 Task: Slide 9 - About Me-Jenna Jameson.
Action: Mouse moved to (48, 116)
Screenshot: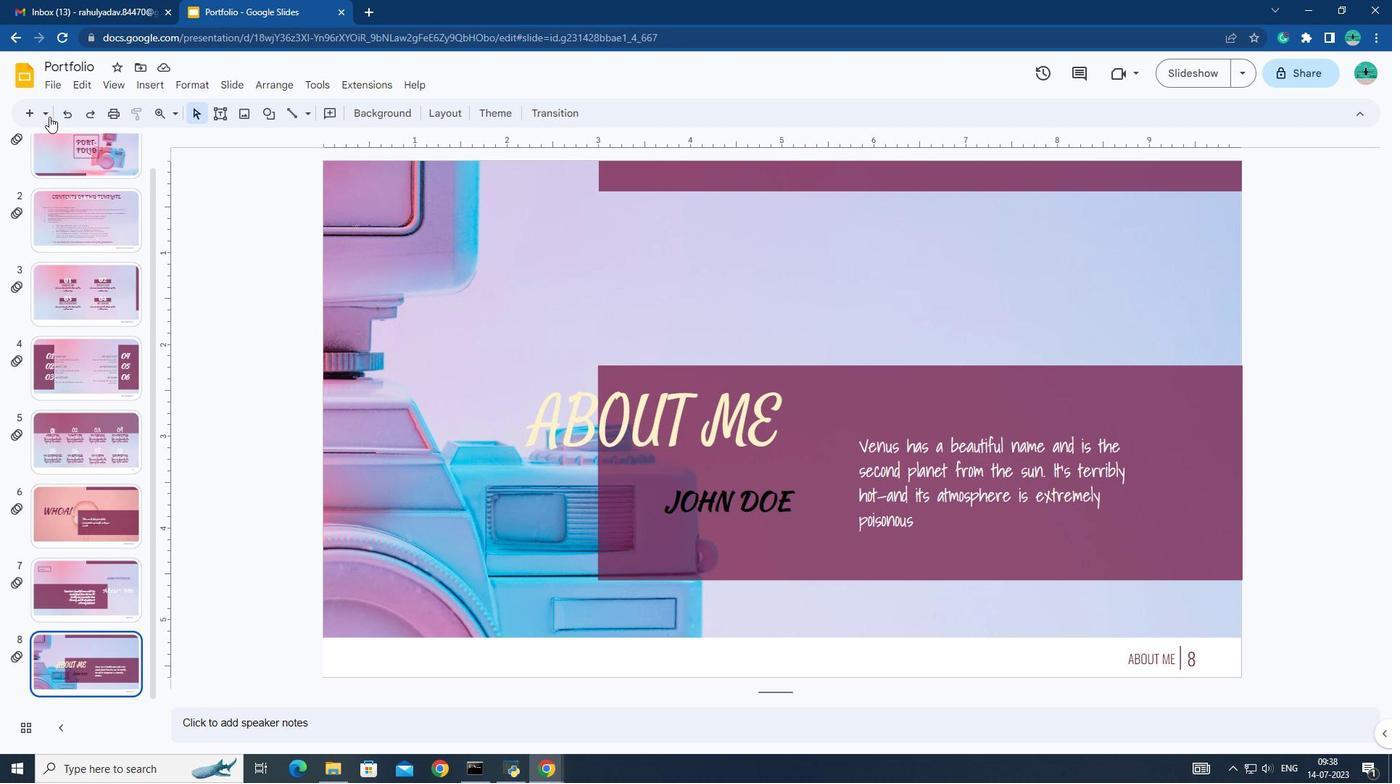 
Action: Mouse pressed left at (48, 116)
Screenshot: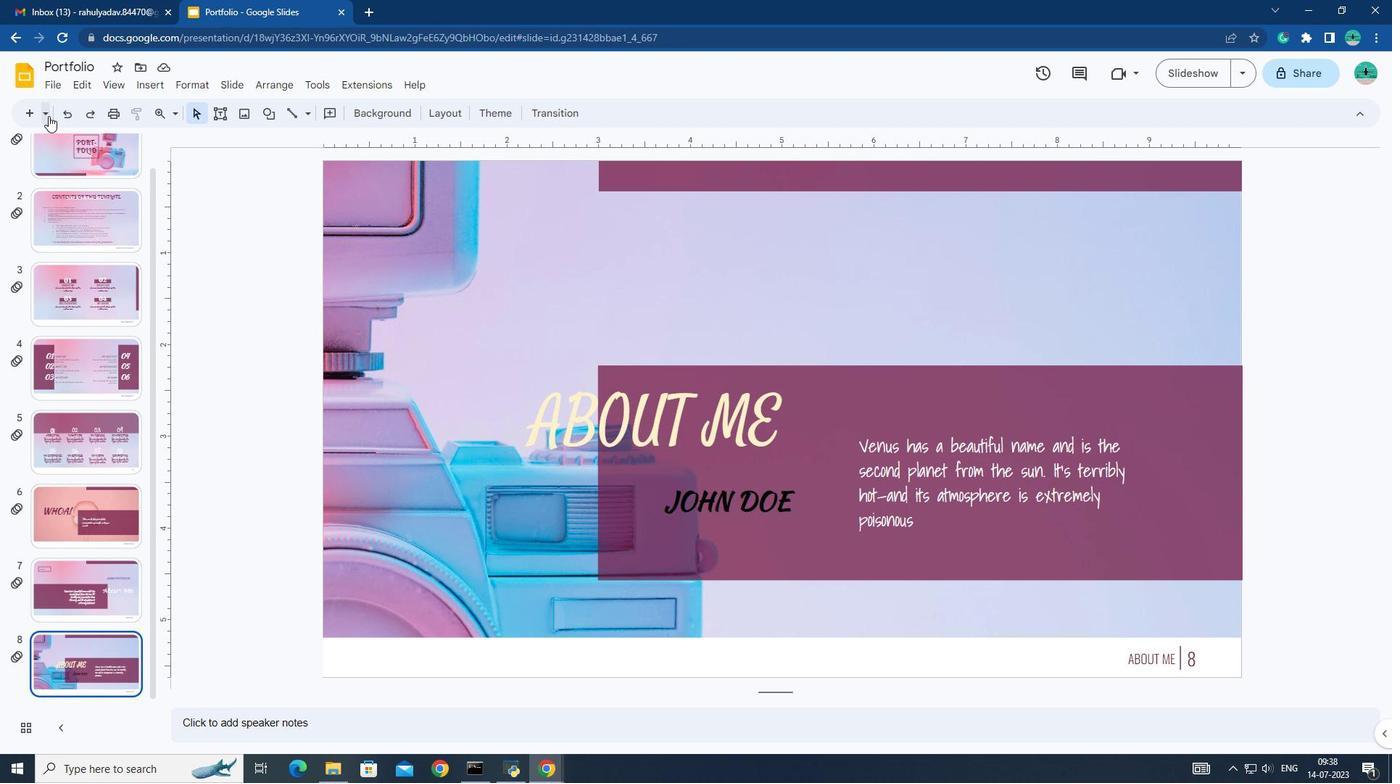 
Action: Mouse moved to (87, 429)
Screenshot: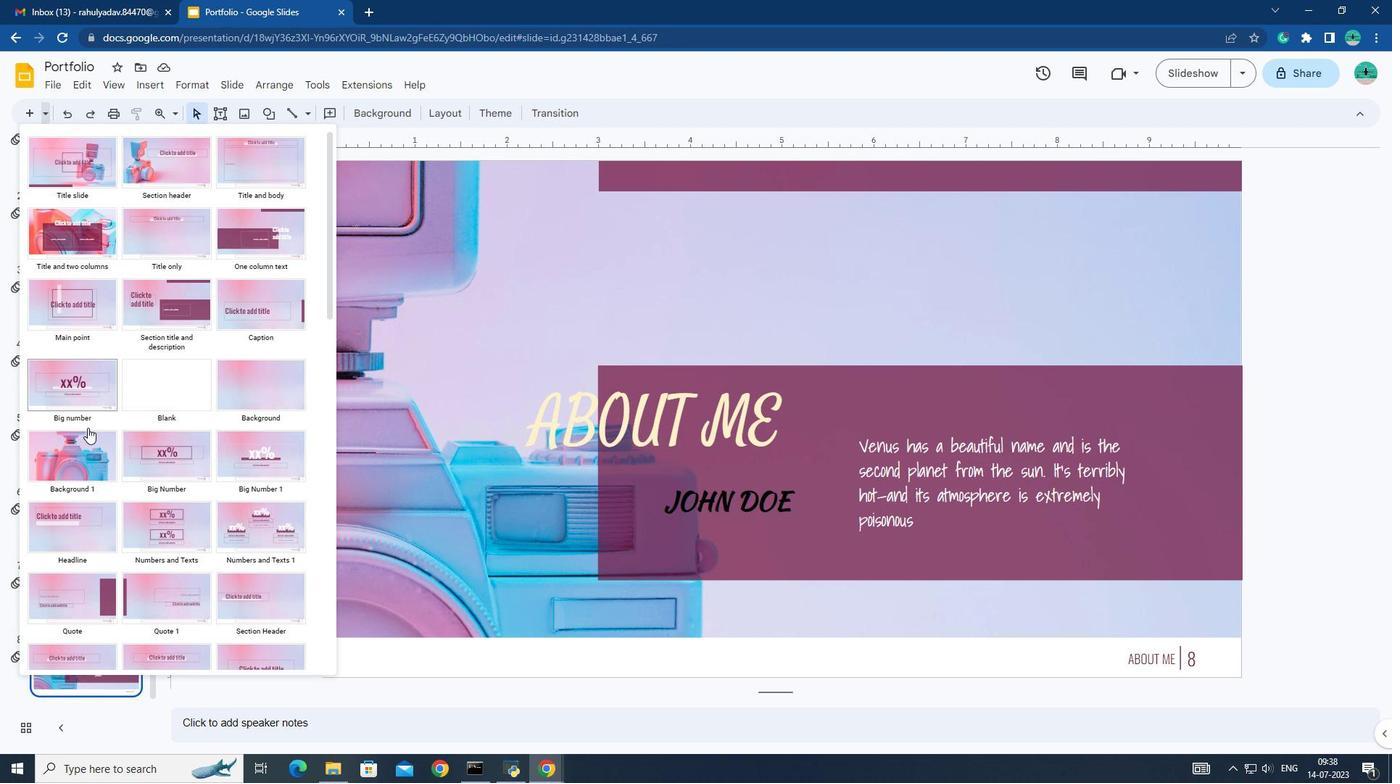 
Action: Mouse scrolled (87, 428) with delta (0, 0)
Screenshot: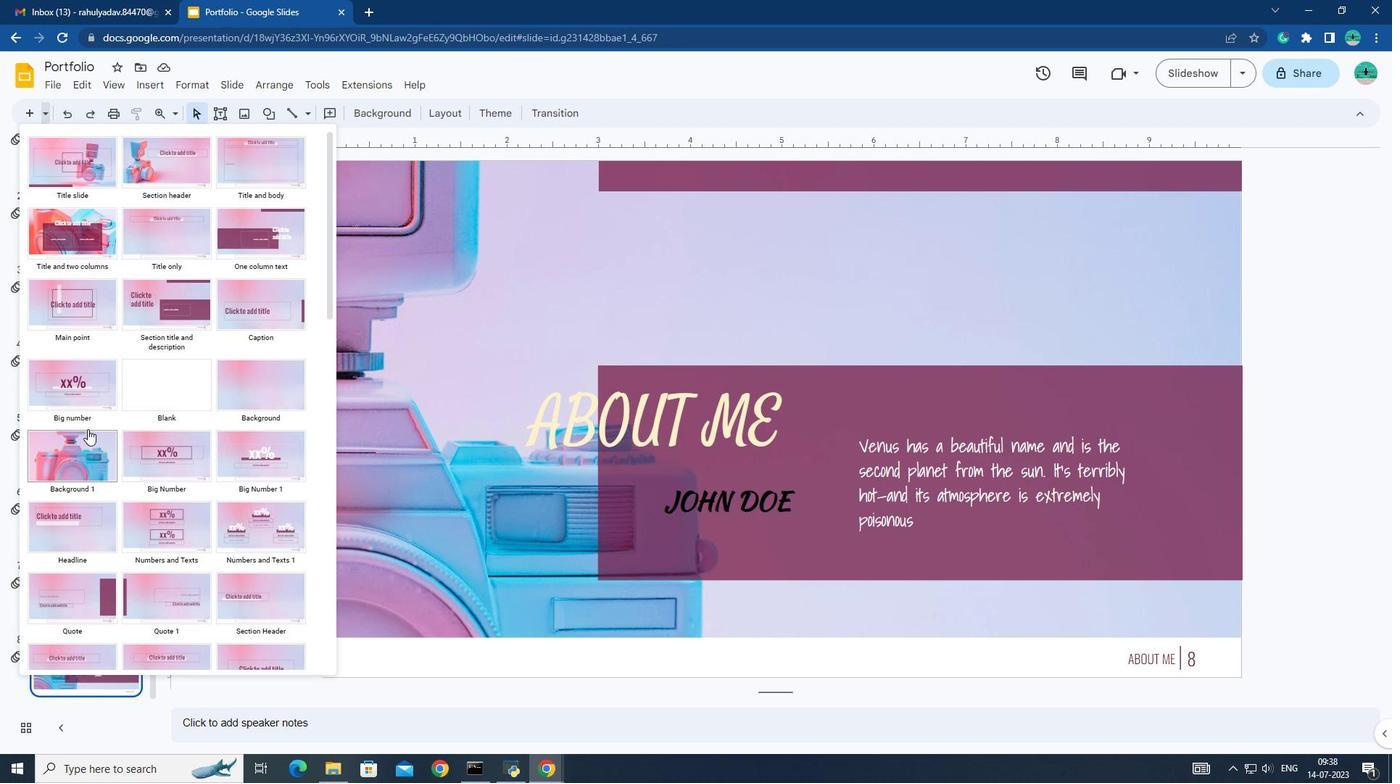 
Action: Mouse scrolled (87, 428) with delta (0, 0)
Screenshot: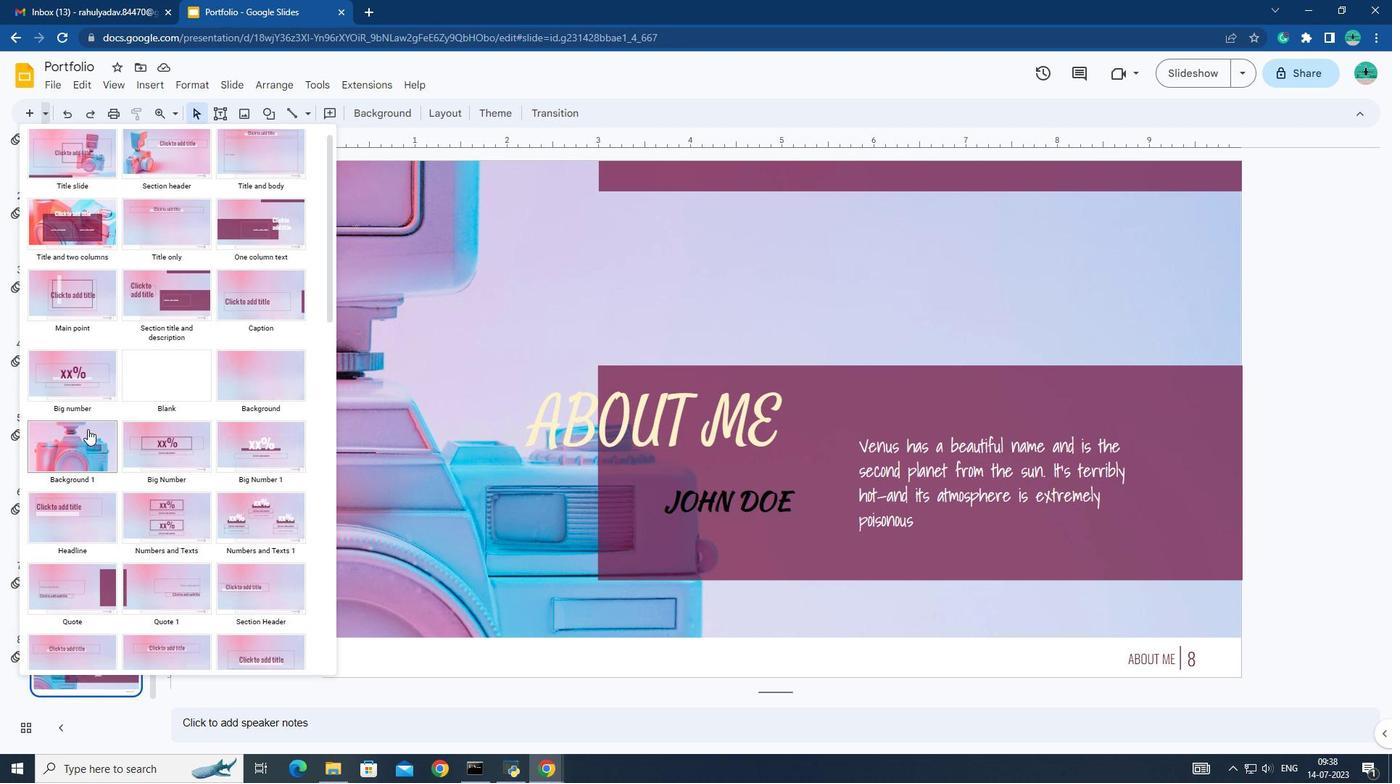 
Action: Mouse moved to (95, 448)
Screenshot: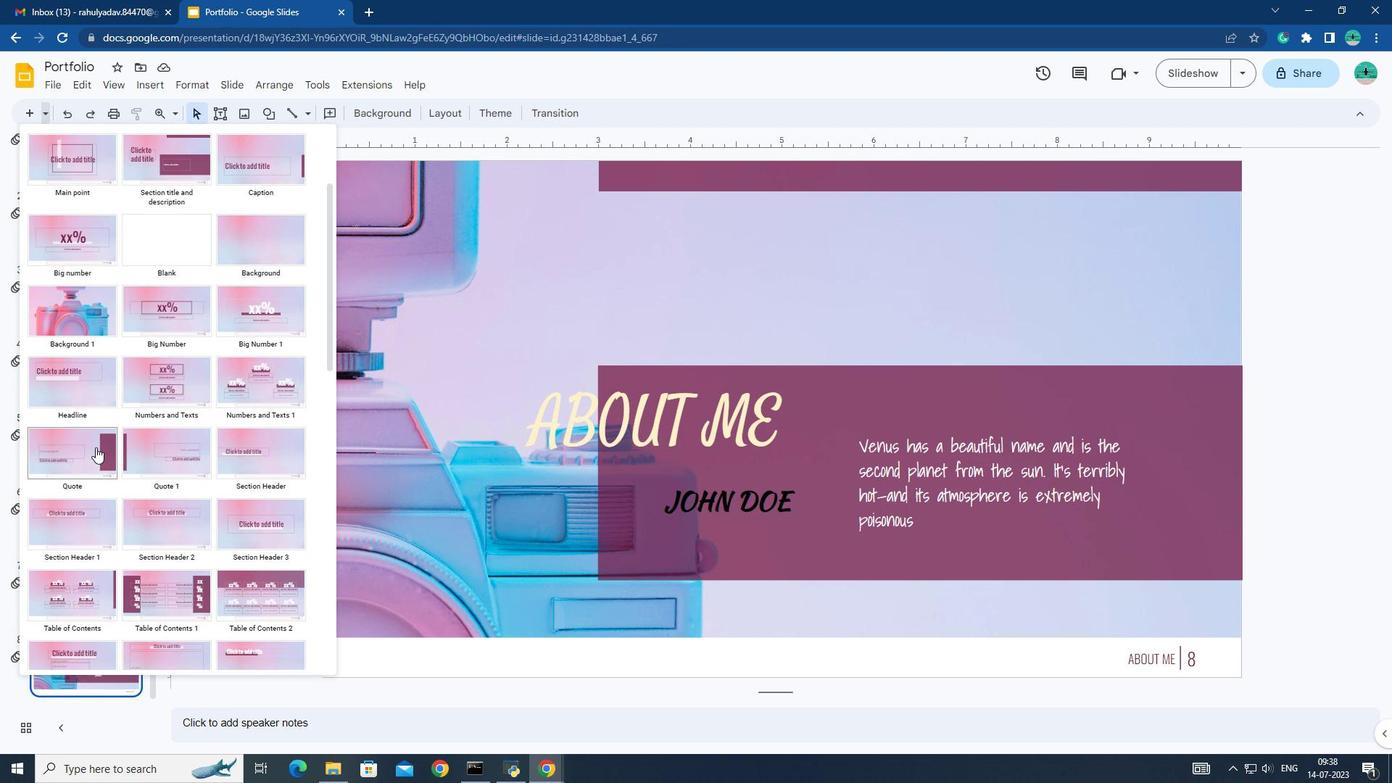 
Action: Mouse scrolled (95, 447) with delta (0, 0)
Screenshot: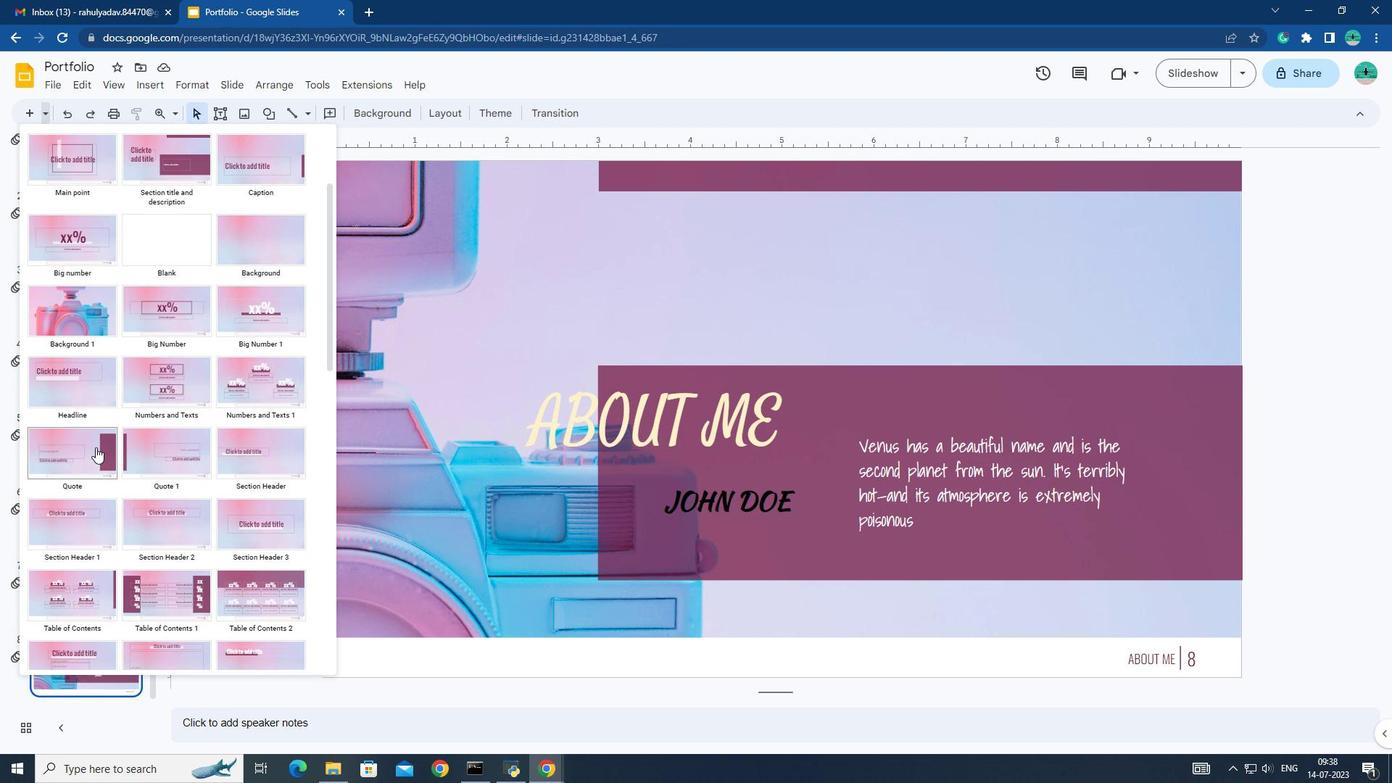 
Action: Mouse moved to (95, 449)
Screenshot: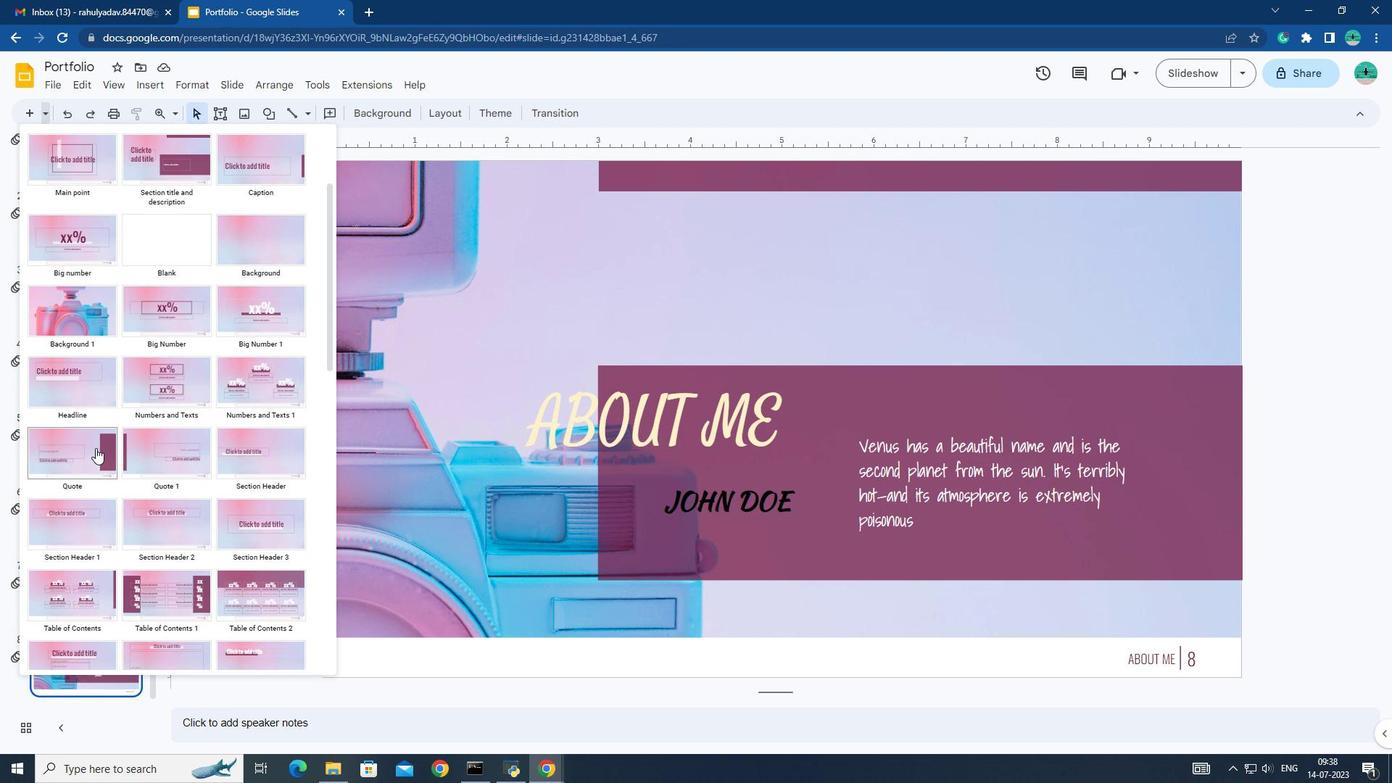 
Action: Mouse scrolled (95, 448) with delta (0, 0)
Screenshot: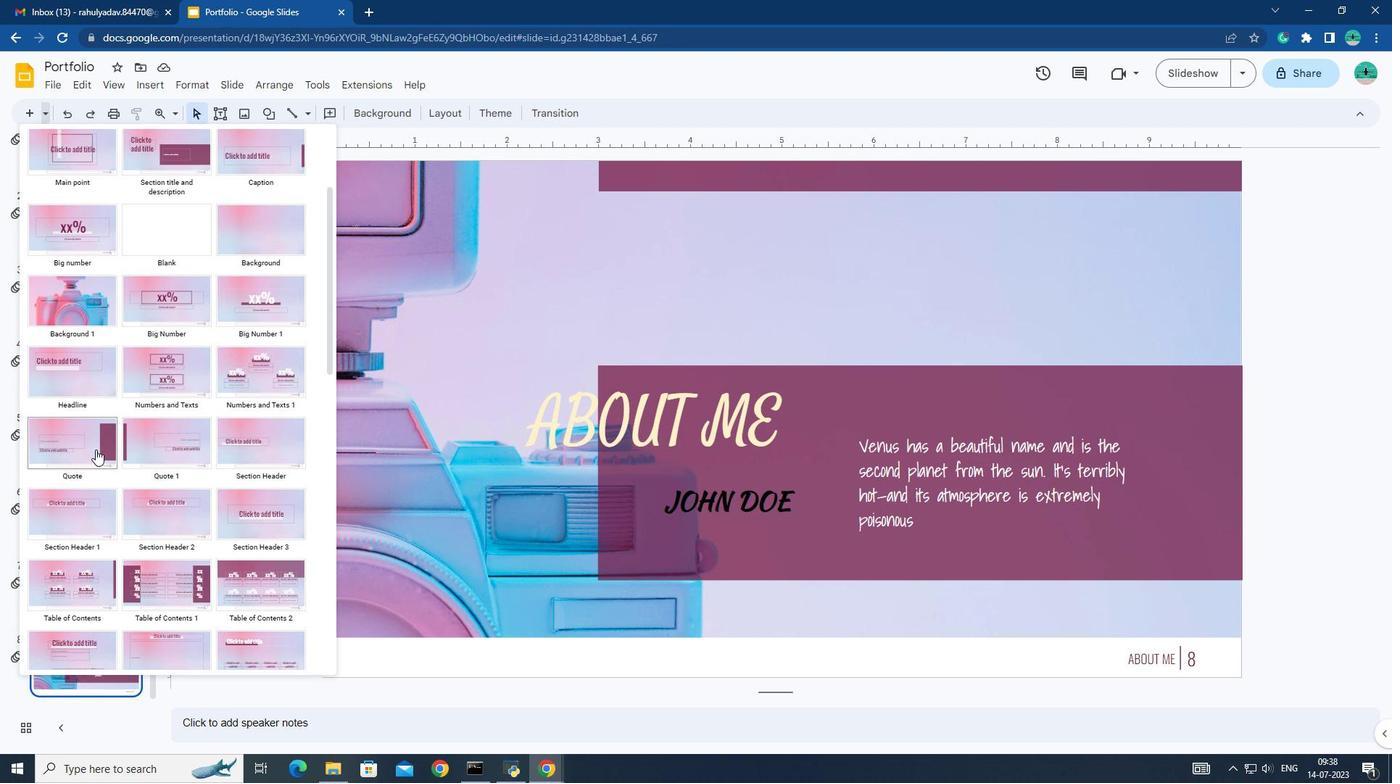 
Action: Mouse moved to (93, 460)
Screenshot: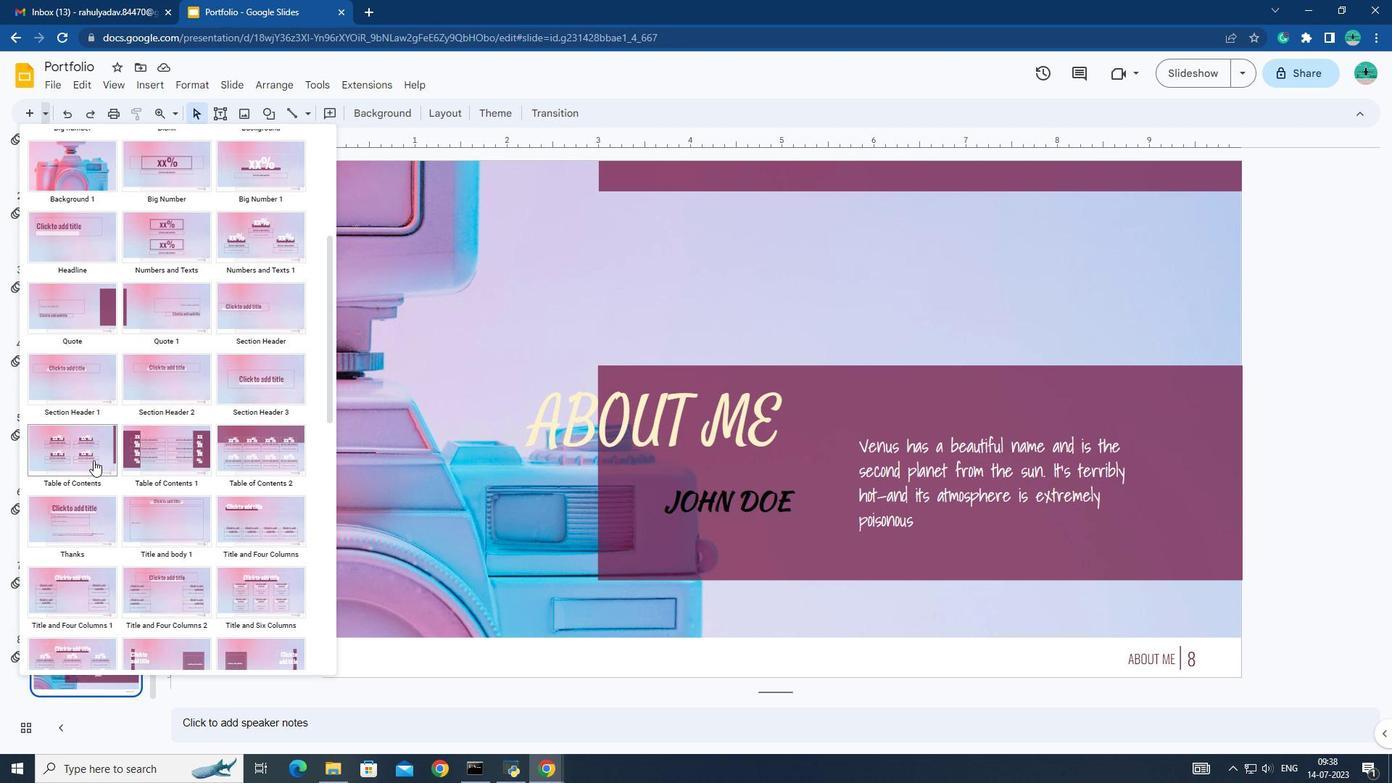 
Action: Mouse scrolled (93, 459) with delta (0, 0)
Screenshot: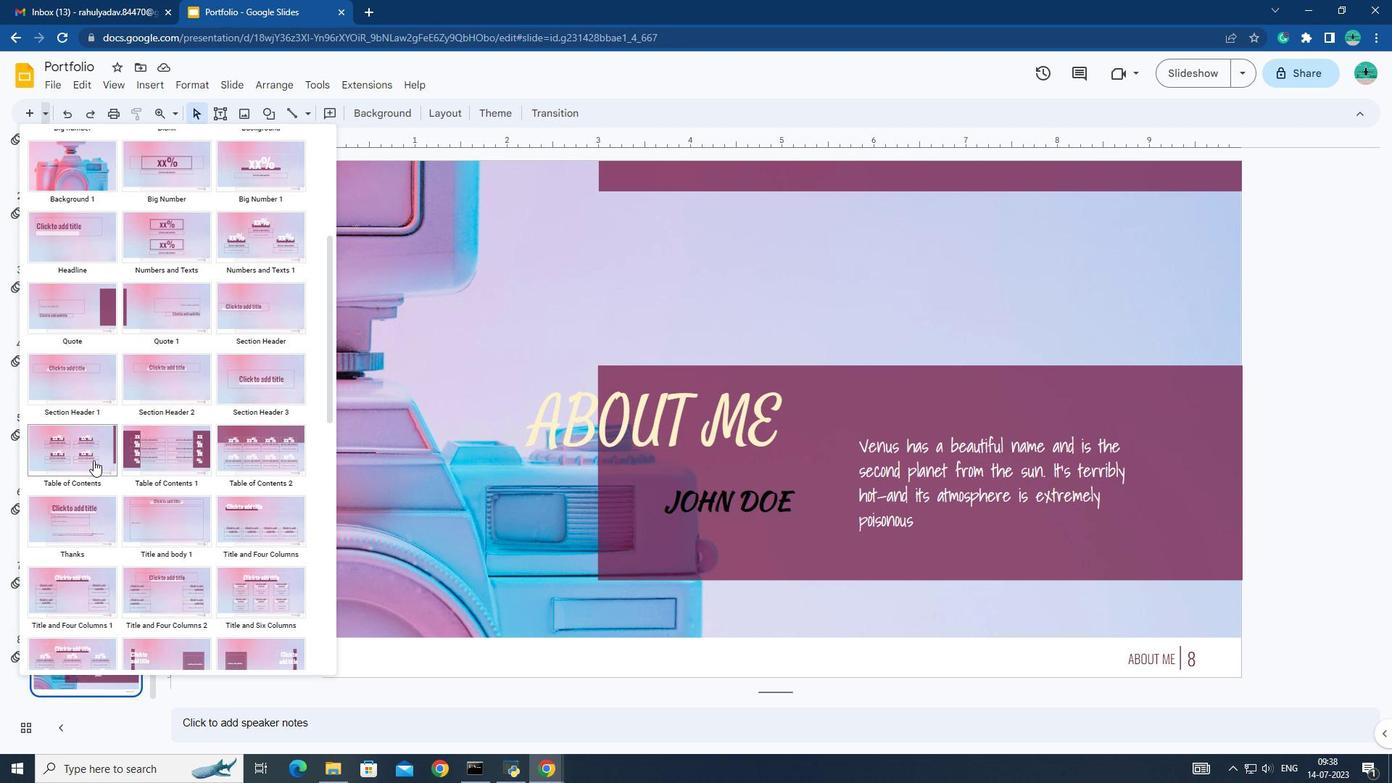 
Action: Mouse scrolled (93, 459) with delta (0, 0)
Screenshot: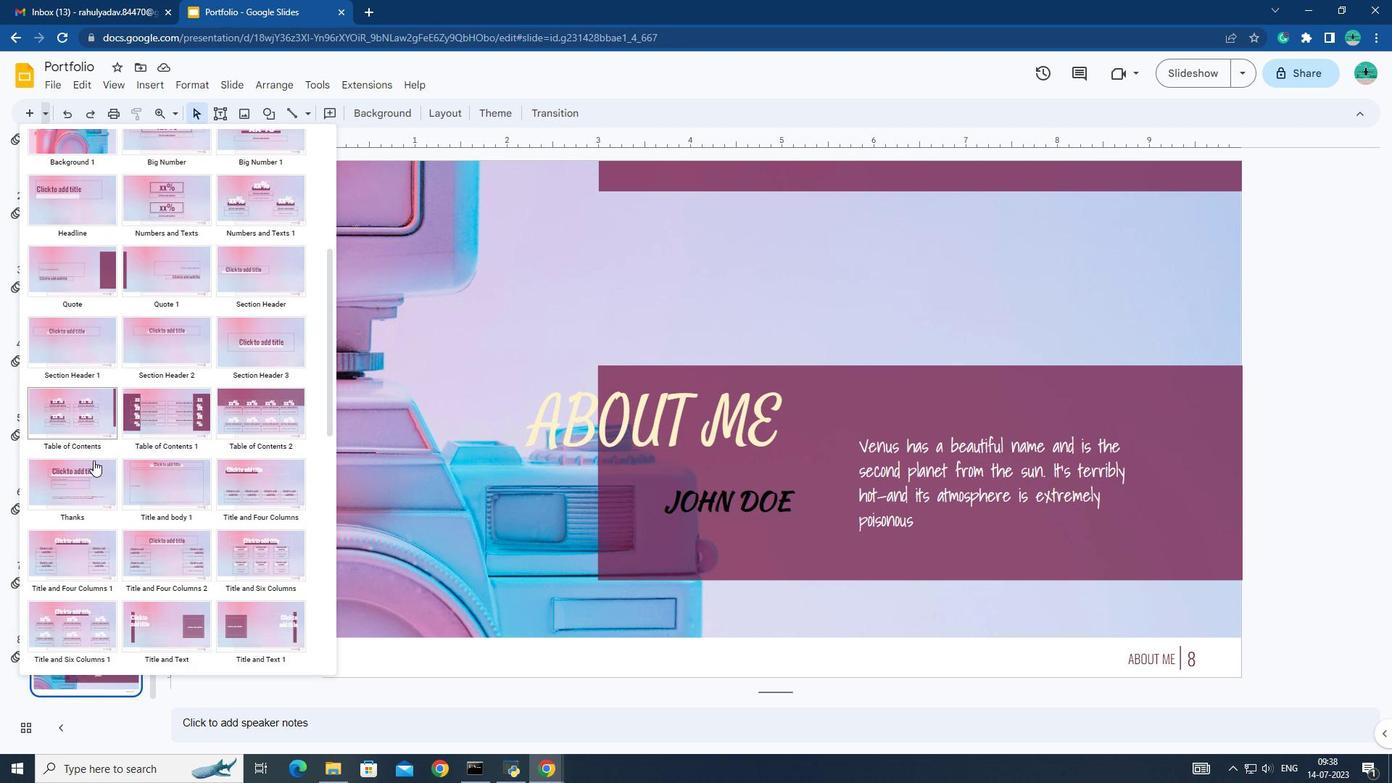 
Action: Mouse scrolled (93, 459) with delta (0, 0)
Screenshot: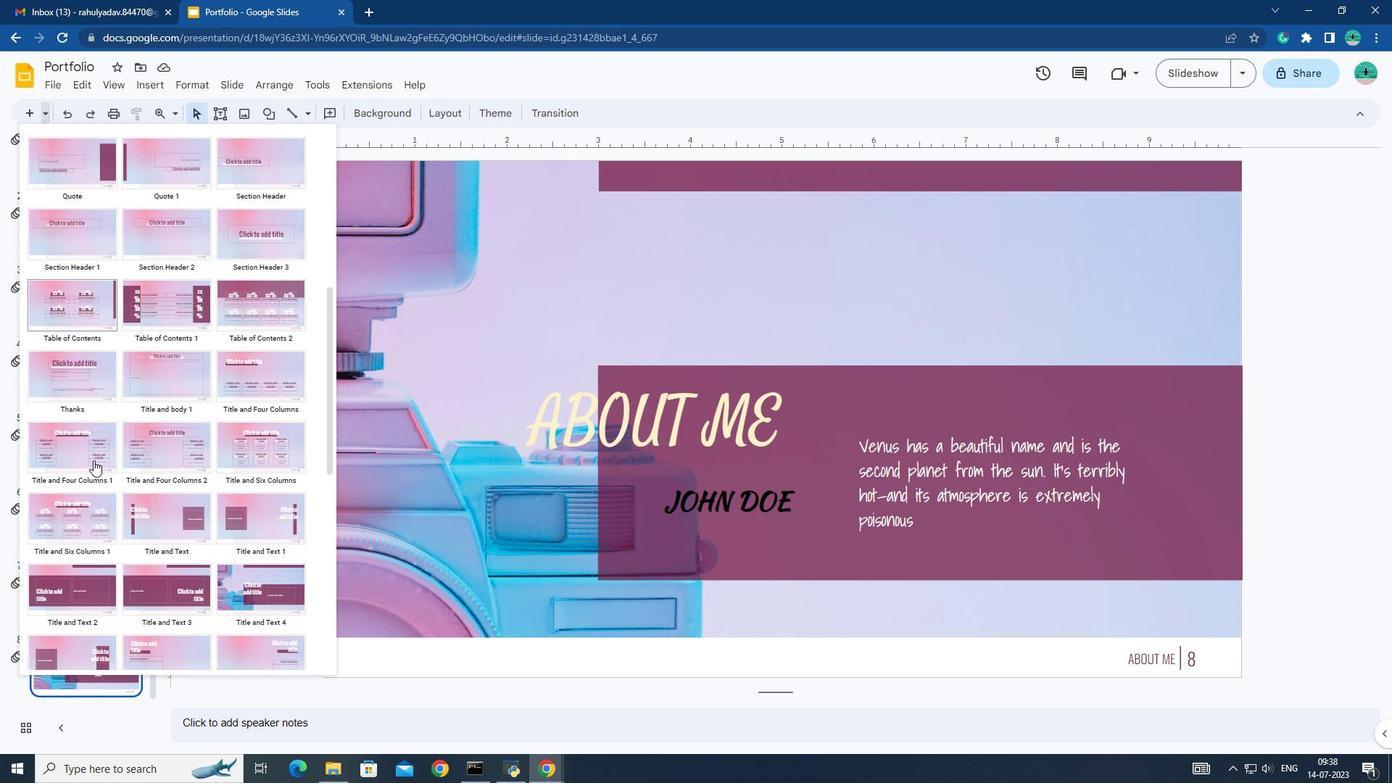 
Action: Mouse scrolled (93, 459) with delta (0, 0)
Screenshot: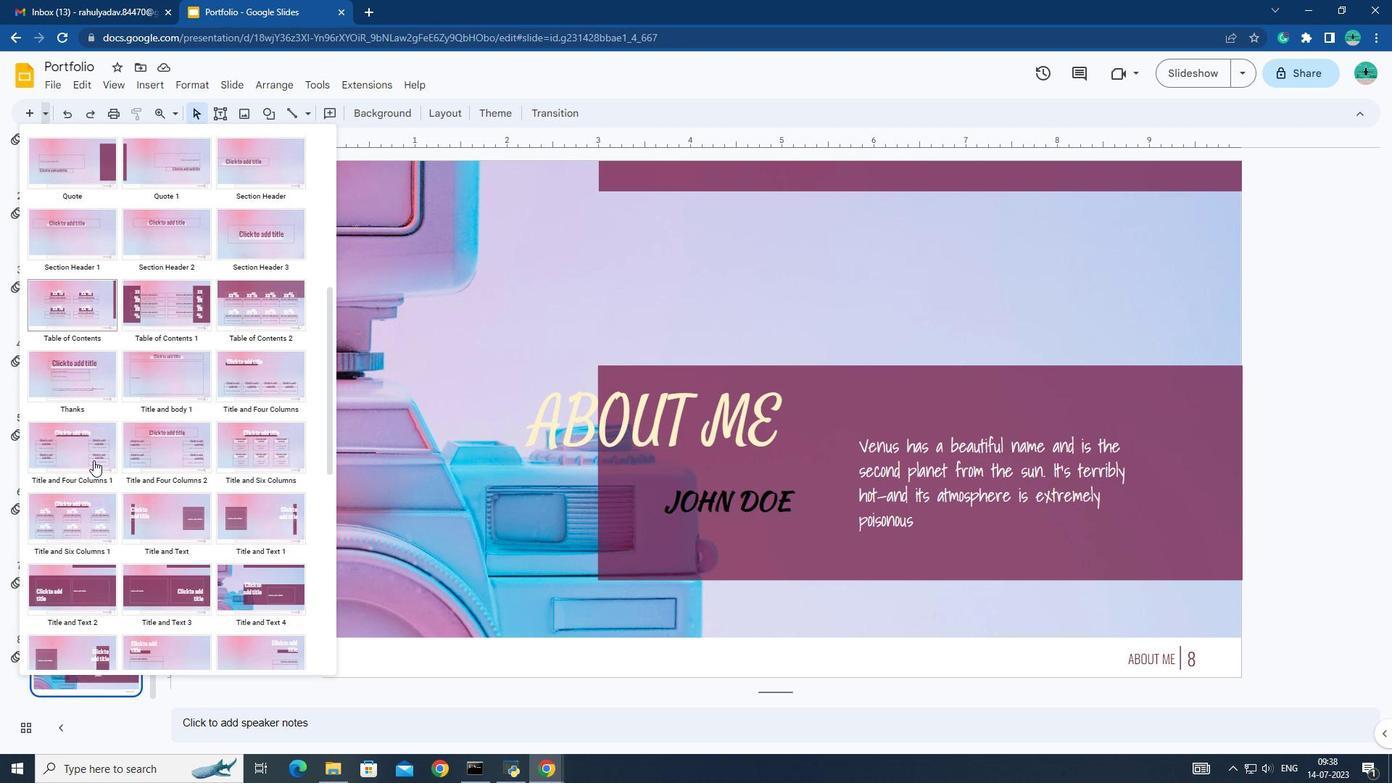 
Action: Mouse scrolled (93, 459) with delta (0, 0)
Screenshot: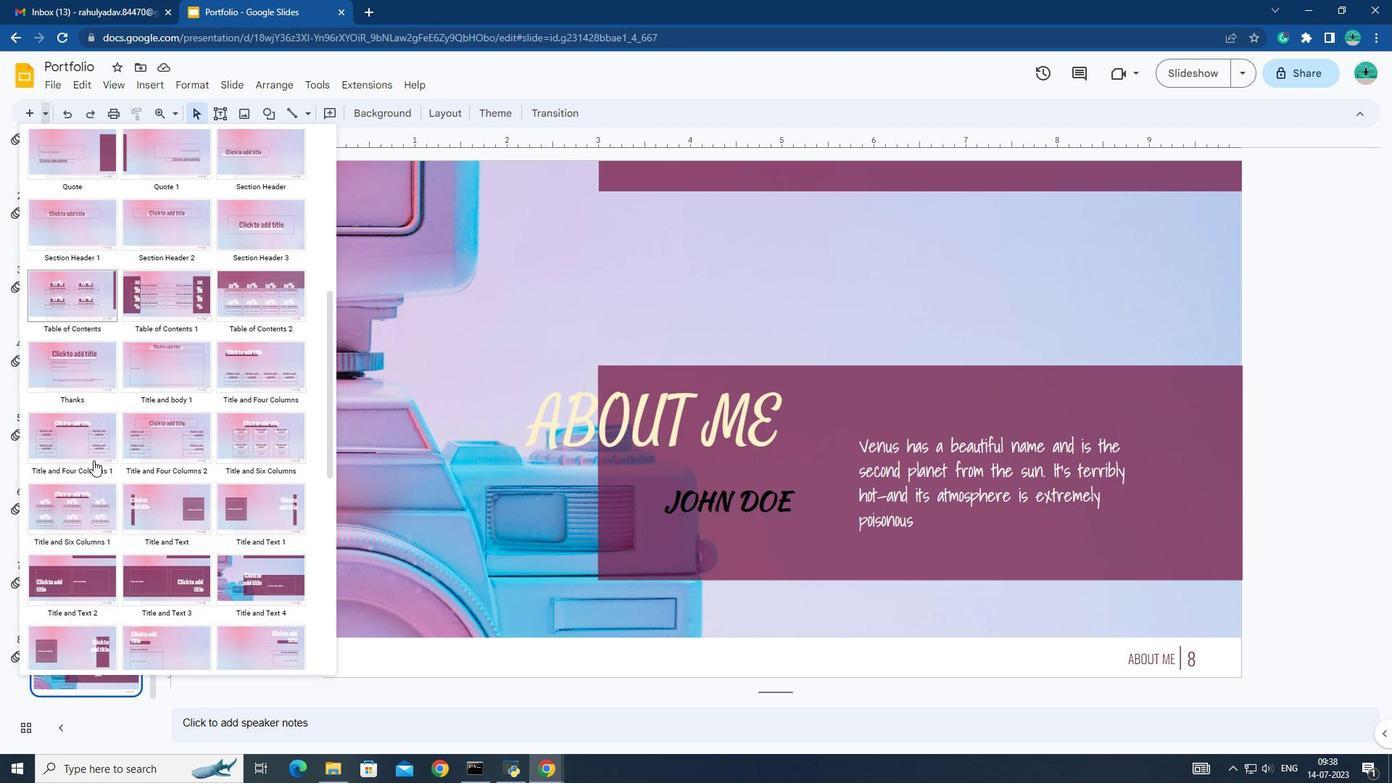 
Action: Mouse scrolled (93, 459) with delta (0, 0)
Screenshot: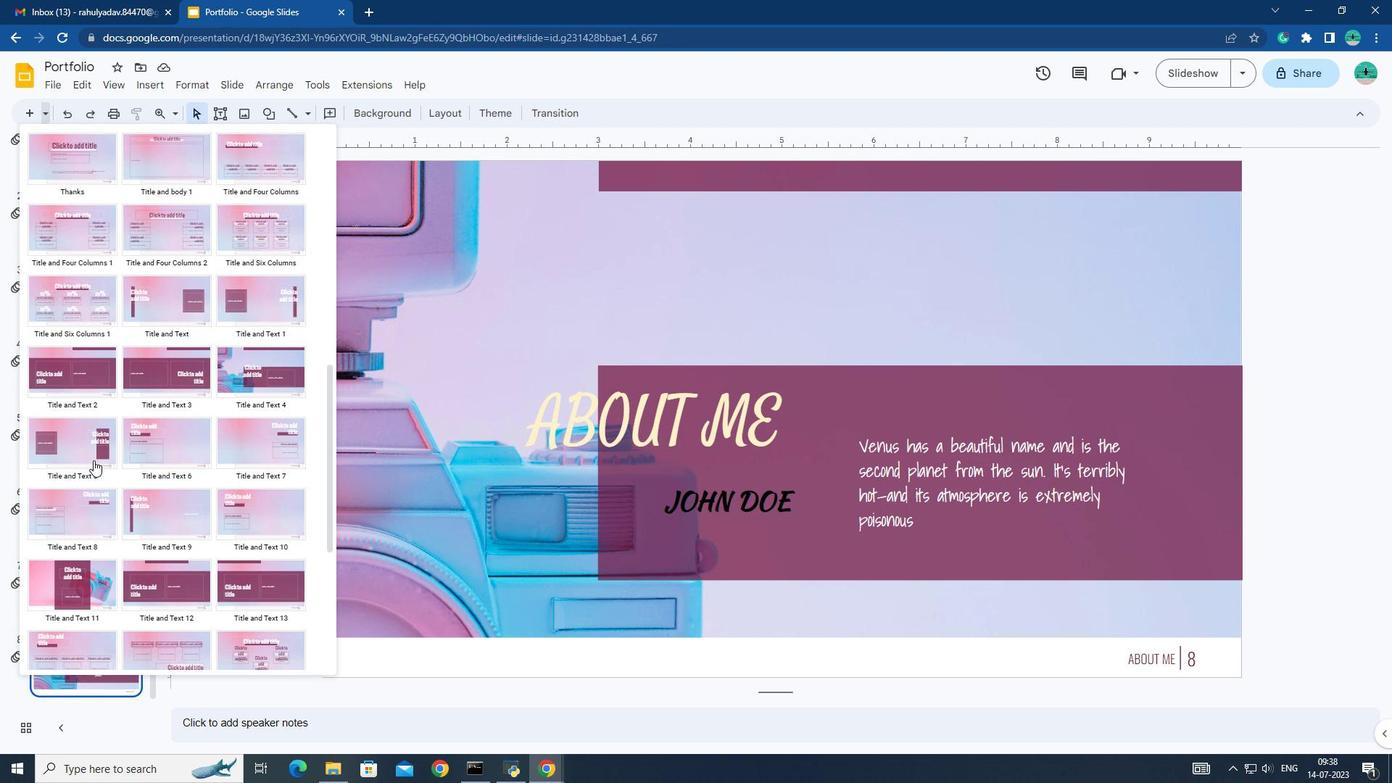 
Action: Mouse moved to (87, 505)
Screenshot: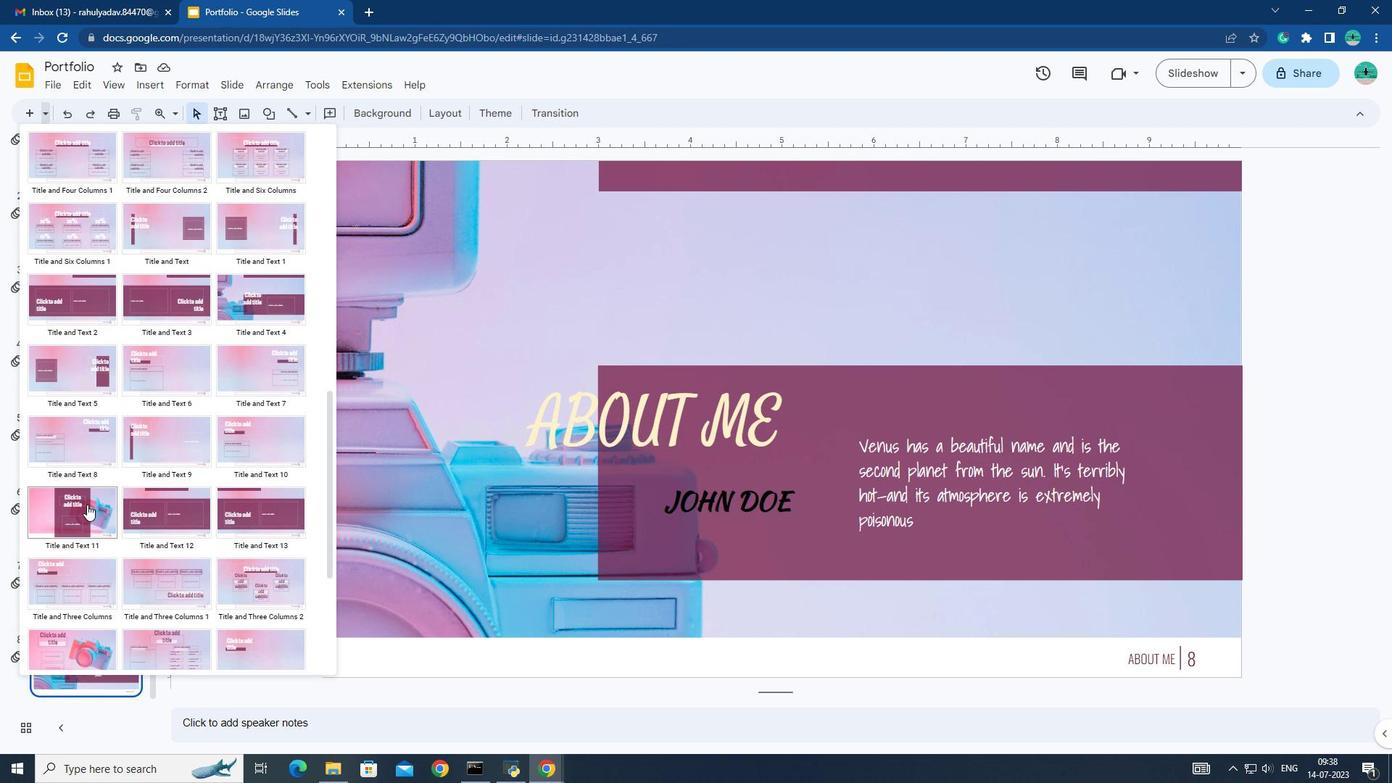
Action: Mouse pressed left at (87, 505)
Screenshot: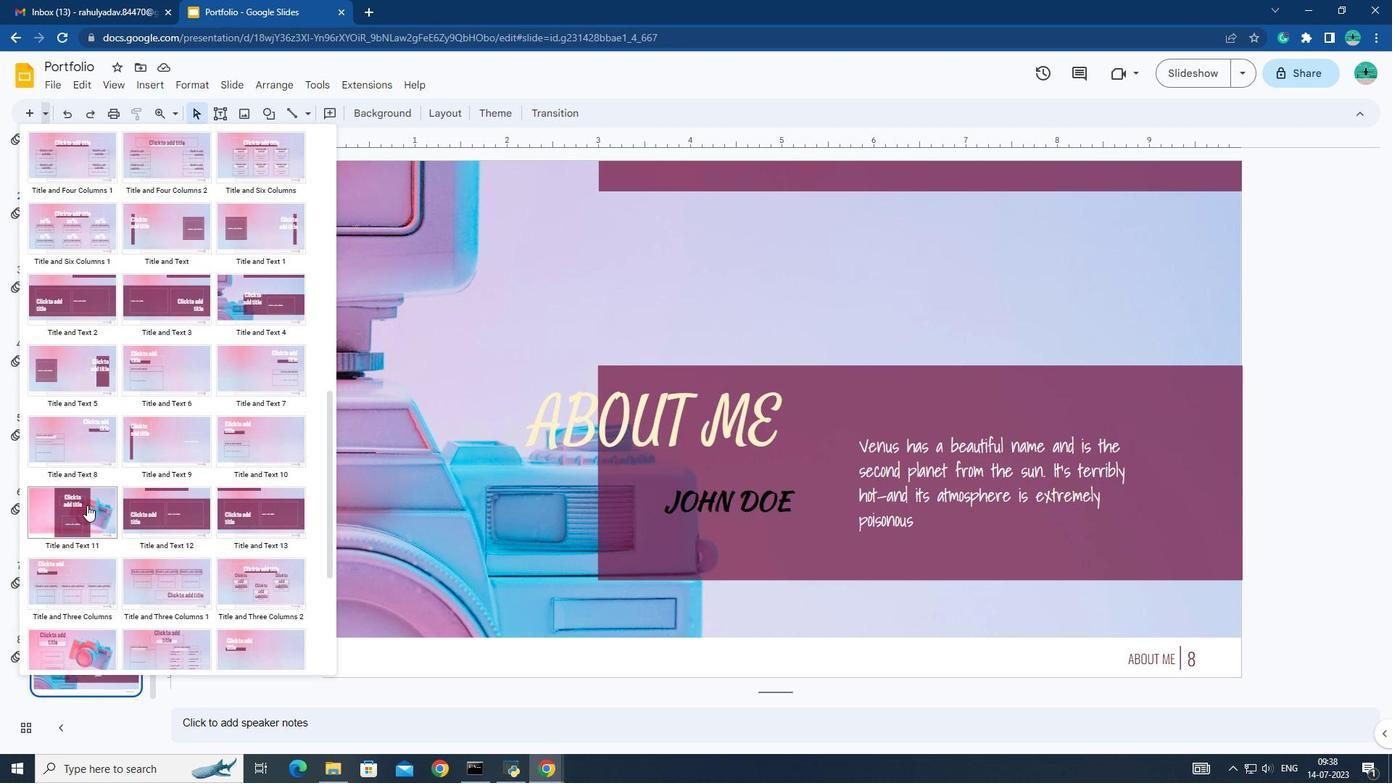 
Action: Mouse moved to (760, 301)
Screenshot: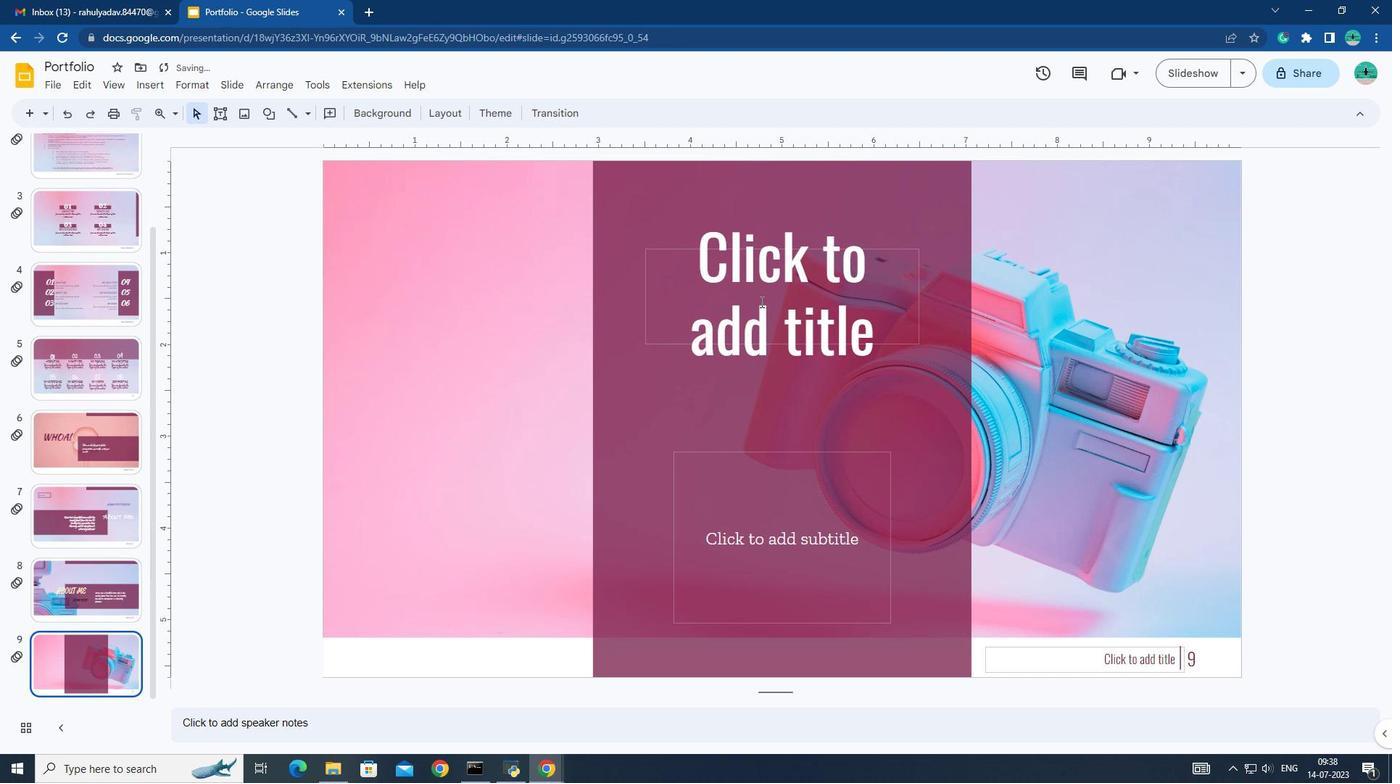 
Action: Mouse pressed left at (760, 301)
Screenshot: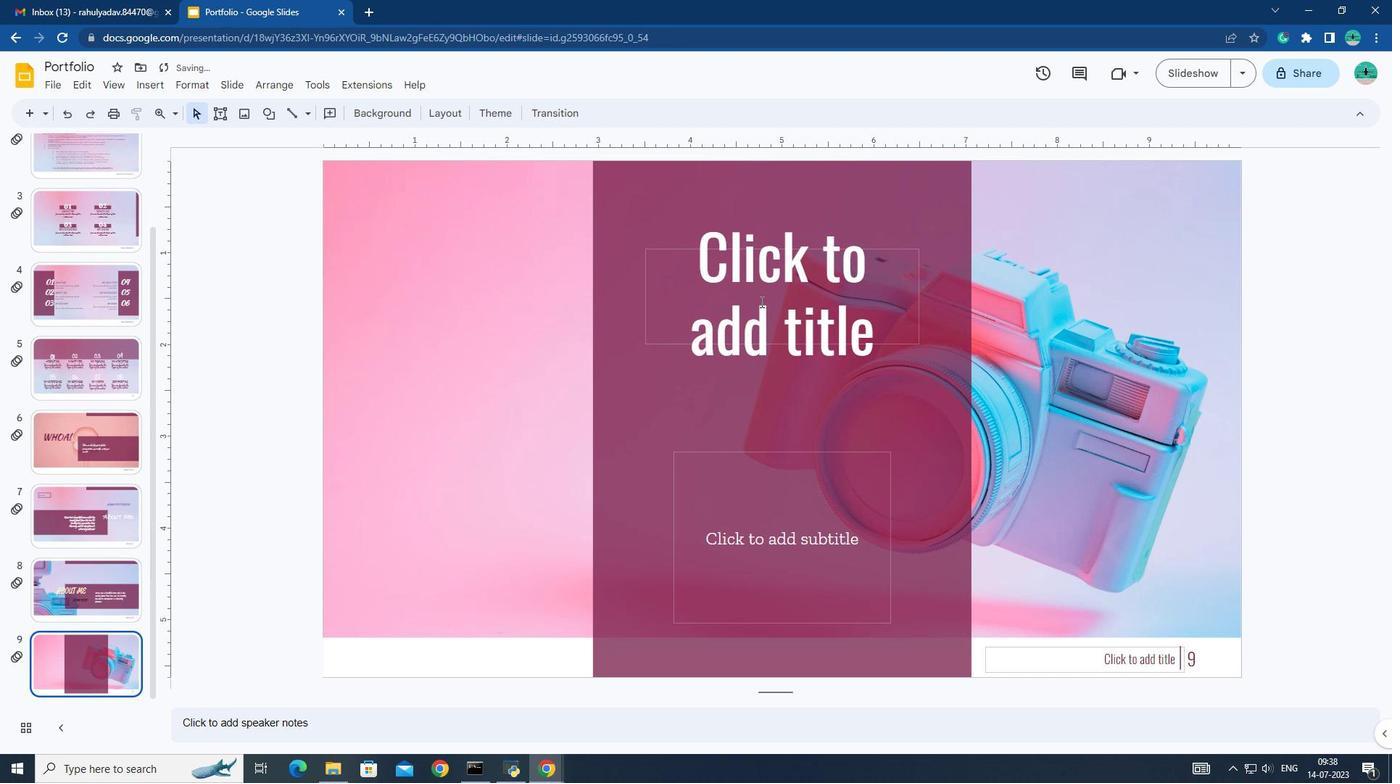 
Action: Key pressed <Key.caps_lock>ABOUT<Key.space>ME
Screenshot: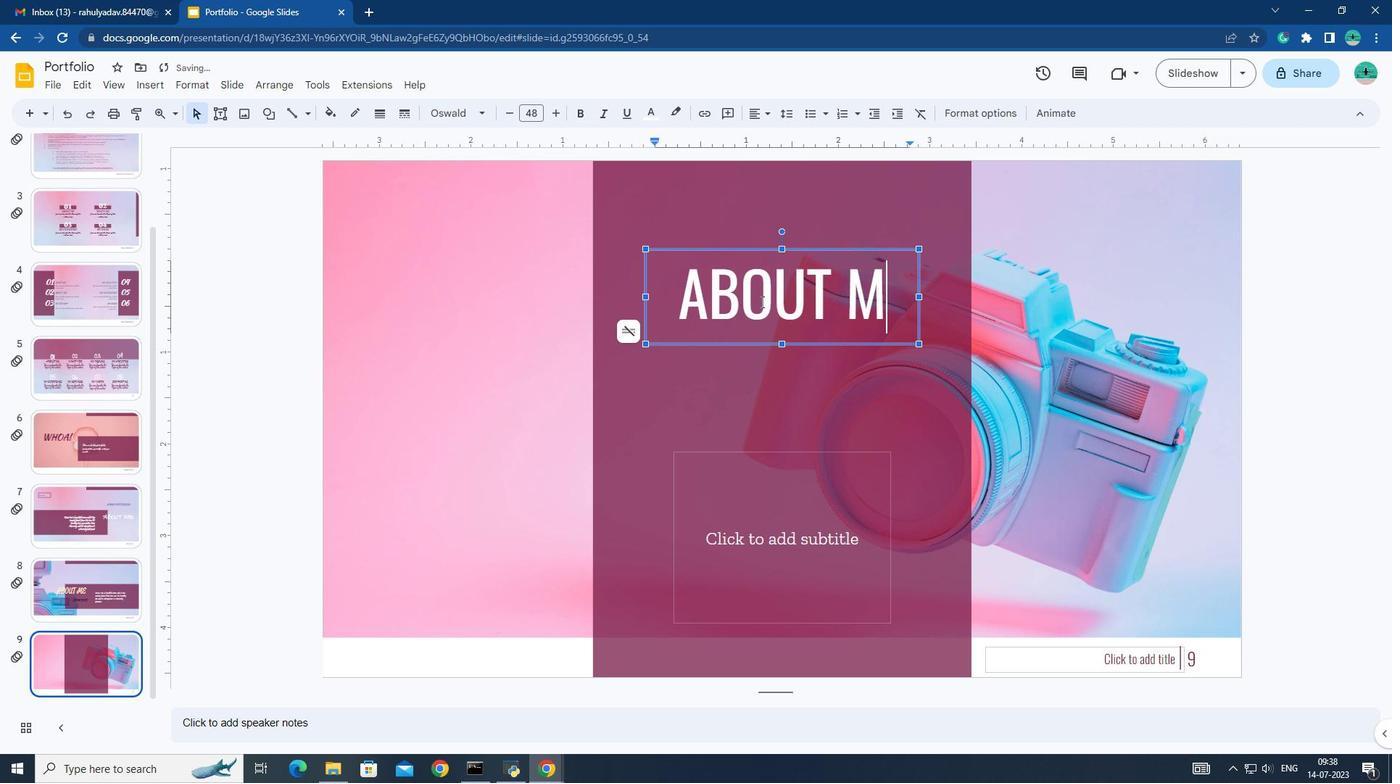 
Action: Mouse moved to (775, 387)
Screenshot: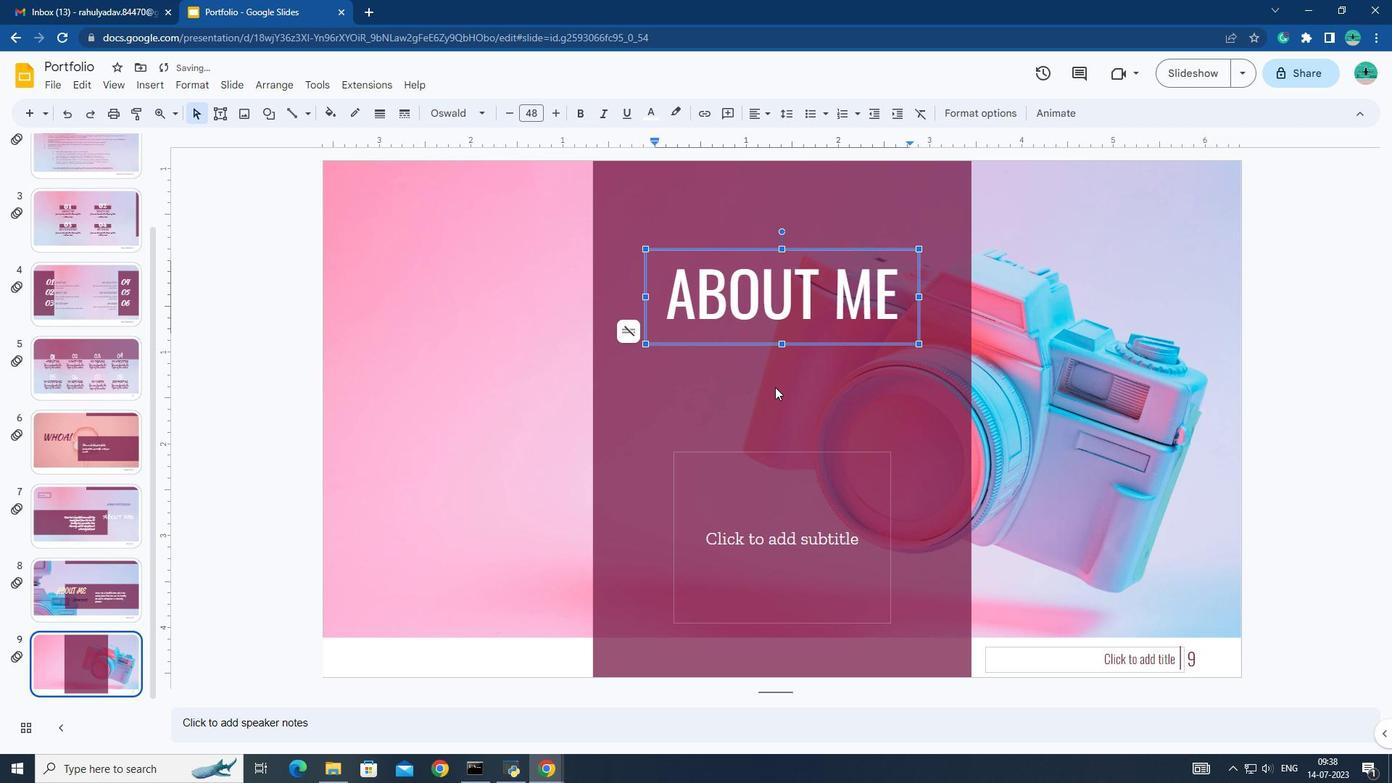 
Action: Mouse pressed left at (775, 387)
Screenshot: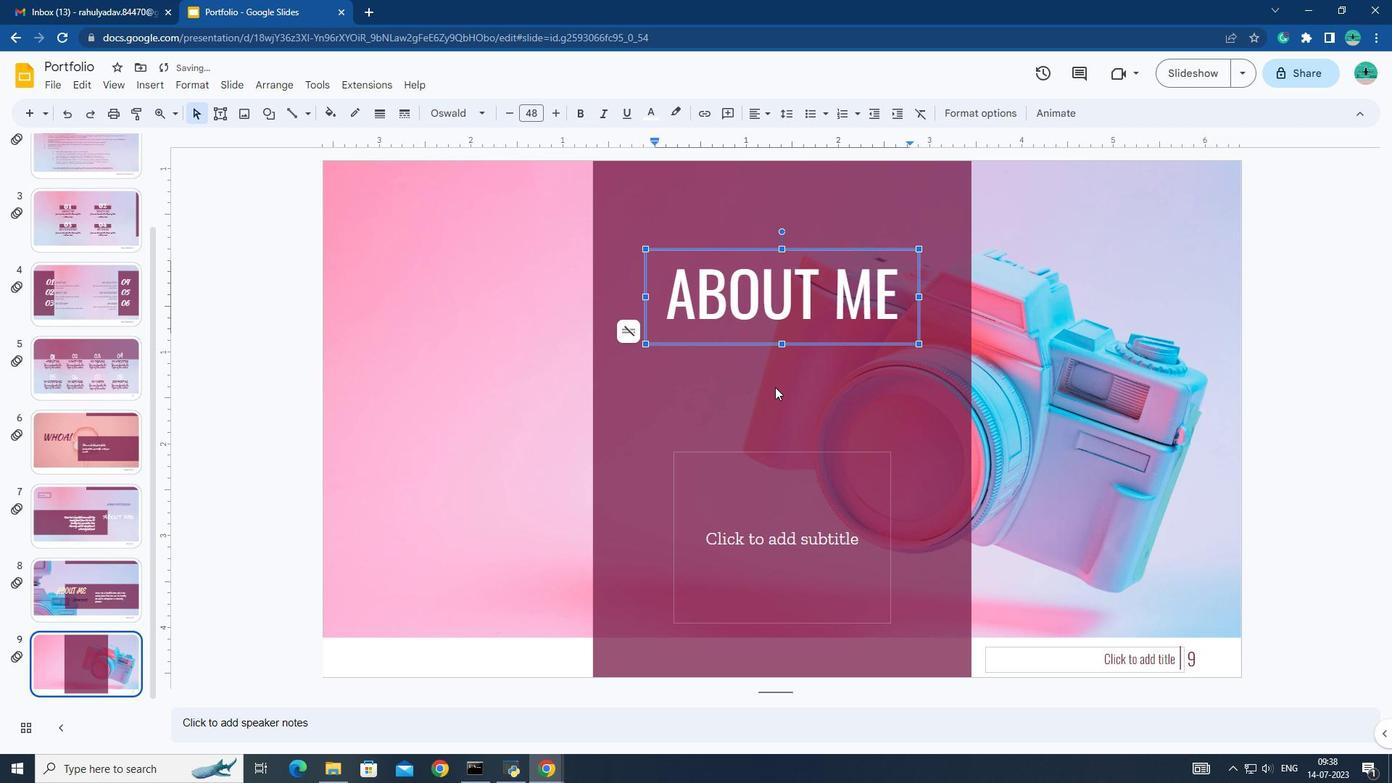 
Action: Mouse moved to (216, 112)
Screenshot: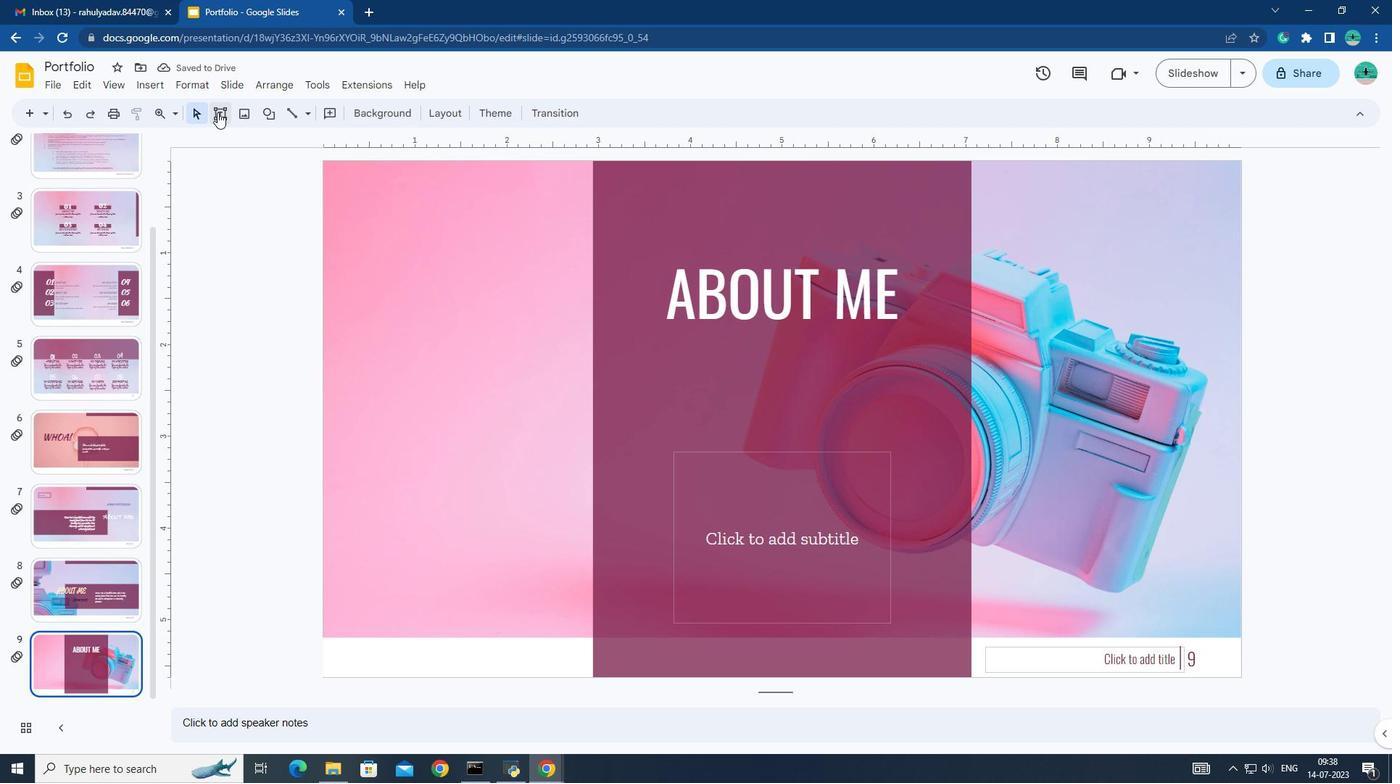 
Action: Mouse pressed left at (216, 112)
Screenshot: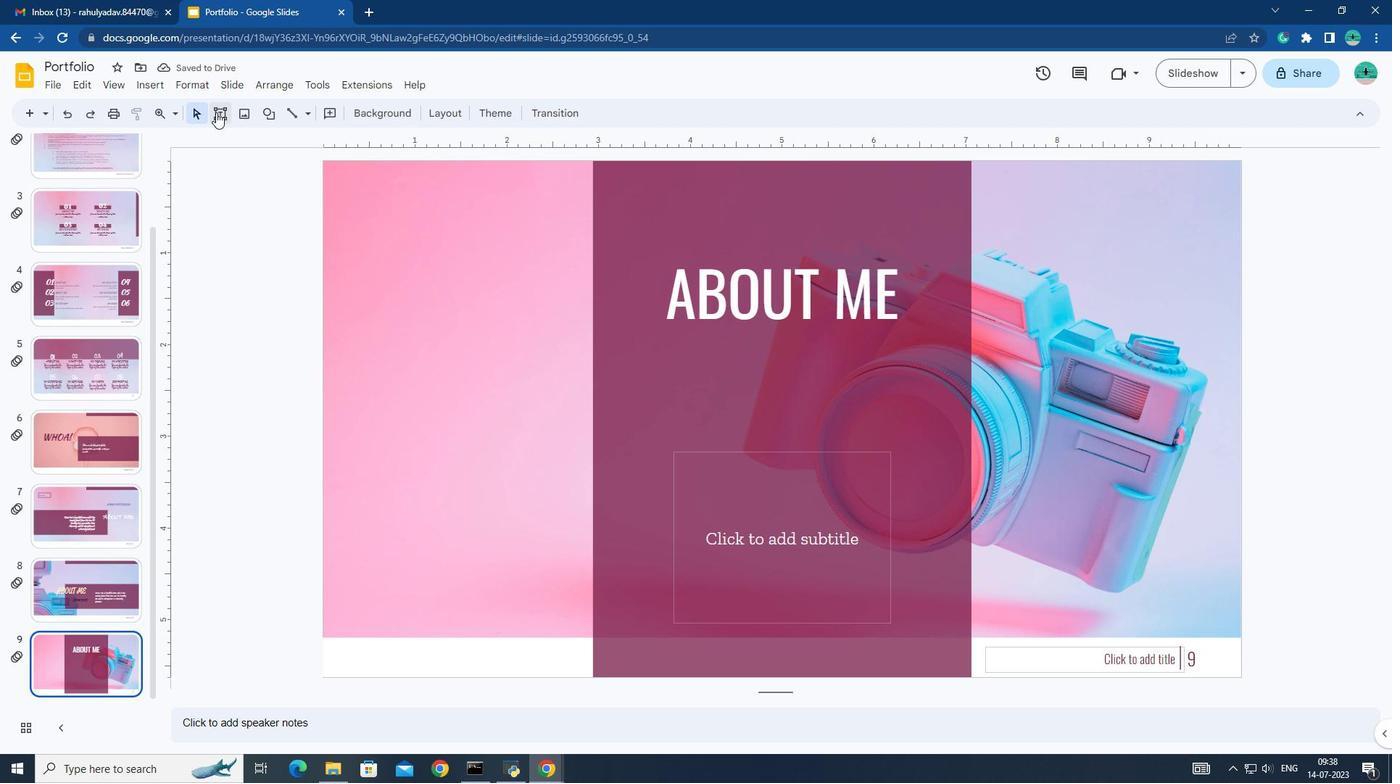
Action: Mouse moved to (698, 351)
Screenshot: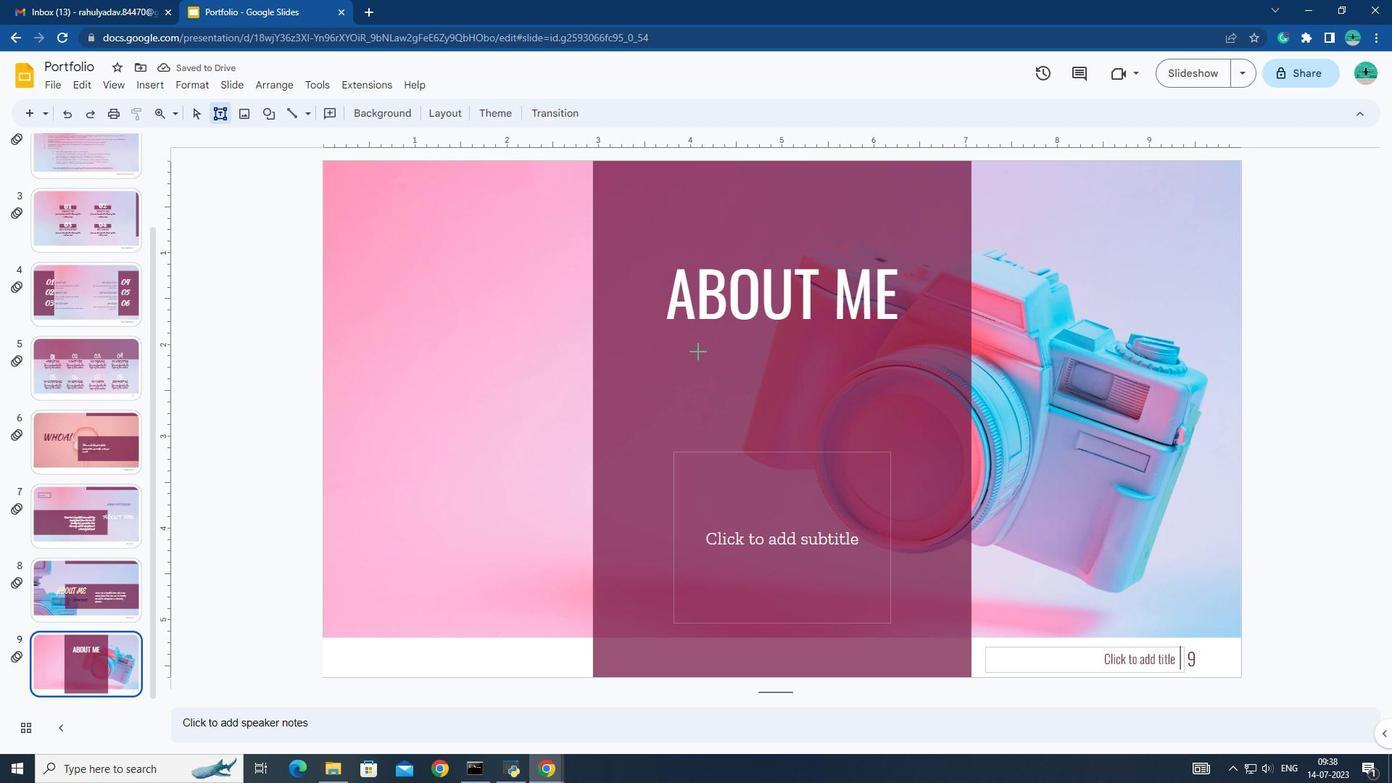 
Action: Mouse pressed left at (698, 351)
Screenshot: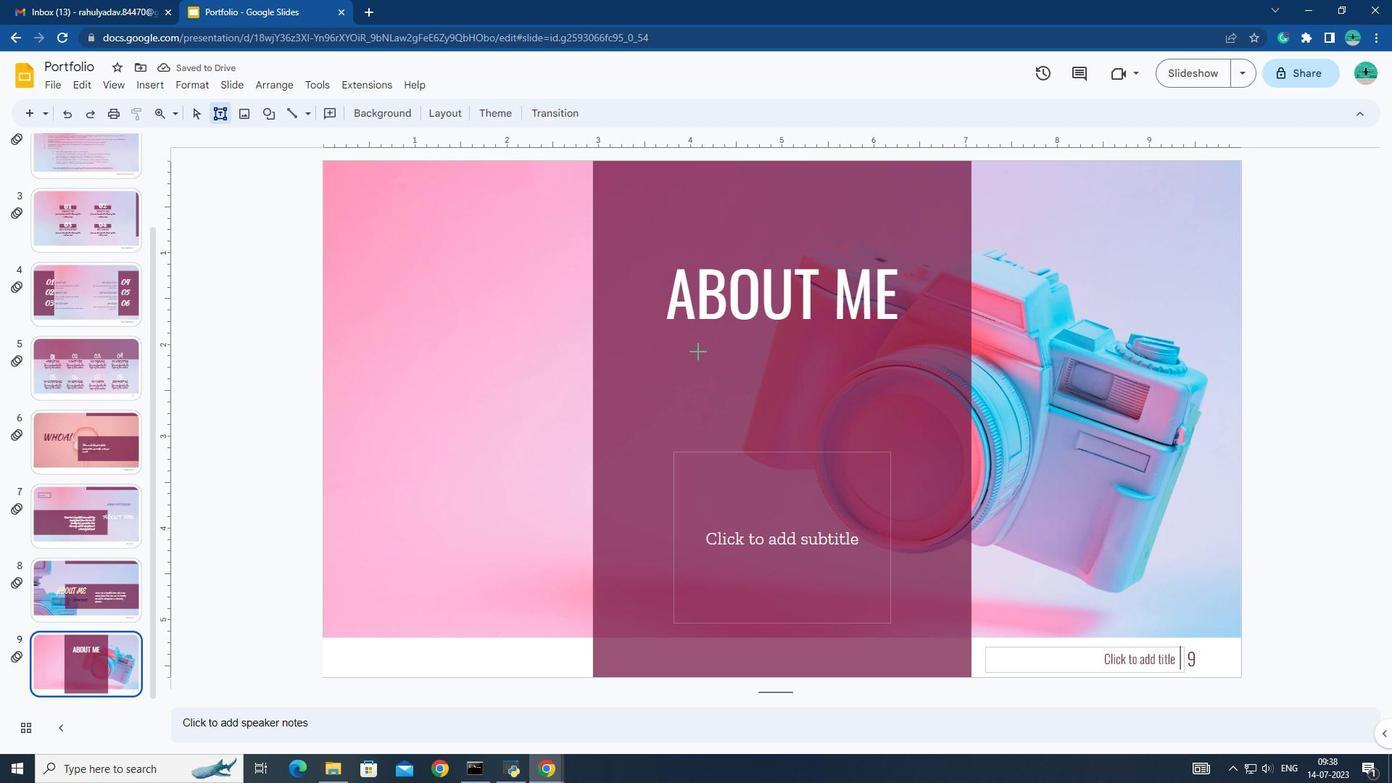 
Action: Mouse moved to (791, 363)
Screenshot: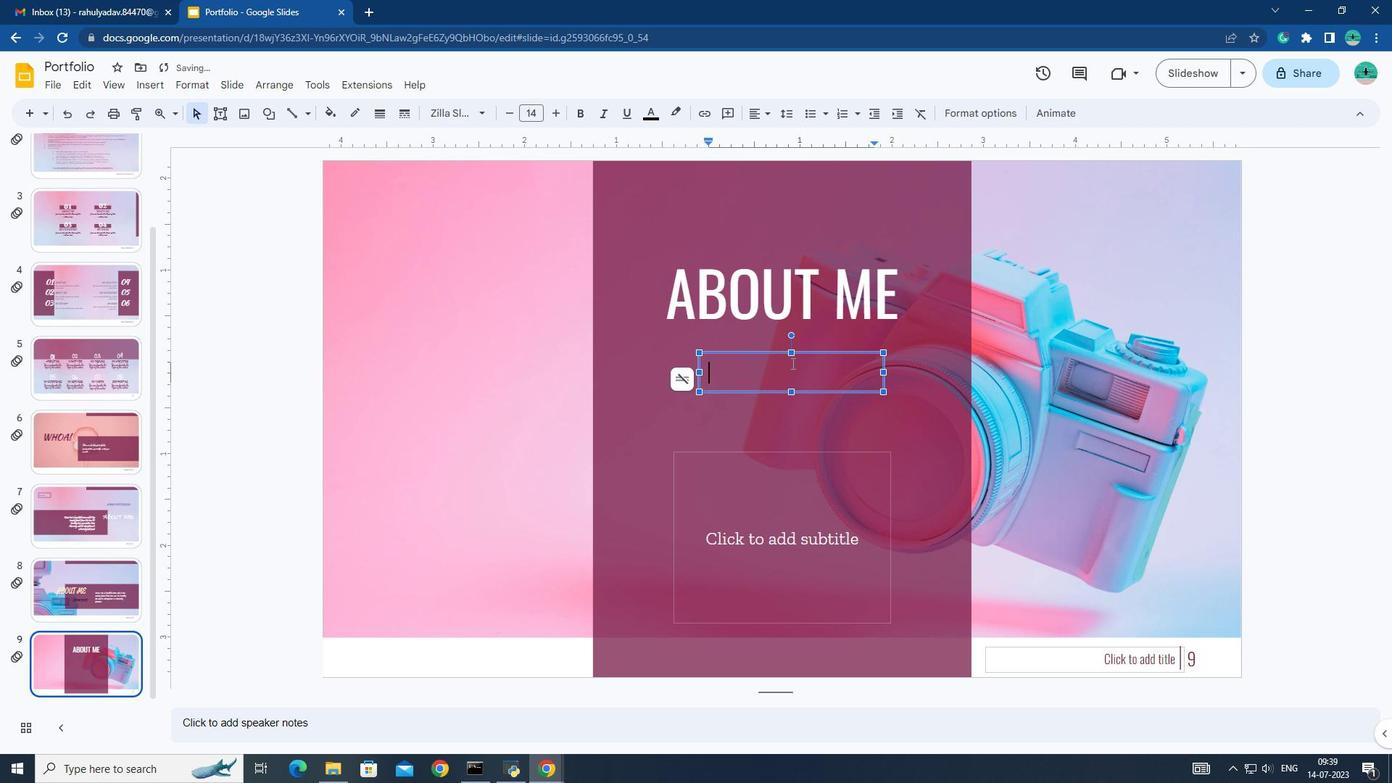 
Action: Key pressed JENNA<Key.space>JAMESON
Screenshot: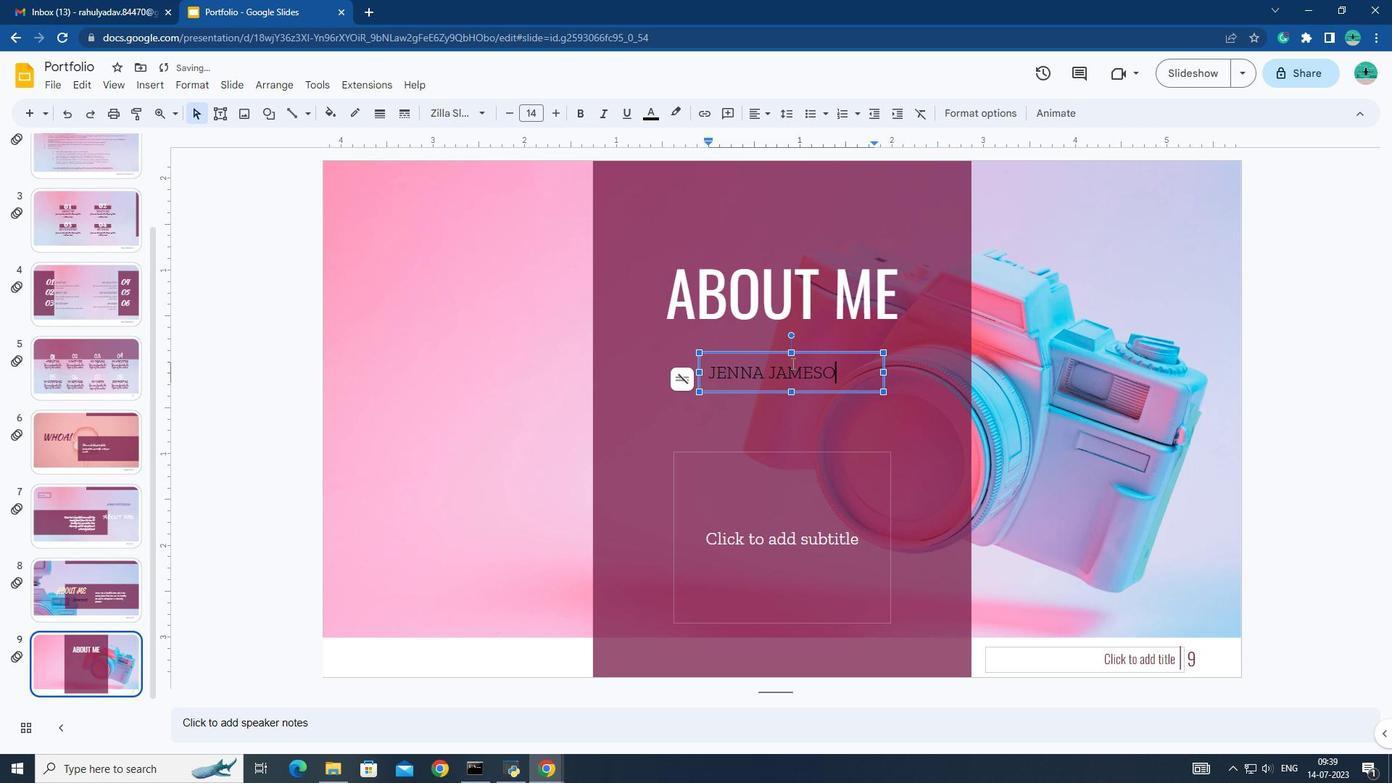 
Action: Mouse moved to (796, 506)
Screenshot: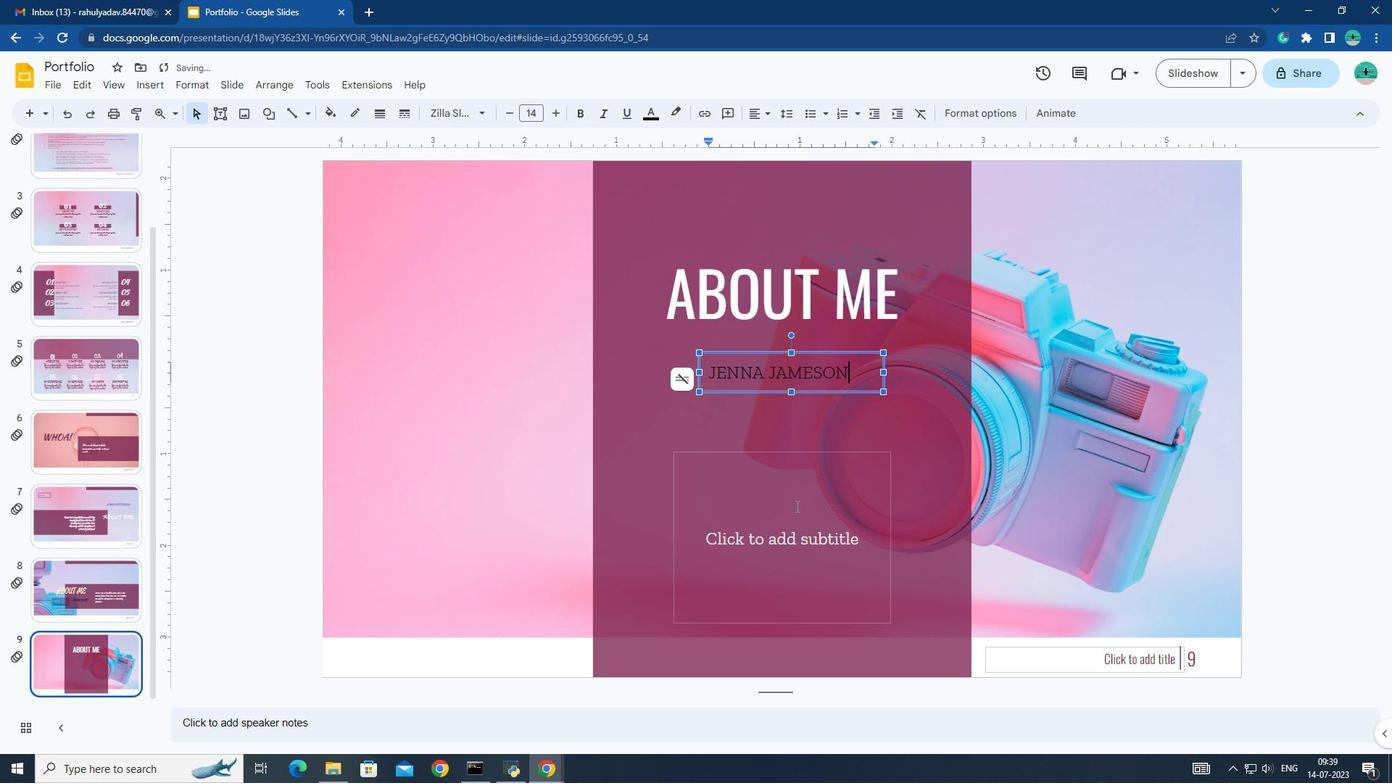 
Action: Mouse pressed left at (796, 506)
Screenshot: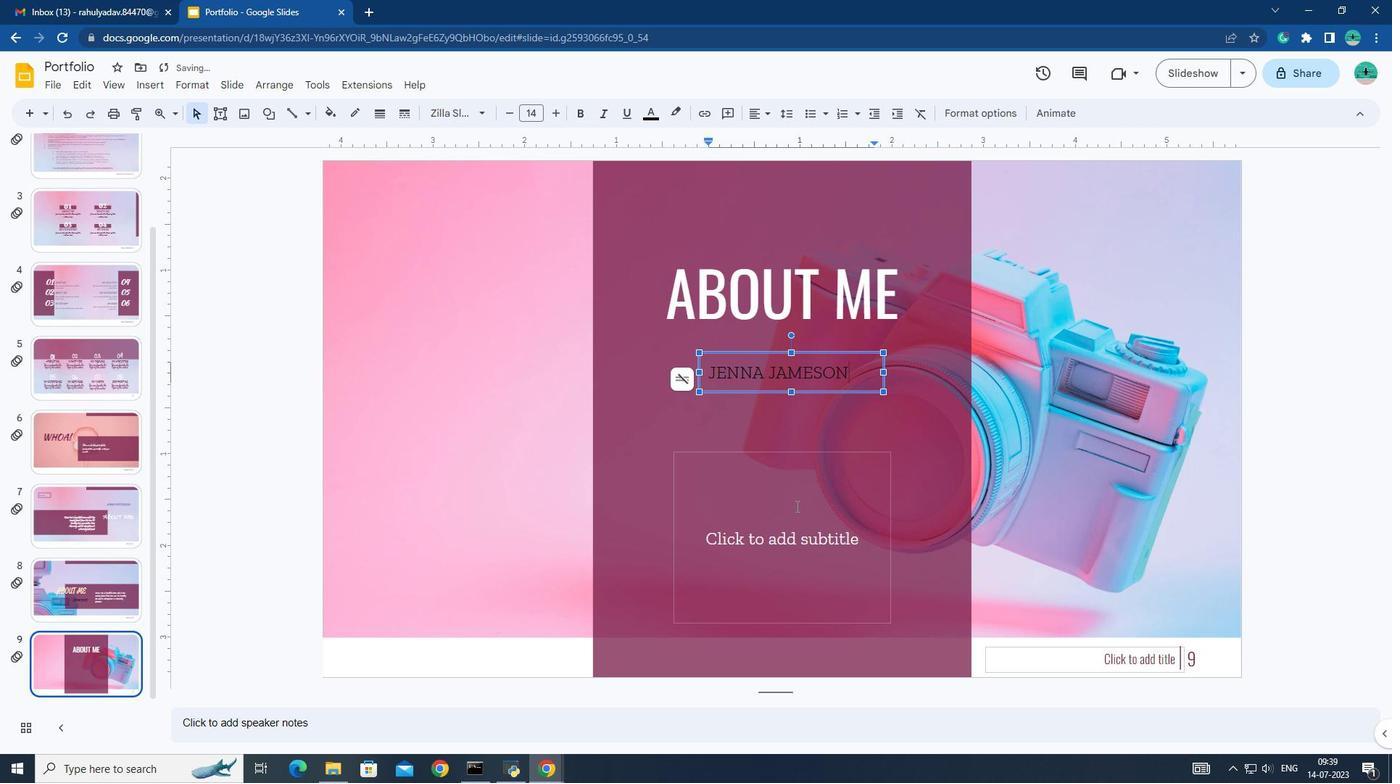 
Action: Key pressed V<Key.caps_lock>enus<Key.space>has<Key.space>a<Key.space>beautiful<Key.space>name<Key.space>and<Key.space>is<Key.space>the<Key.space>second<Key.space>planet<Key.space>fron<Key.backspace>m<Key.space>the<Key.space><Key.shift>Sun.<Key.space><Key.shift><Key.shift><Key.shift><Key.shift><Key.shift><Key.shift><Key.shift><Key.shift><Key.shift><Key.shift><Key.shift><Key.shift><Key.shift><Key.shift><Key.shift><Key.shift><Key.shift><Key.shift><Key.shift><Key.shift><Key.shift>It's<Key.space>terribly<Key.space>hot<Key.shift_r>!
Screenshot: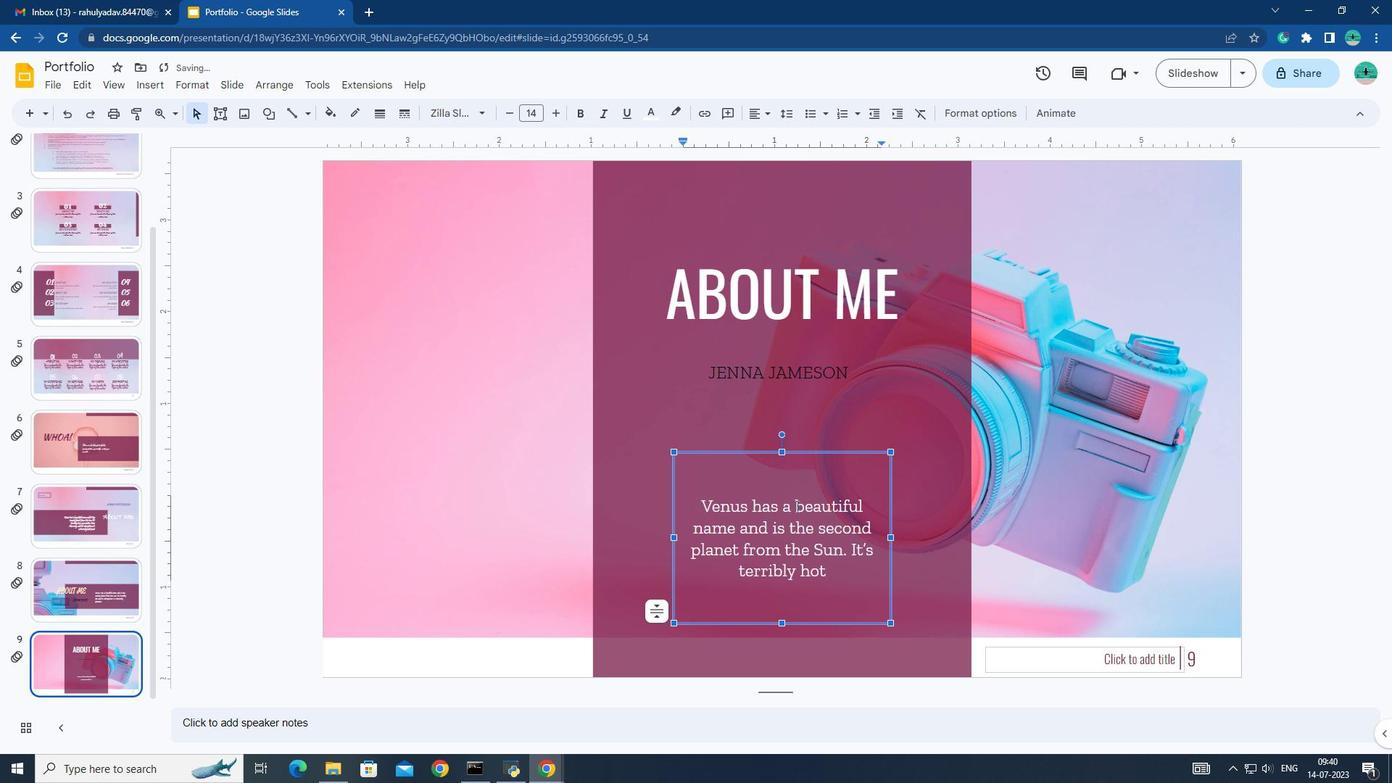 
Action: Mouse moved to (667, 291)
Screenshot: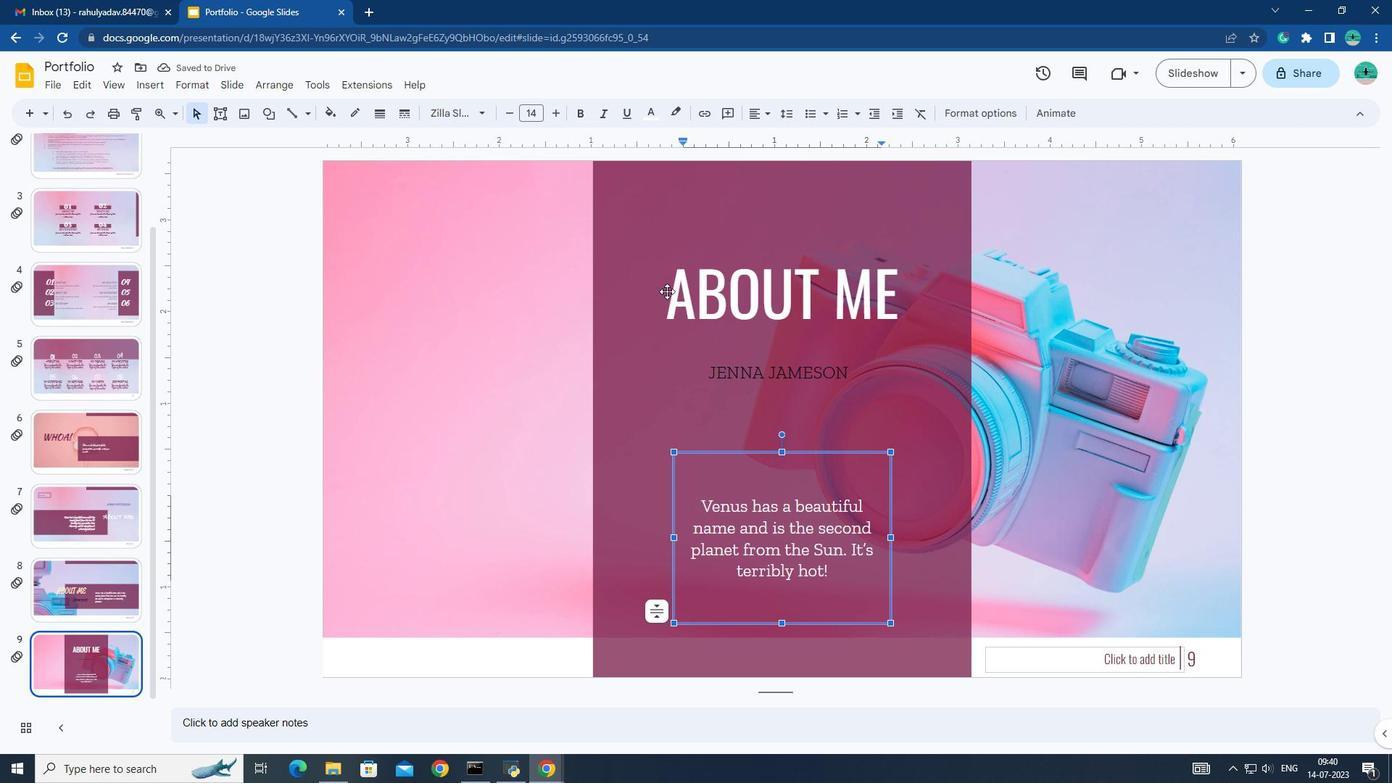 
Action: Mouse pressed left at (667, 291)
Screenshot: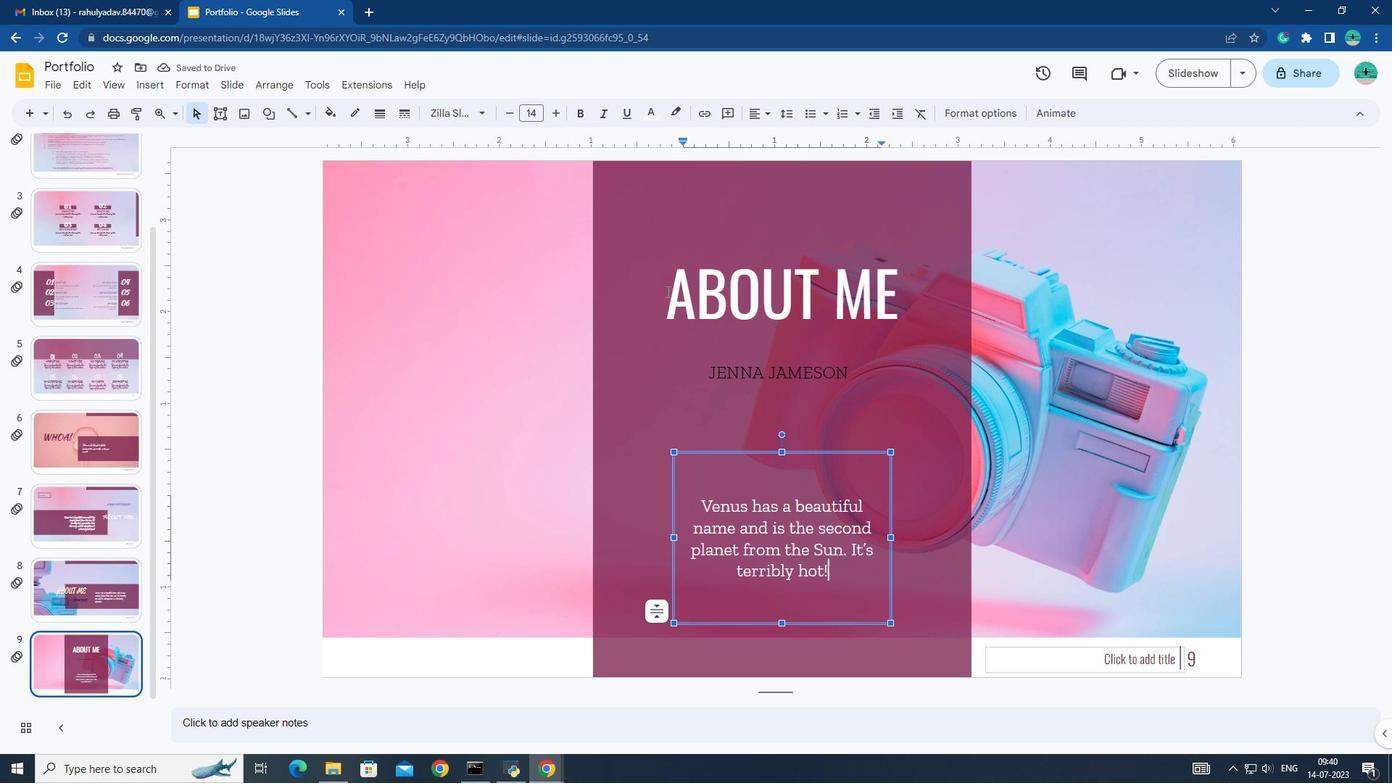
Action: Mouse moved to (662, 279)
Screenshot: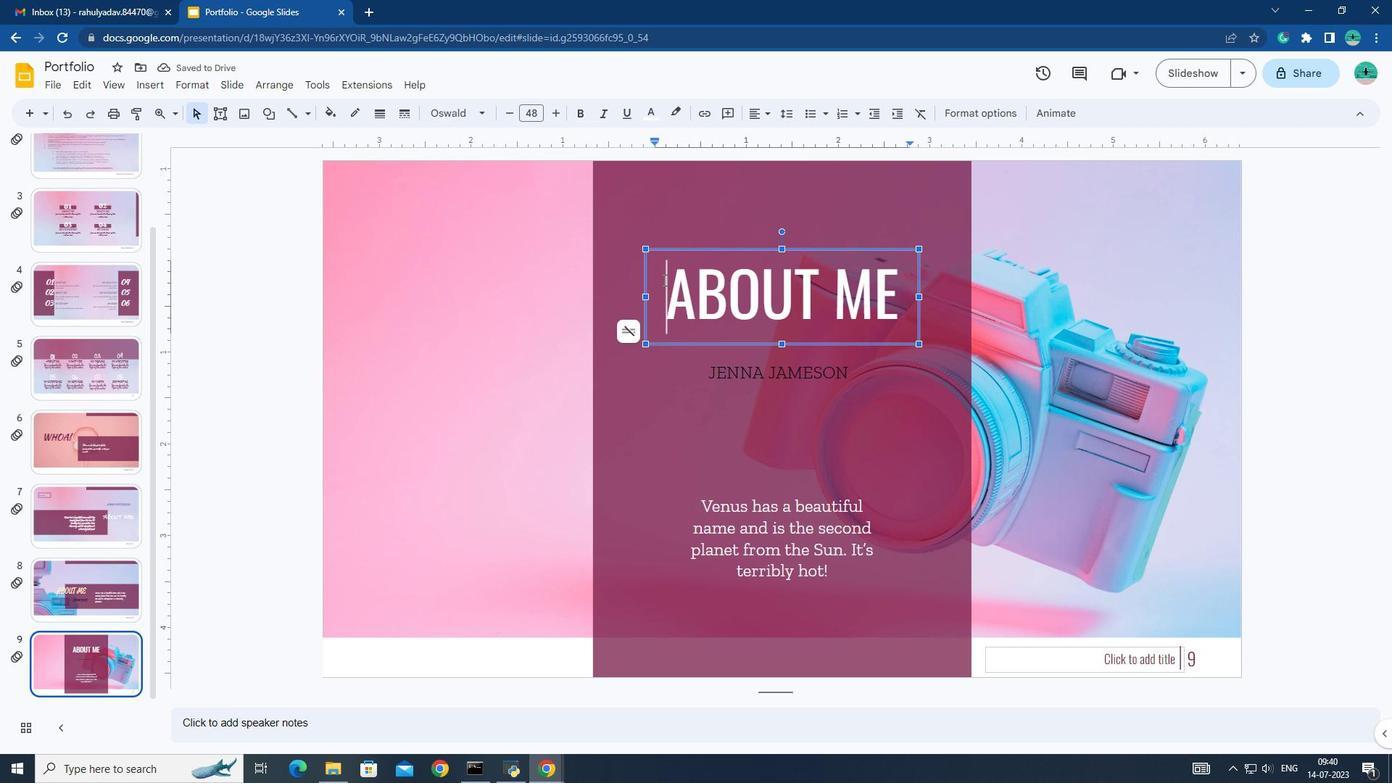 
Action: Mouse pressed left at (662, 279)
Screenshot: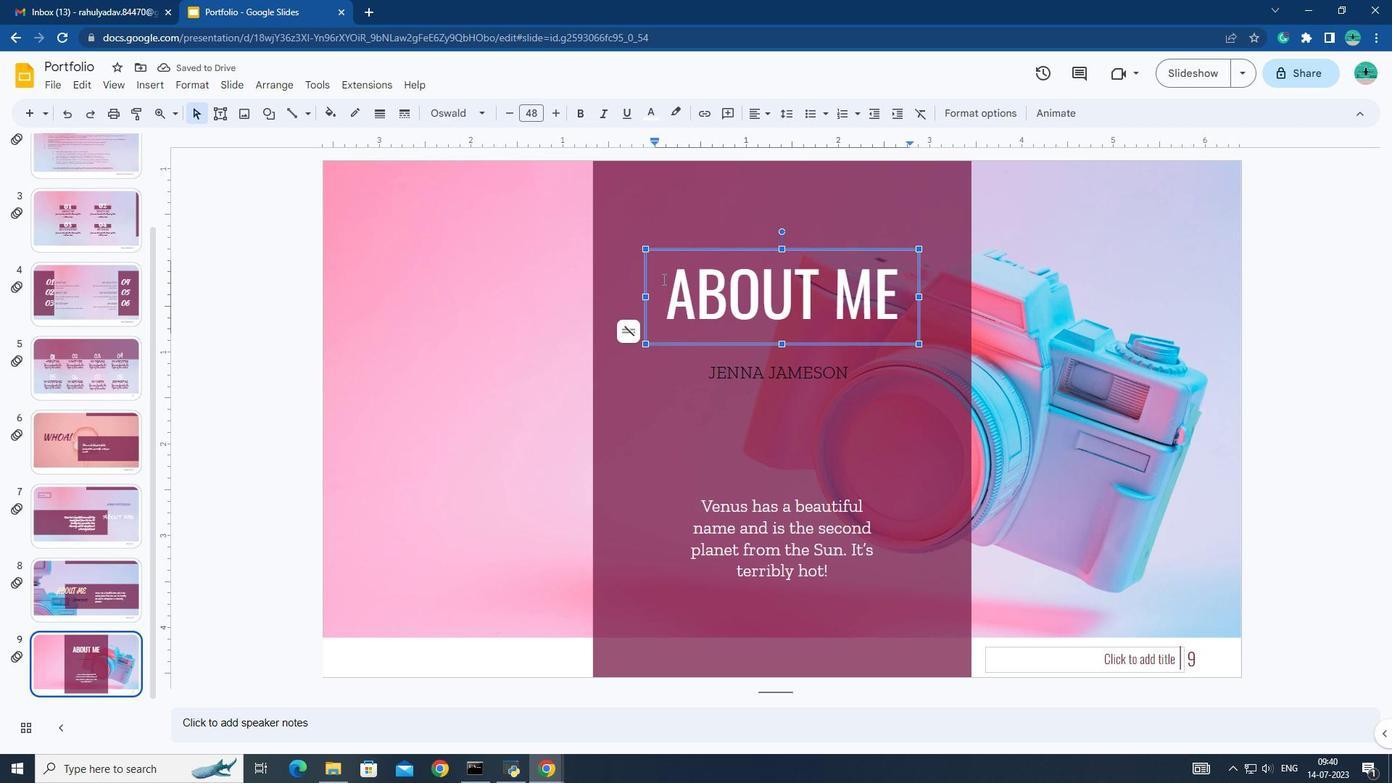 
Action: Mouse moved to (482, 120)
Screenshot: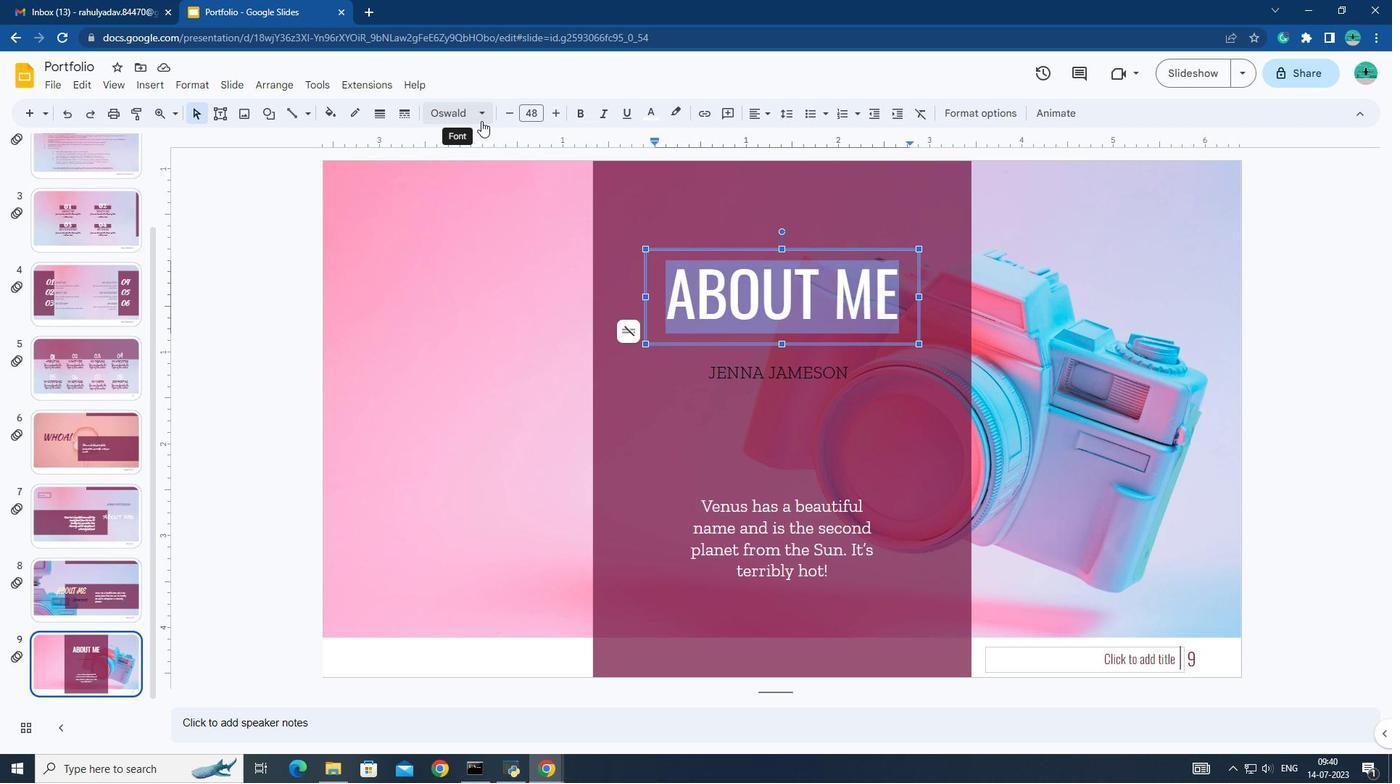 
Action: Mouse pressed left at (482, 120)
Screenshot: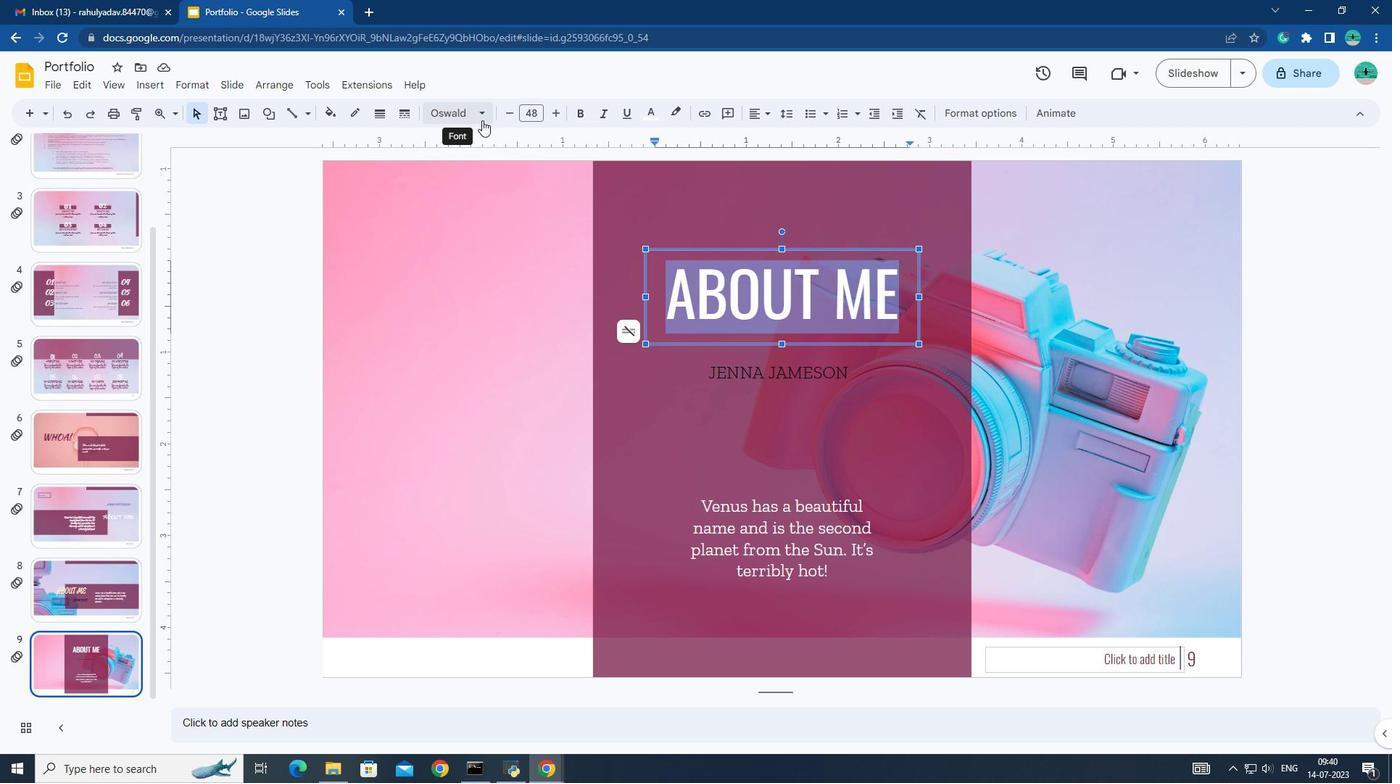 
Action: Mouse moved to (498, 474)
Screenshot: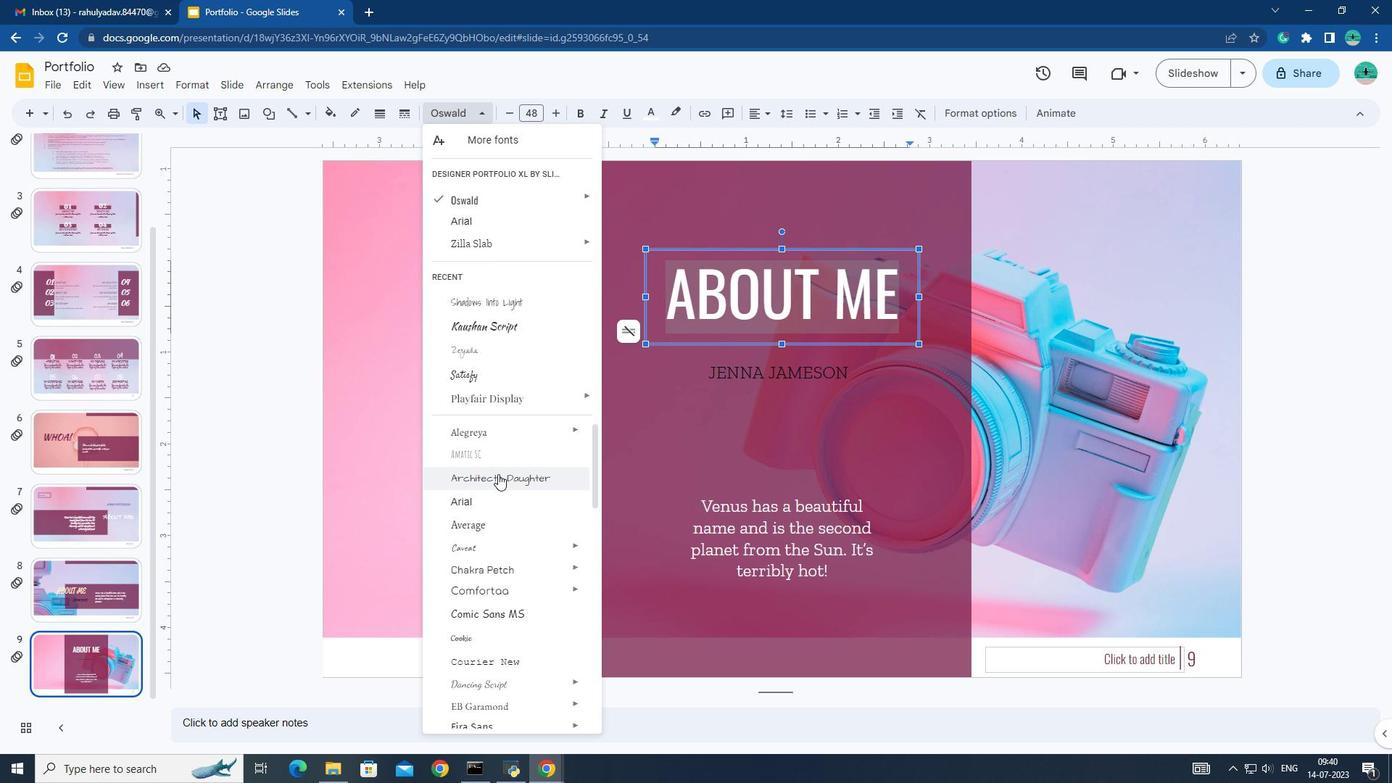 
Action: Mouse pressed left at (498, 474)
Screenshot: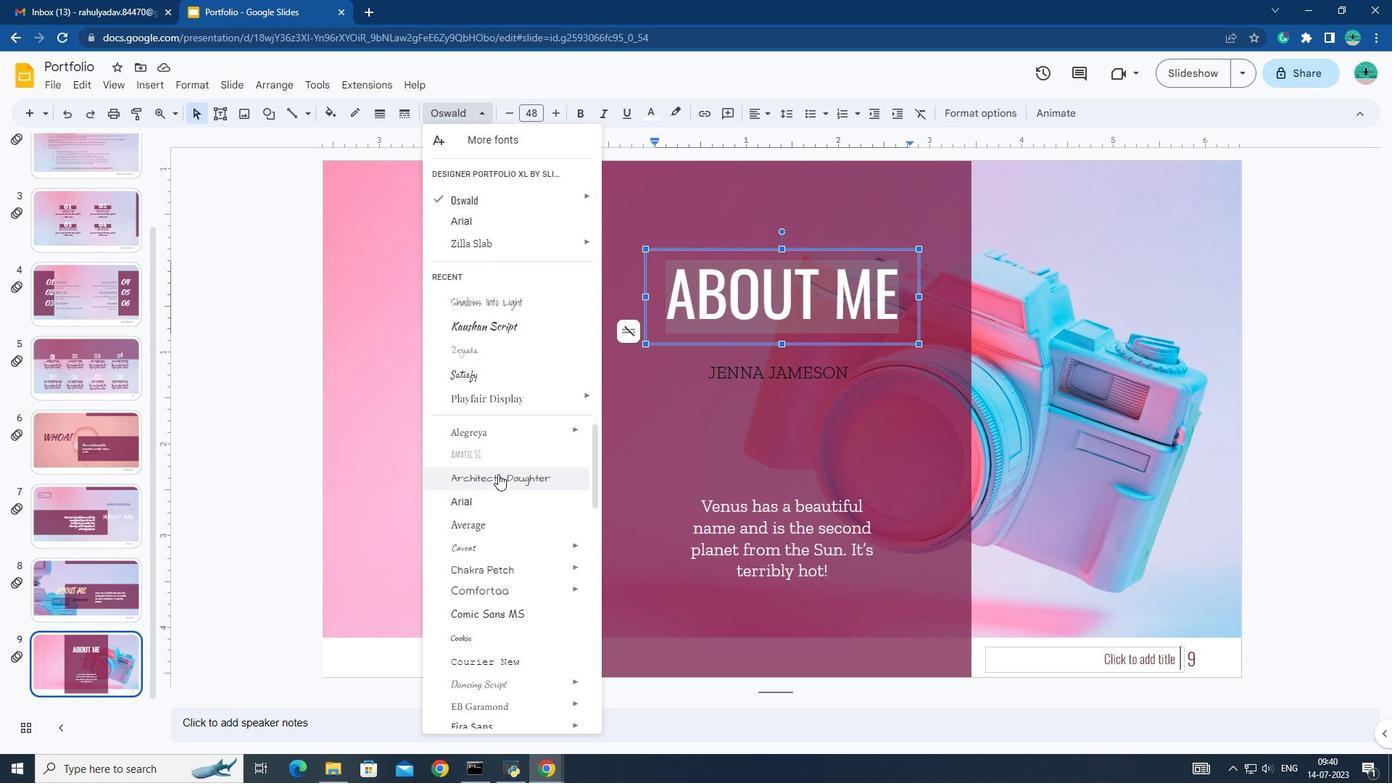 
Action: Mouse moved to (509, 111)
Screenshot: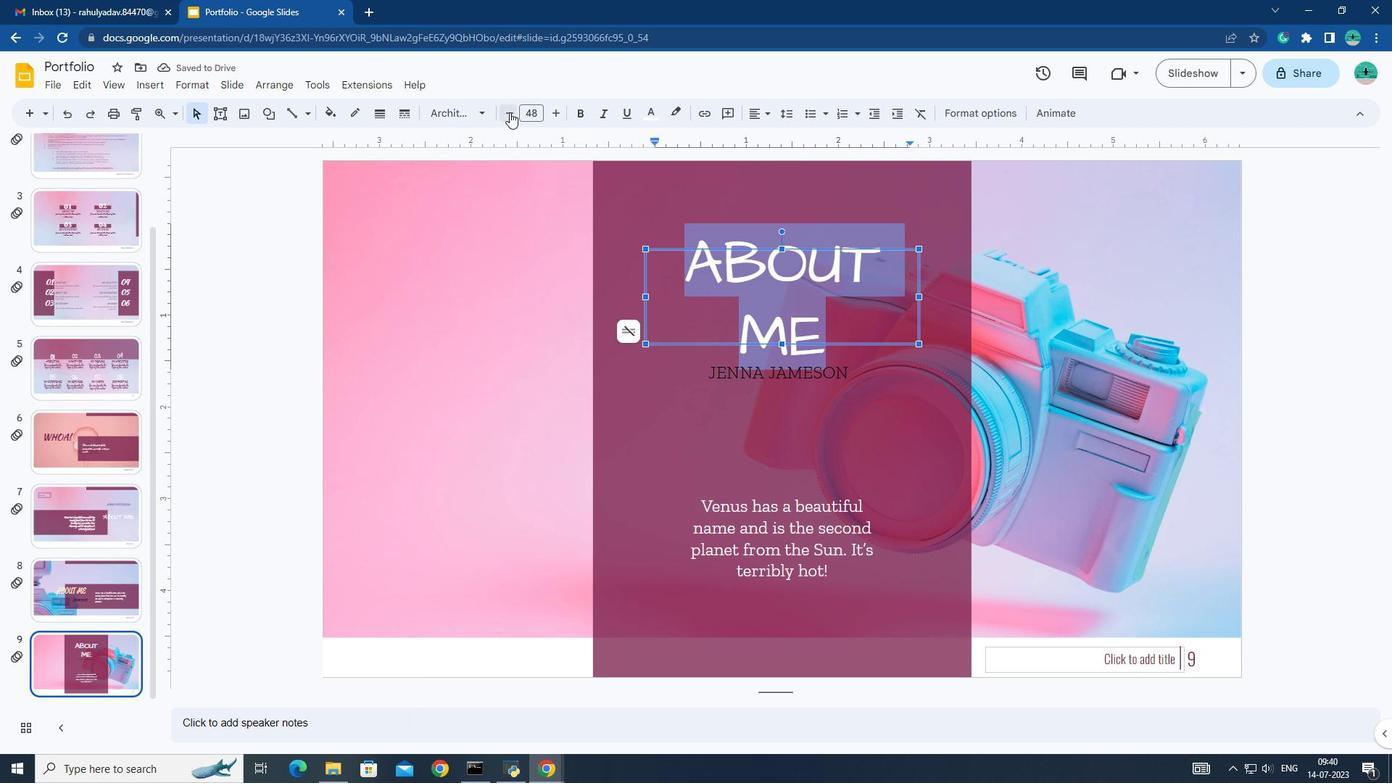 
Action: Mouse pressed left at (509, 111)
Screenshot: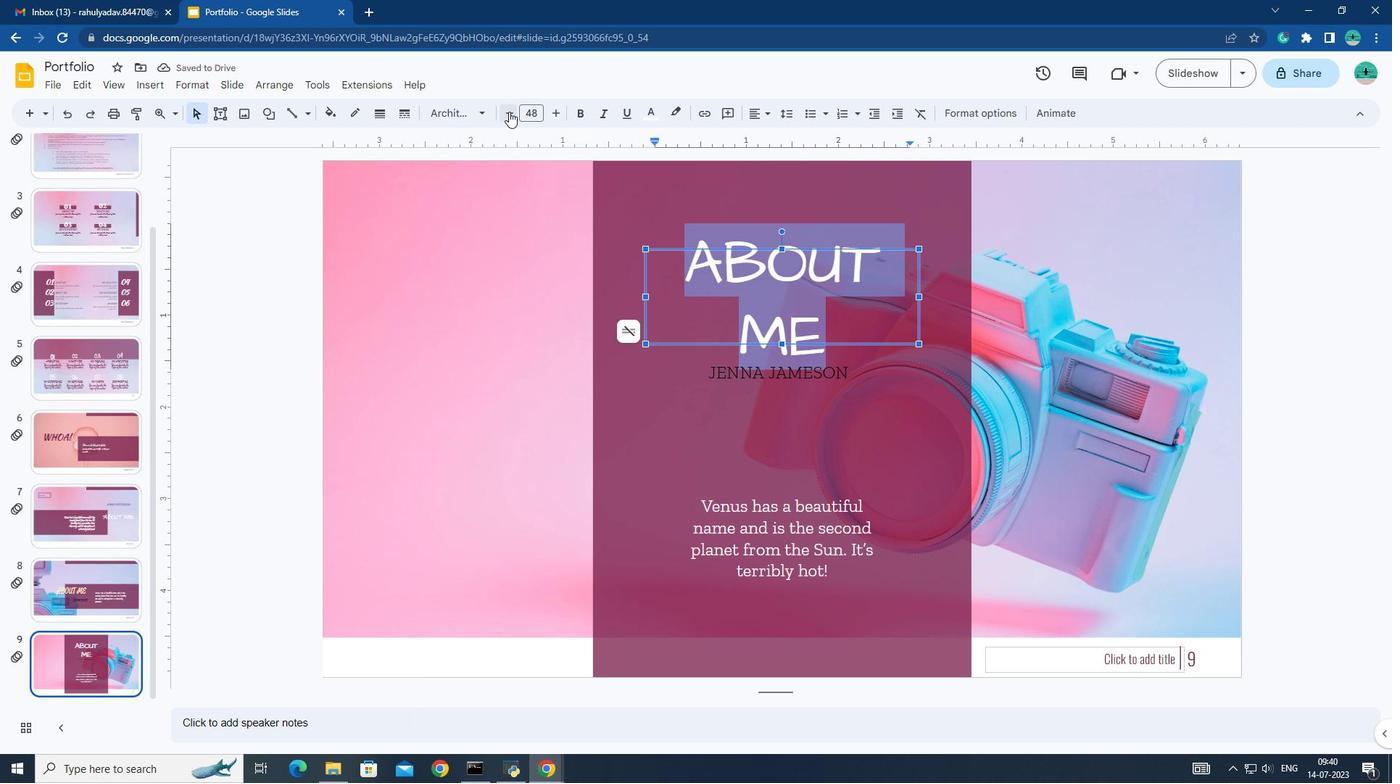 
Action: Mouse pressed left at (509, 111)
Screenshot: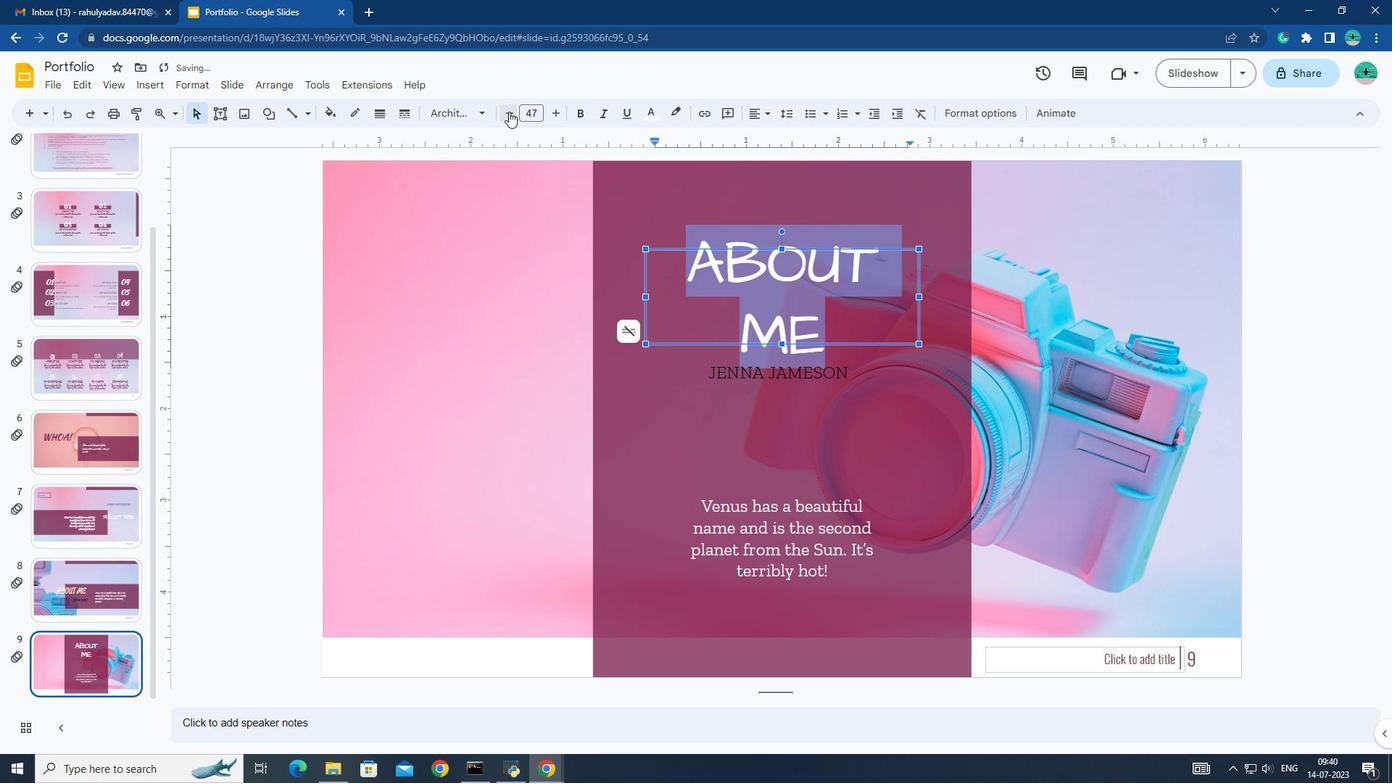 
Action: Mouse pressed left at (509, 111)
Screenshot: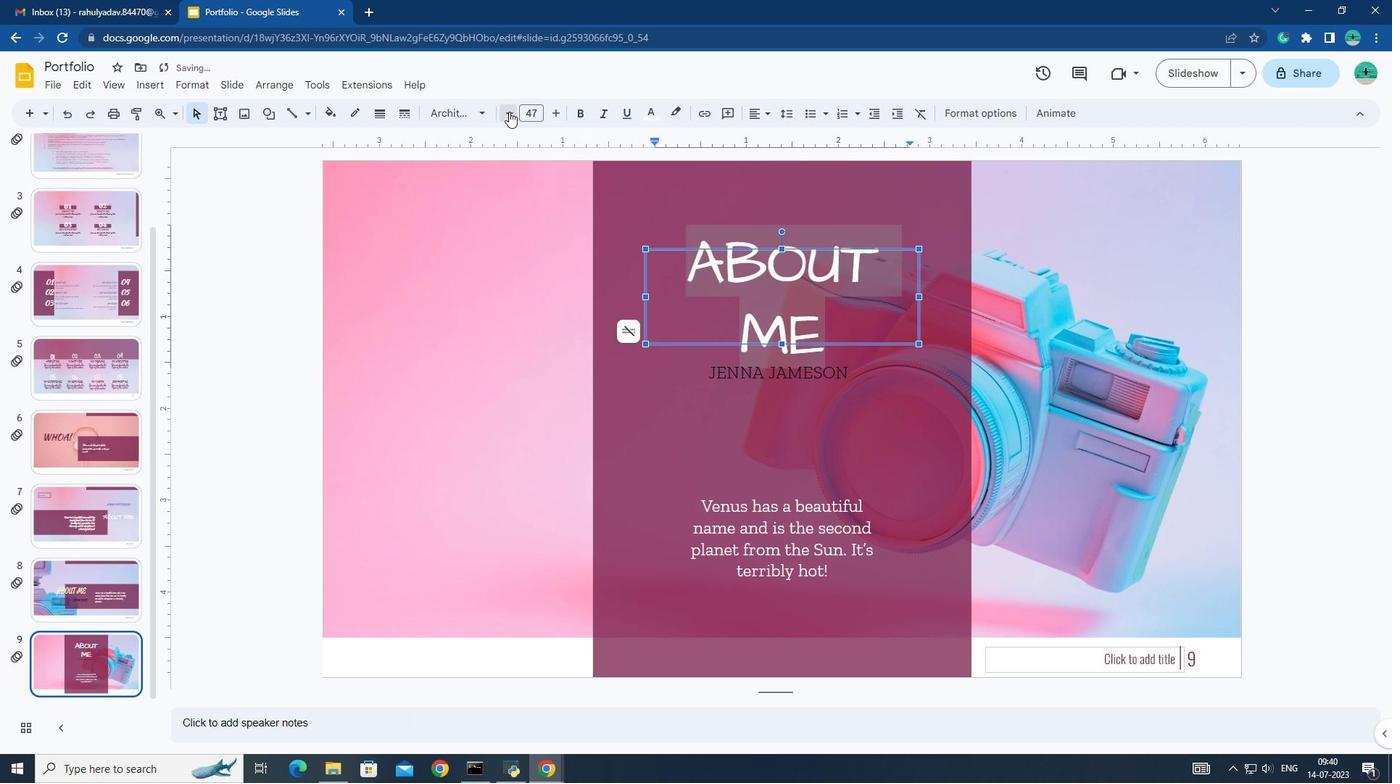 
Action: Mouse pressed left at (509, 111)
Screenshot: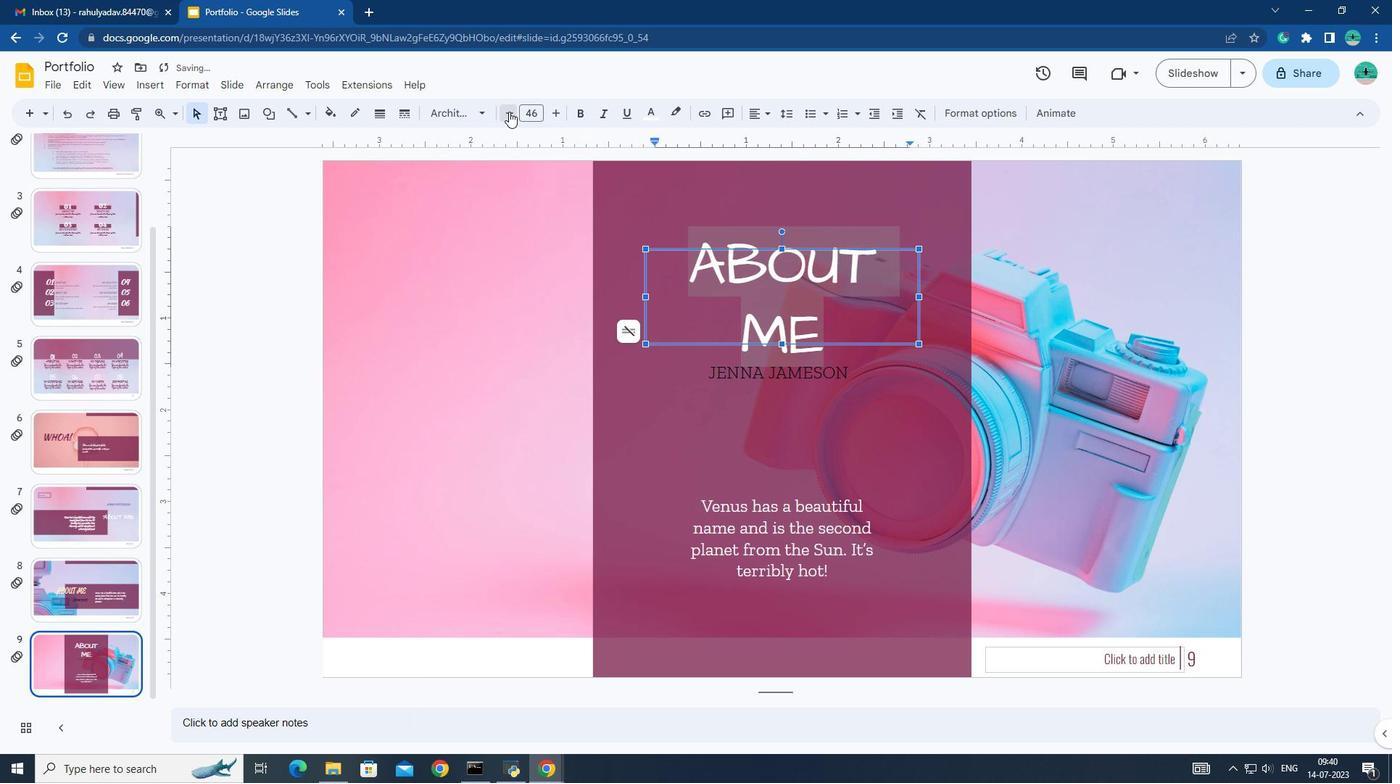 
Action: Mouse pressed left at (509, 111)
Screenshot: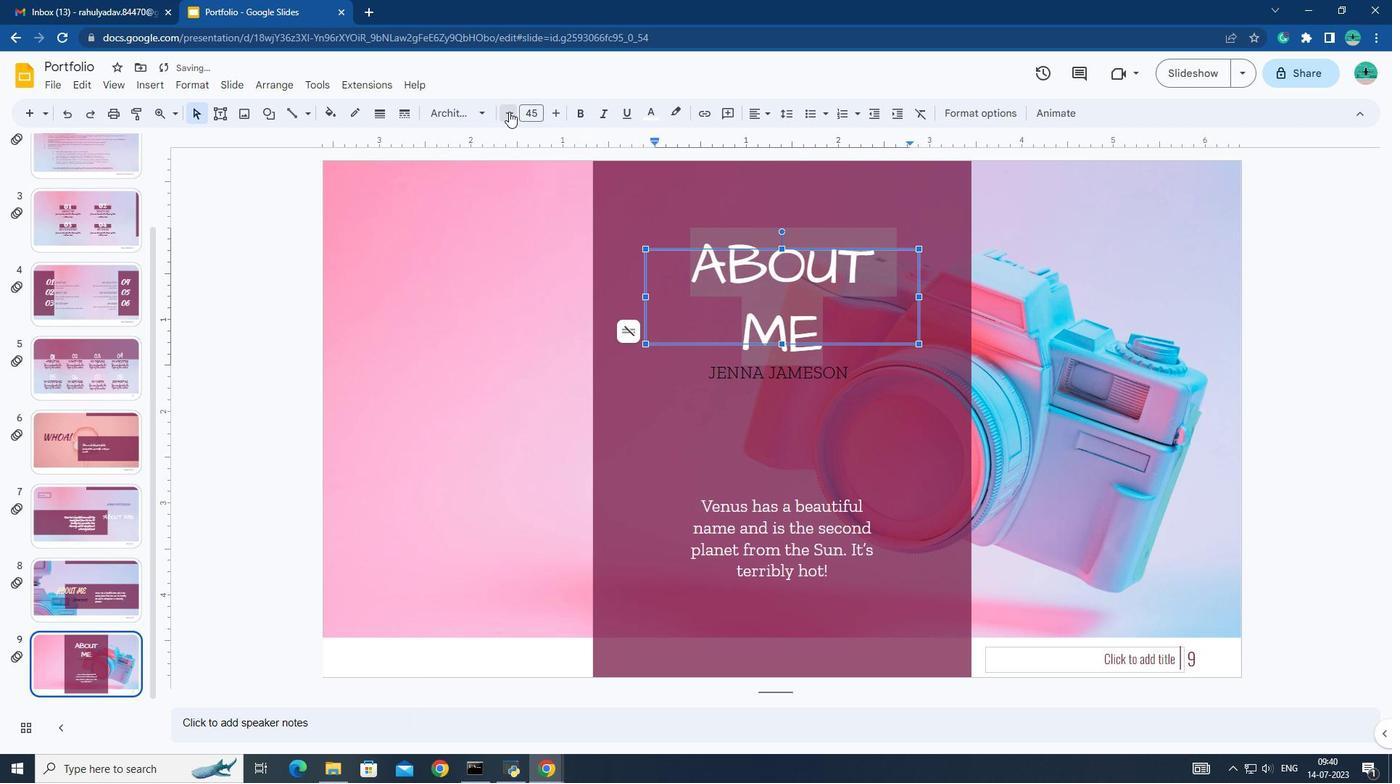 
Action: Mouse pressed left at (509, 111)
Screenshot: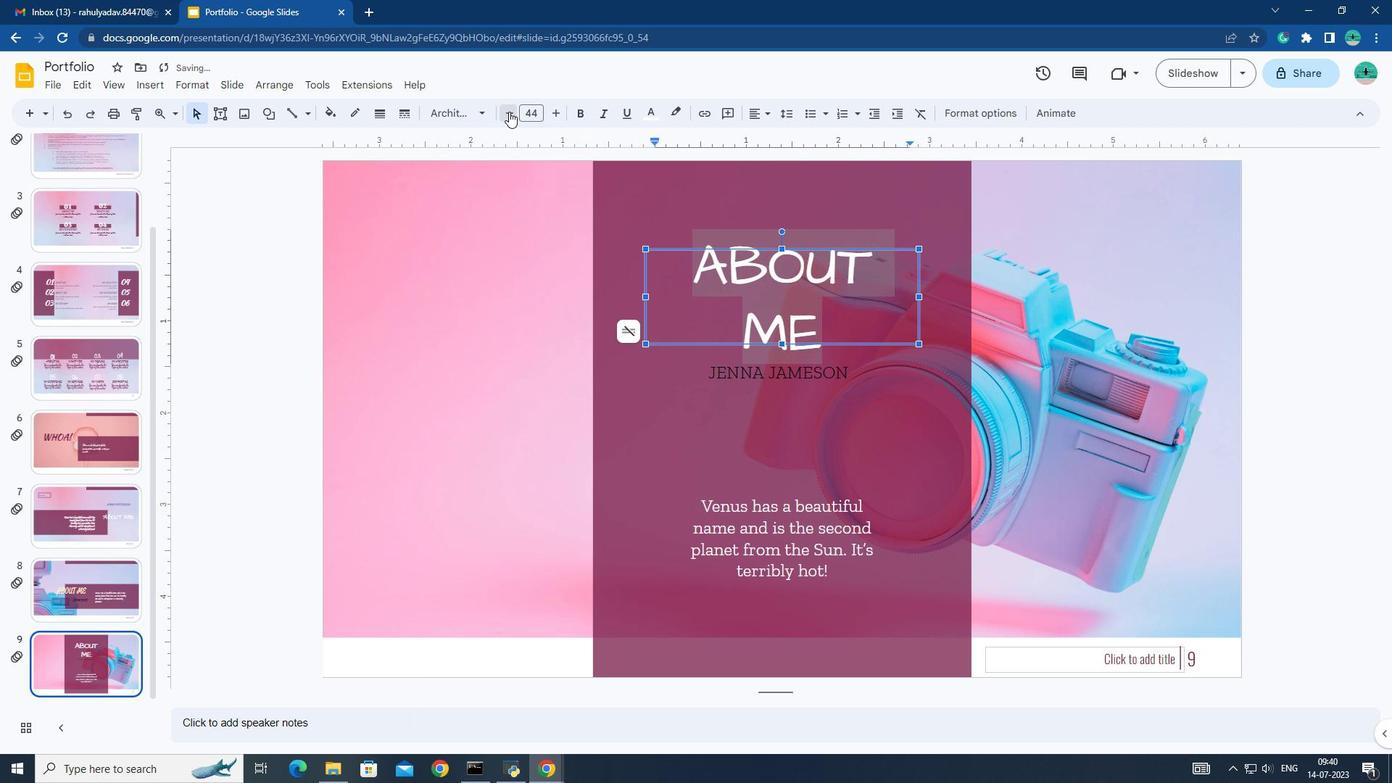 
Action: Mouse pressed left at (509, 111)
Screenshot: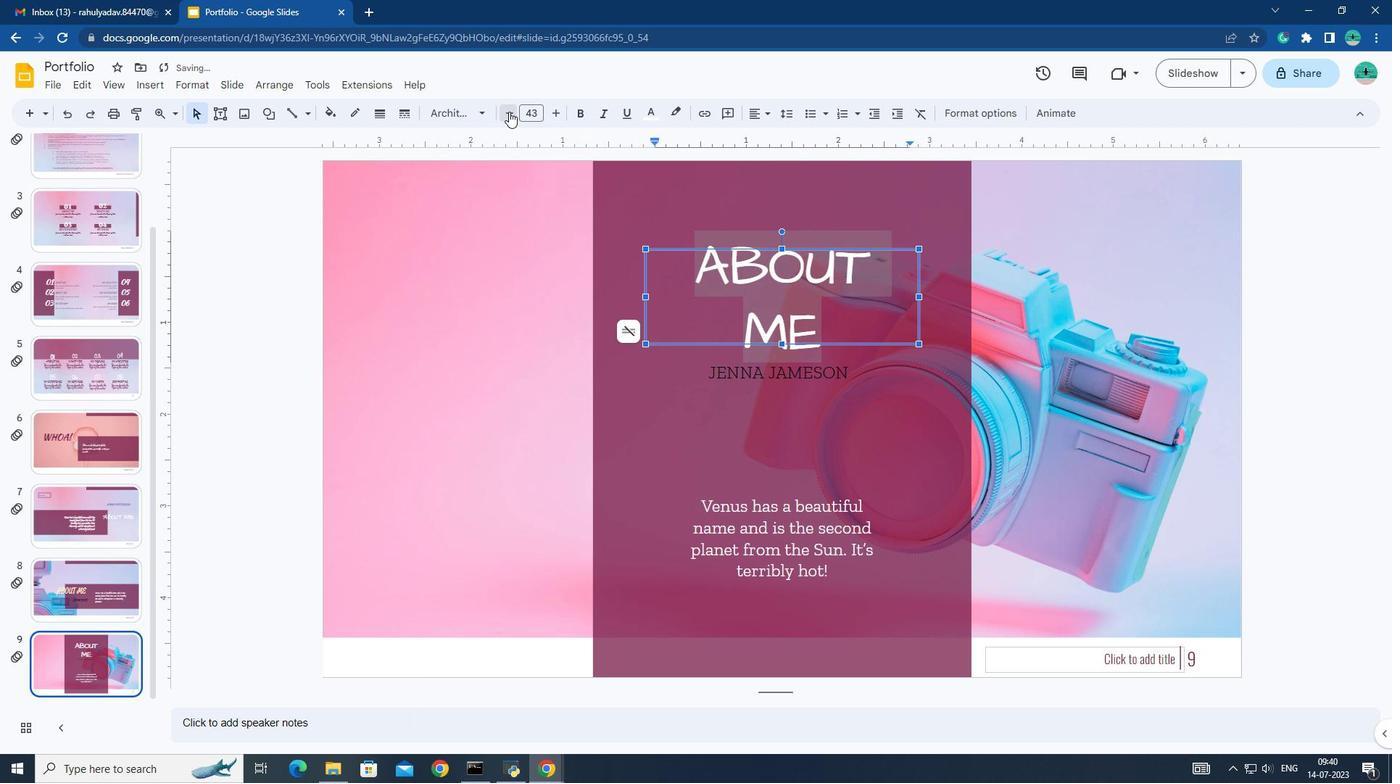 
Action: Mouse pressed left at (509, 111)
Screenshot: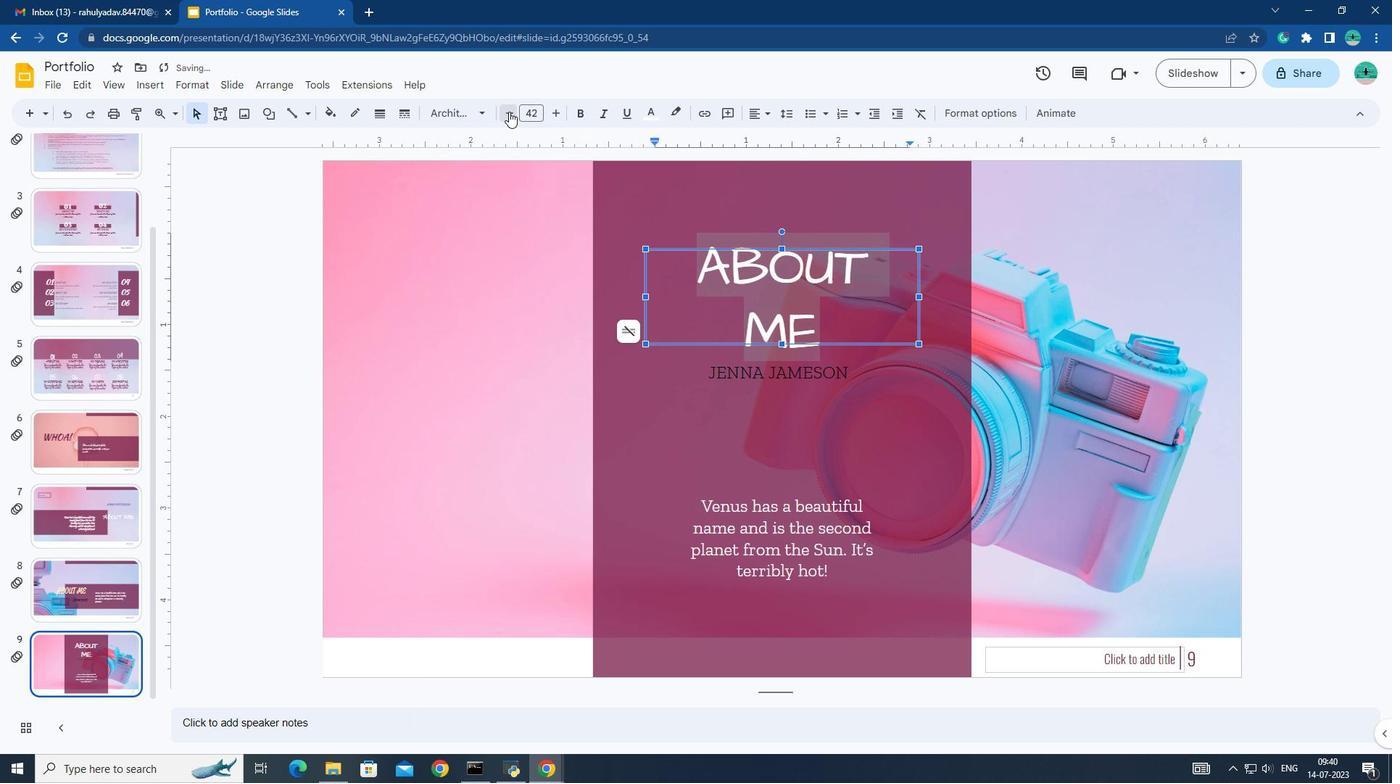 
Action: Mouse pressed left at (509, 111)
Screenshot: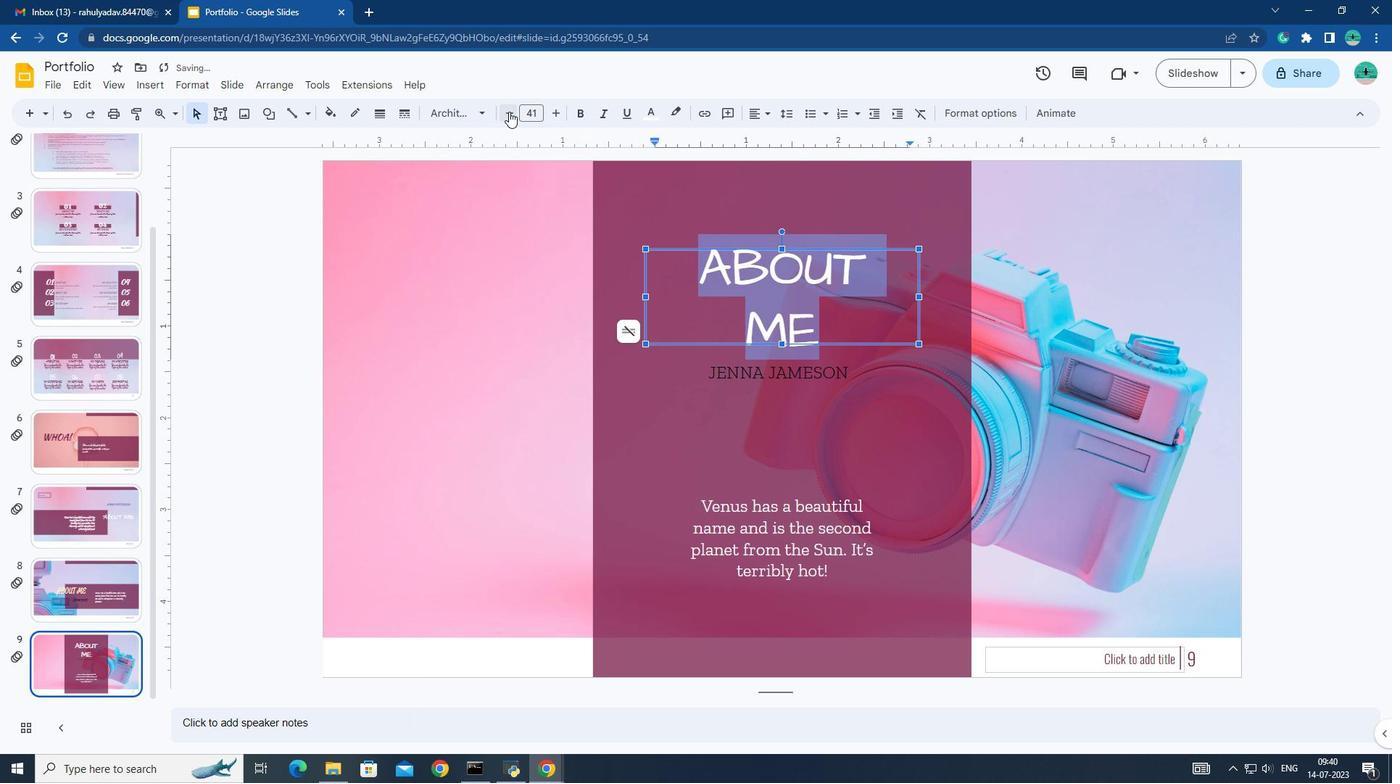 
Action: Mouse pressed left at (509, 111)
Screenshot: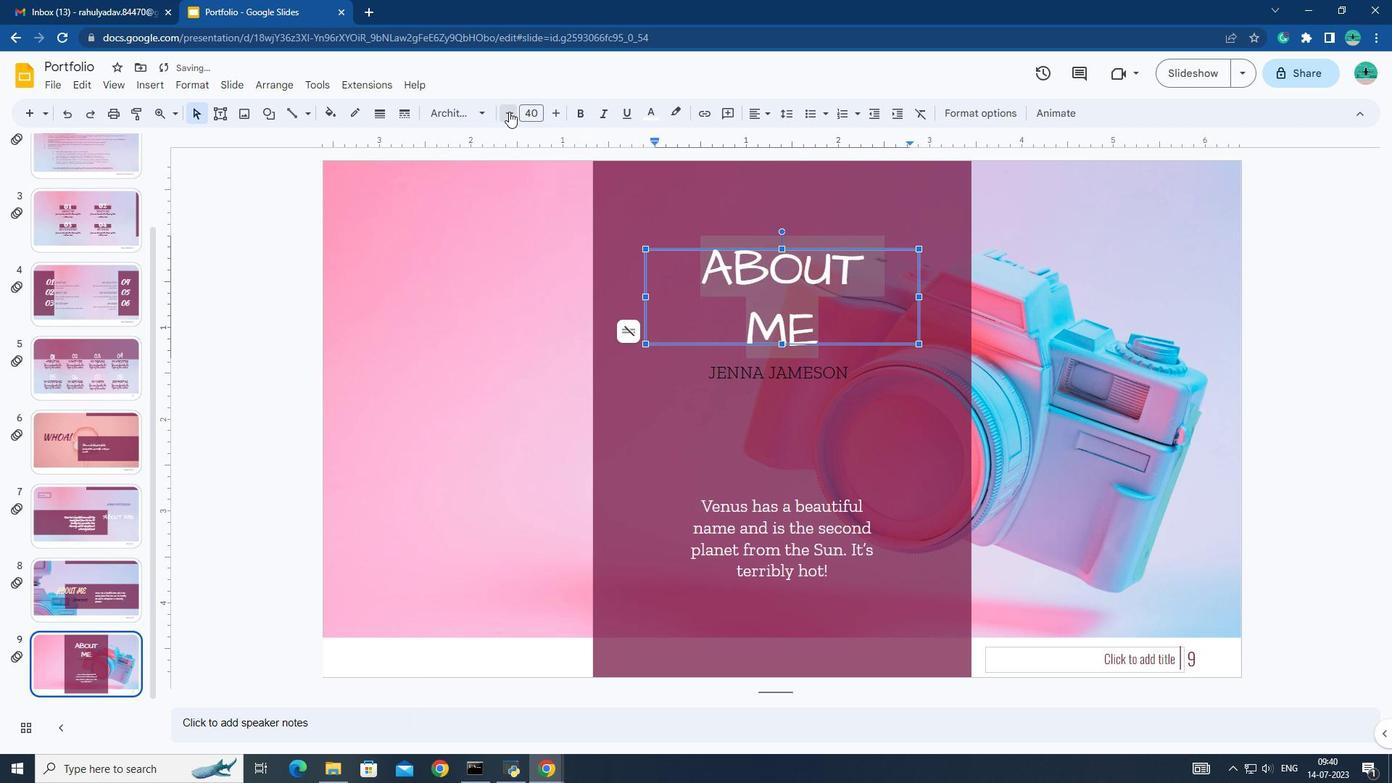 
Action: Mouse pressed left at (509, 111)
Screenshot: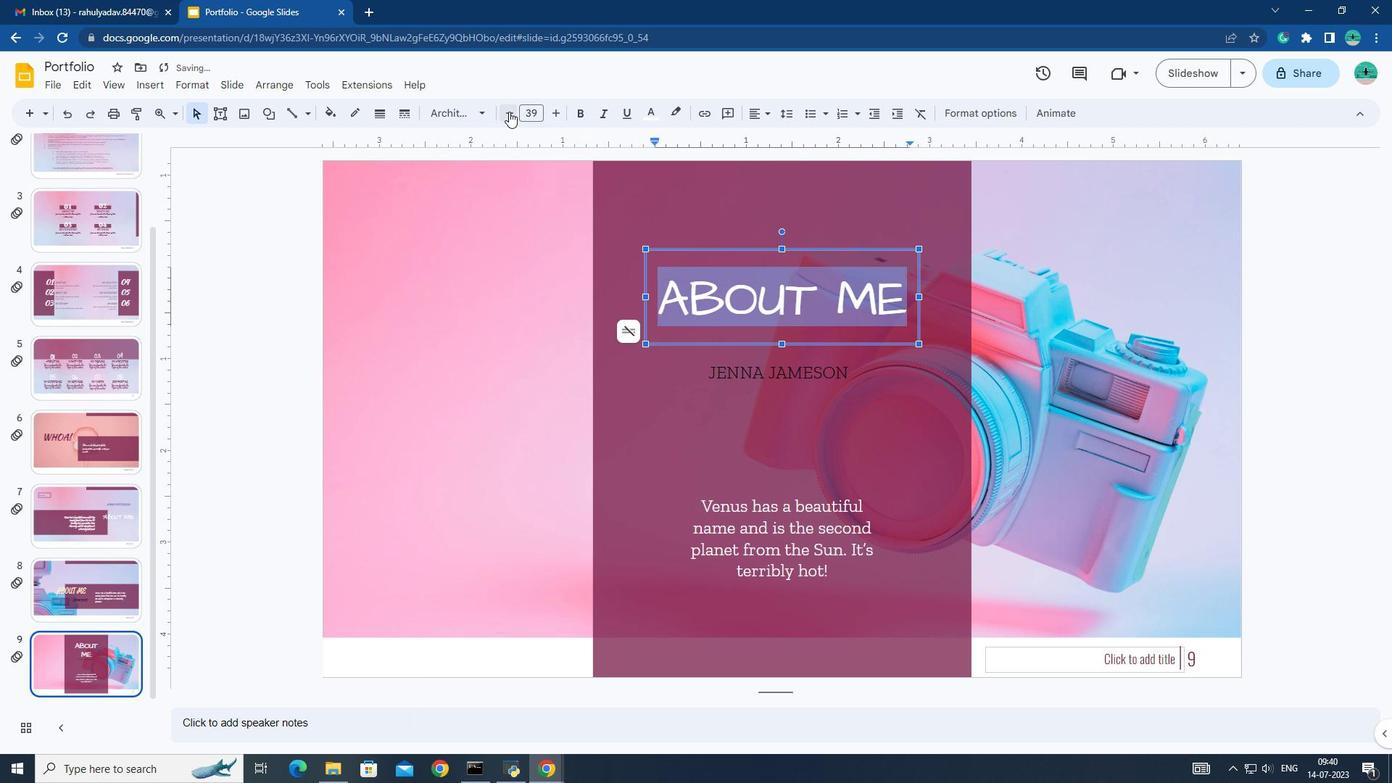 
Action: Mouse moved to (715, 372)
Screenshot: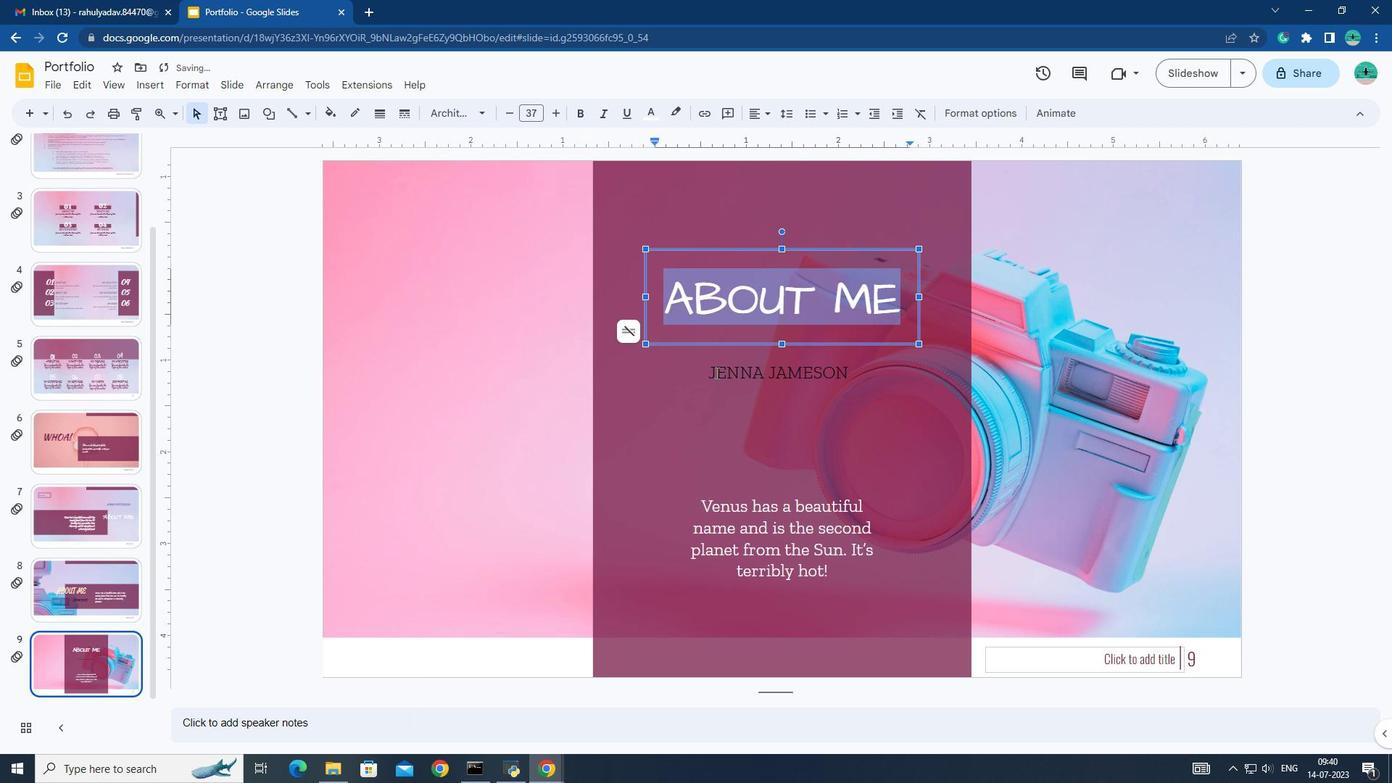 
Action: Mouse pressed left at (715, 372)
Screenshot: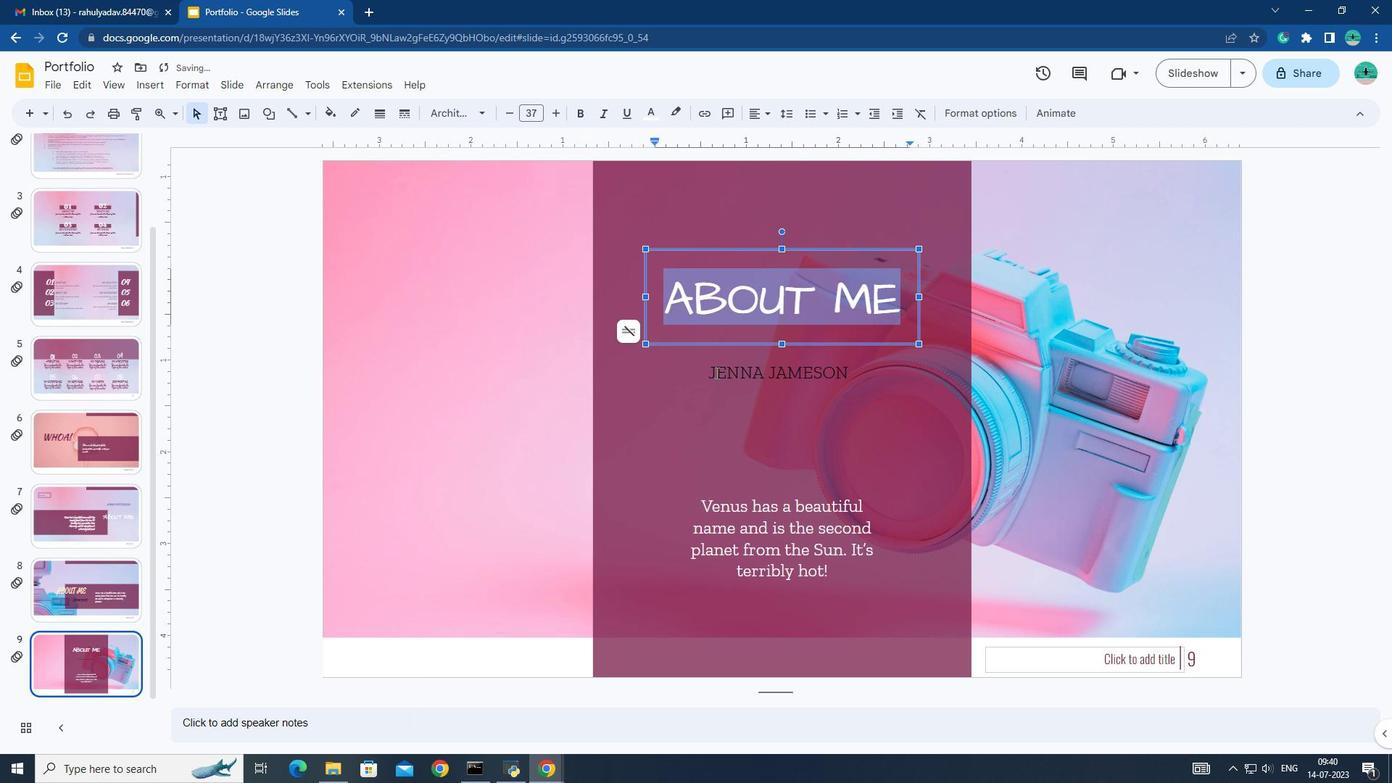 
Action: Mouse moved to (482, 113)
Screenshot: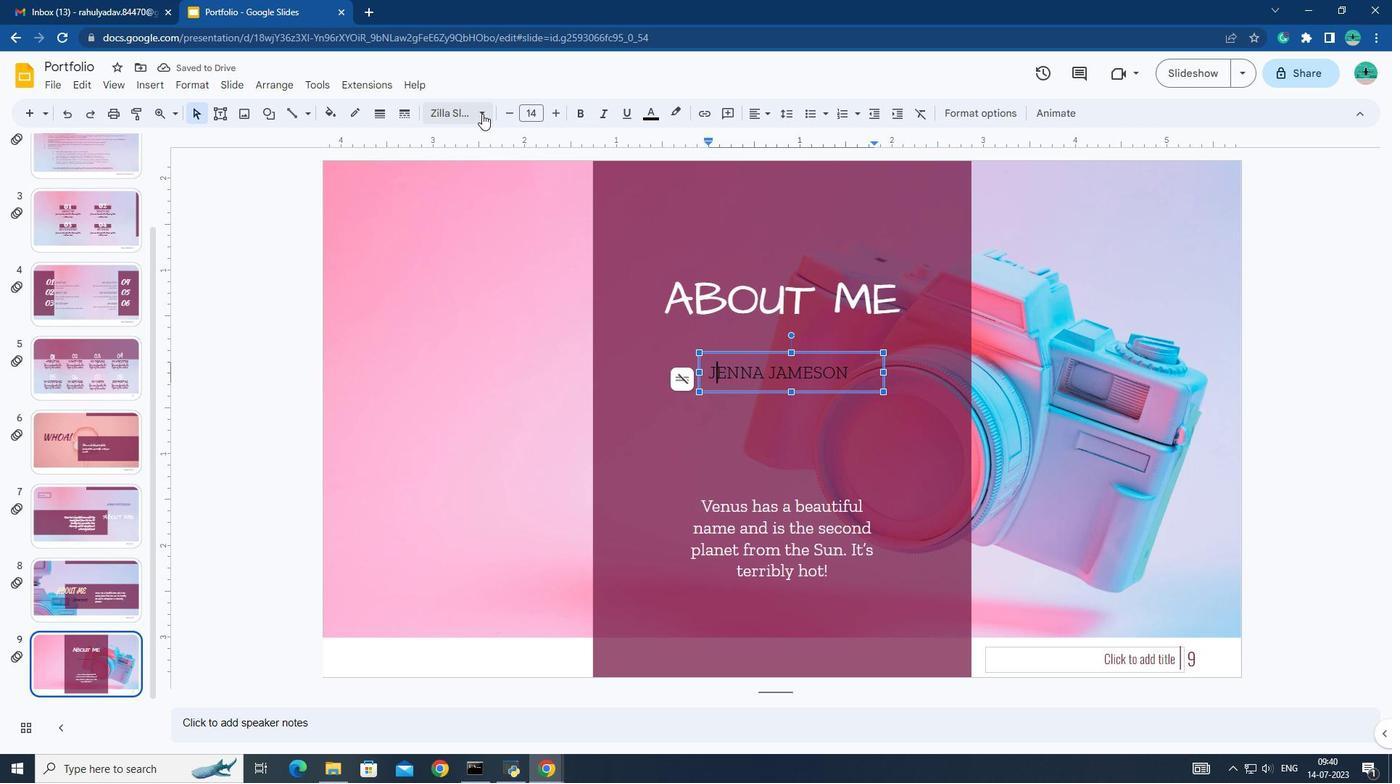 
Action: Mouse pressed left at (482, 113)
Screenshot: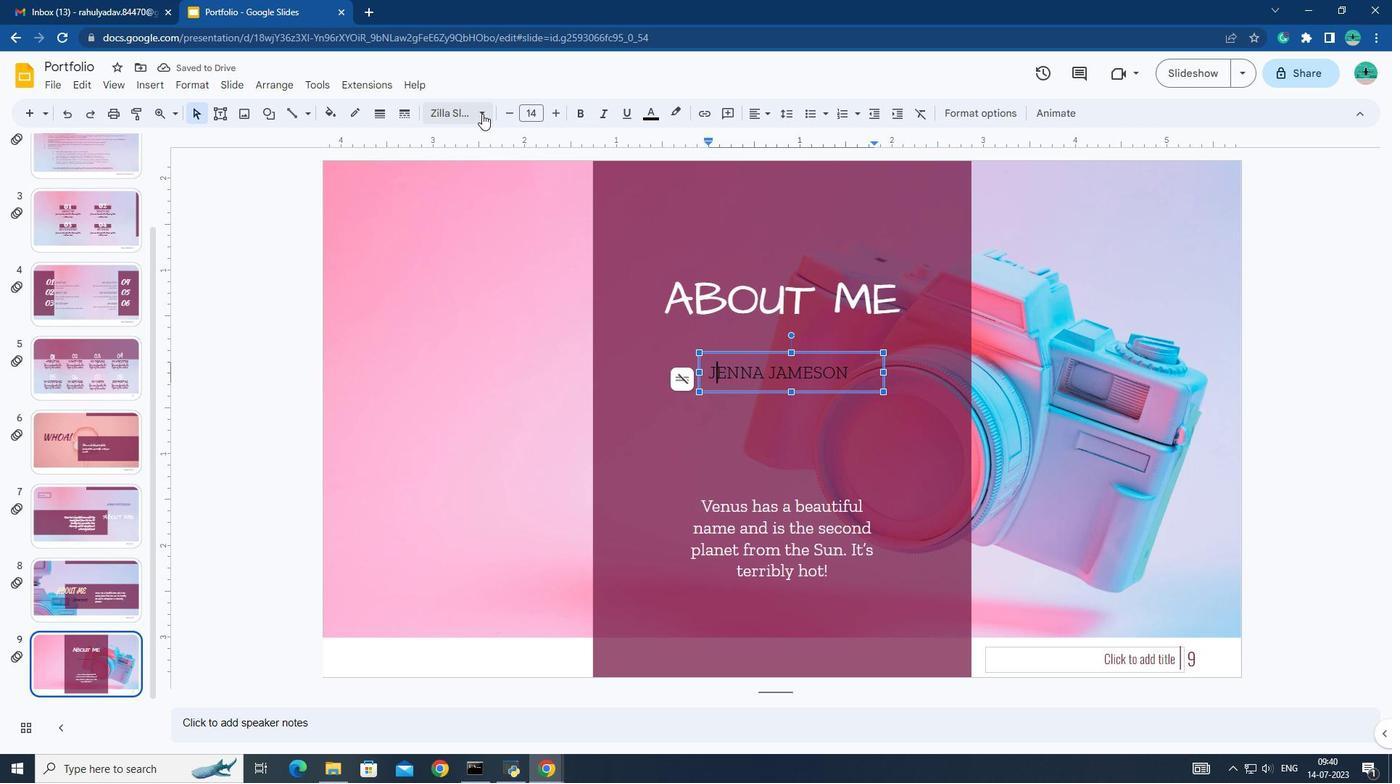 
Action: Mouse moved to (709, 372)
Screenshot: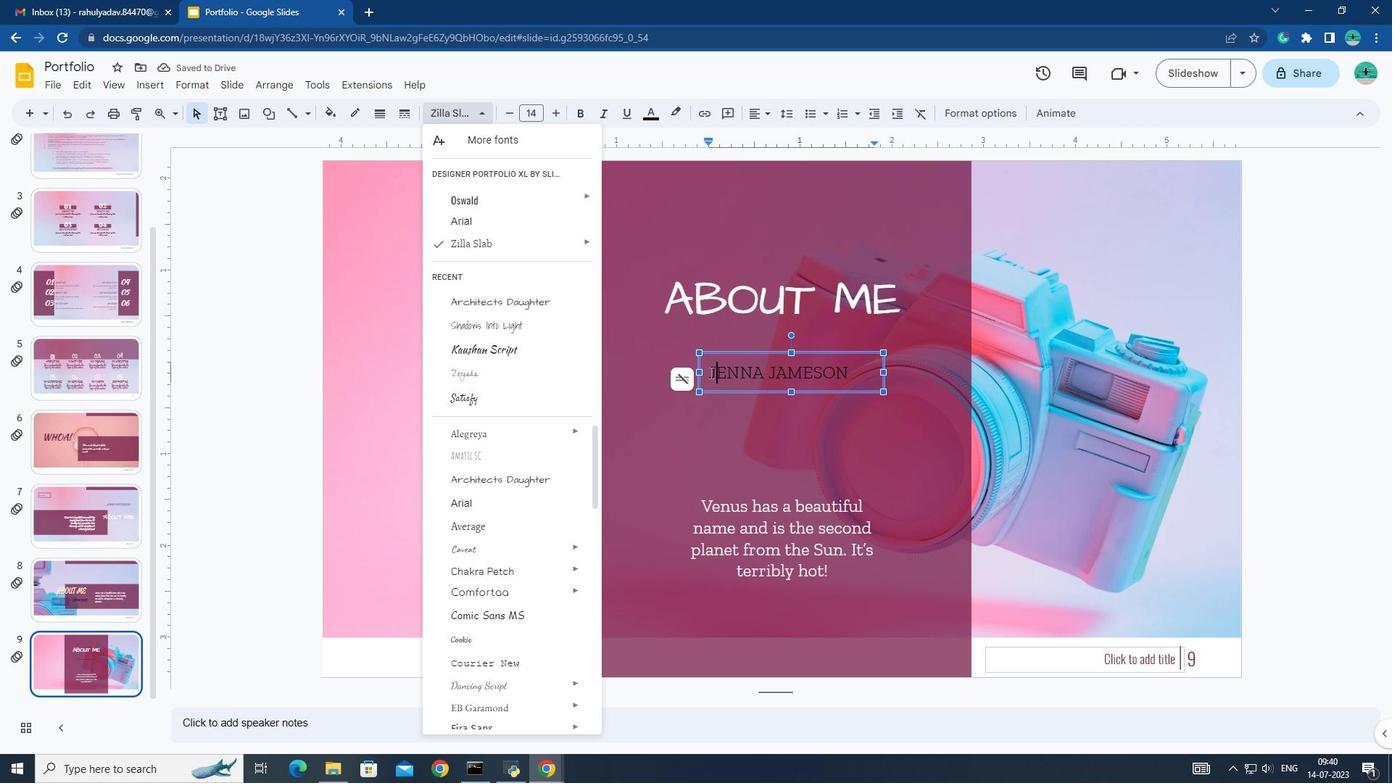 
Action: Mouse pressed left at (709, 372)
Screenshot: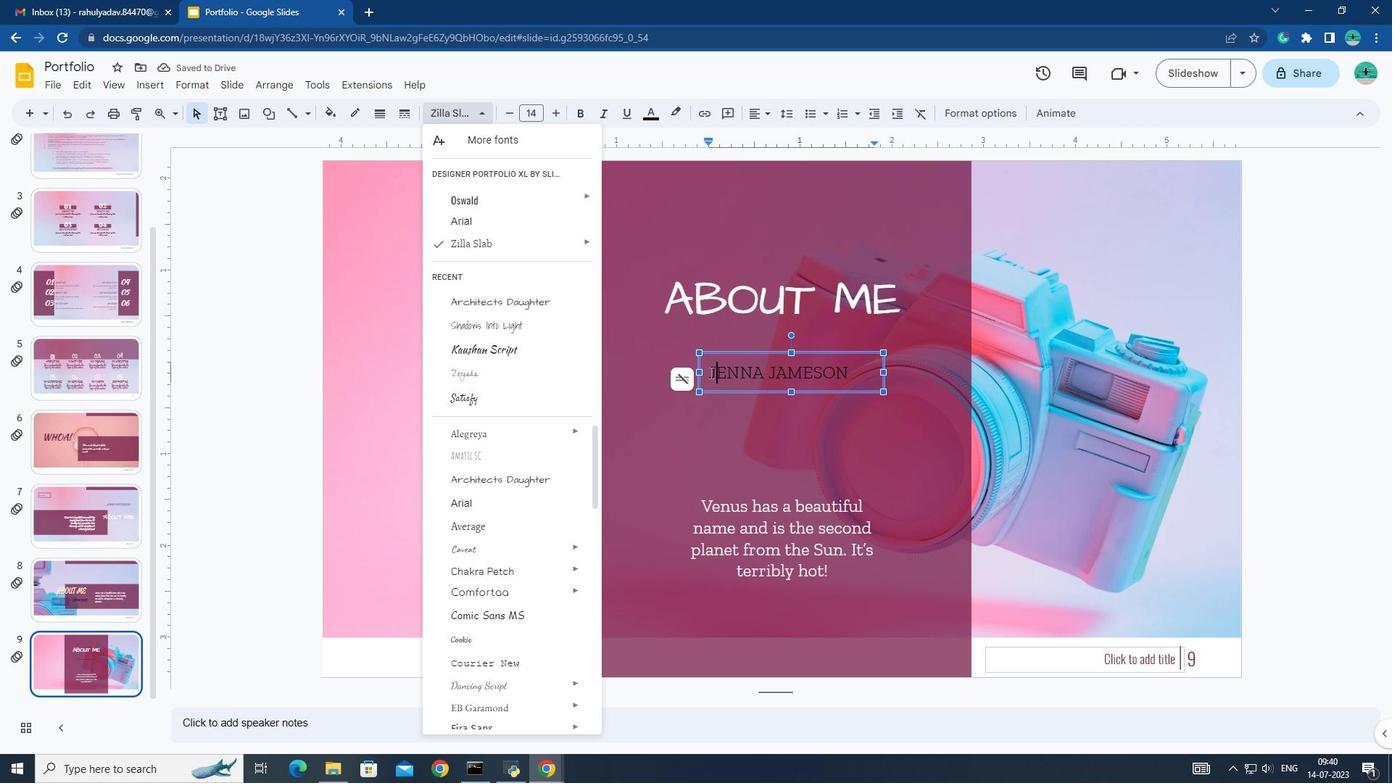 
Action: Mouse pressed left at (709, 372)
Screenshot: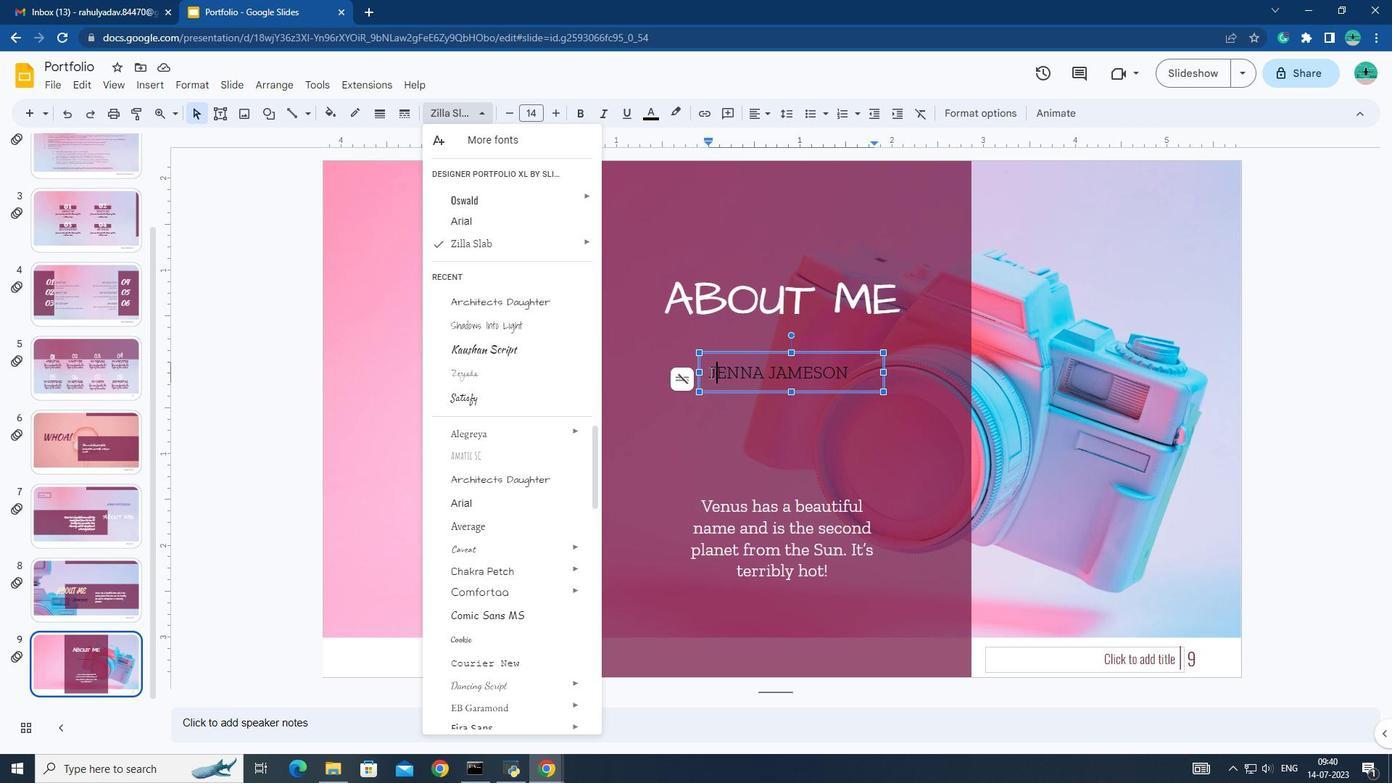 
Action: Mouse pressed left at (709, 372)
Screenshot: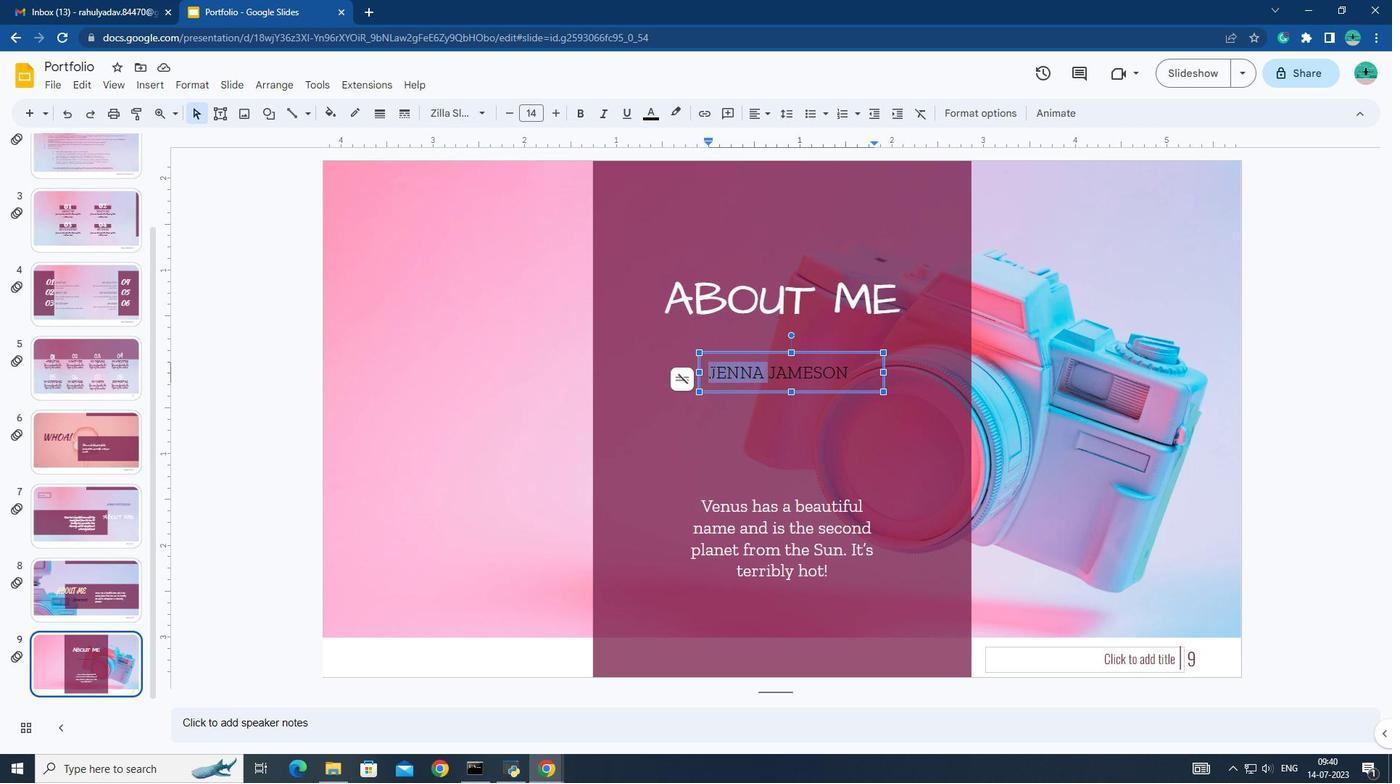 
Action: Mouse moved to (477, 118)
Screenshot: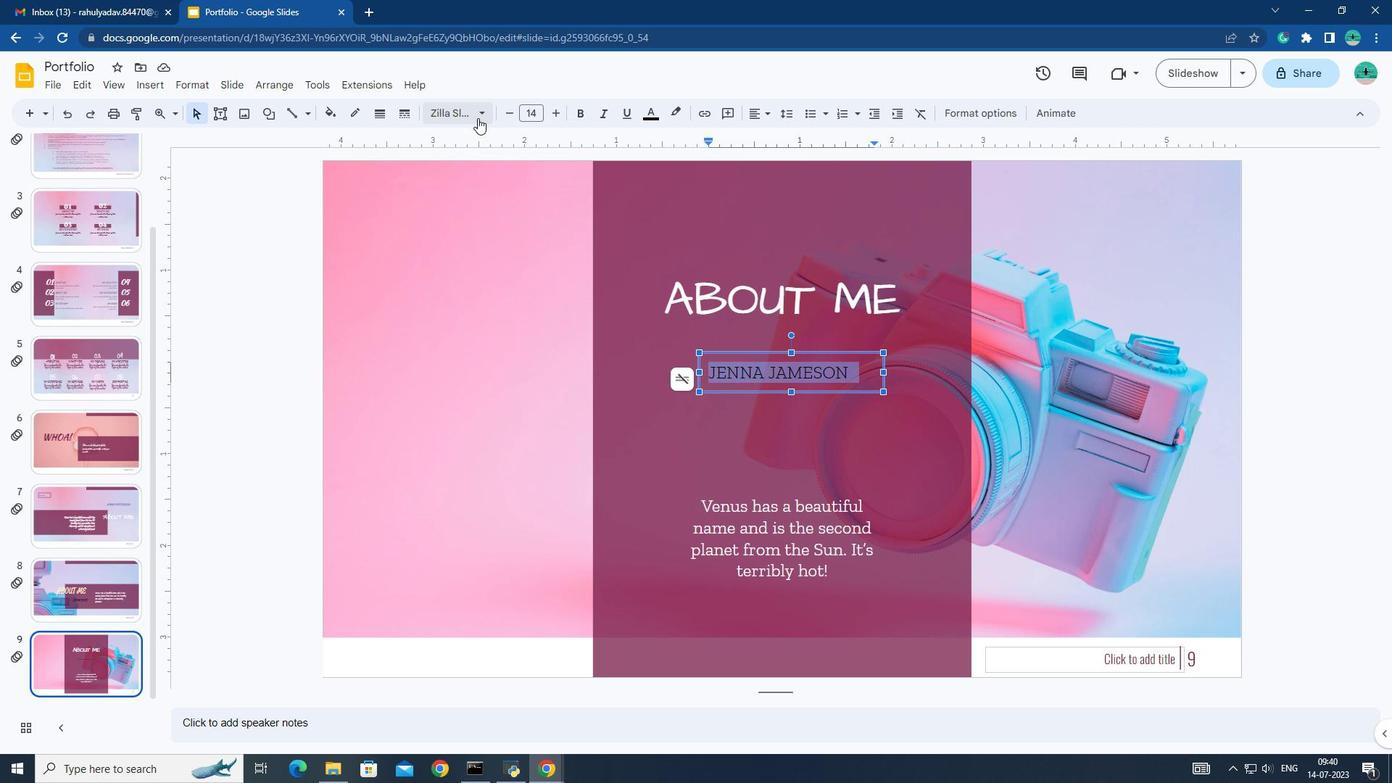 
Action: Mouse pressed left at (477, 118)
Screenshot: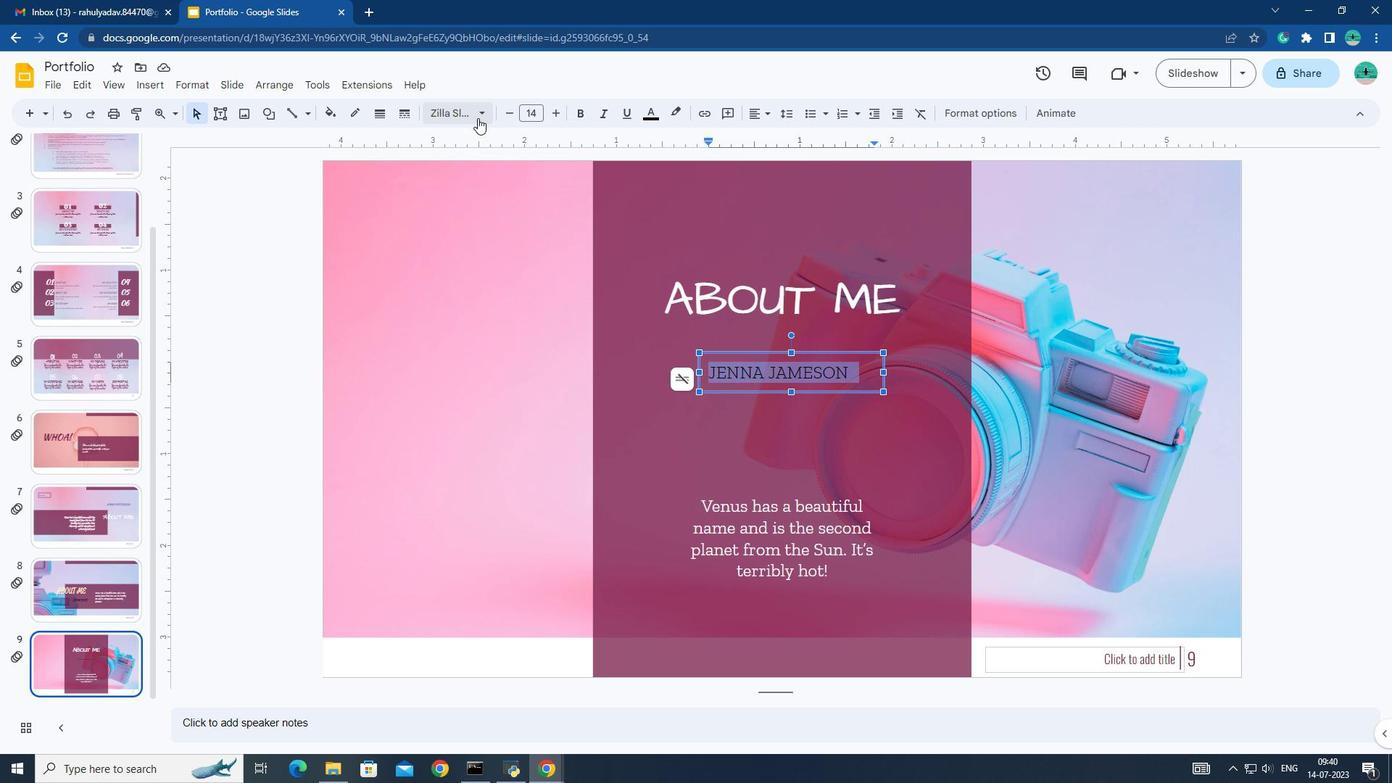 
Action: Mouse moved to (490, 533)
Screenshot: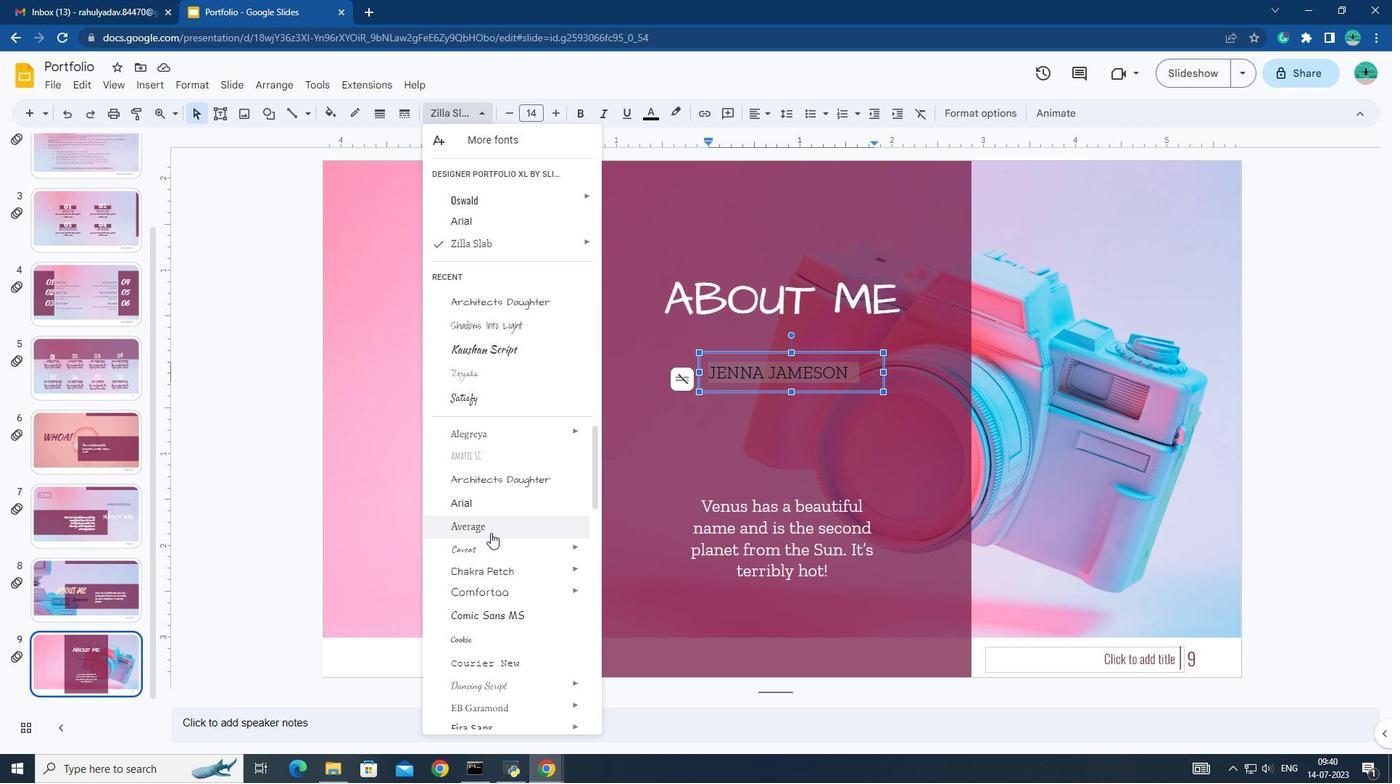 
Action: Mouse scrolled (490, 532) with delta (0, 0)
Screenshot: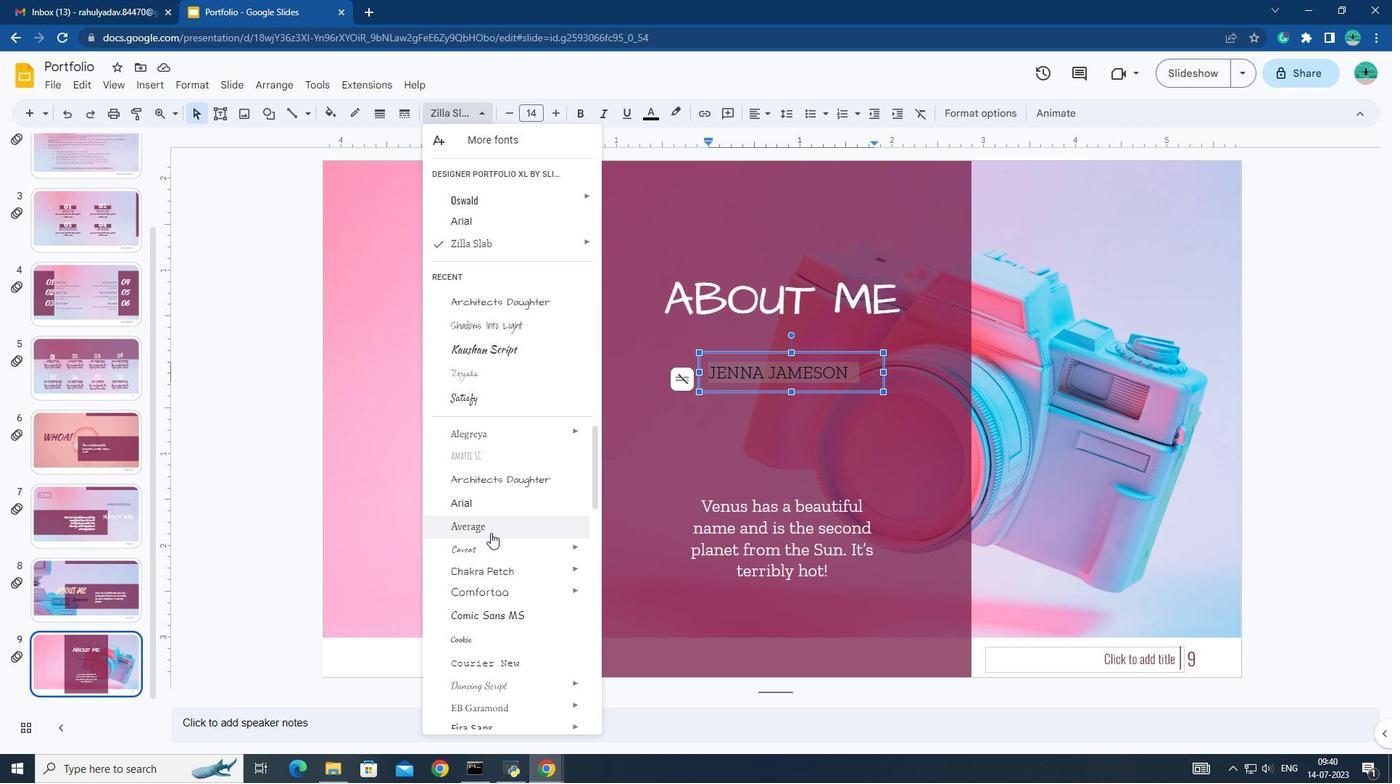 
Action: Mouse moved to (488, 559)
Screenshot: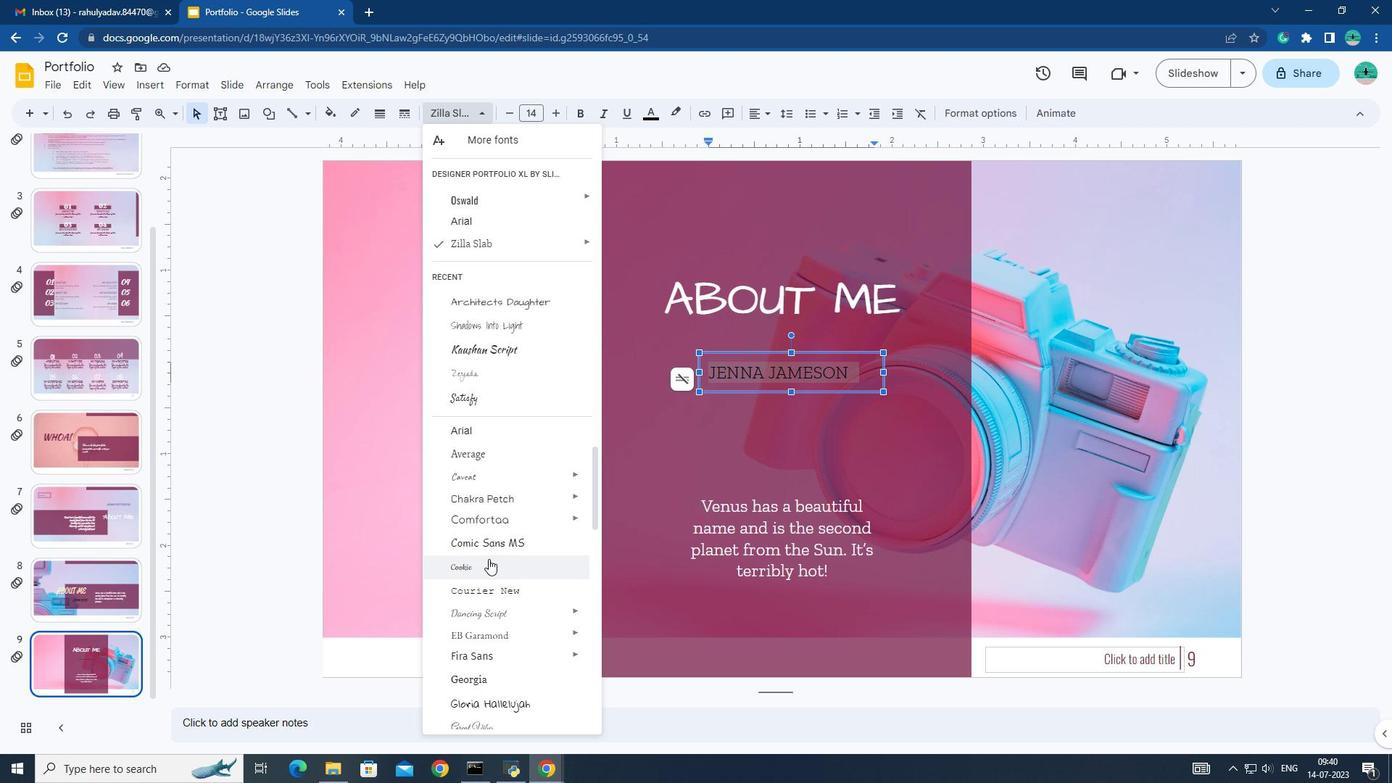 
Action: Mouse pressed left at (488, 559)
Screenshot: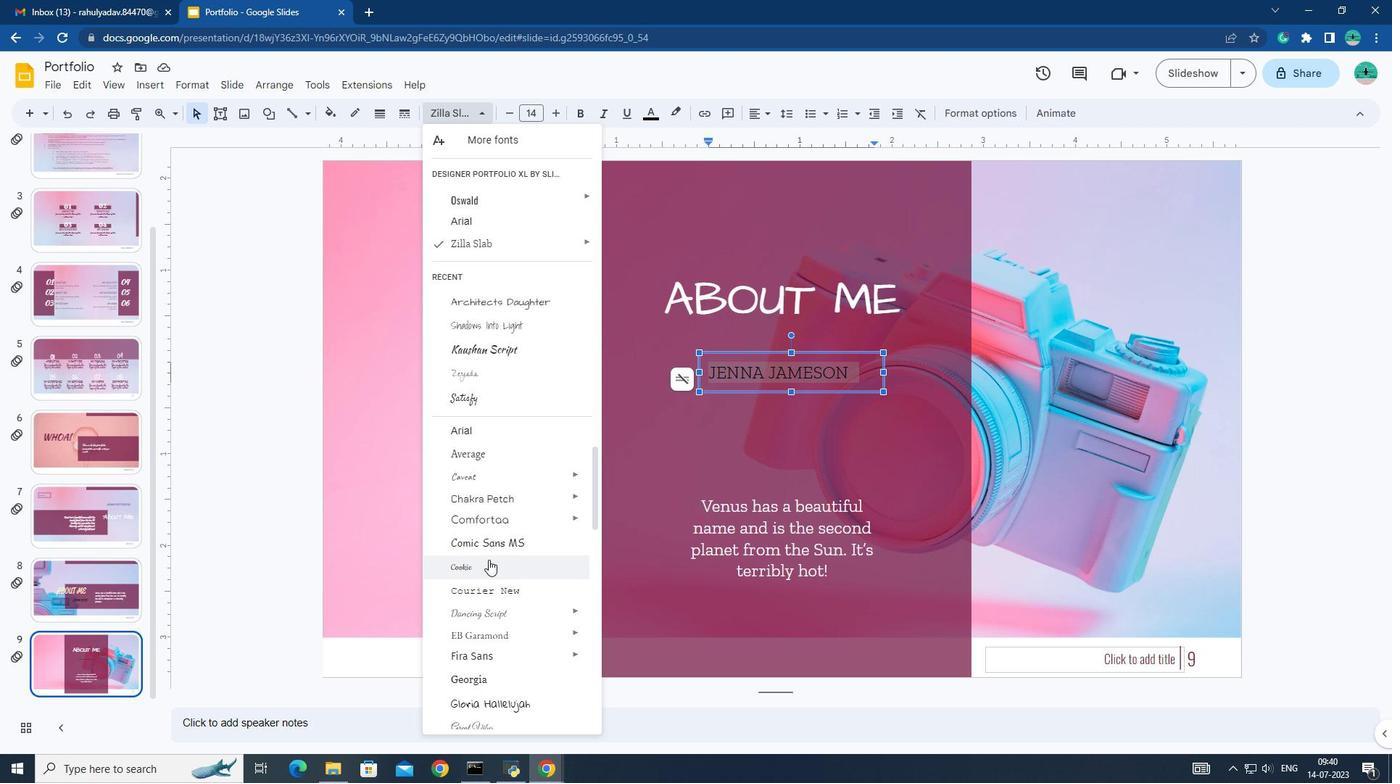 
Action: Key pressed ctrl+Z
Screenshot: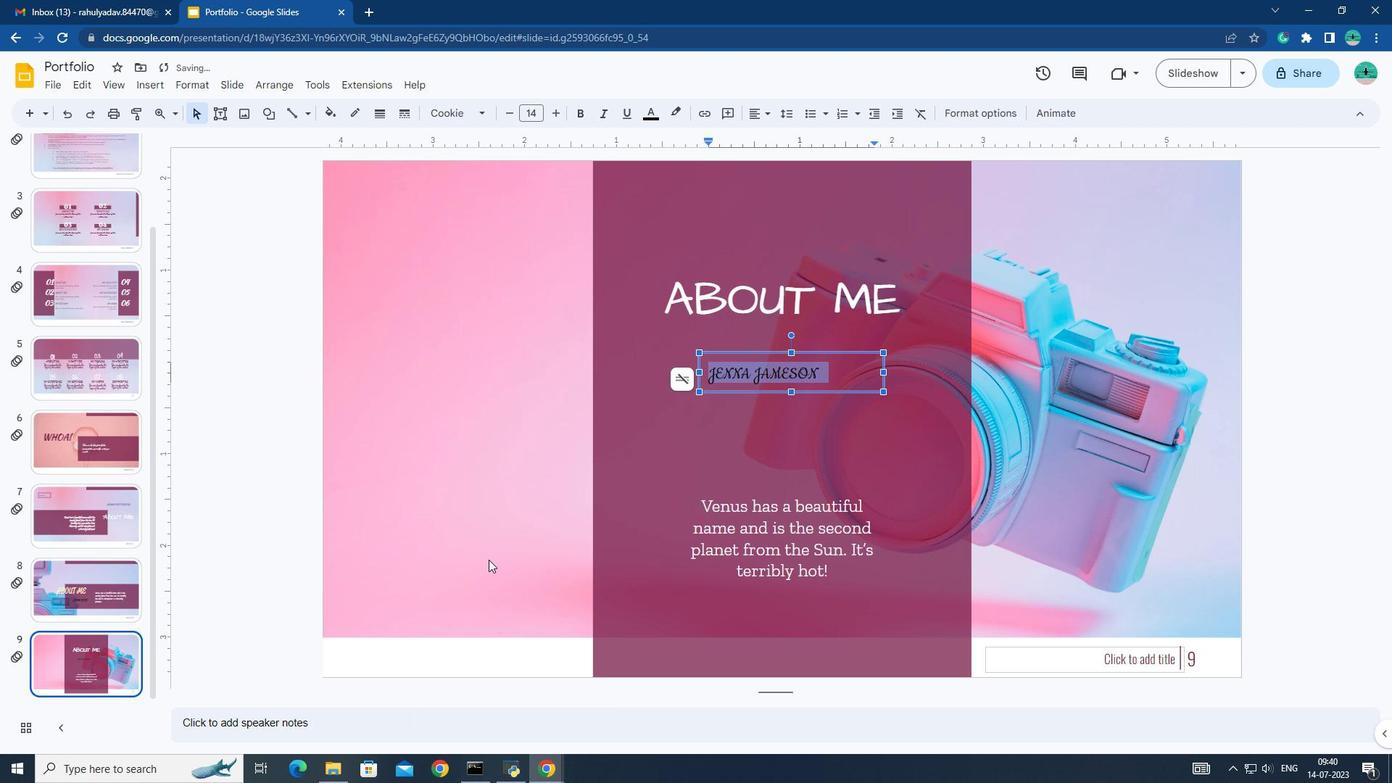
Action: Mouse moved to (479, 115)
Screenshot: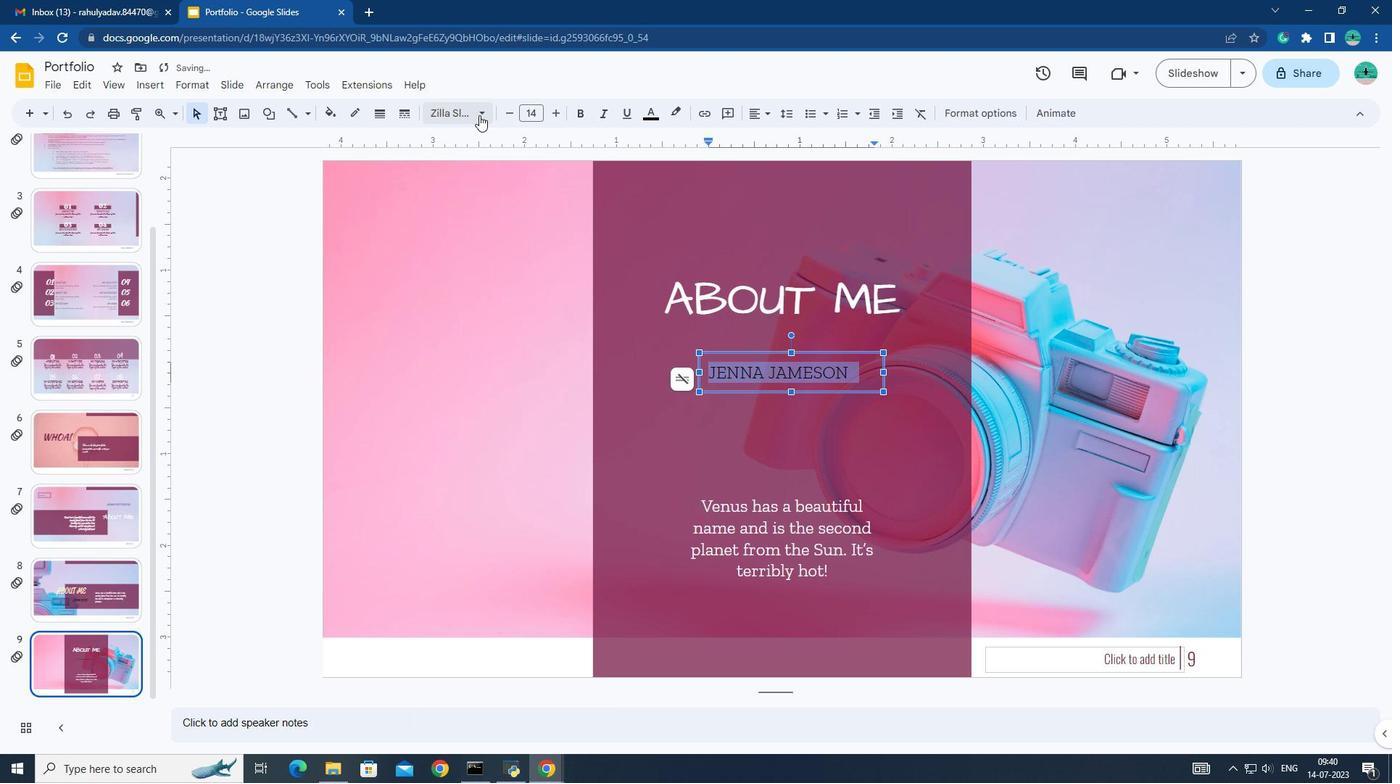 
Action: Mouse pressed left at (479, 115)
Screenshot: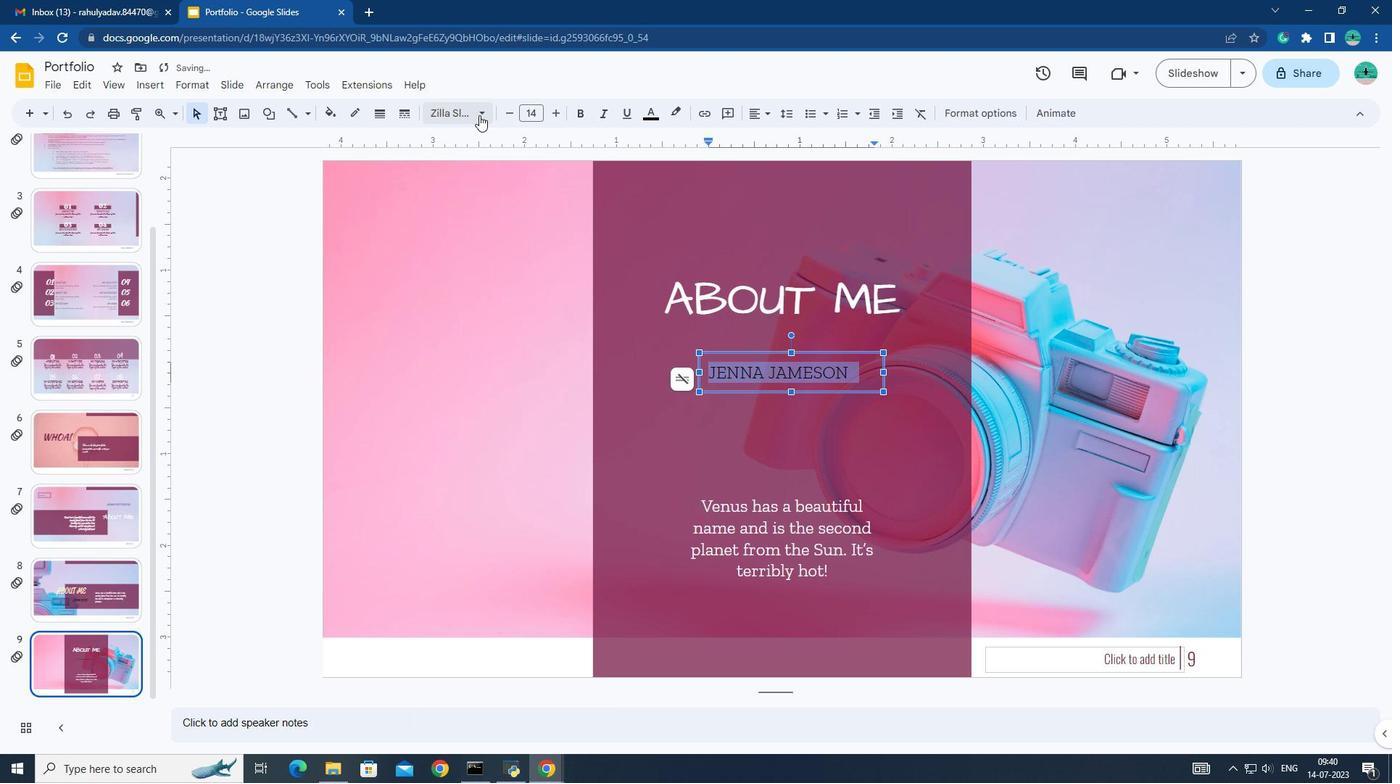 
Action: Mouse moved to (486, 522)
Screenshot: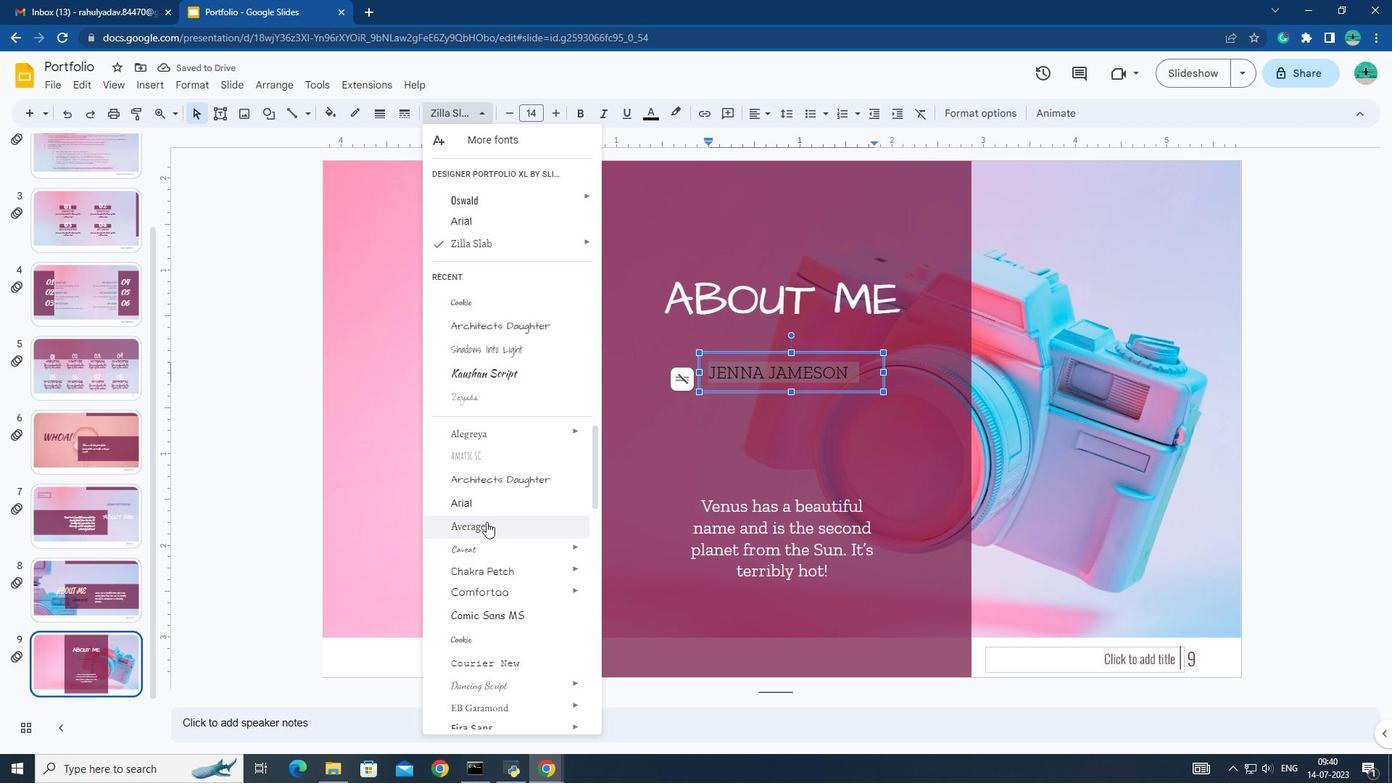
Action: Mouse scrolled (486, 521) with delta (0, 0)
Screenshot: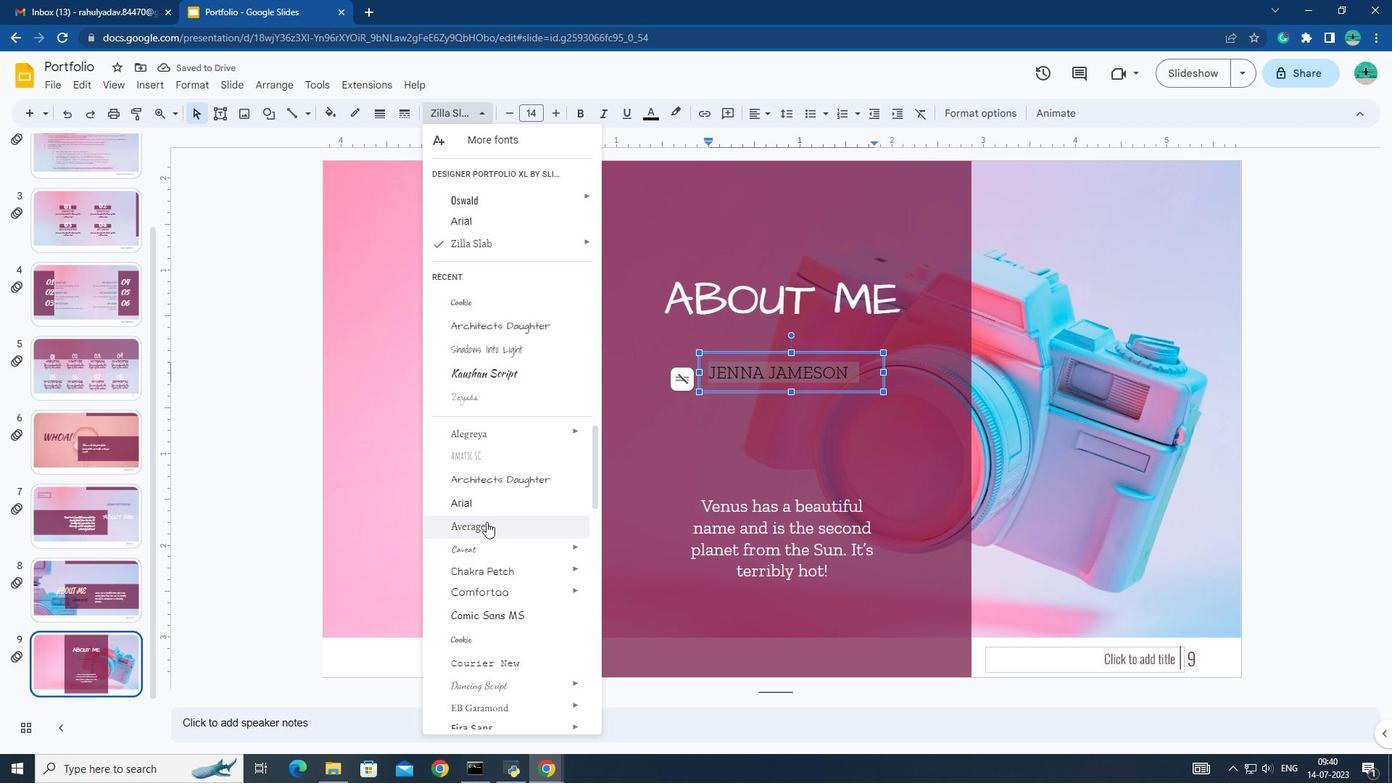 
Action: Mouse moved to (485, 525)
Screenshot: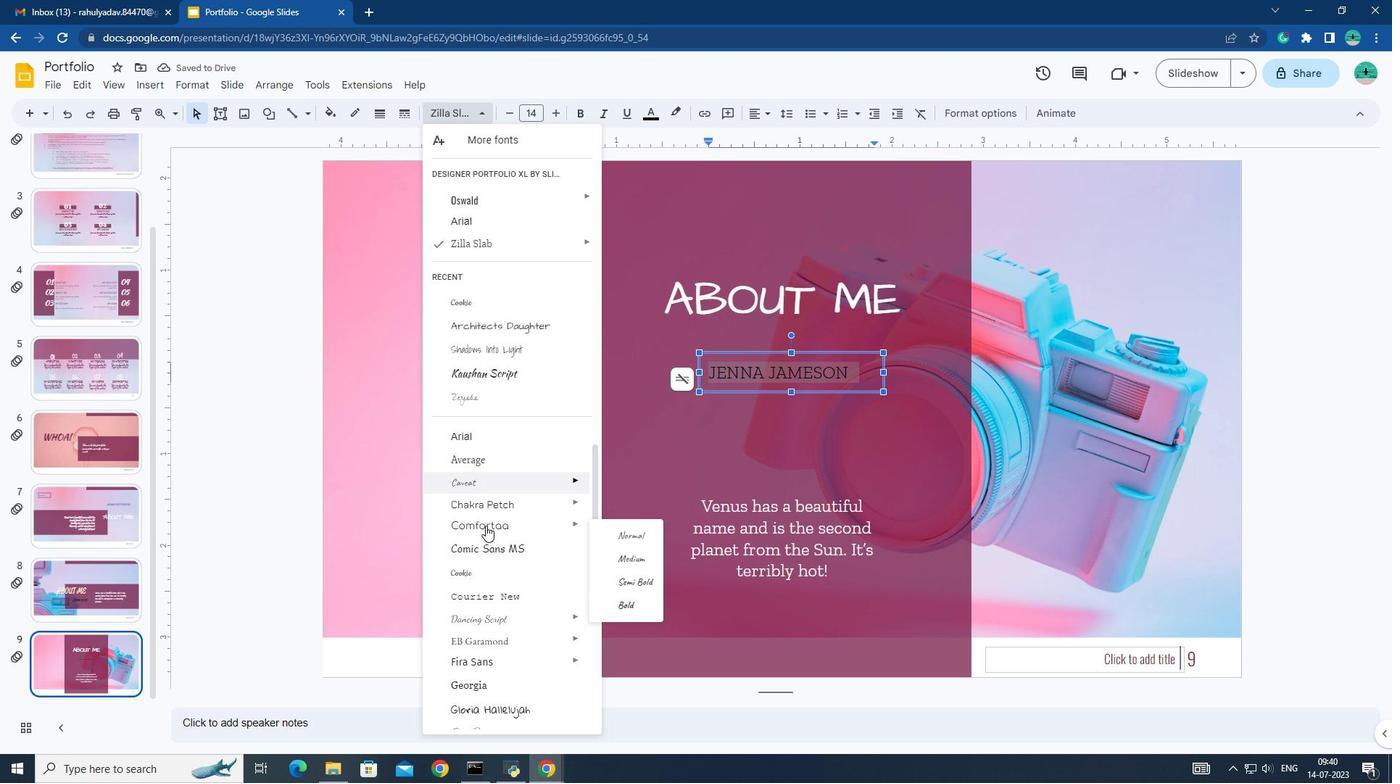 
Action: Mouse scrolled (485, 525) with delta (0, 0)
Screenshot: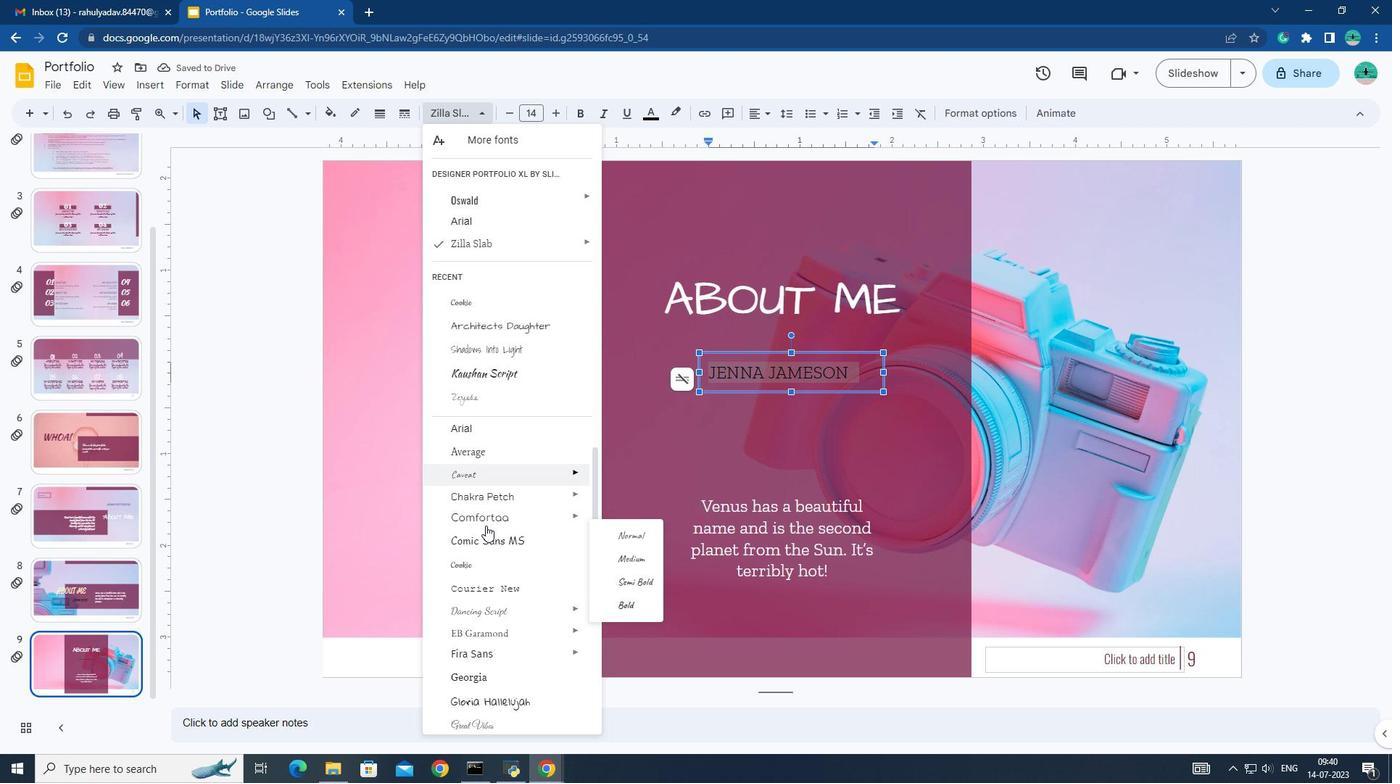 
Action: Mouse moved to (488, 544)
Screenshot: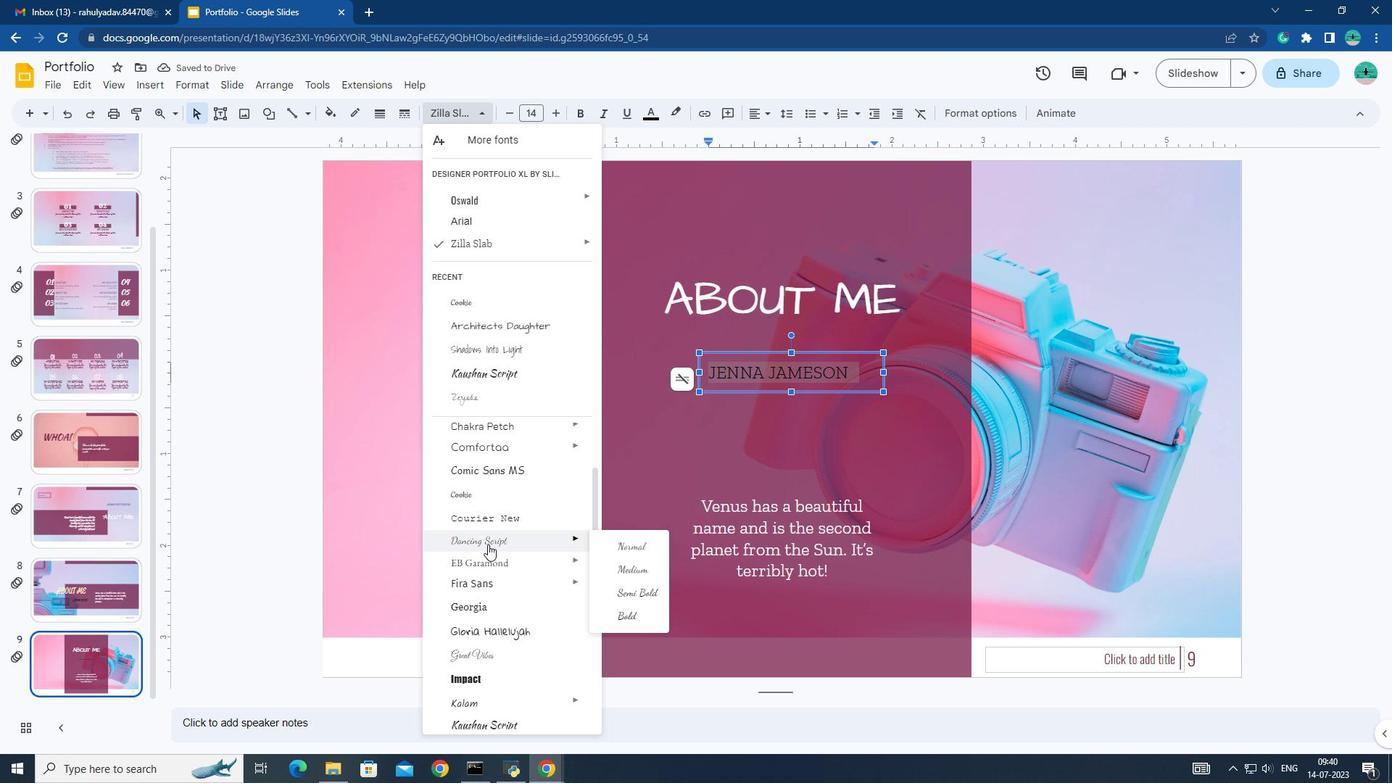
Action: Mouse scrolled (488, 543) with delta (0, 0)
Screenshot: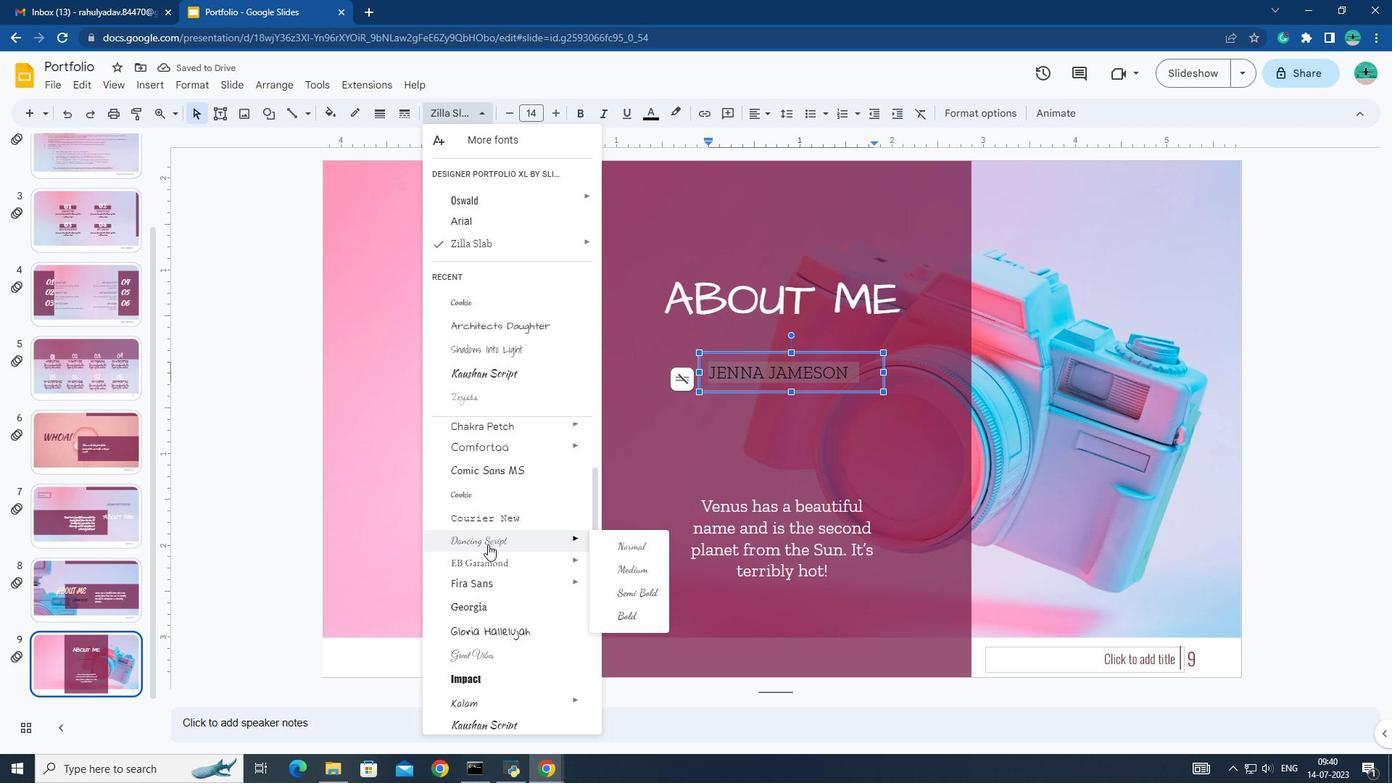 
Action: Mouse moved to (488, 546)
Screenshot: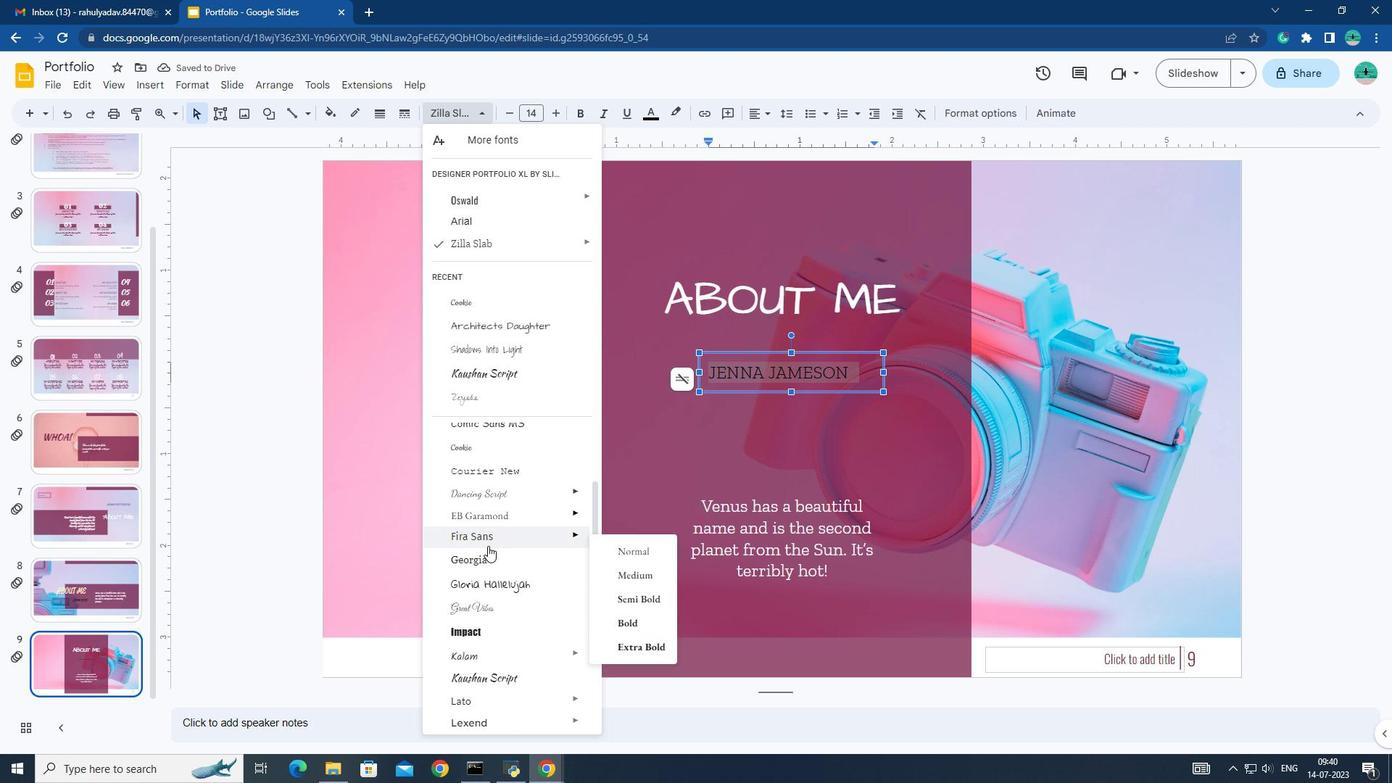 
Action: Mouse scrolled (488, 545) with delta (0, 0)
Screenshot: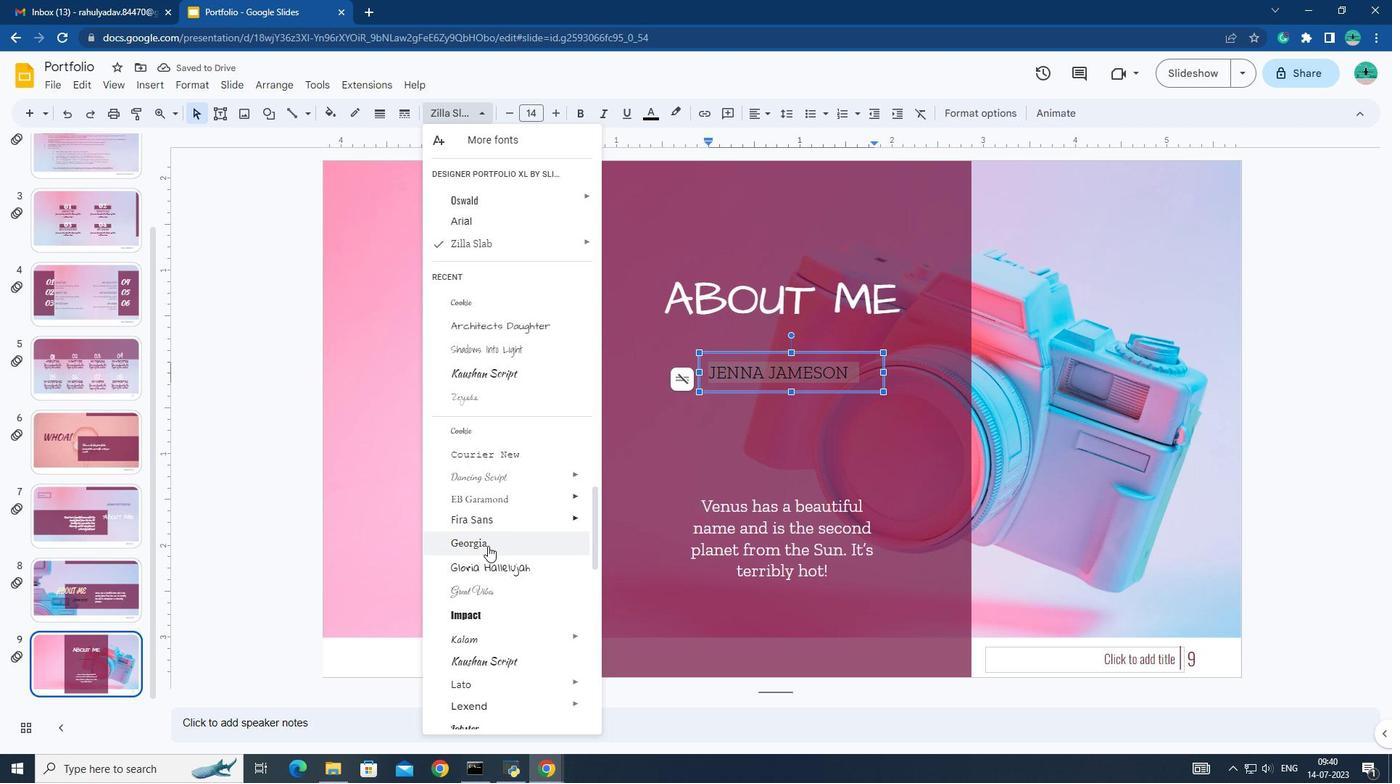
Action: Mouse moved to (481, 509)
Screenshot: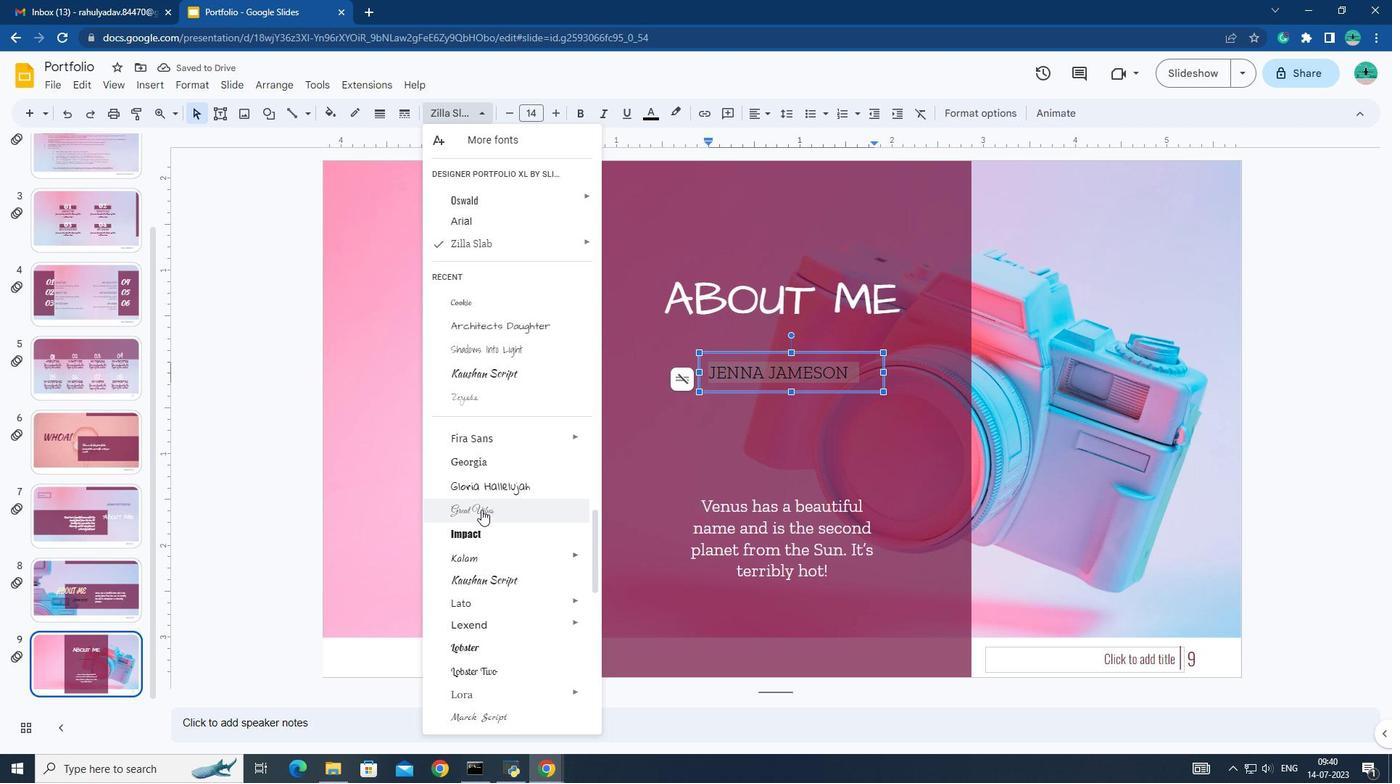
Action: Mouse pressed left at (481, 509)
Screenshot: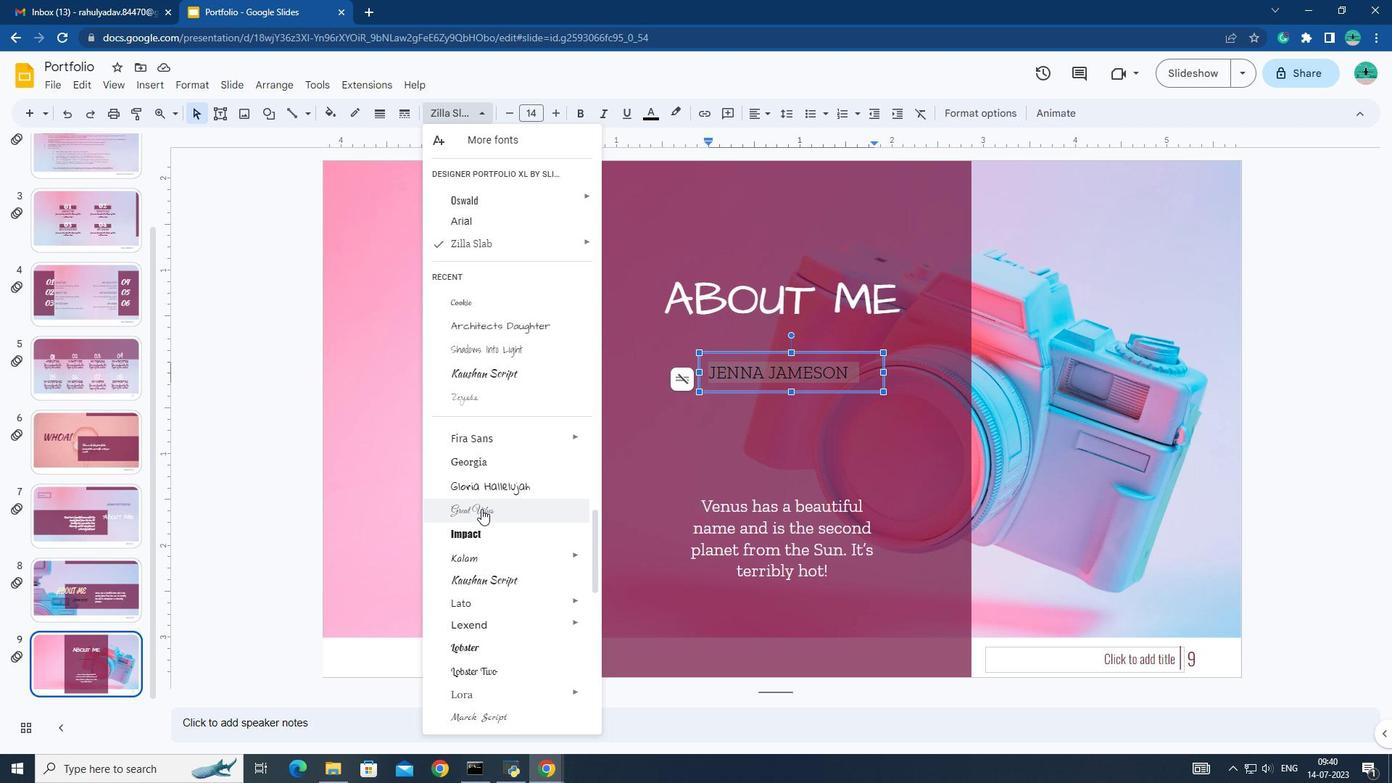 
Action: Key pressed ctrl+Z
Screenshot: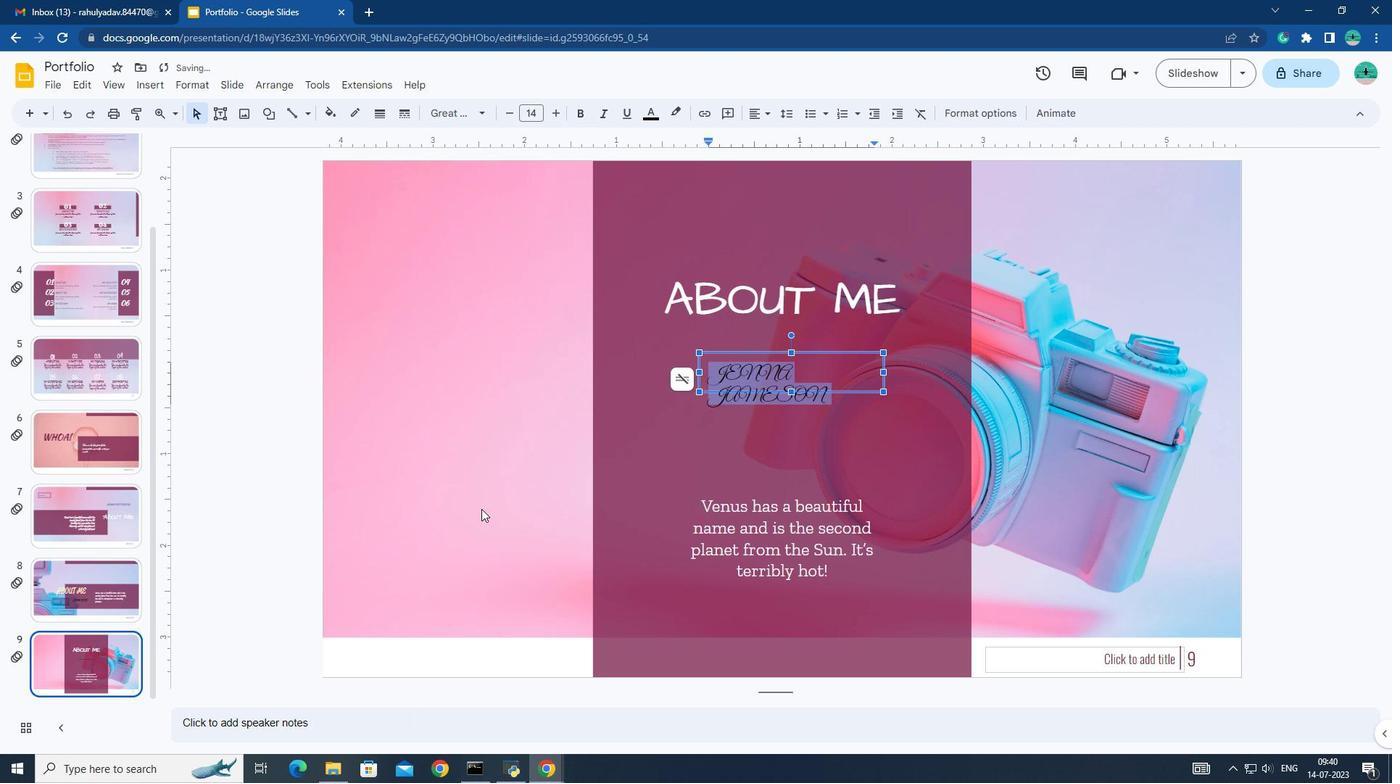 
Action: Mouse moved to (480, 116)
Screenshot: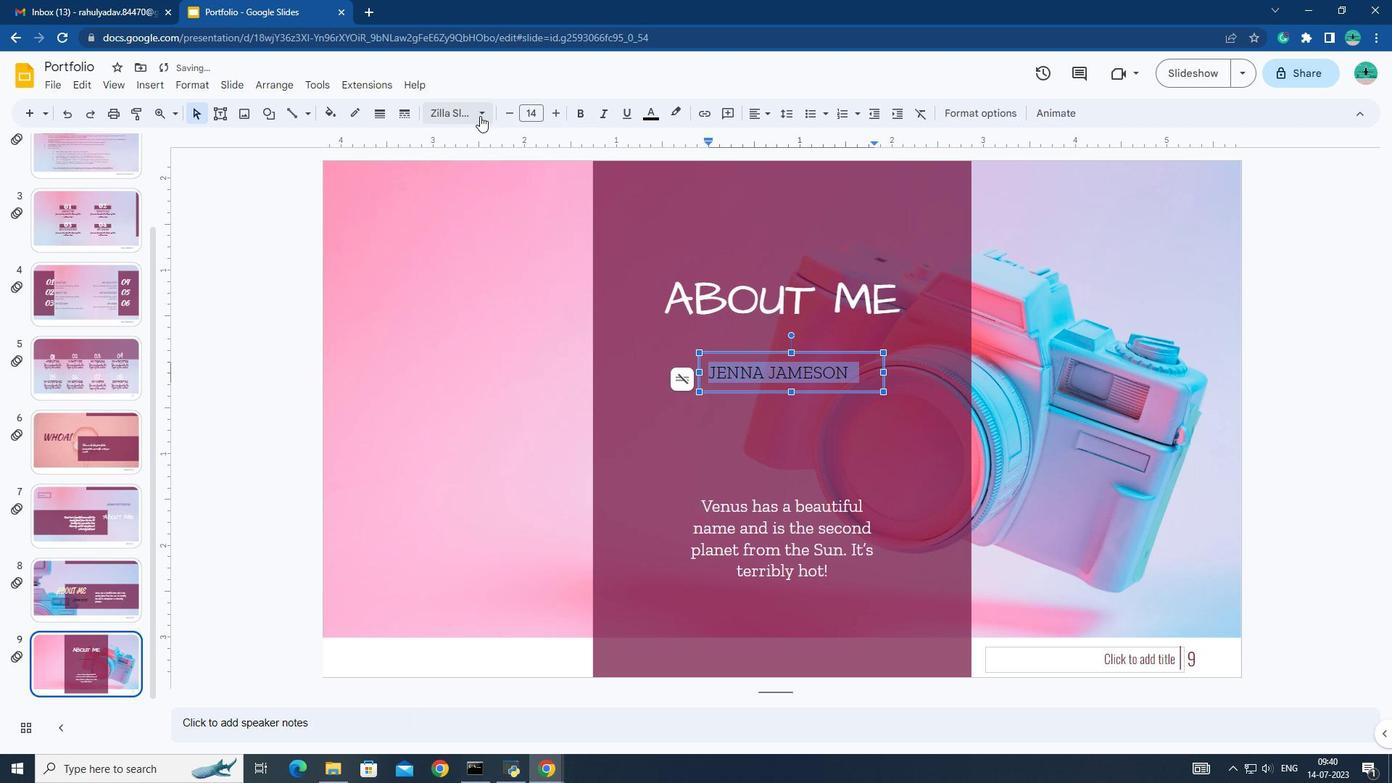 
Action: Mouse pressed left at (480, 116)
Screenshot: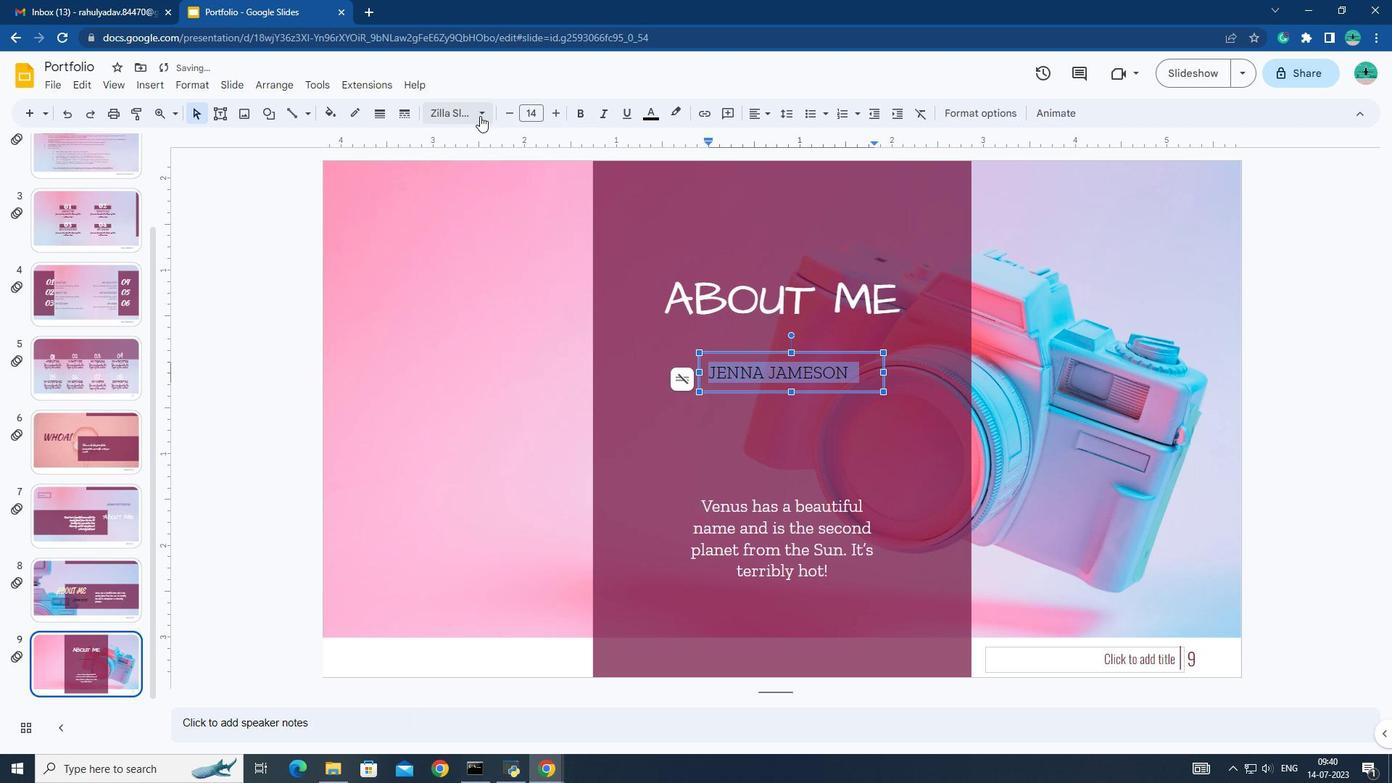 
Action: Mouse moved to (477, 576)
Screenshot: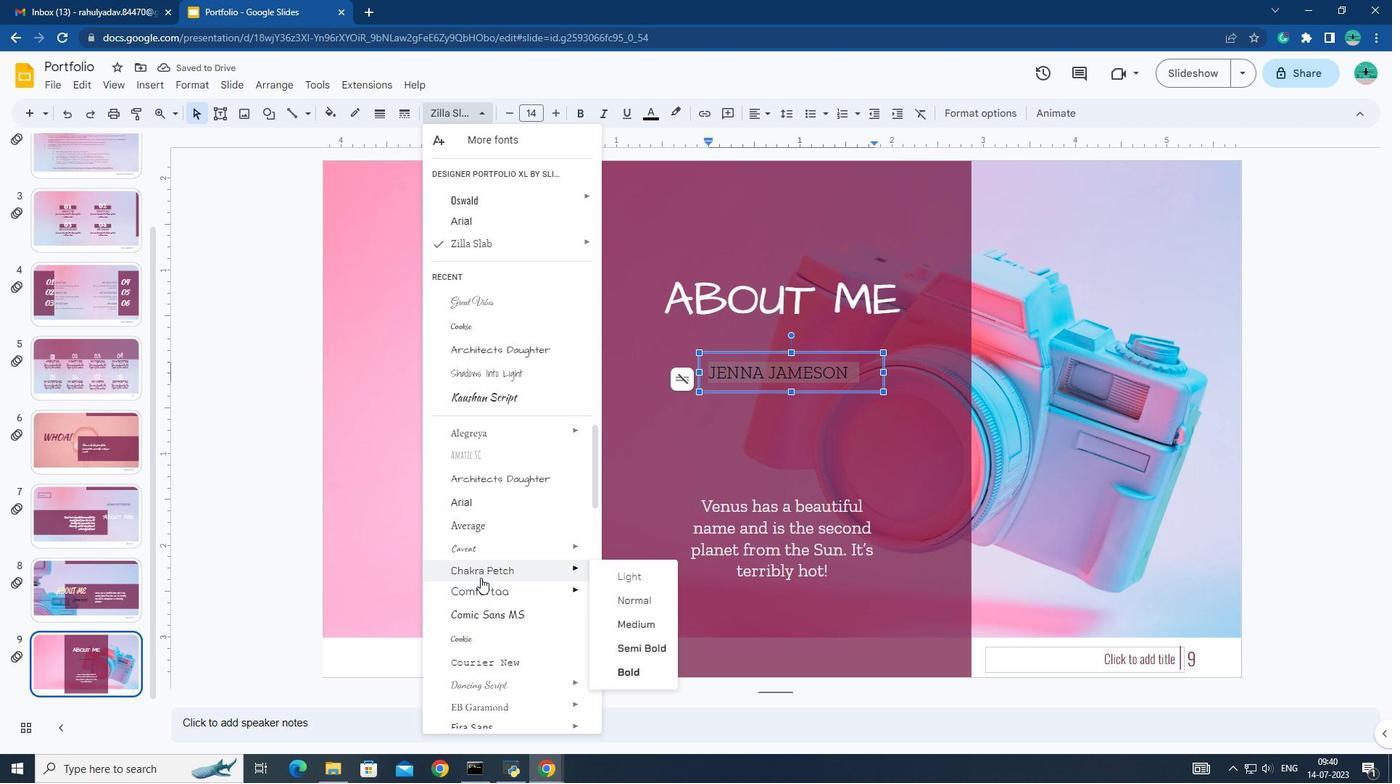 
Action: Mouse scrolled (477, 575) with delta (0, 0)
Screenshot: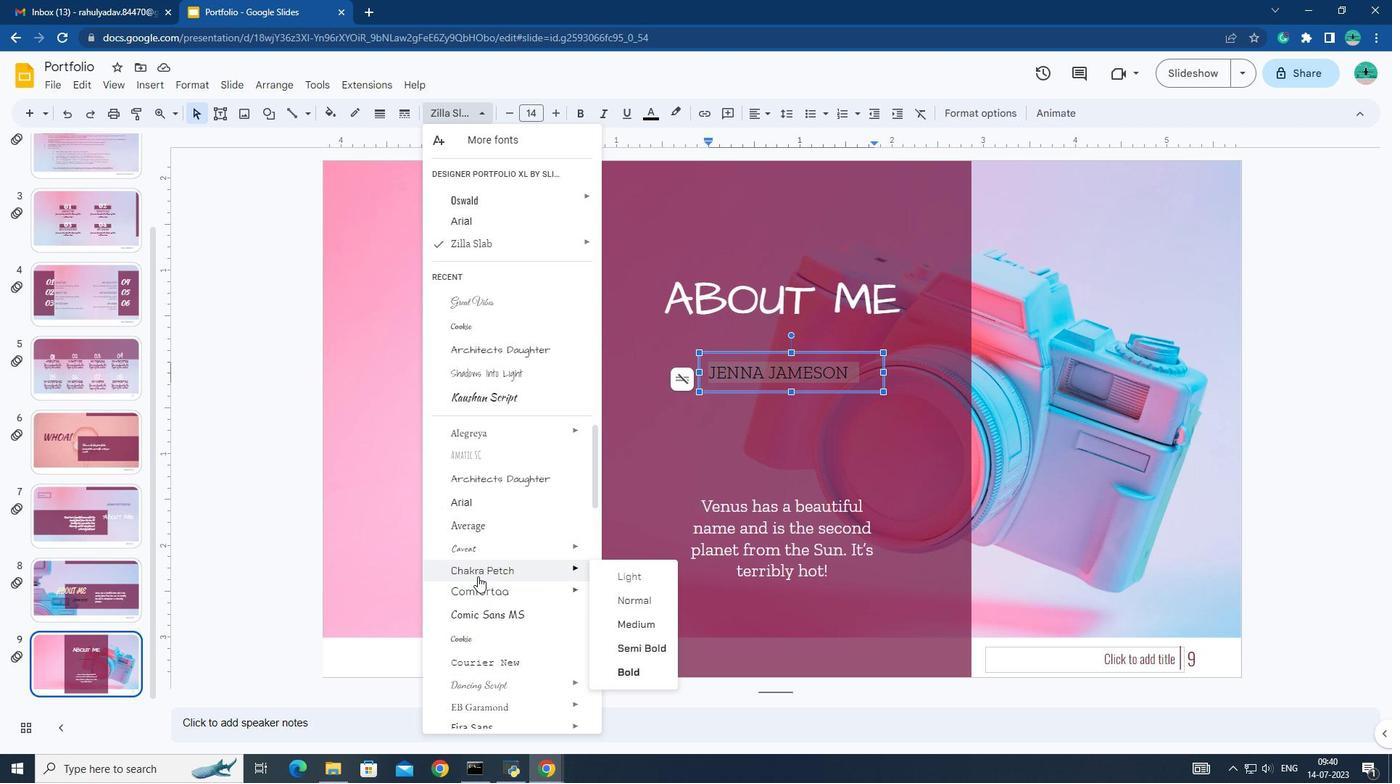 
Action: Mouse scrolled (477, 575) with delta (0, 0)
Screenshot: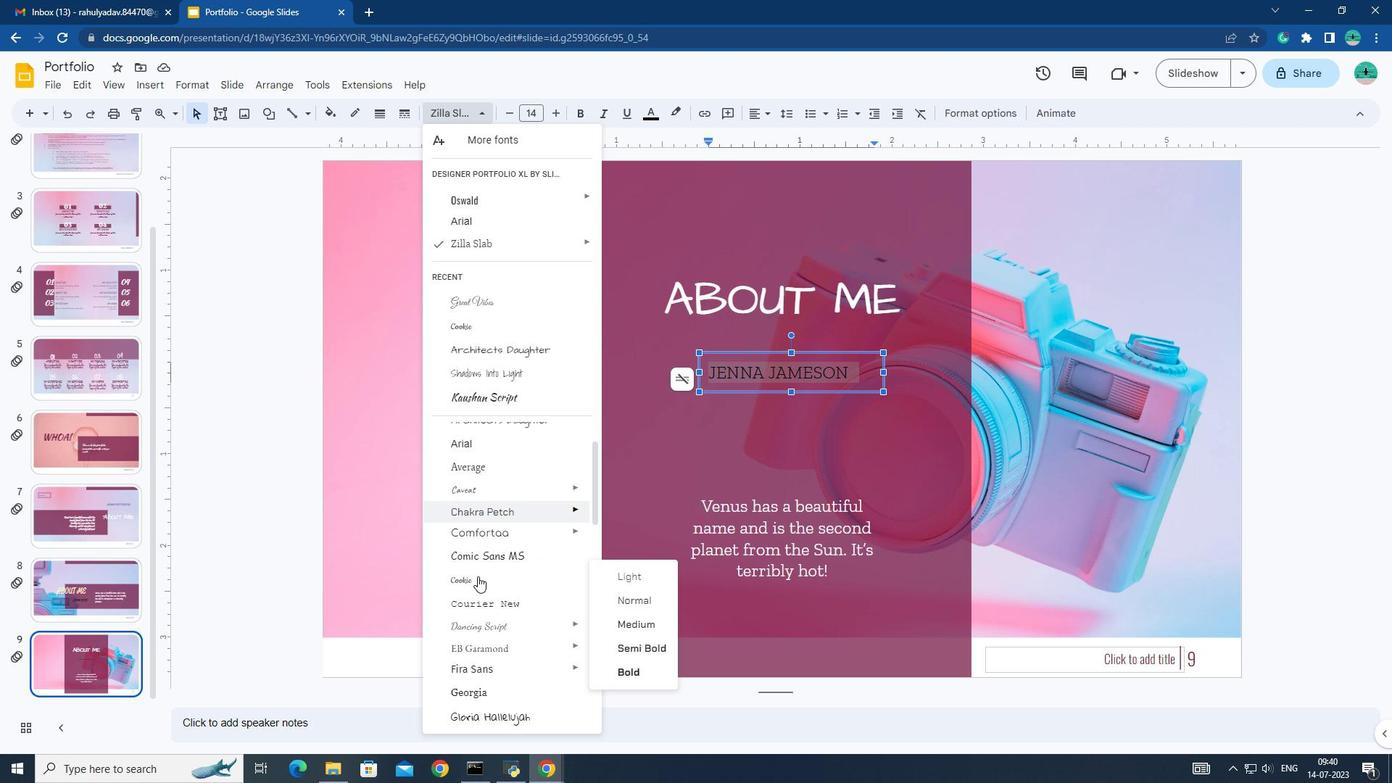 
Action: Mouse moved to (494, 630)
Screenshot: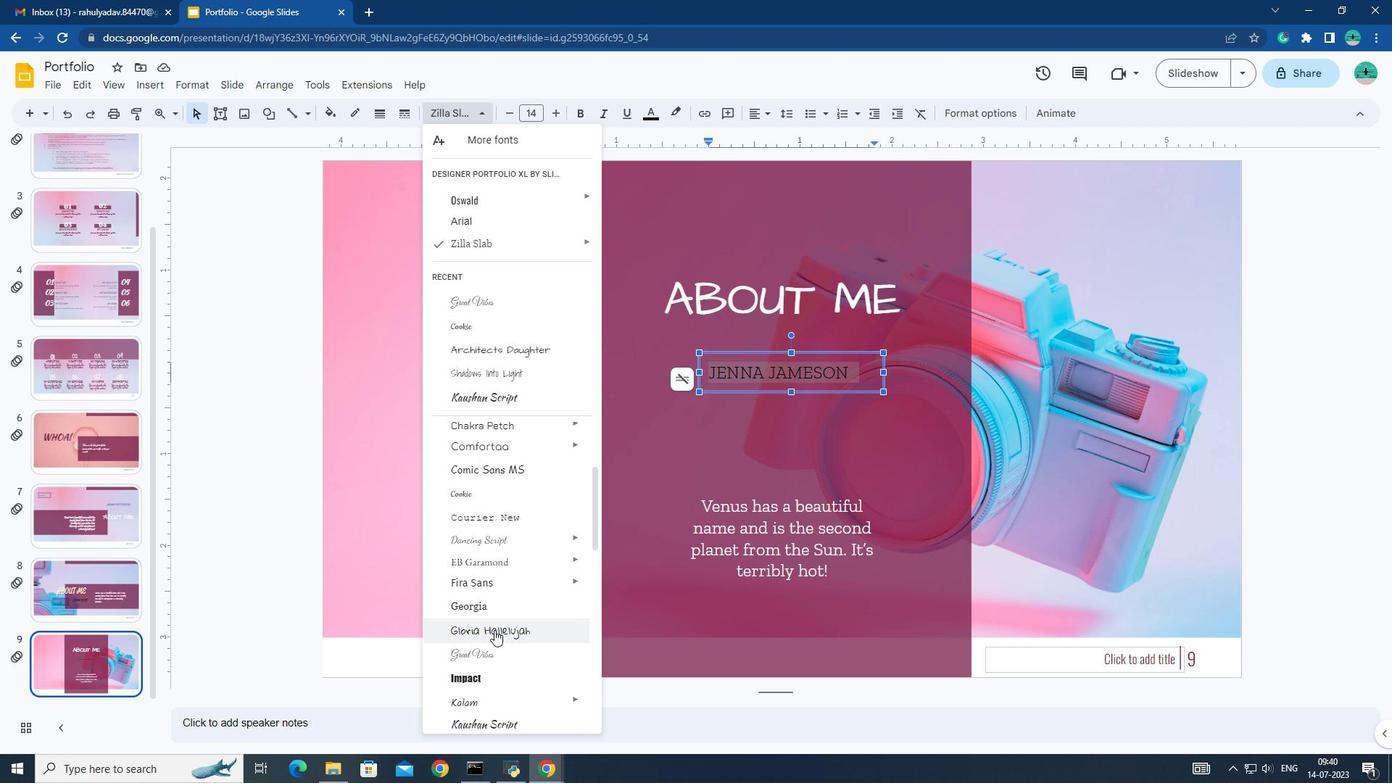 
Action: Mouse pressed left at (494, 630)
Screenshot: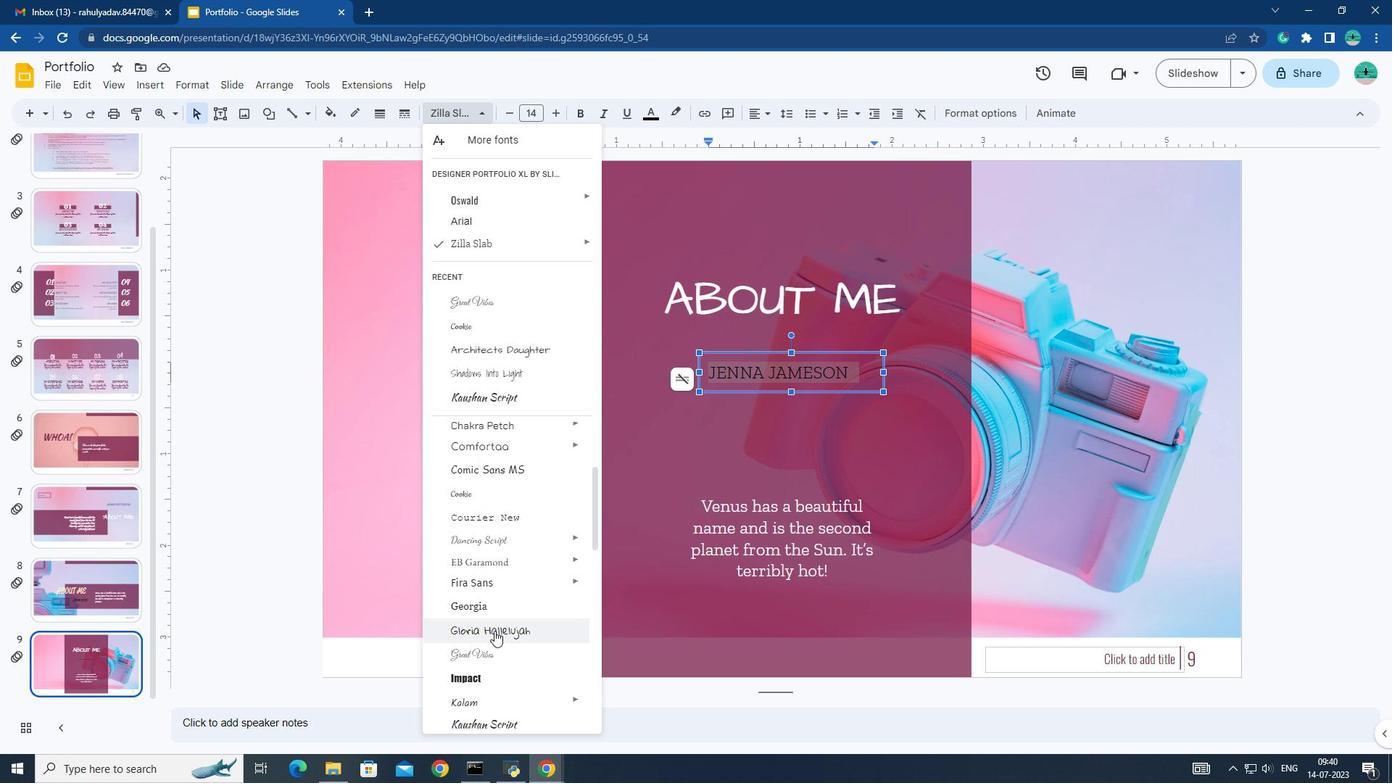 
Action: Key pressed ctrl+Z
Screenshot: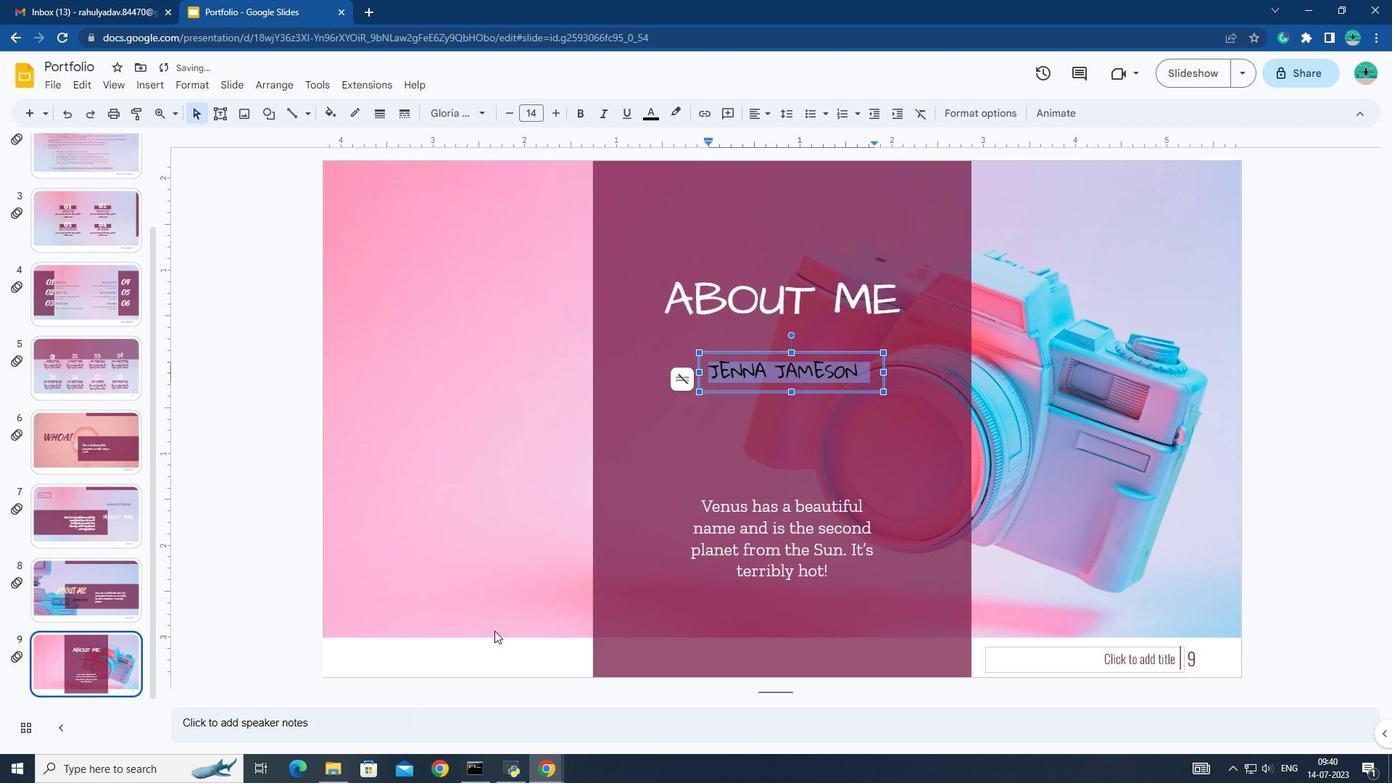 
Action: Mouse moved to (485, 121)
Screenshot: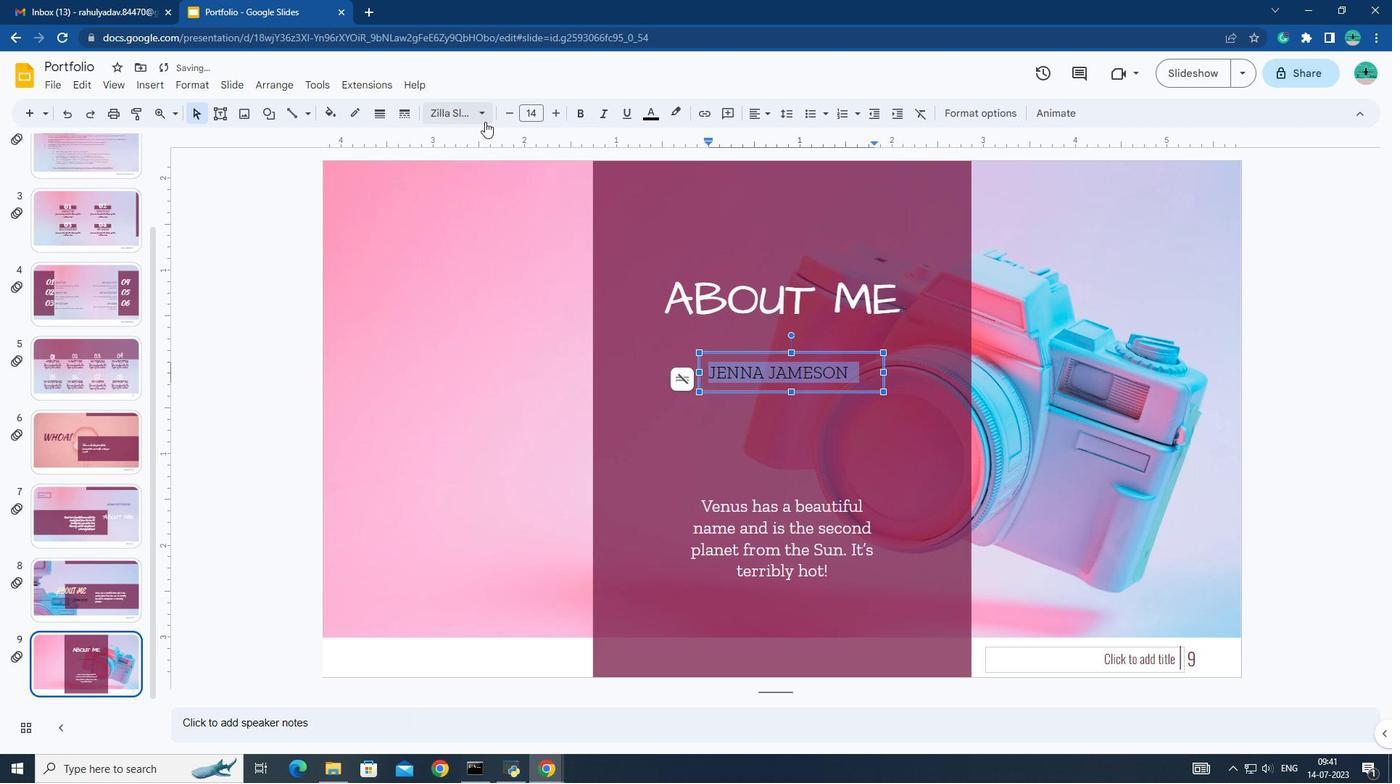 
Action: Mouse pressed left at (485, 121)
Screenshot: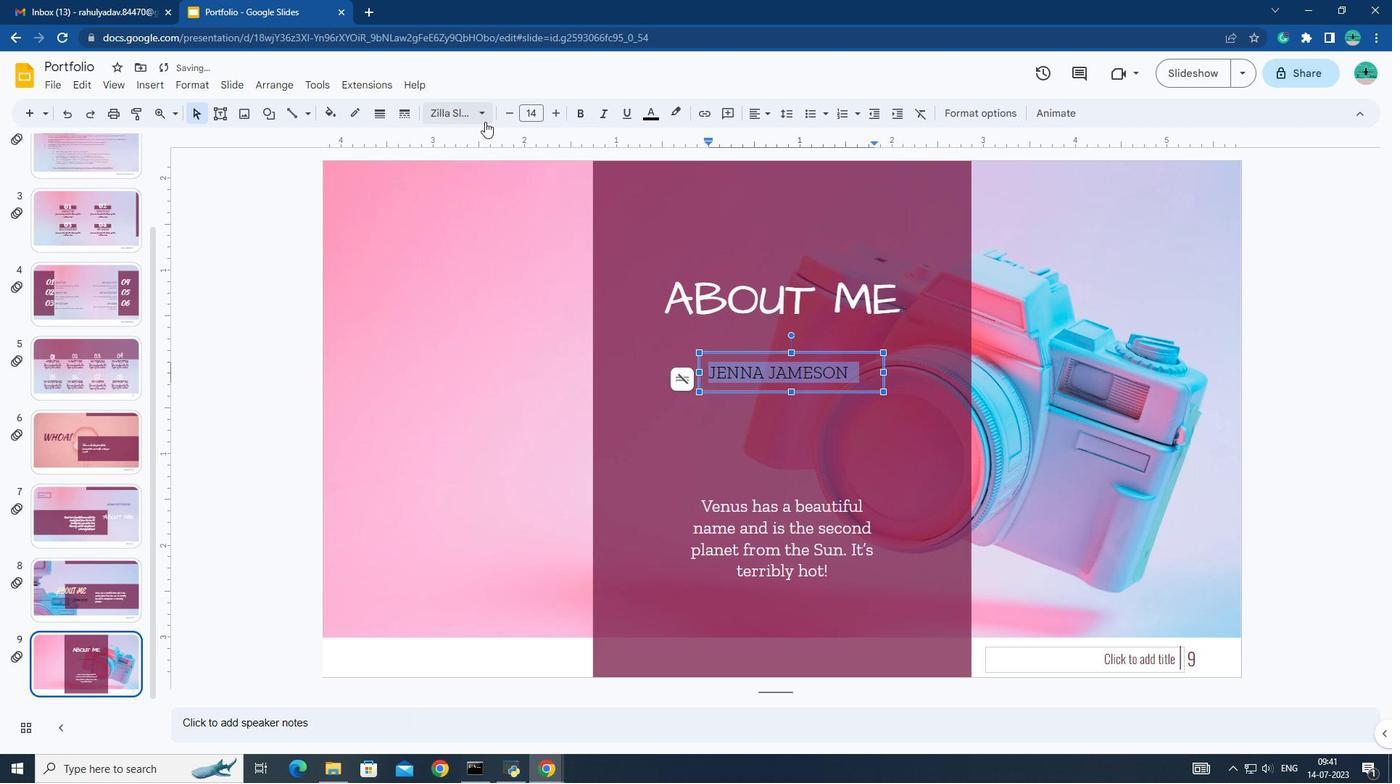 
Action: Mouse moved to (478, 484)
Screenshot: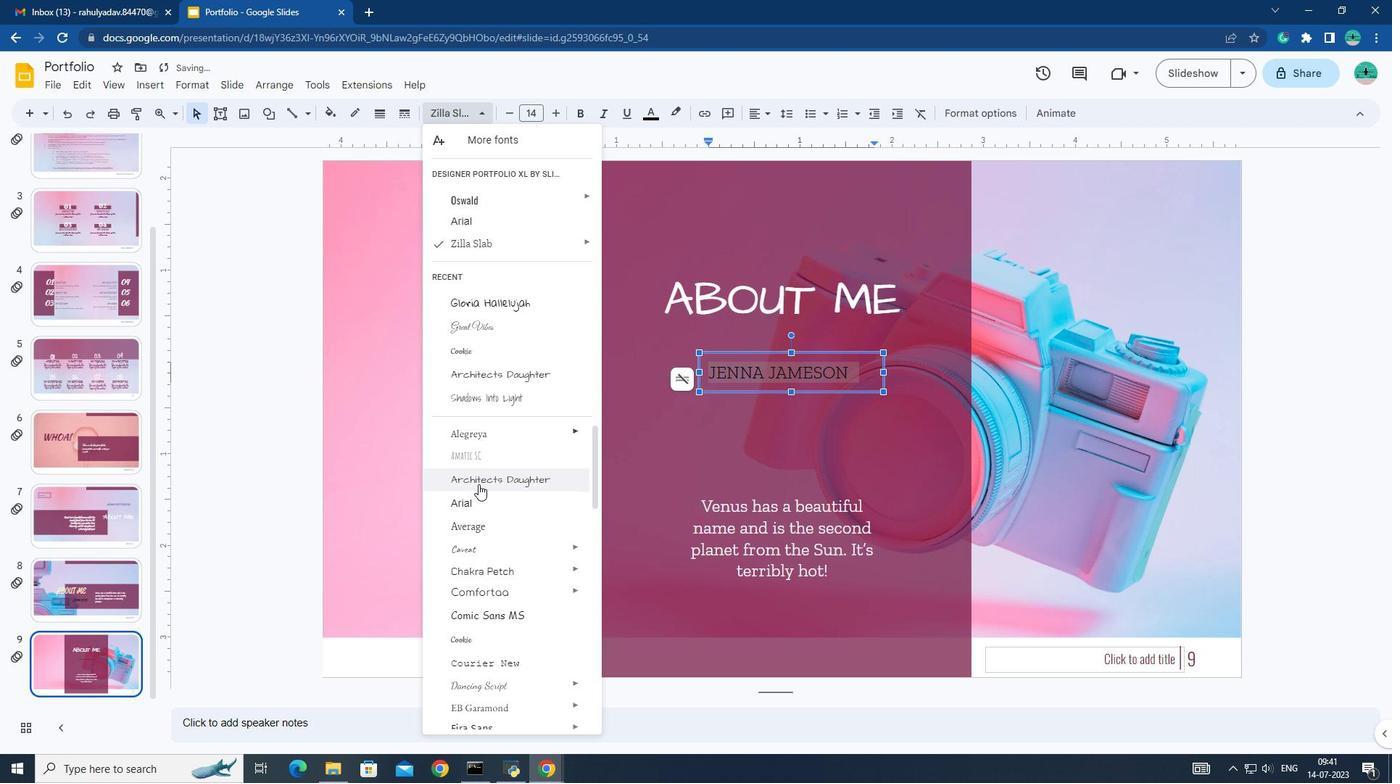 
Action: Mouse scrolled (478, 483) with delta (0, 0)
Screenshot: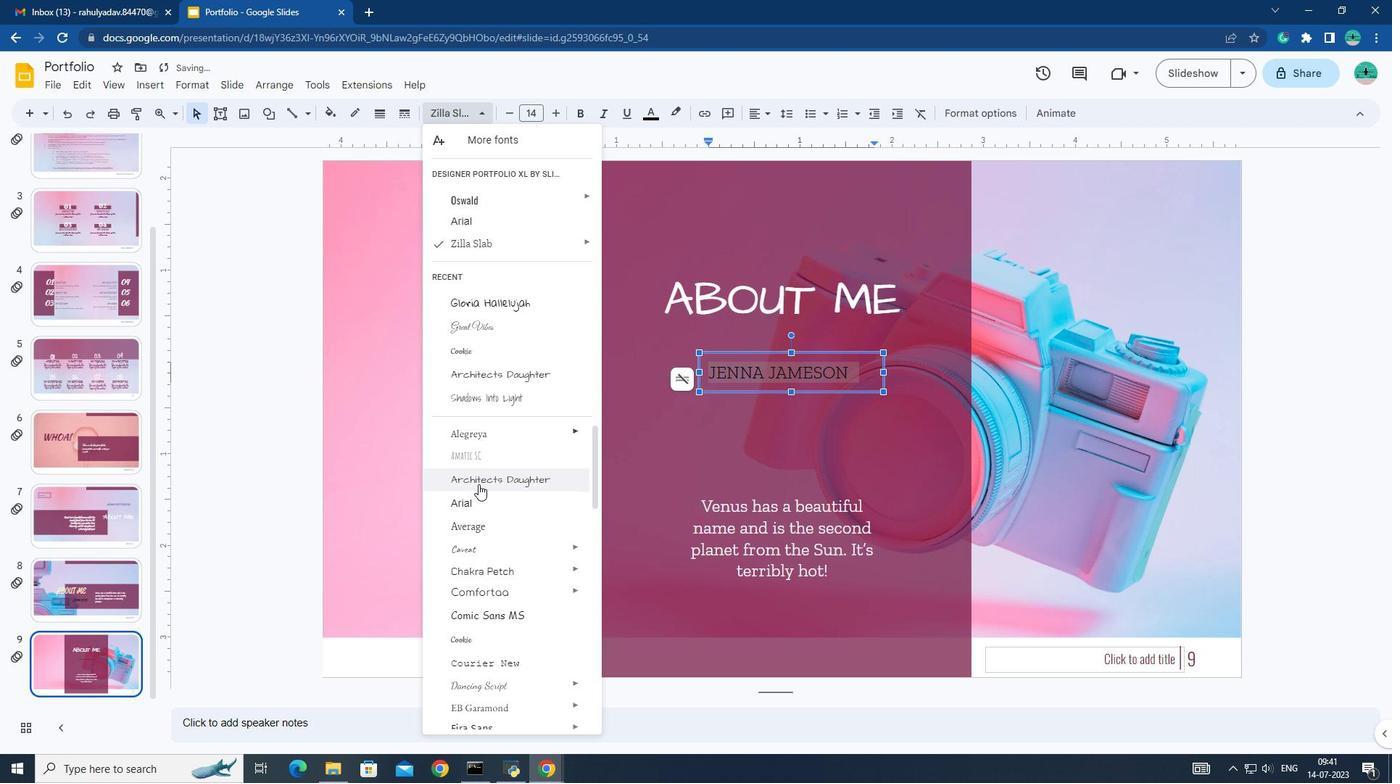 
Action: Mouse moved to (478, 485)
Screenshot: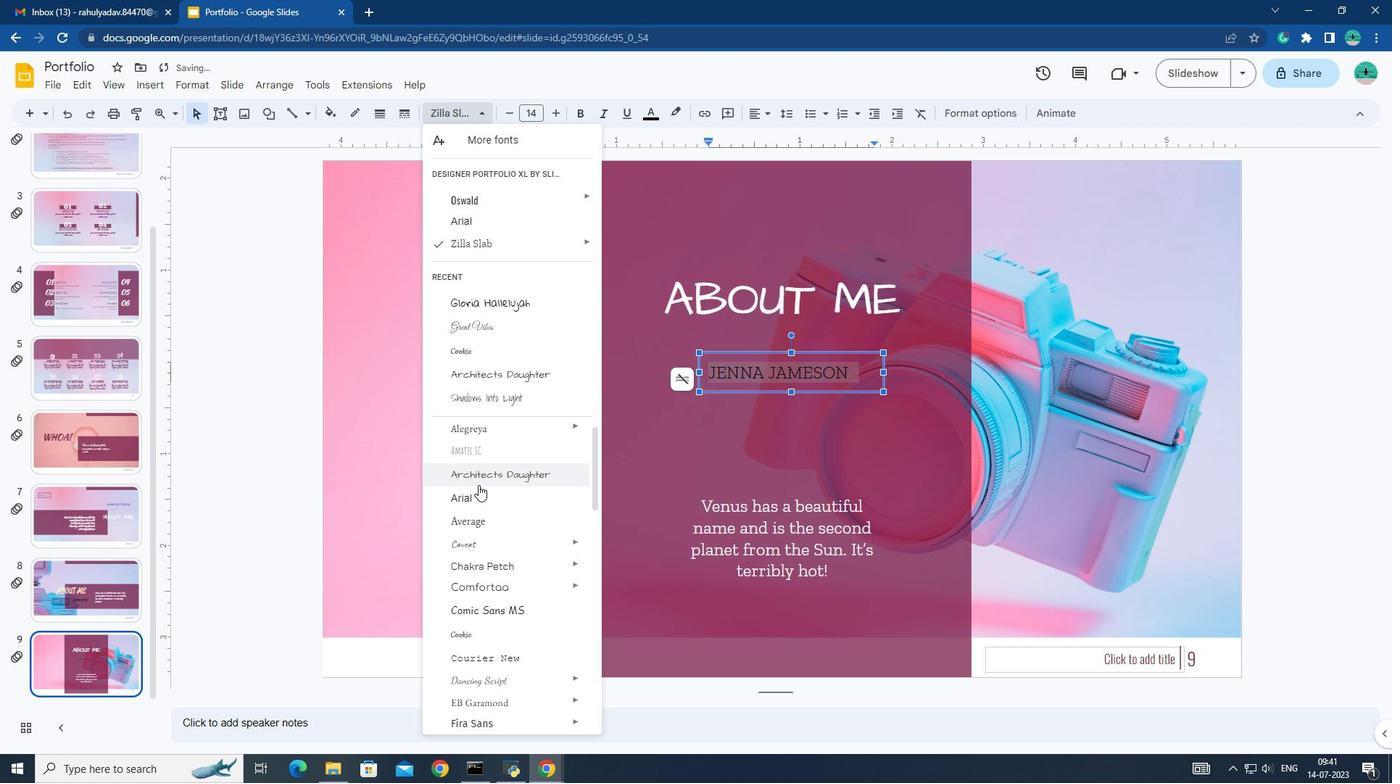 
Action: Mouse scrolled (478, 484) with delta (0, 0)
Screenshot: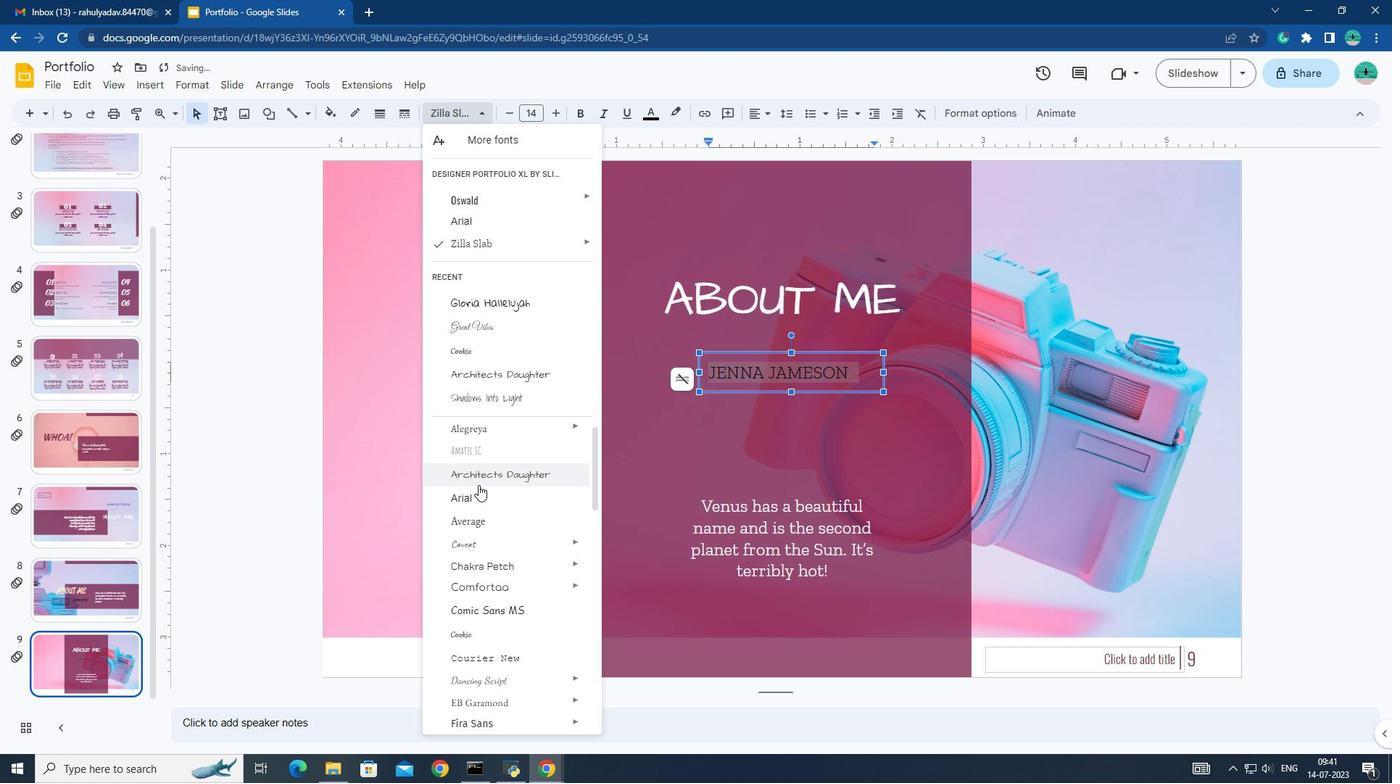 
Action: Mouse scrolled (478, 484) with delta (0, 0)
Screenshot: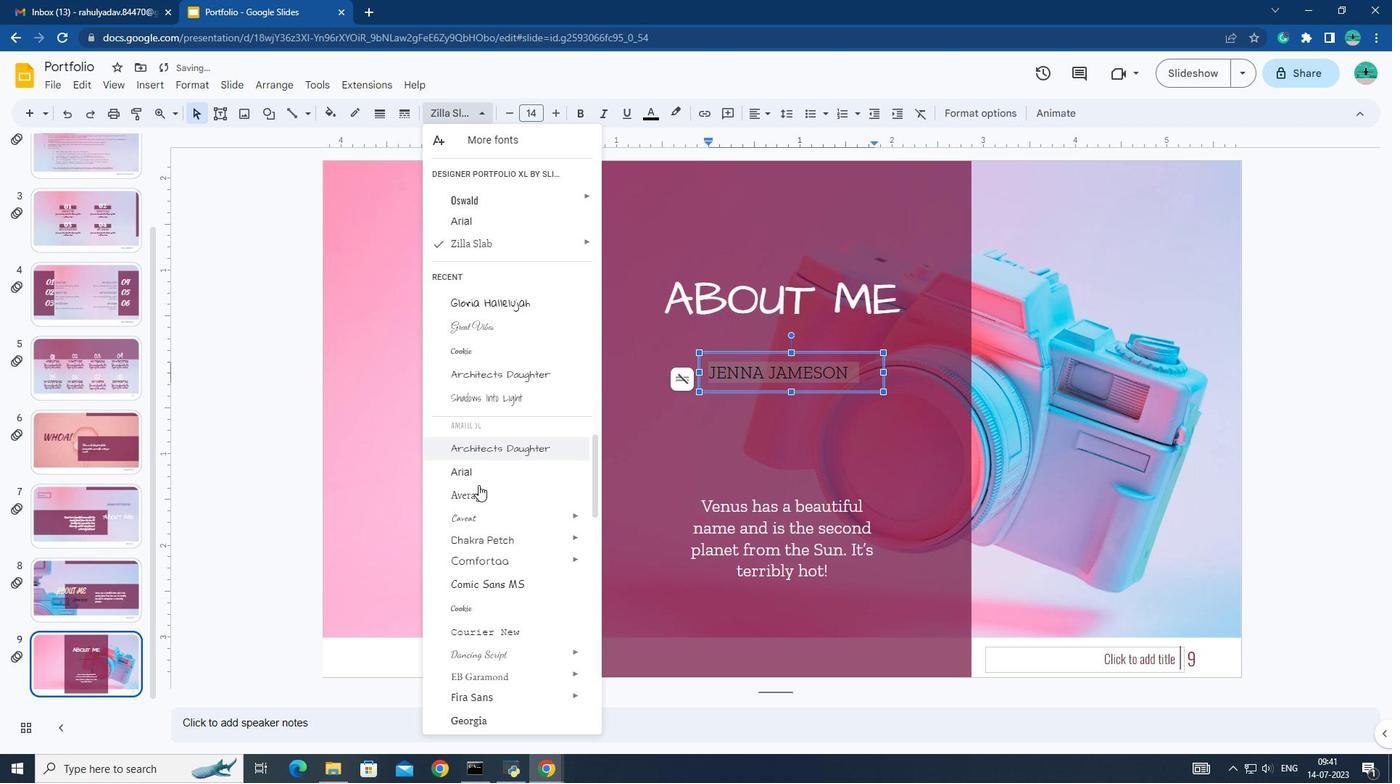 
Action: Mouse moved to (490, 522)
Screenshot: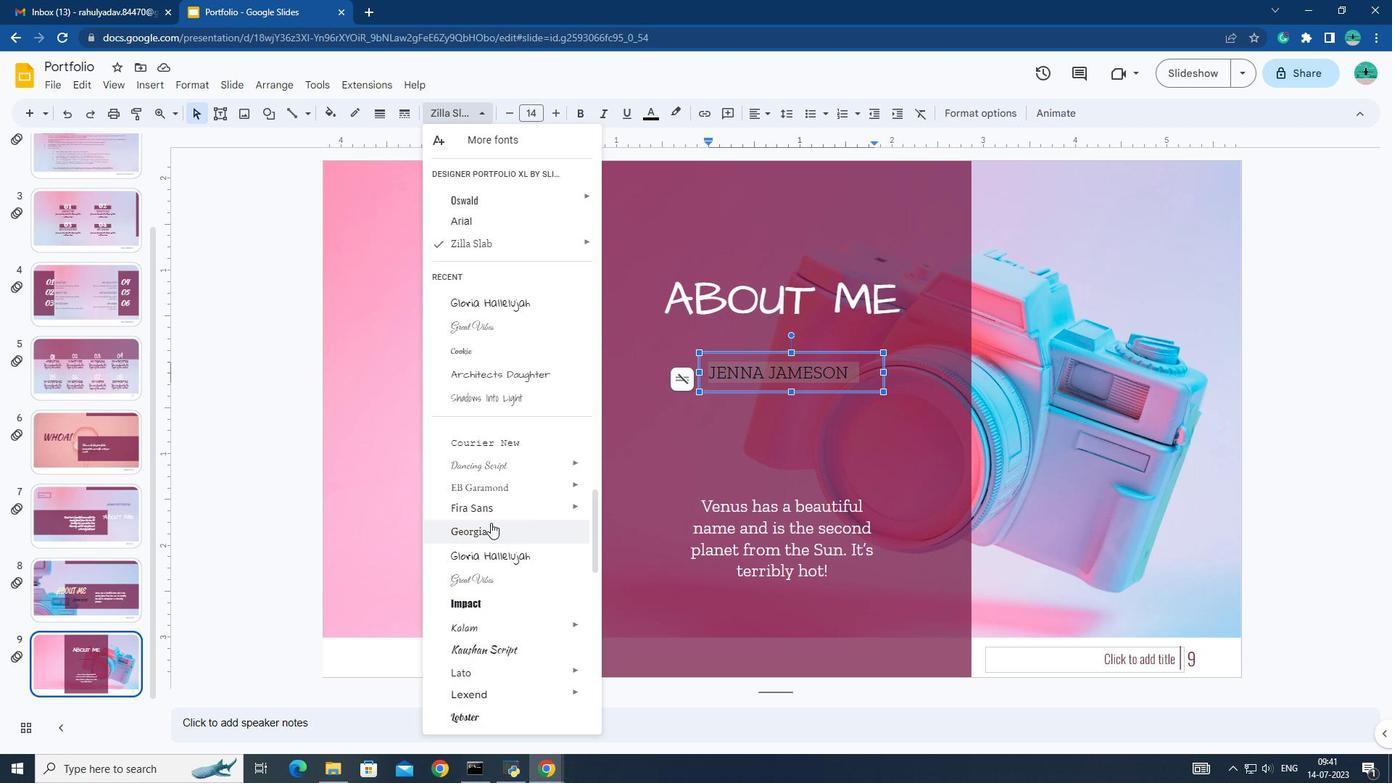 
Action: Mouse pressed left at (490, 522)
Screenshot: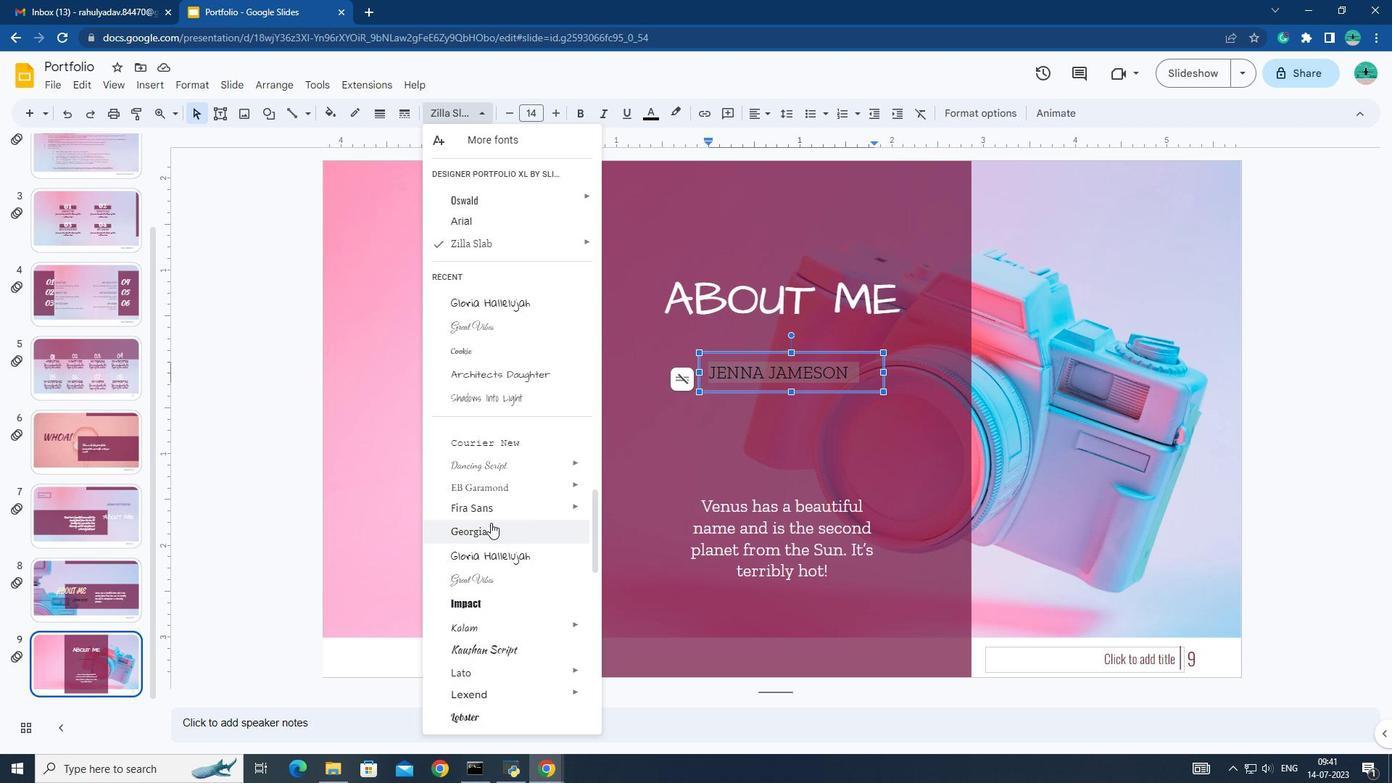 
Action: Mouse moved to (582, 117)
Screenshot: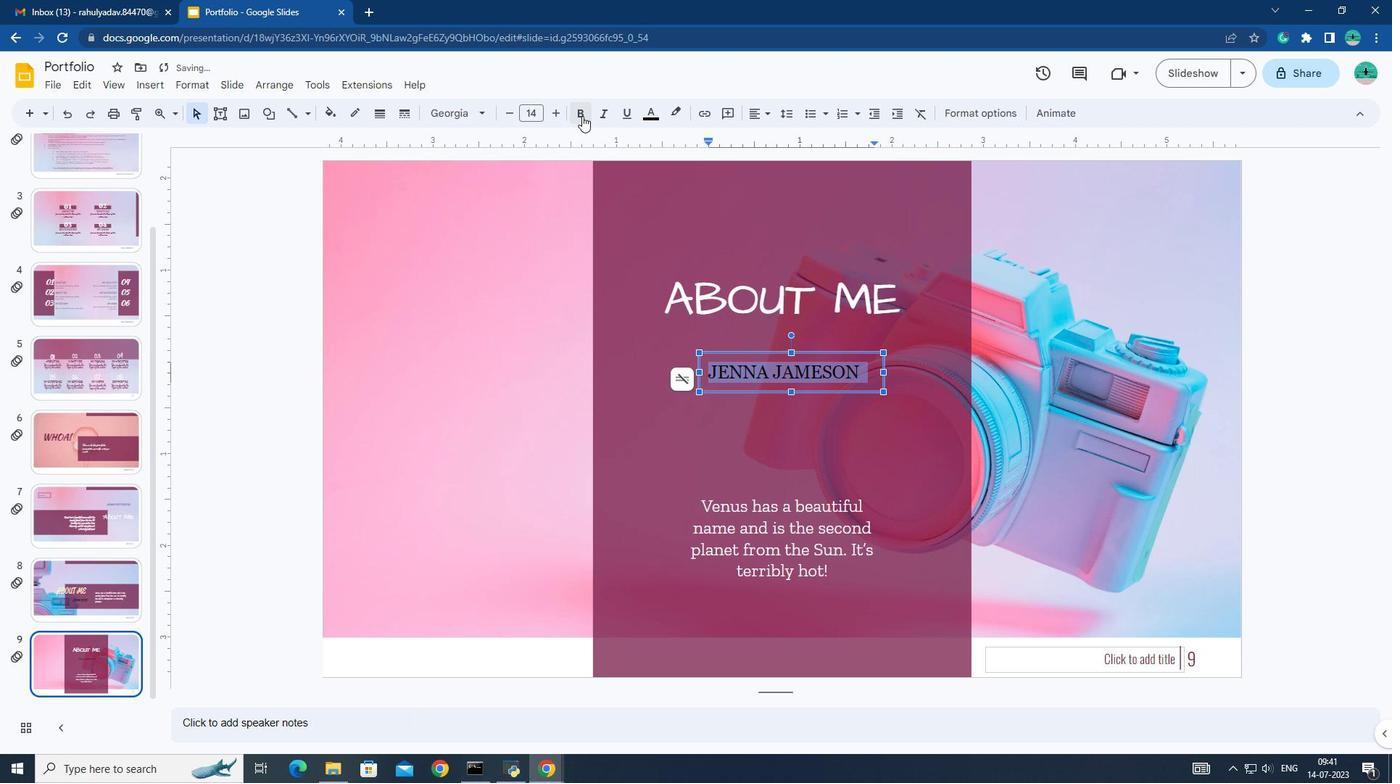 
Action: Mouse pressed left at (582, 117)
Screenshot: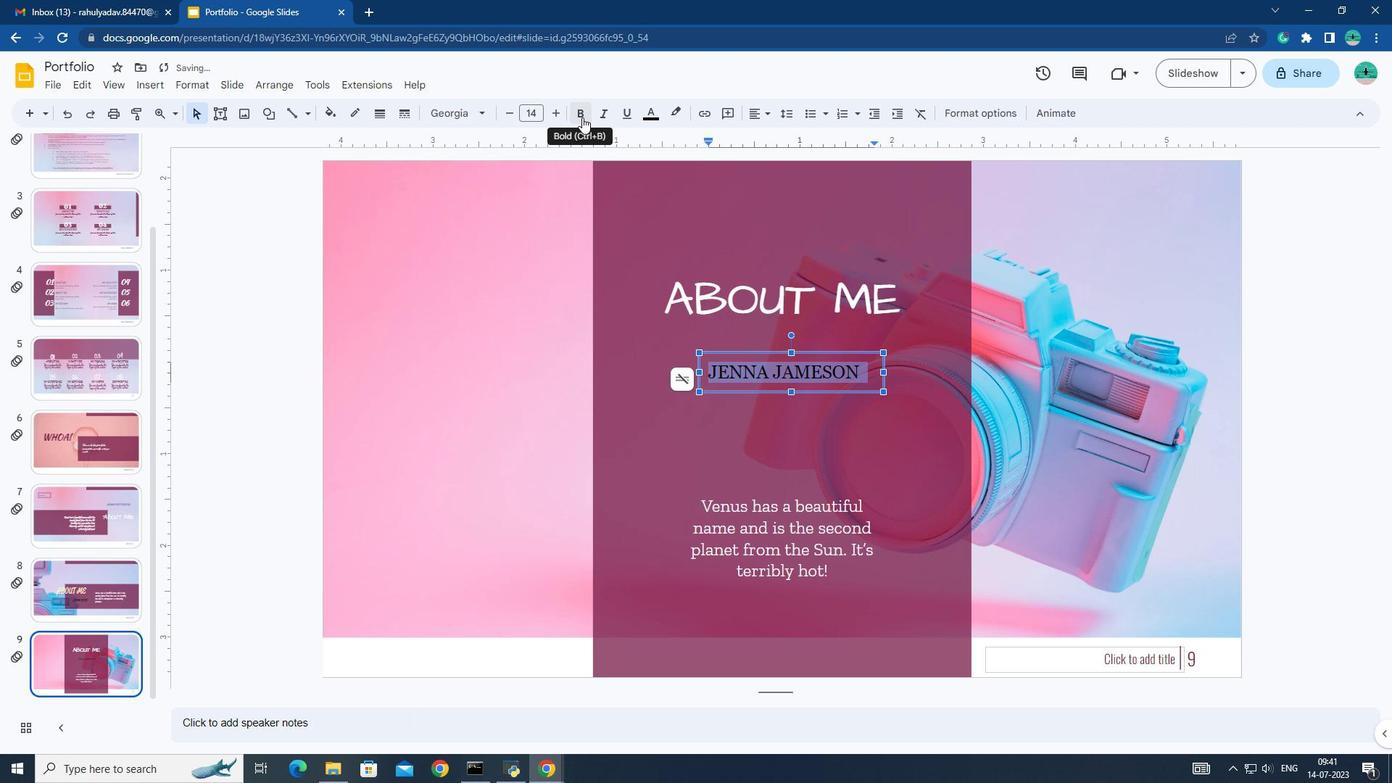 
Action: Mouse pressed left at (582, 117)
Screenshot: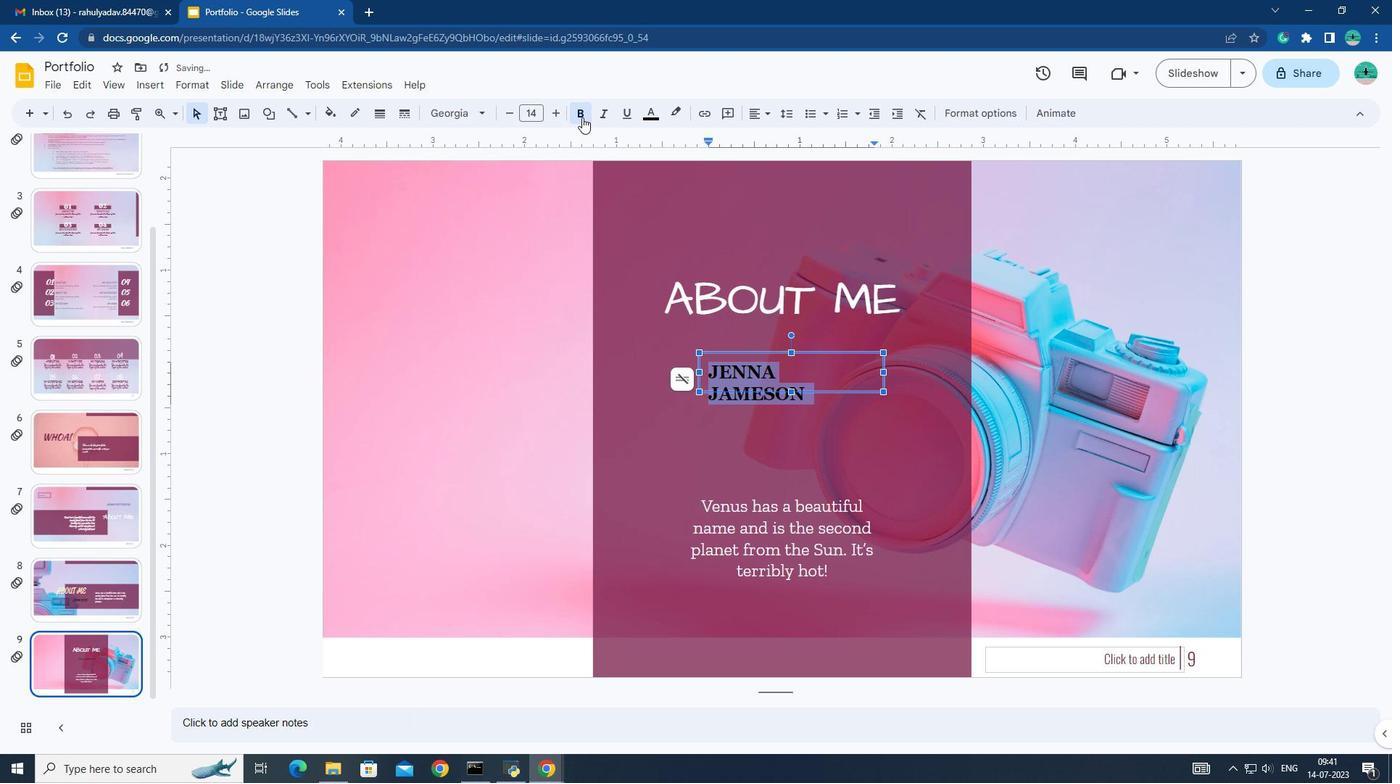 
Action: Mouse moved to (667, 465)
Screenshot: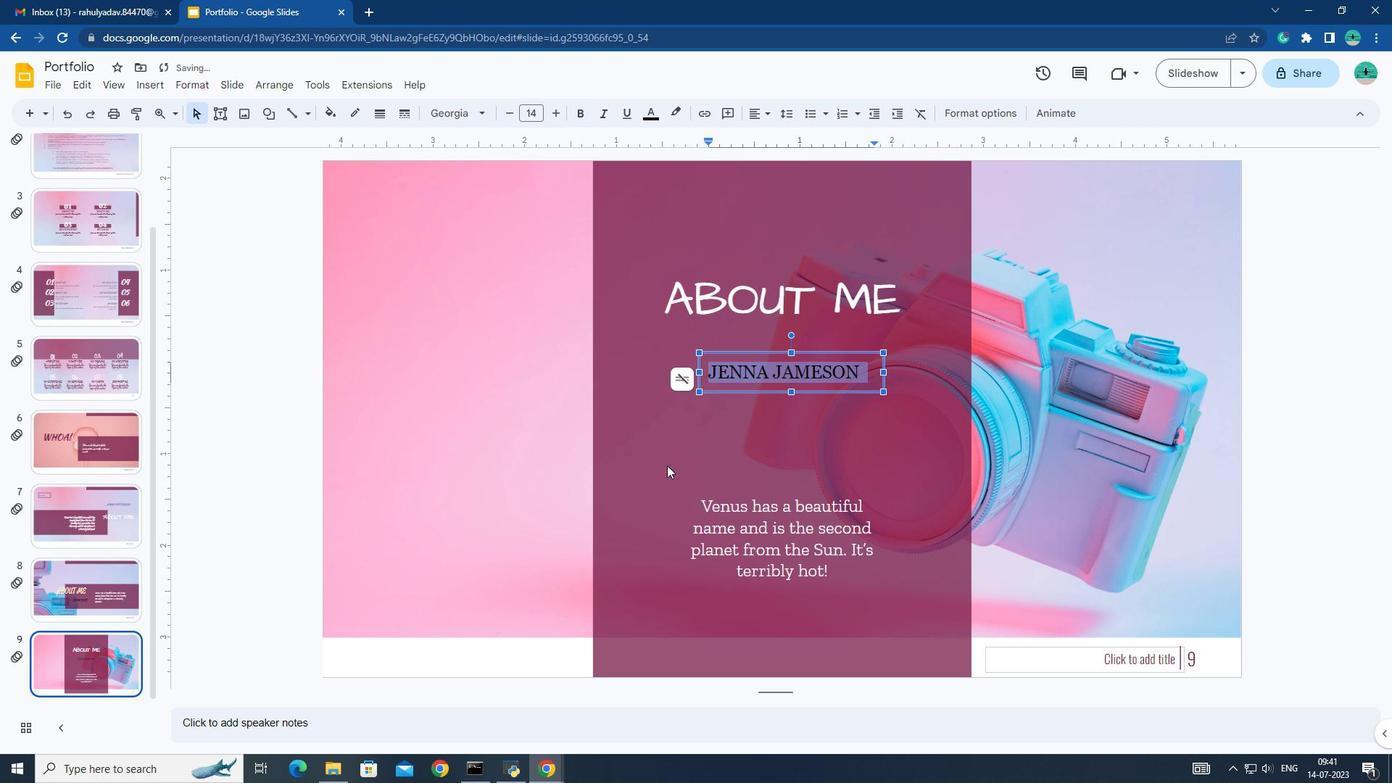 
Action: Mouse pressed left at (667, 465)
Screenshot: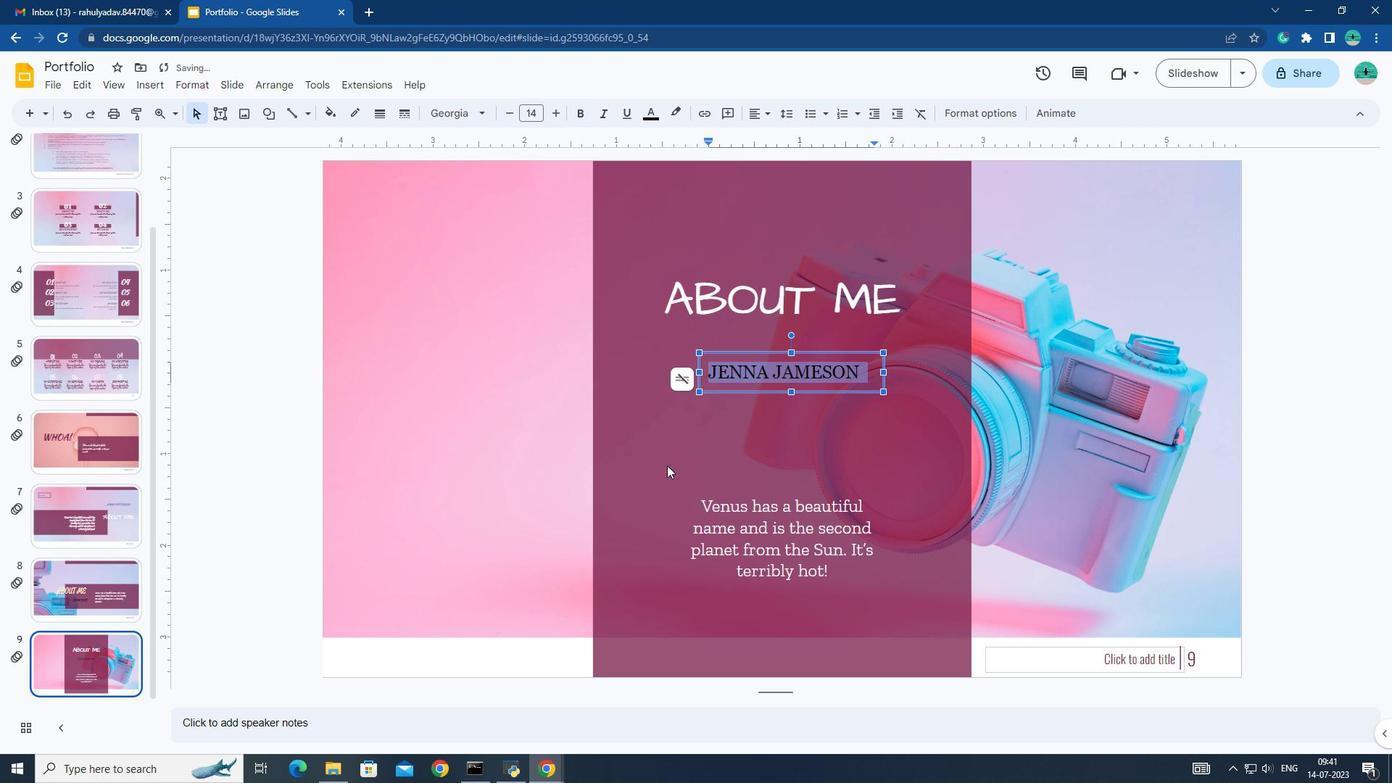 
Action: Mouse moved to (710, 522)
Screenshot: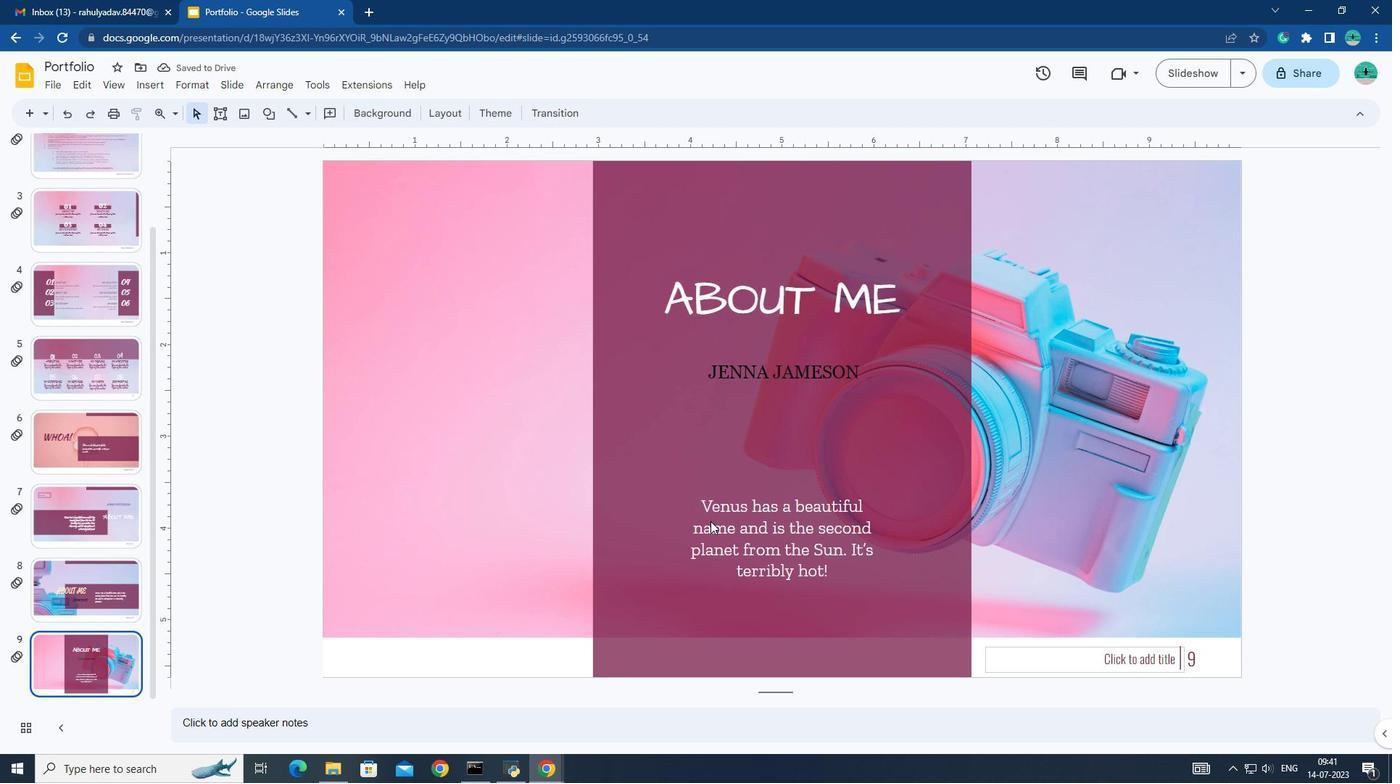
Action: Mouse pressed left at (710, 522)
Screenshot: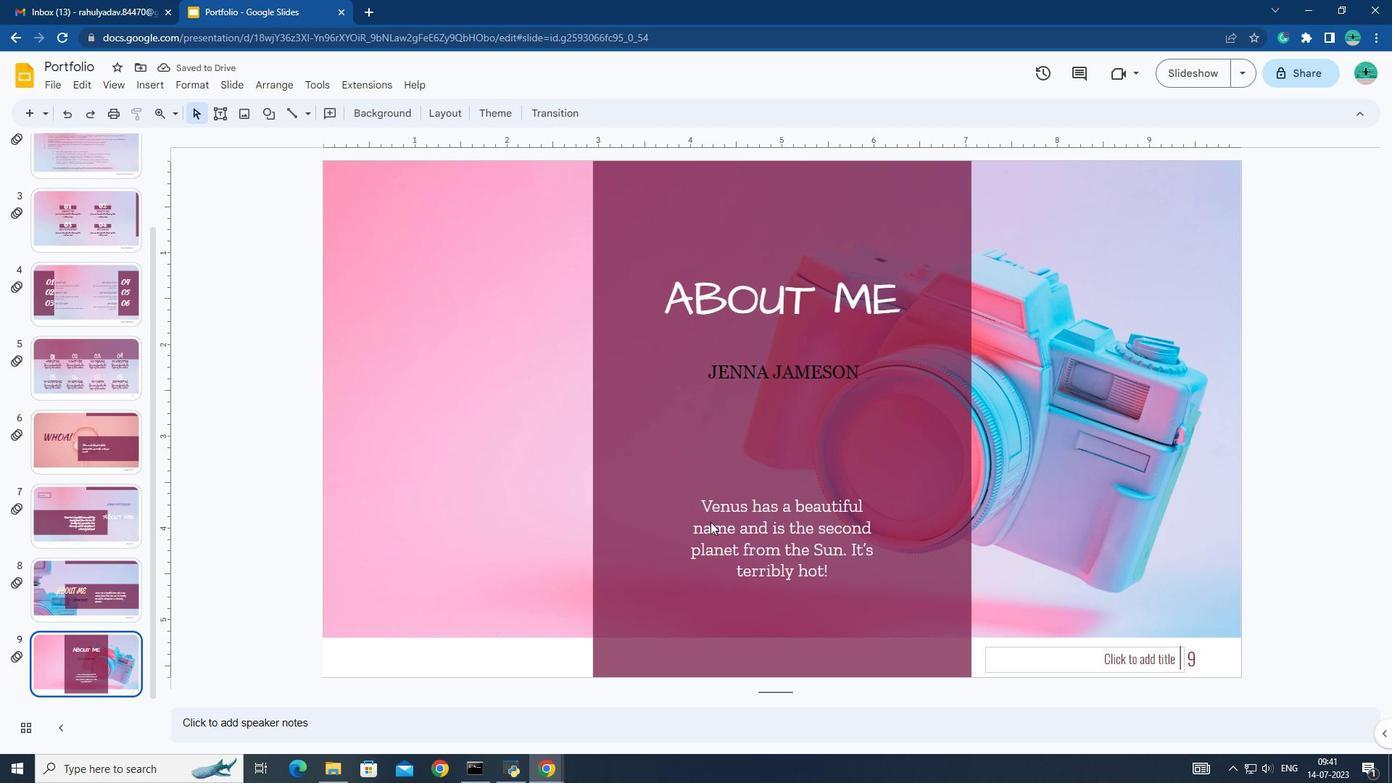 
Action: Mouse moved to (701, 503)
Screenshot: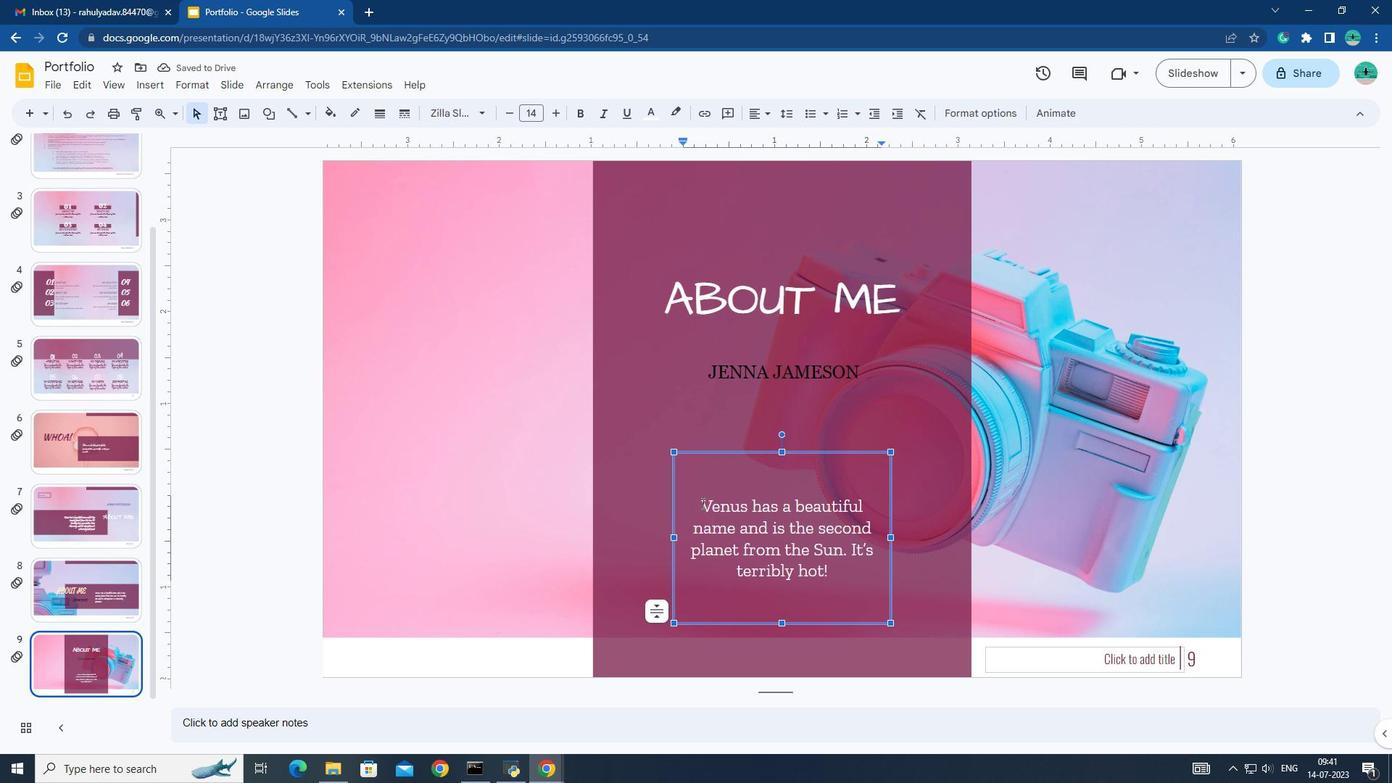 
Action: Mouse pressed left at (701, 503)
Screenshot: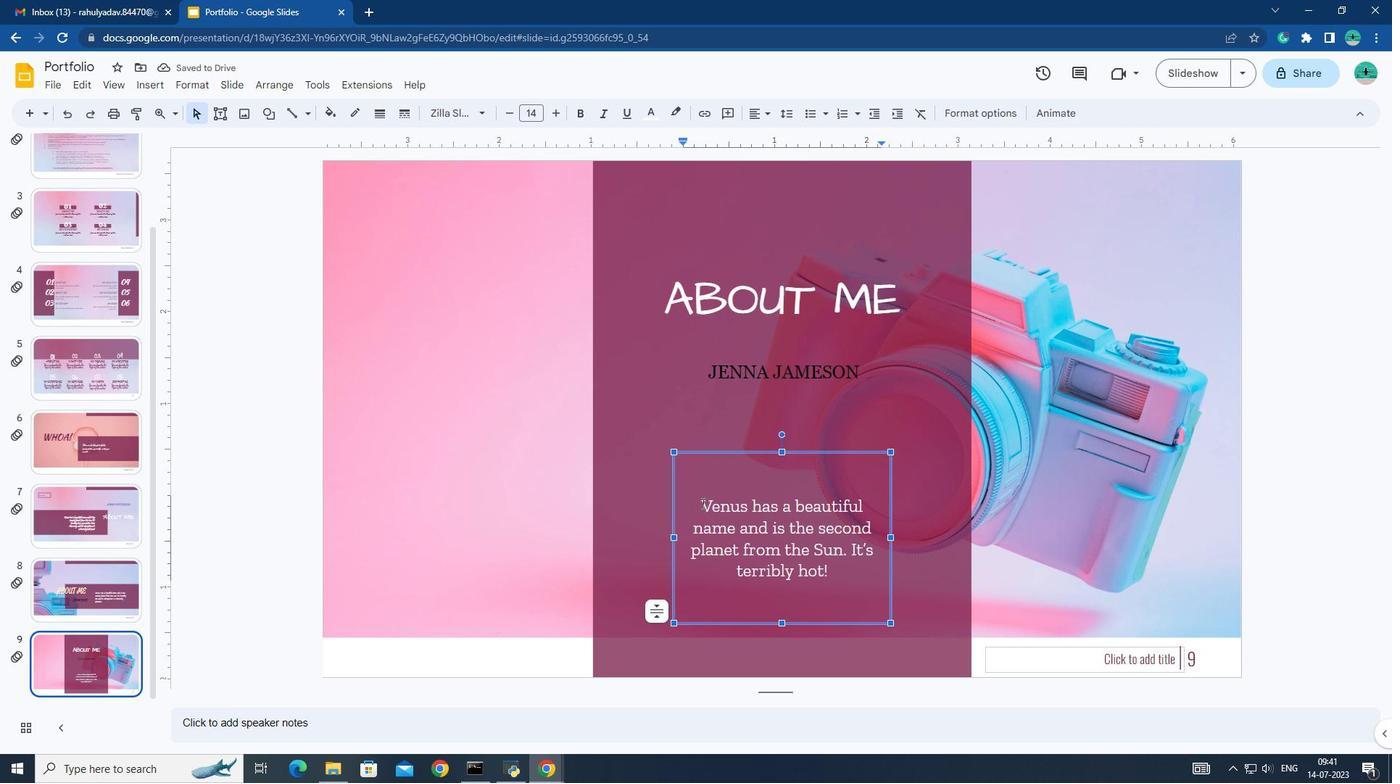 
Action: Mouse pressed left at (701, 503)
Screenshot: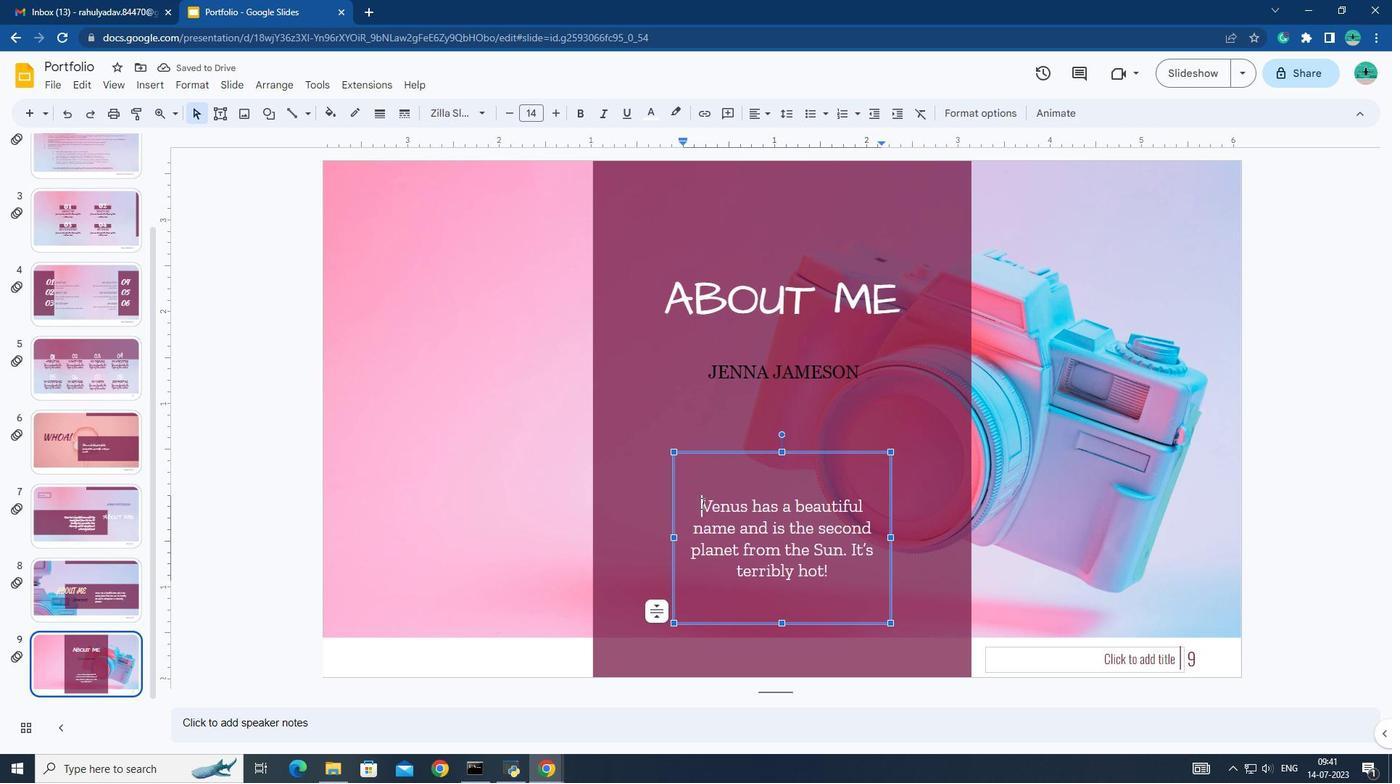 
Action: Mouse pressed left at (701, 503)
Screenshot: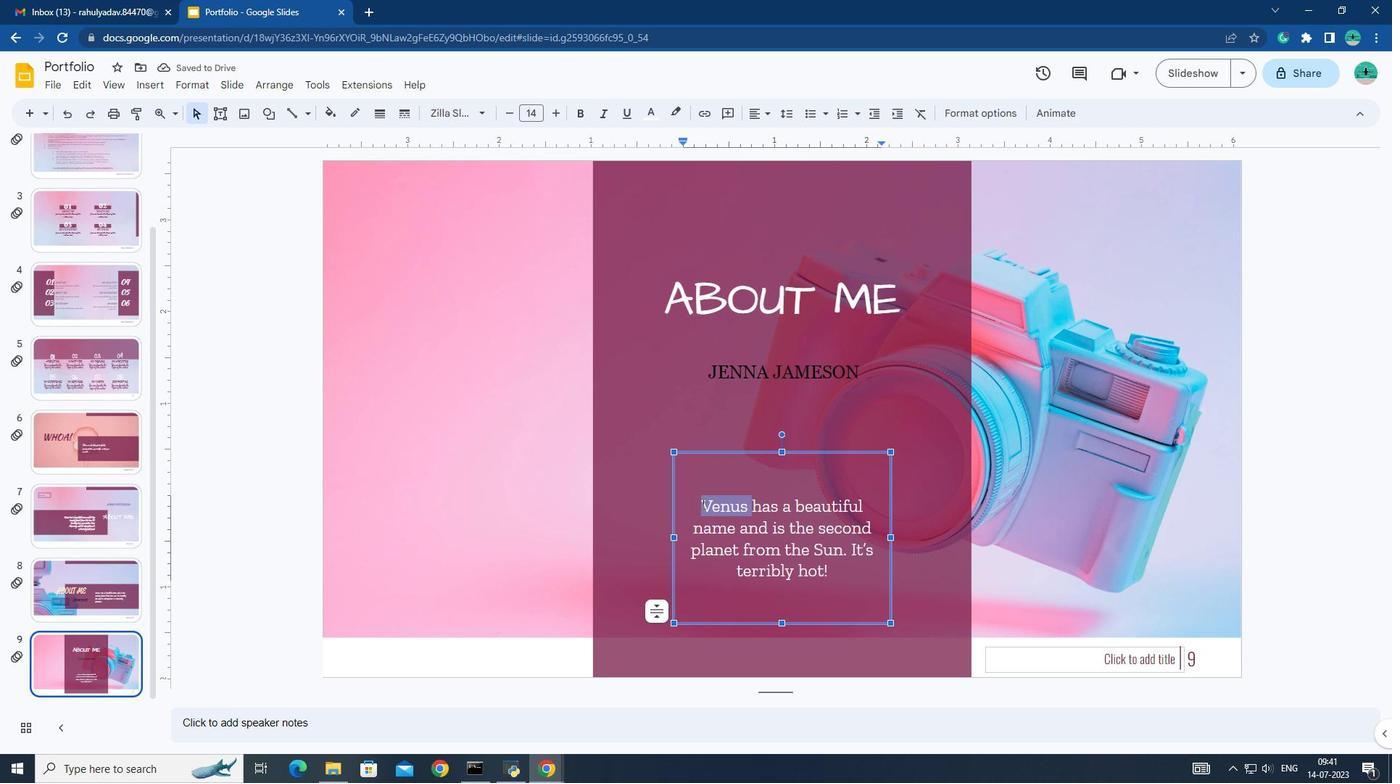 
Action: Mouse pressed left at (701, 503)
Screenshot: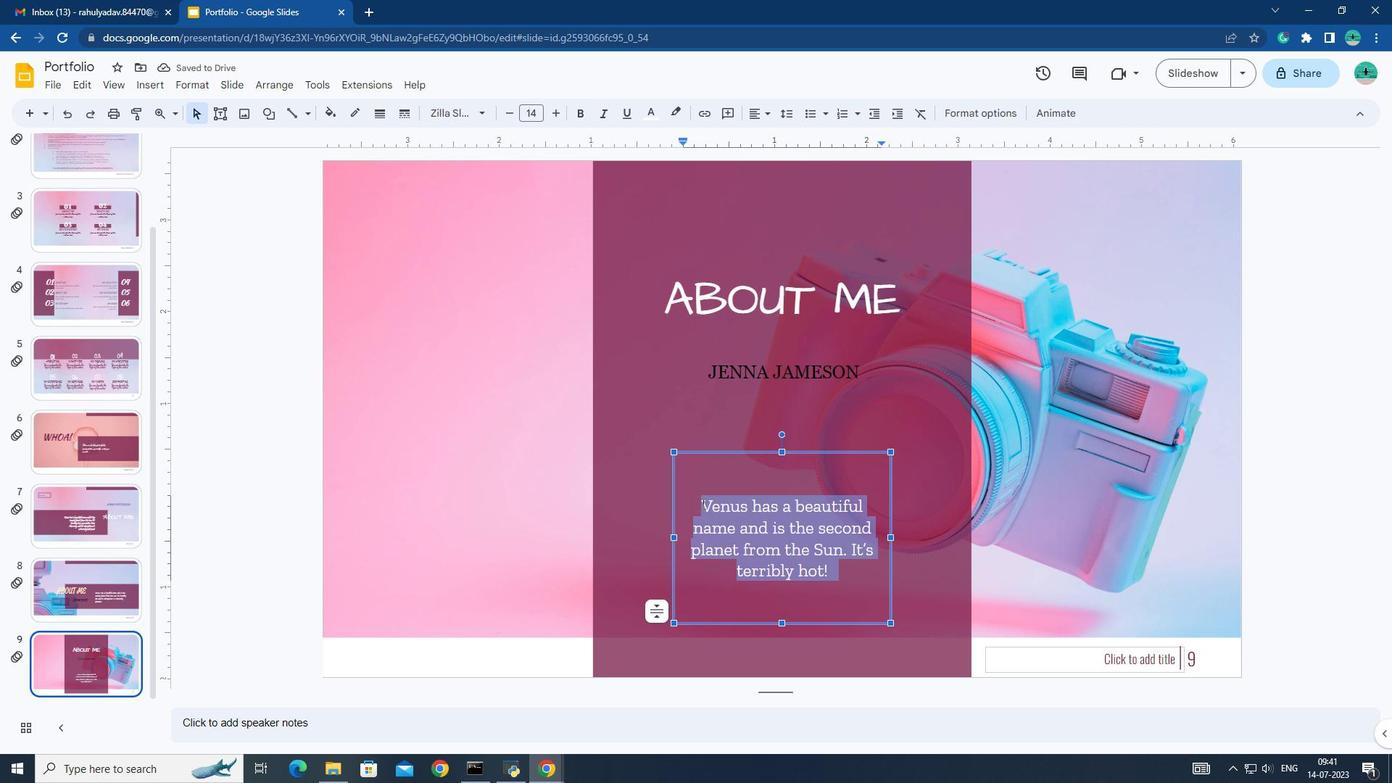 
Action: Mouse pressed left at (701, 503)
Screenshot: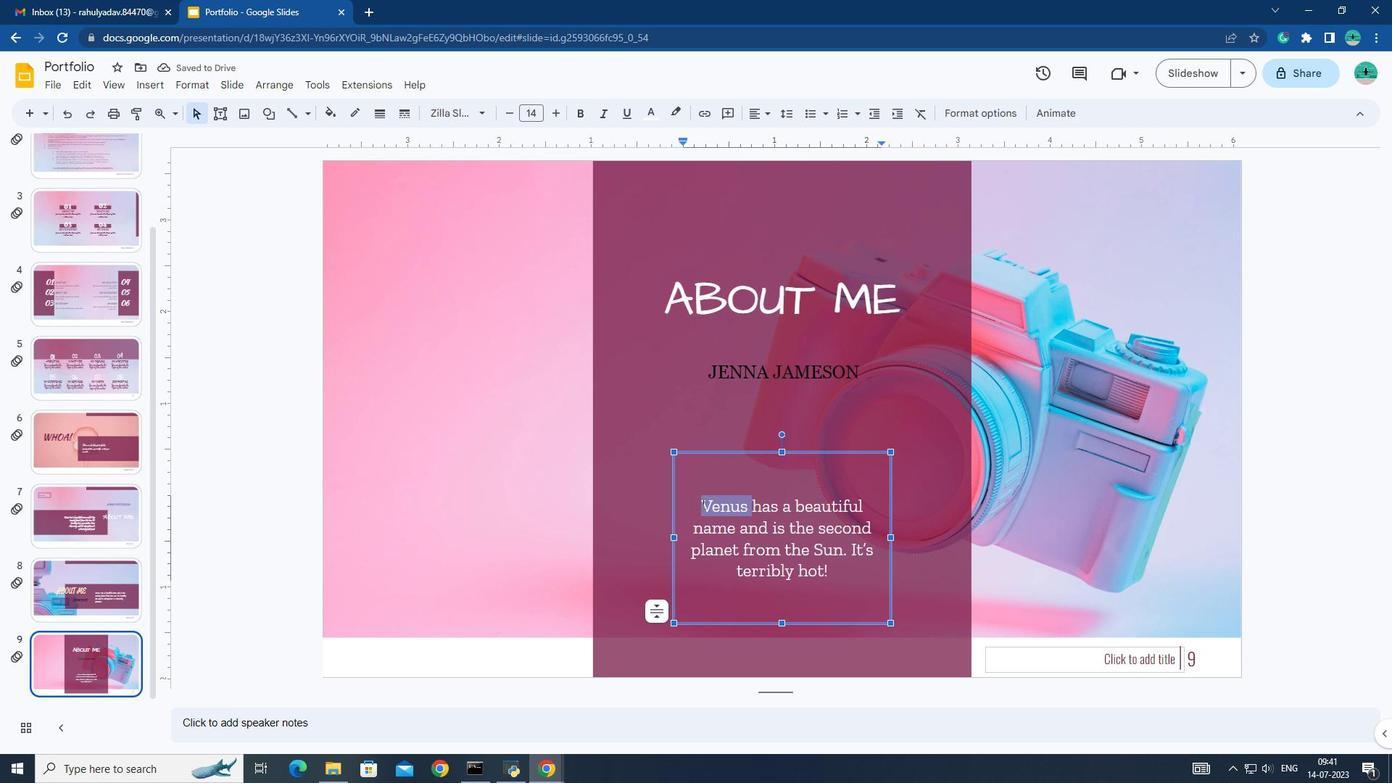 
Action: Mouse moved to (483, 111)
Screenshot: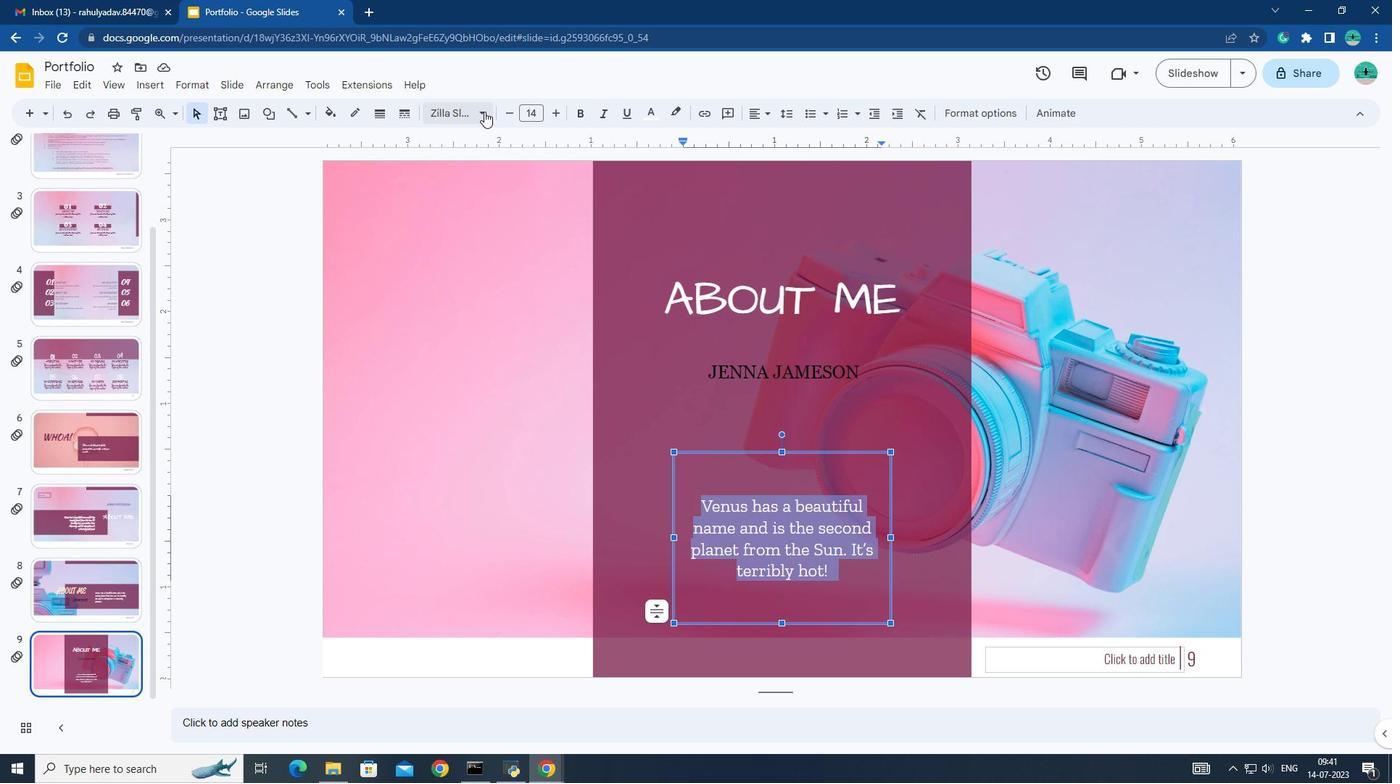 
Action: Mouse pressed left at (483, 111)
Screenshot: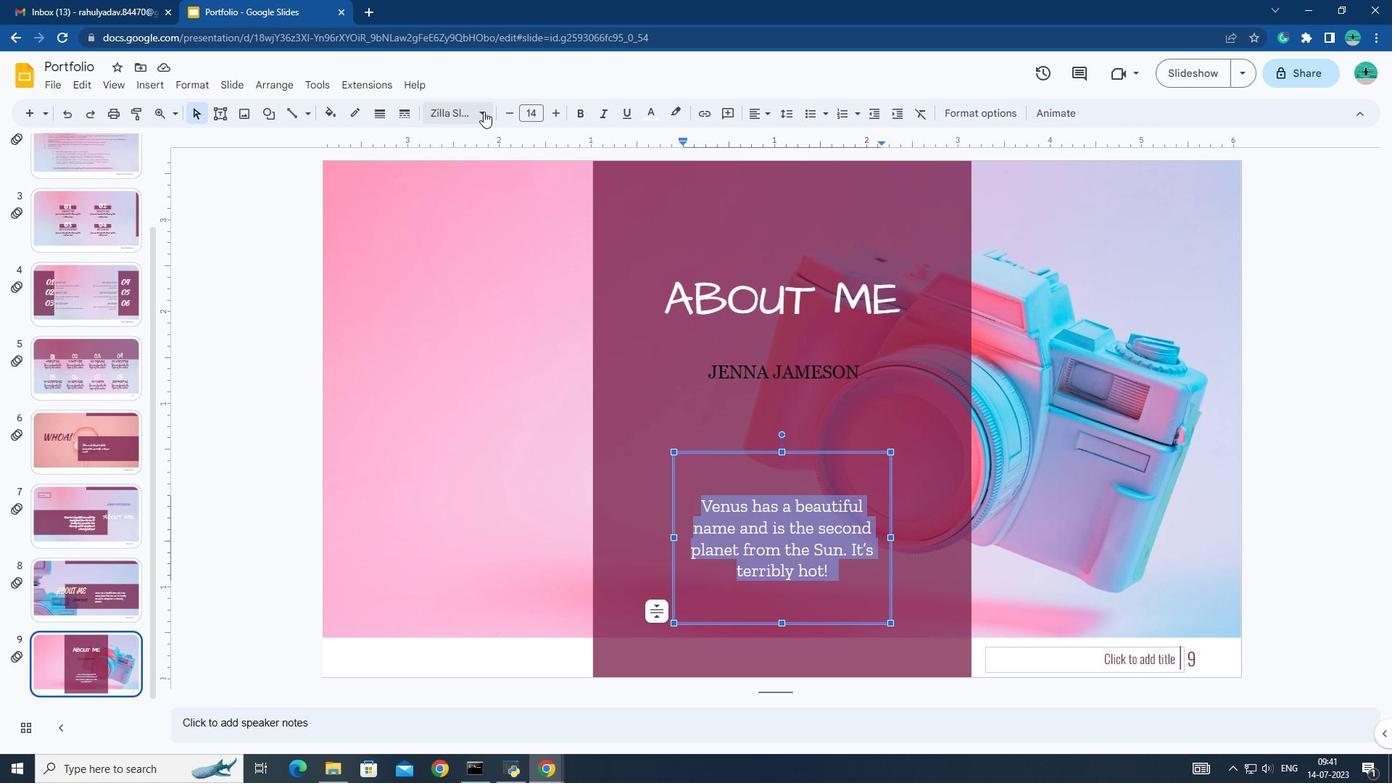 
Action: Mouse moved to (482, 610)
Screenshot: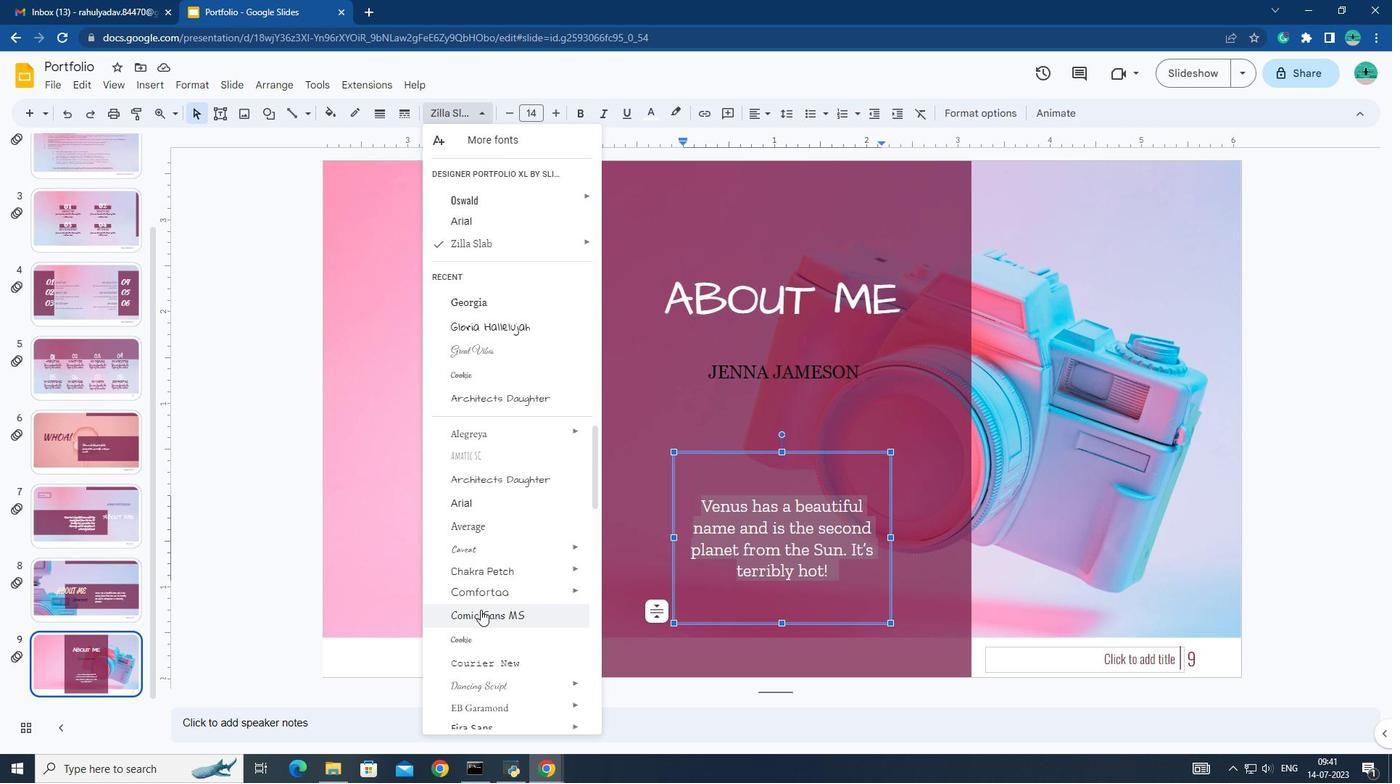 
Action: Mouse scrolled (482, 609) with delta (0, 0)
Screenshot: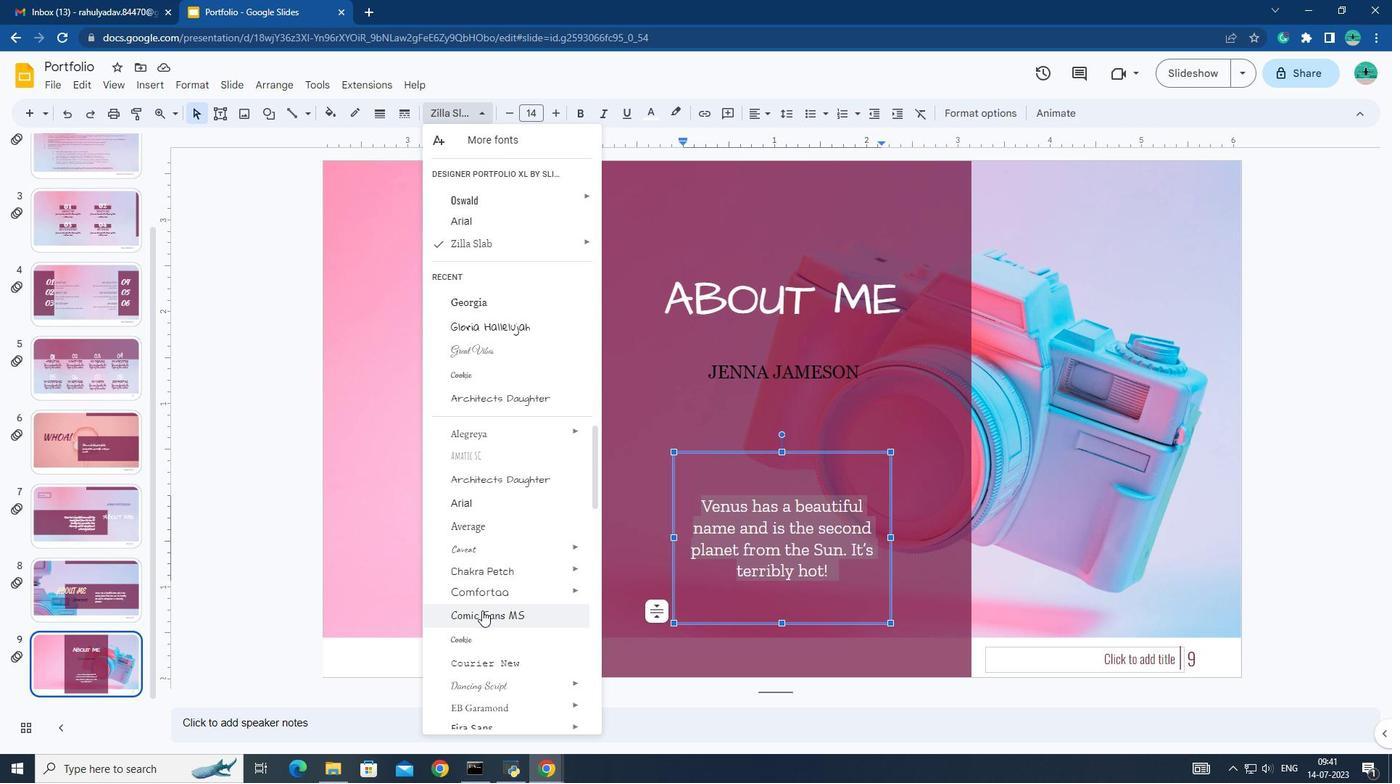 
Action: Mouse moved to (482, 610)
Screenshot: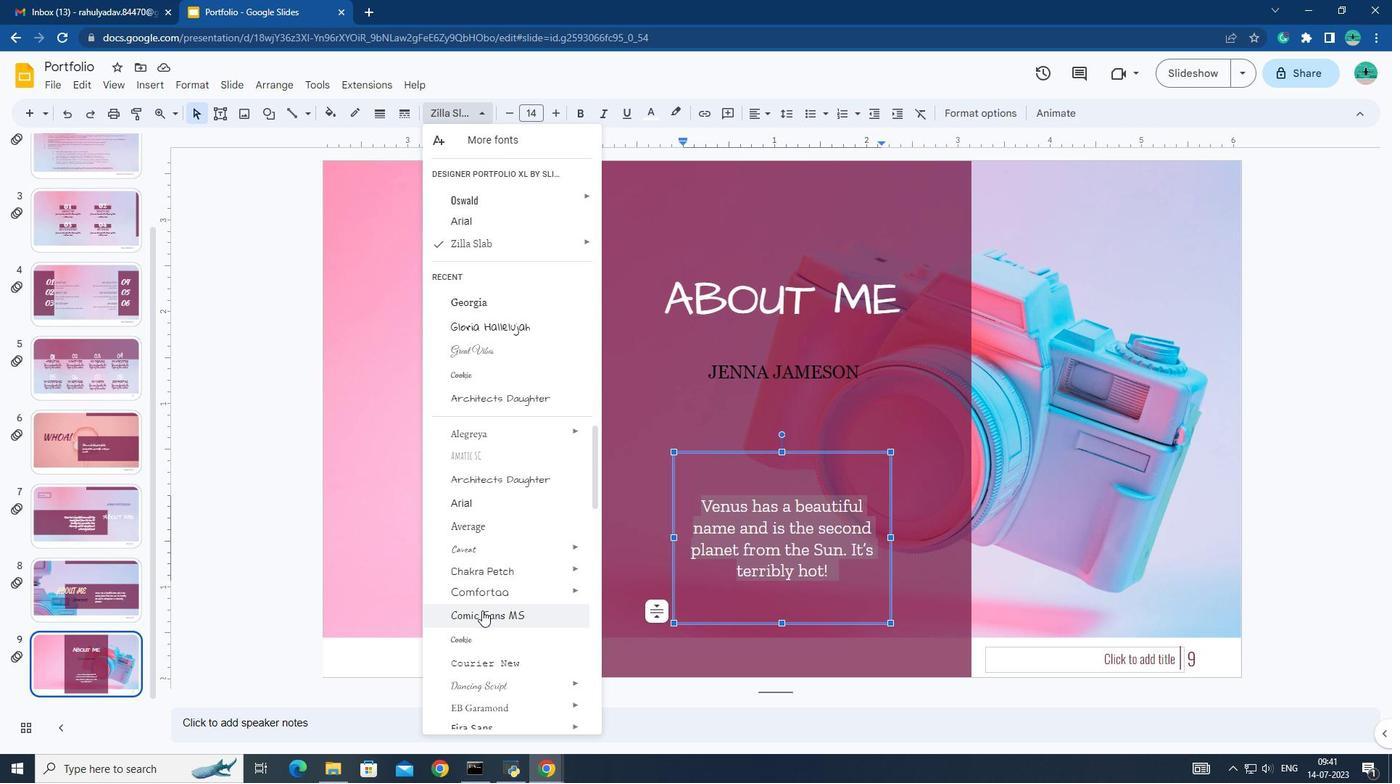 
Action: Mouse scrolled (482, 609) with delta (0, 0)
Screenshot: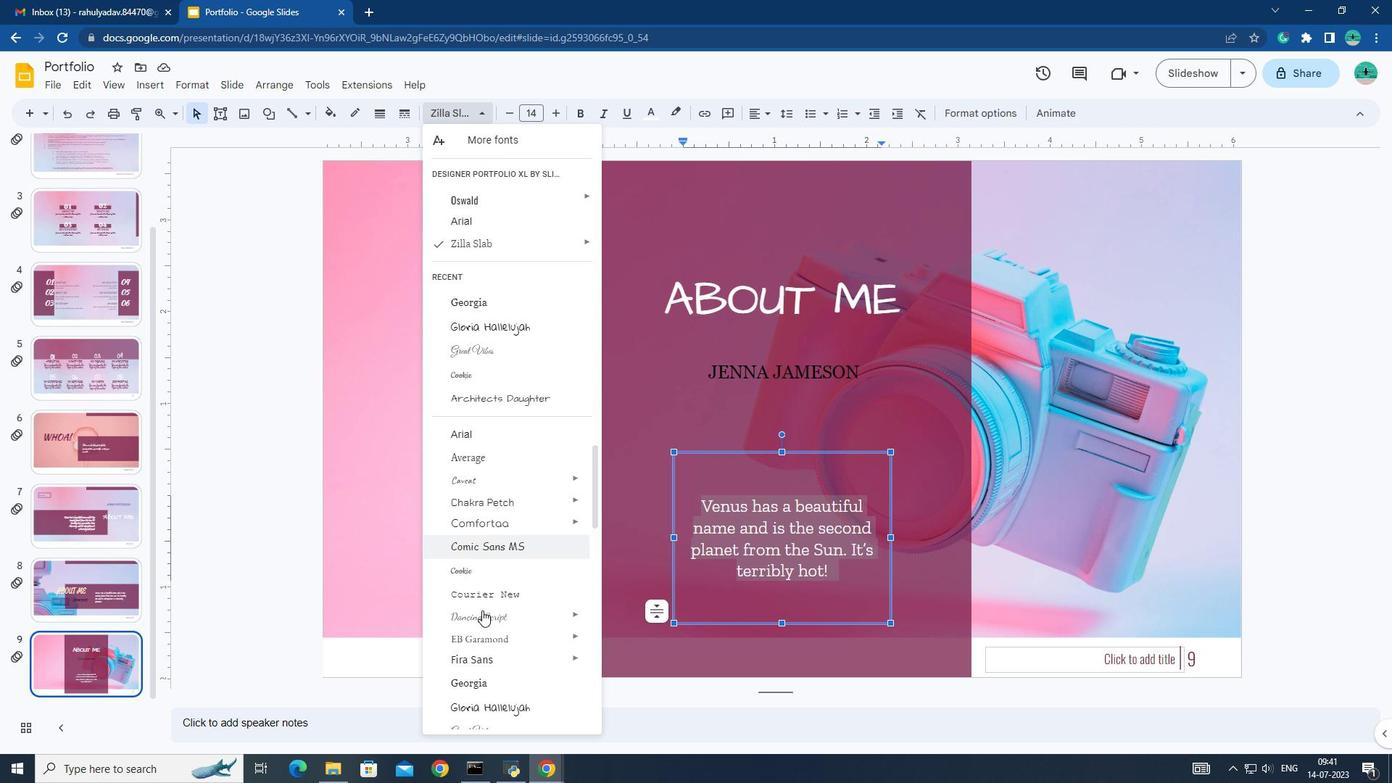 
Action: Mouse moved to (482, 611)
Screenshot: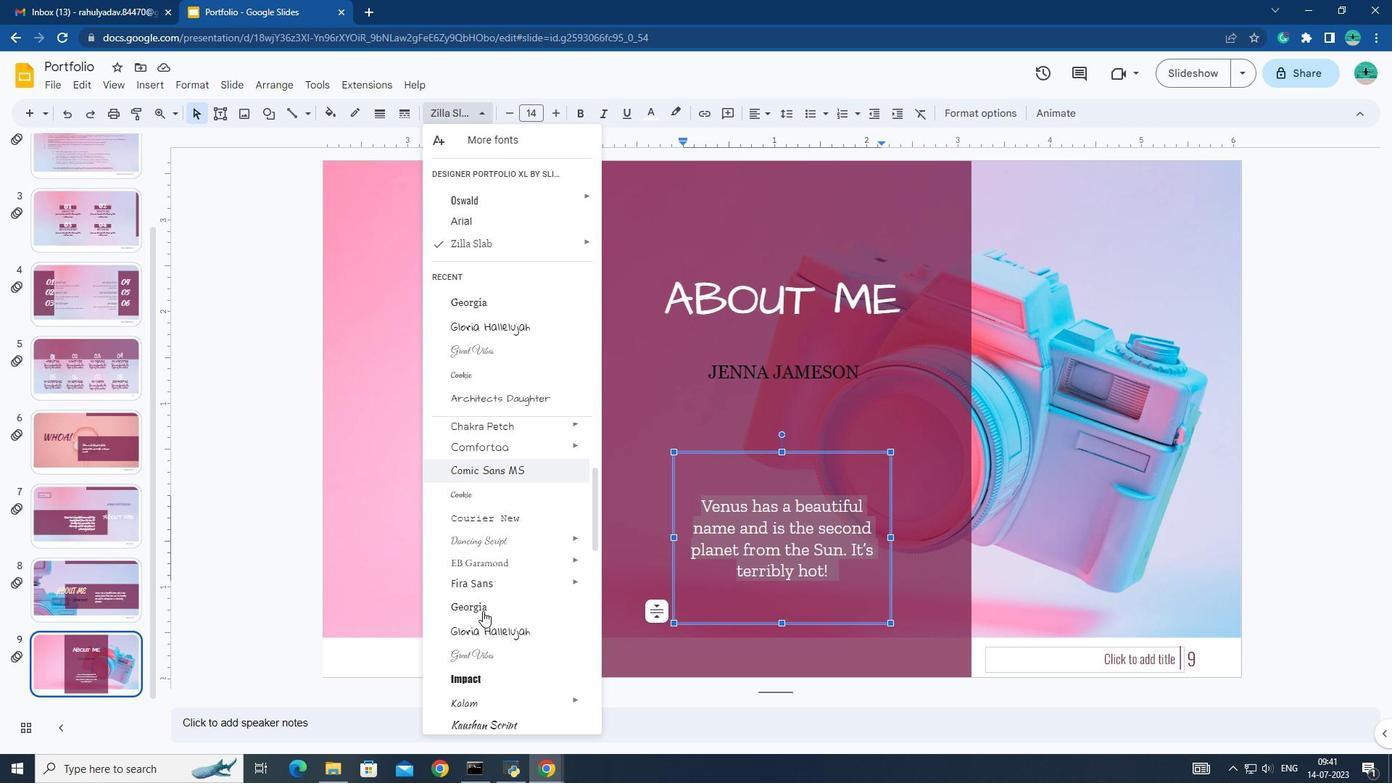 
Action: Mouse scrolled (482, 610) with delta (0, 0)
Screenshot: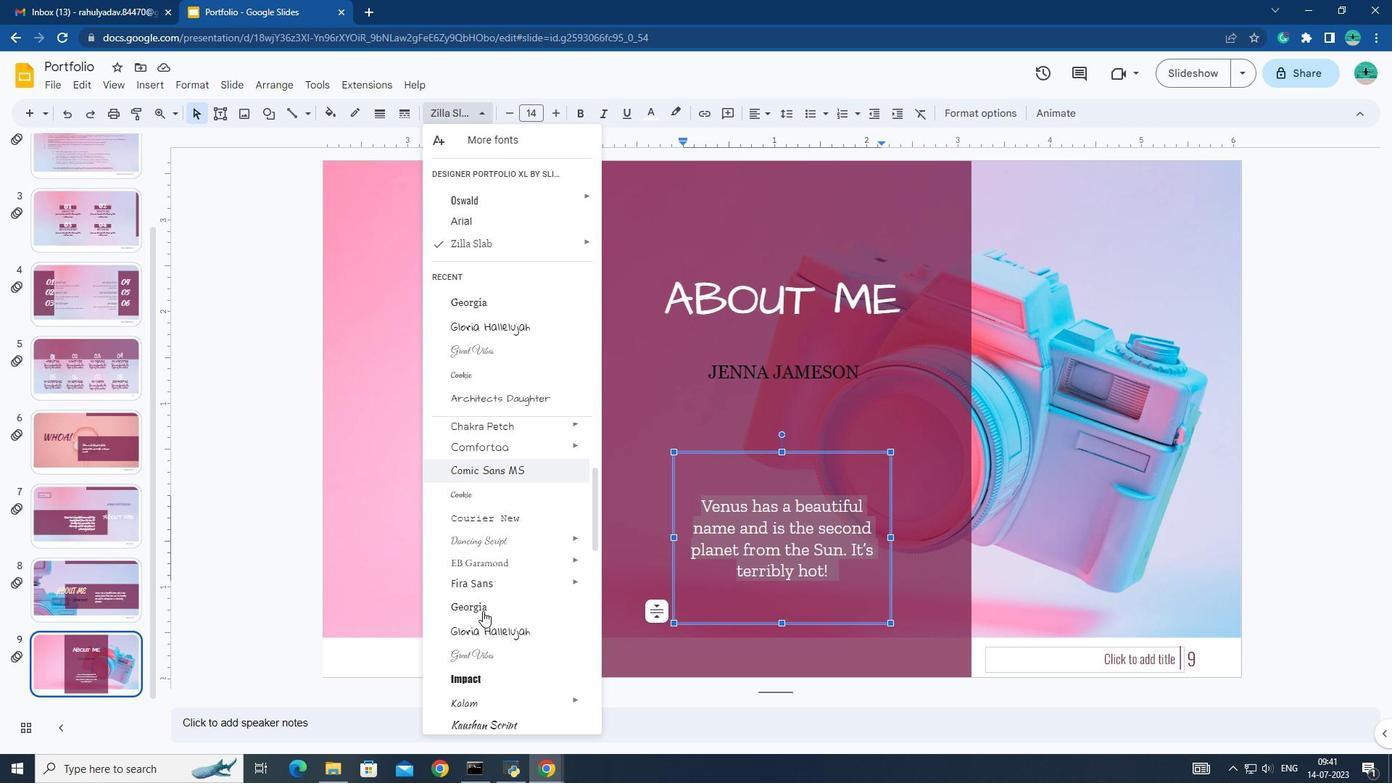 
Action: Mouse moved to (484, 612)
Screenshot: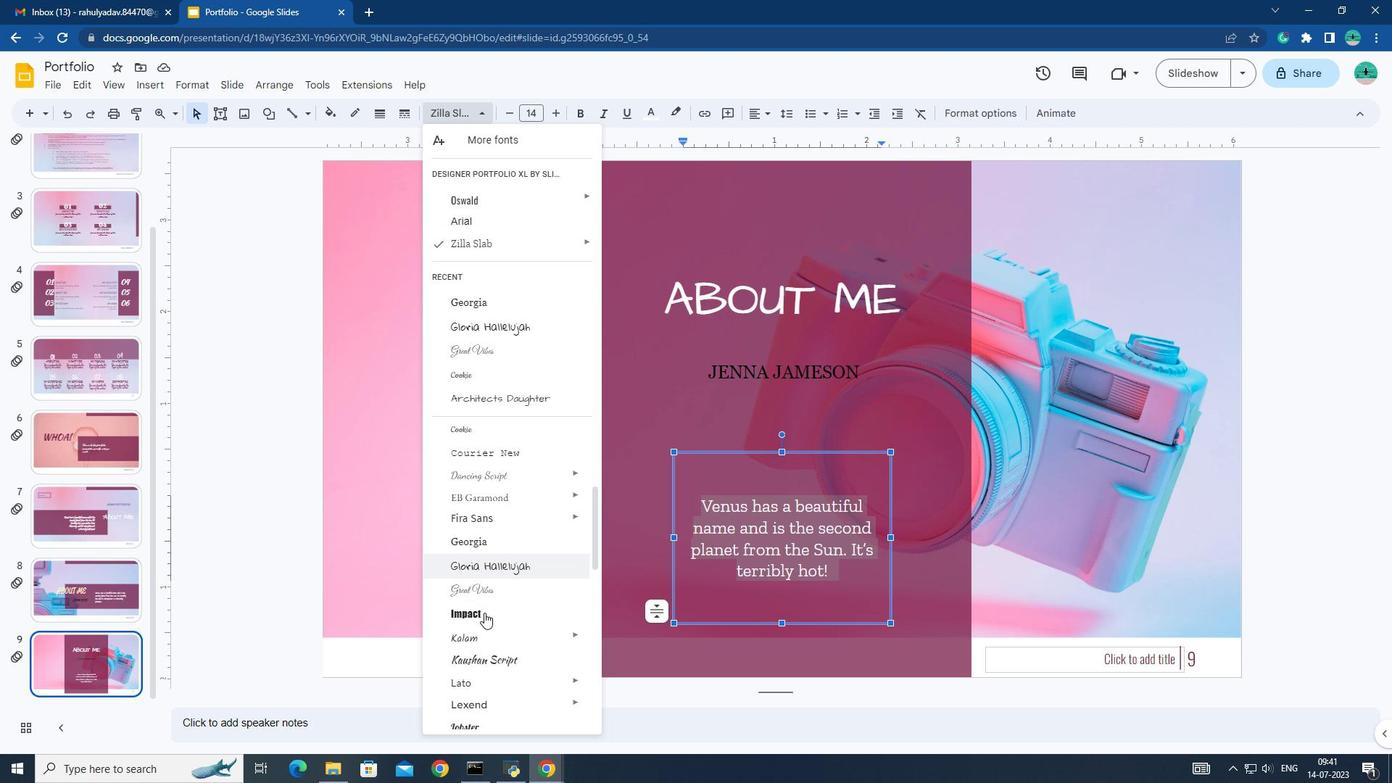 
Action: Mouse scrolled (484, 612) with delta (0, 0)
Screenshot: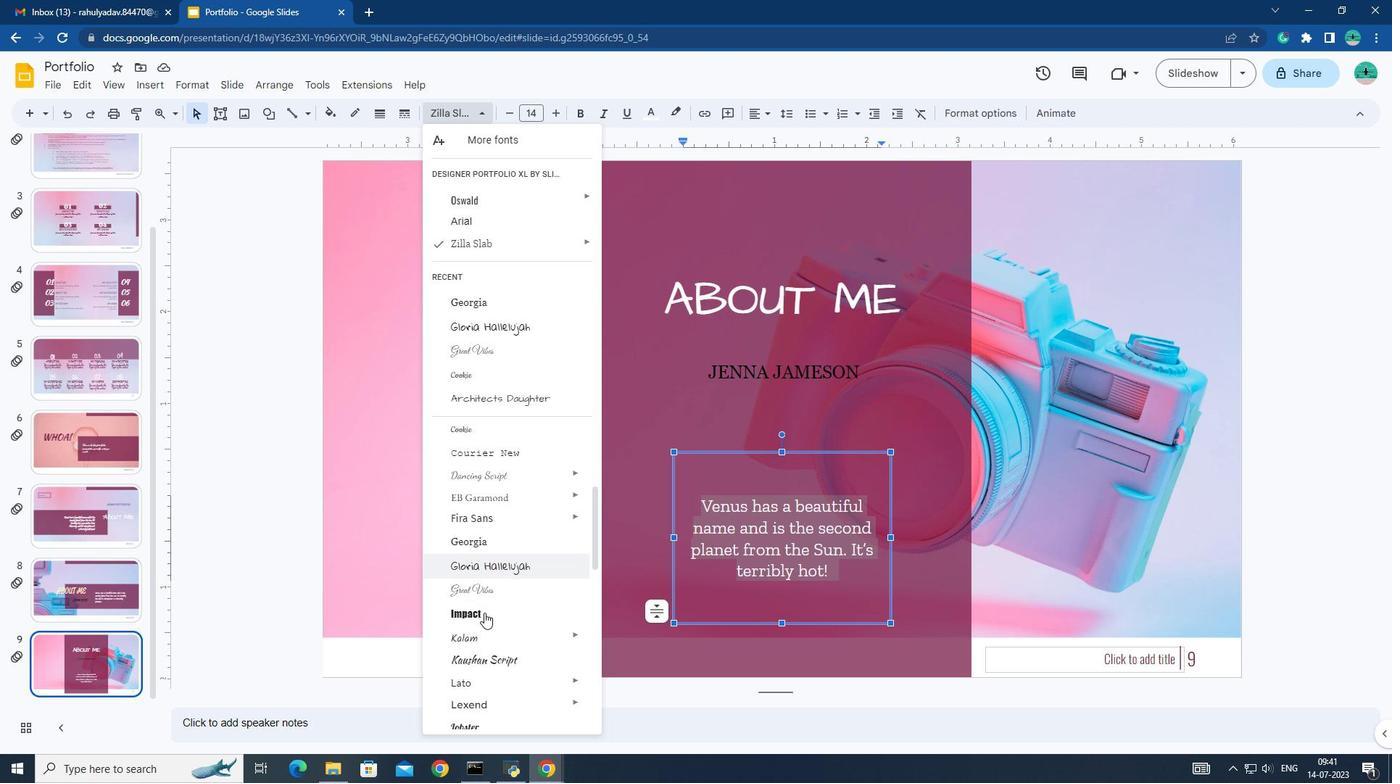 
Action: Mouse moved to (488, 614)
Screenshot: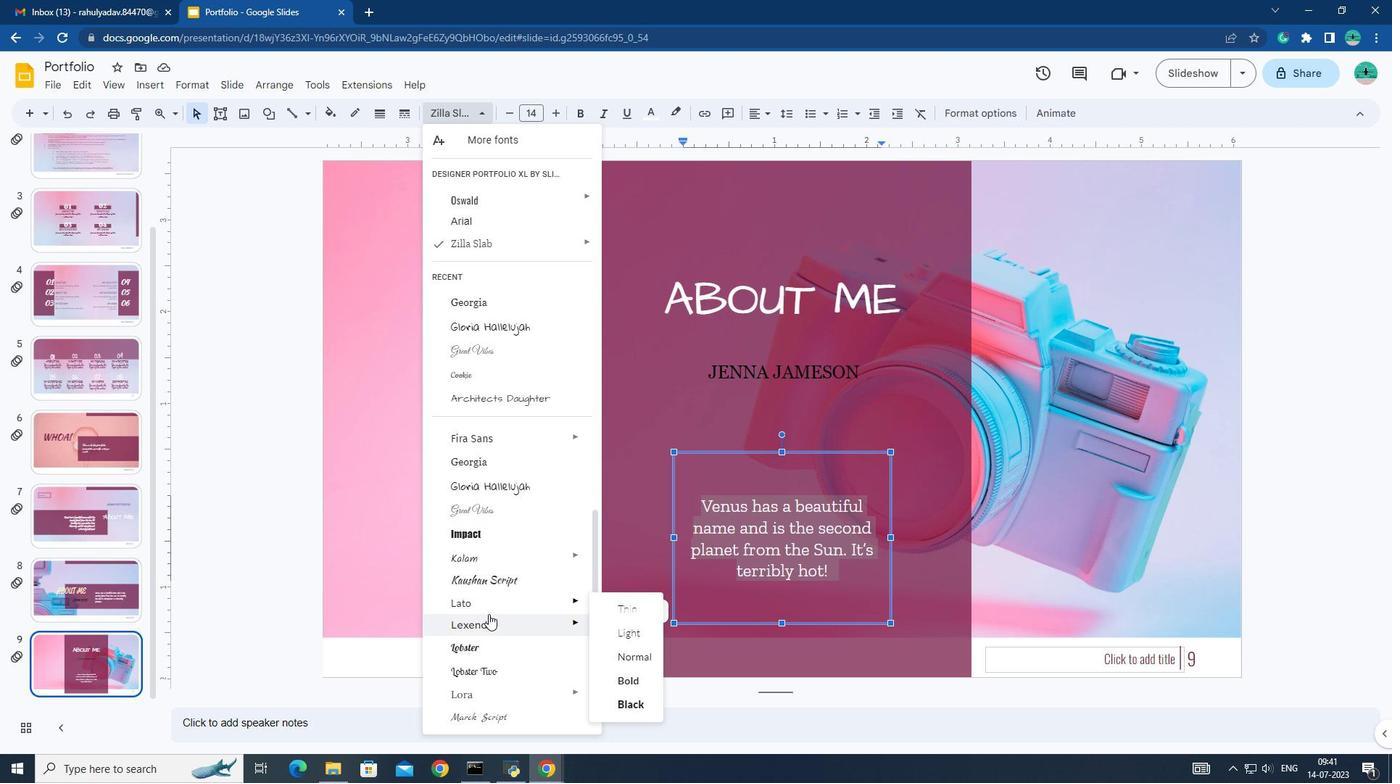 
Action: Mouse scrolled (488, 613) with delta (0, 0)
Screenshot: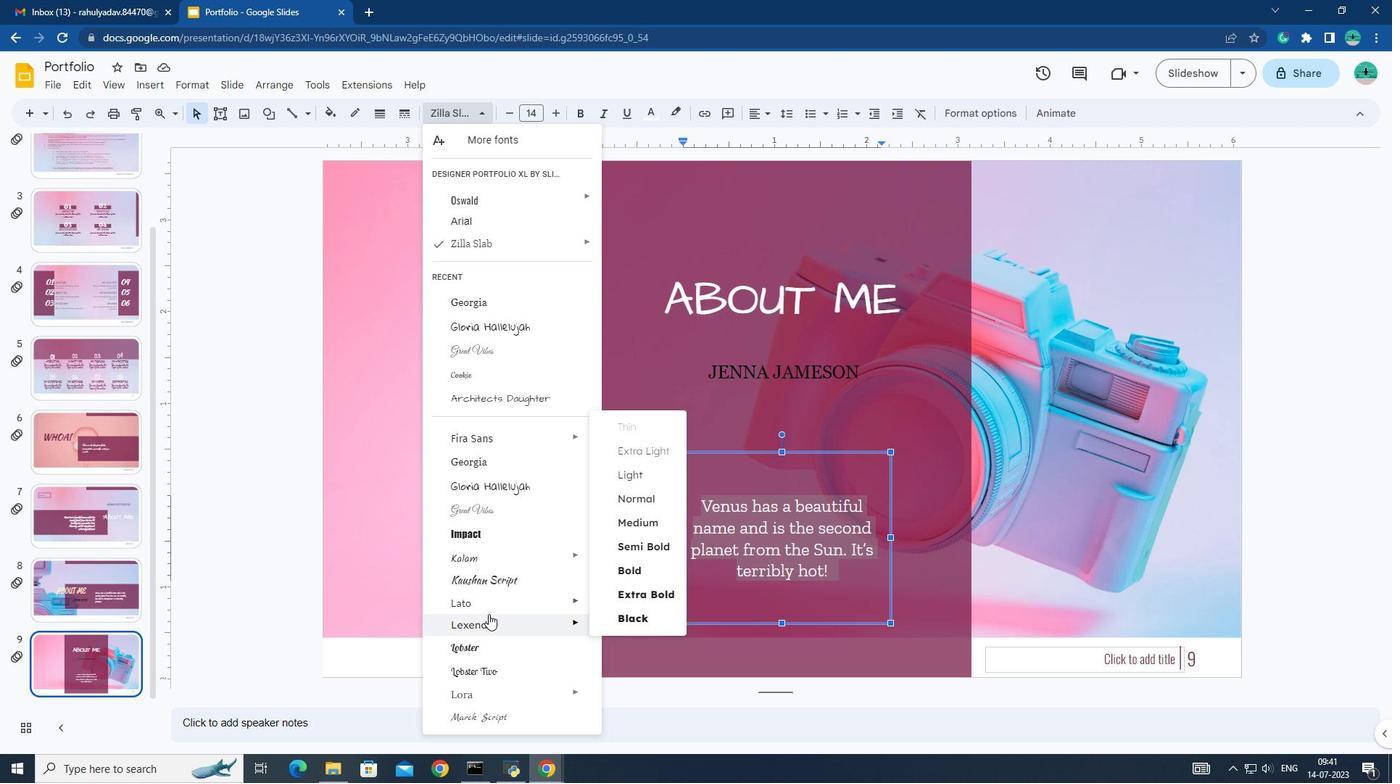 
Action: Mouse scrolled (488, 613) with delta (0, 0)
Screenshot: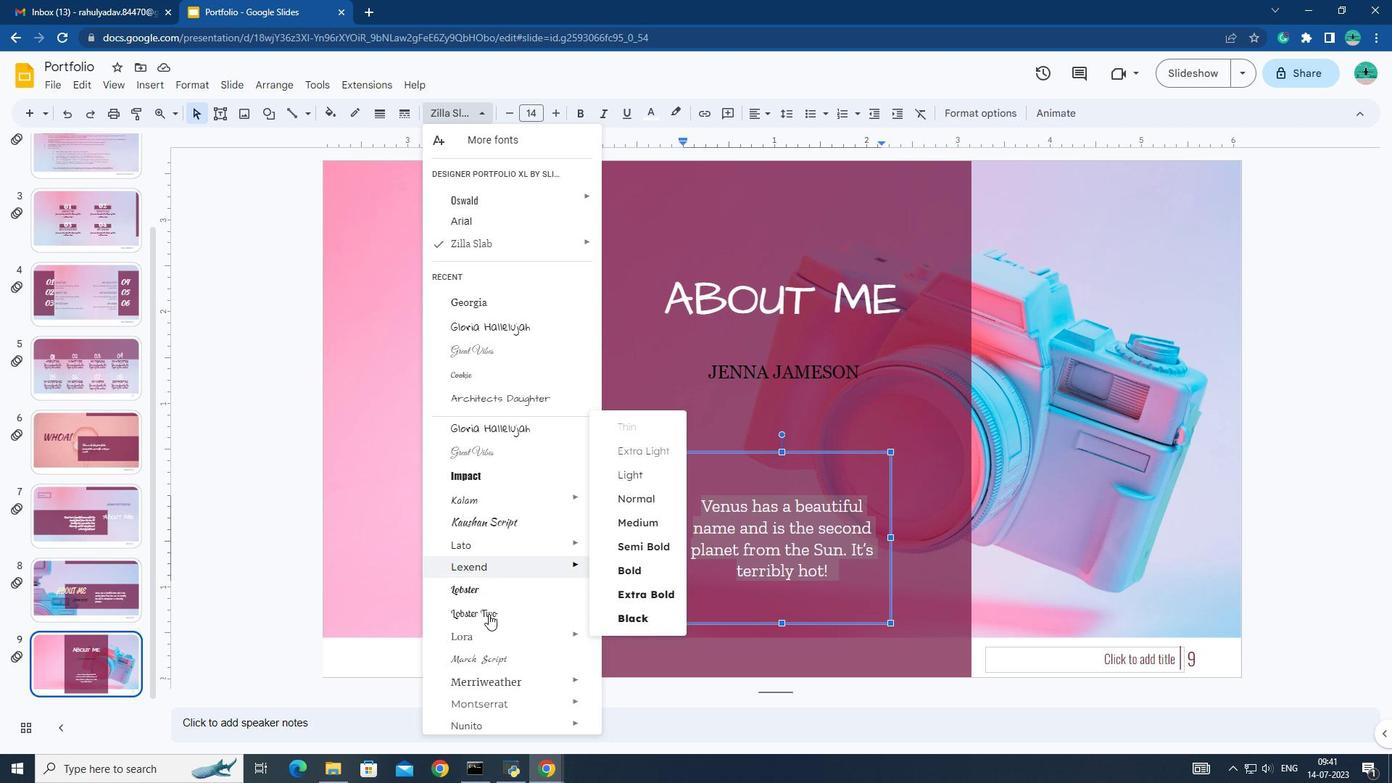 
Action: Mouse moved to (487, 676)
Screenshot: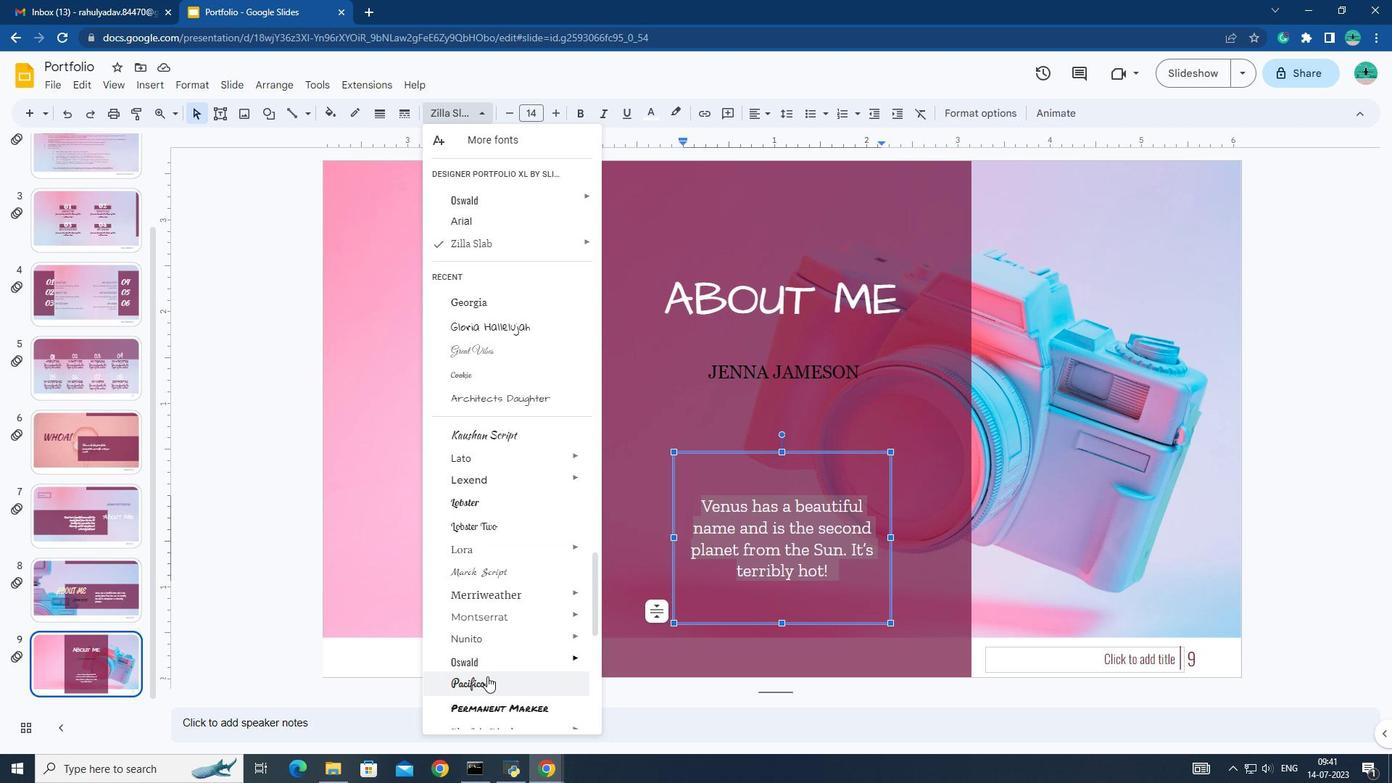 
Action: Mouse scrolled (487, 675) with delta (0, 0)
Screenshot: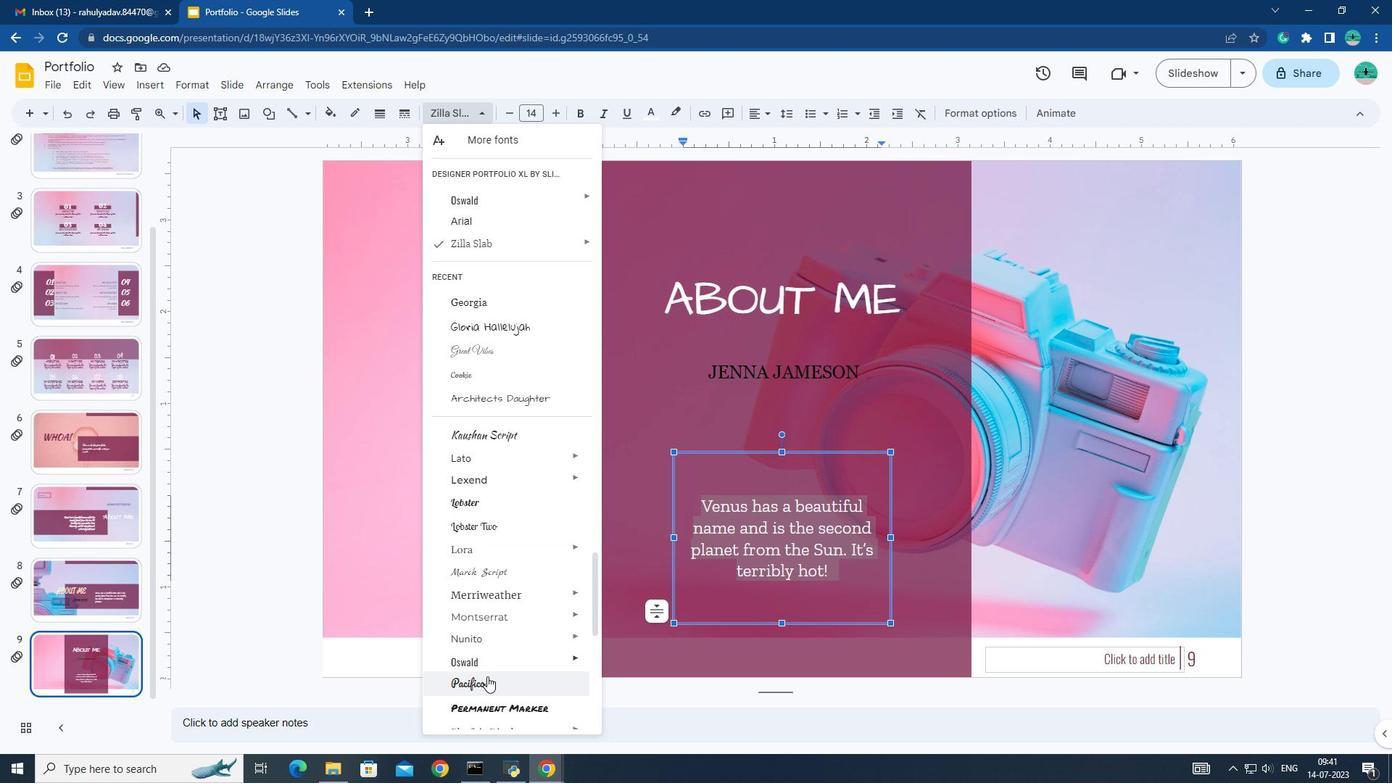 
Action: Mouse scrolled (487, 675) with delta (0, 0)
Screenshot: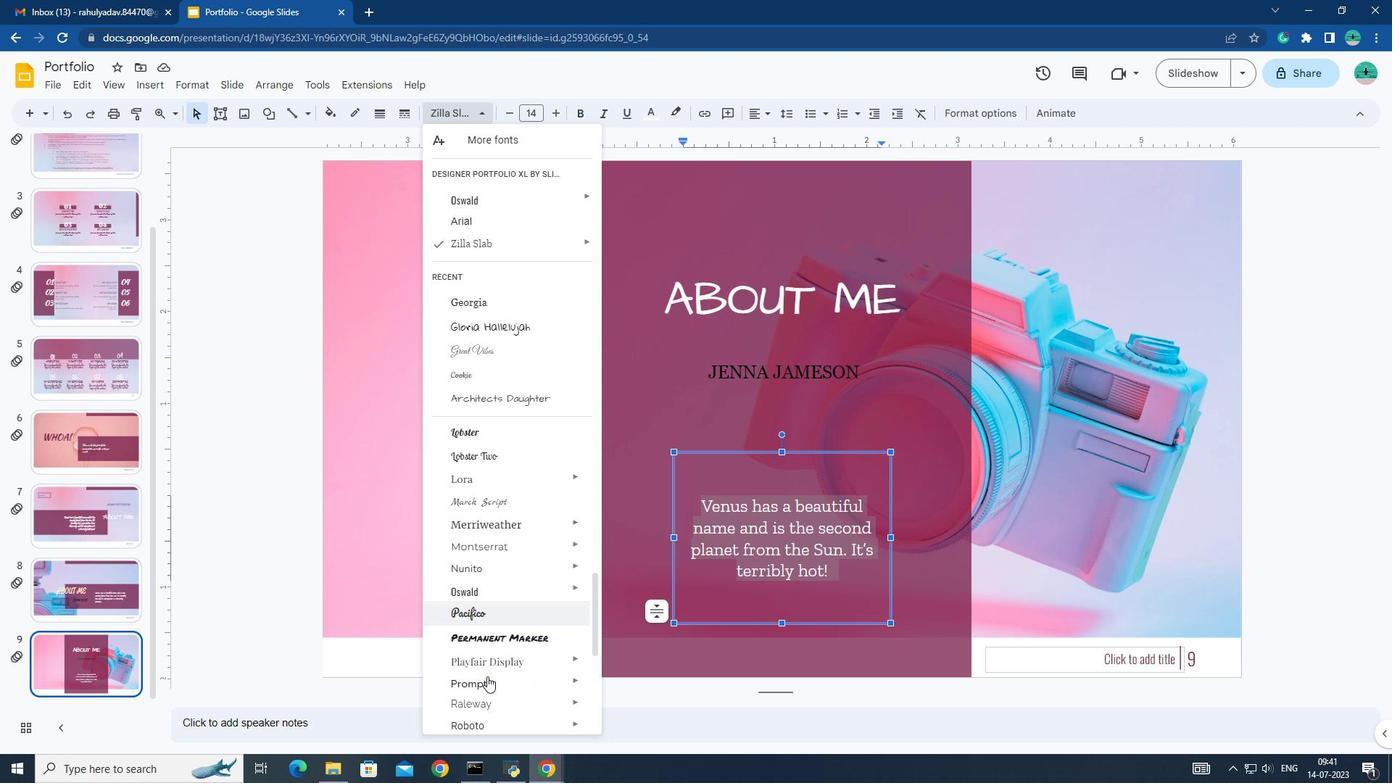 
Action: Mouse moved to (475, 718)
Screenshot: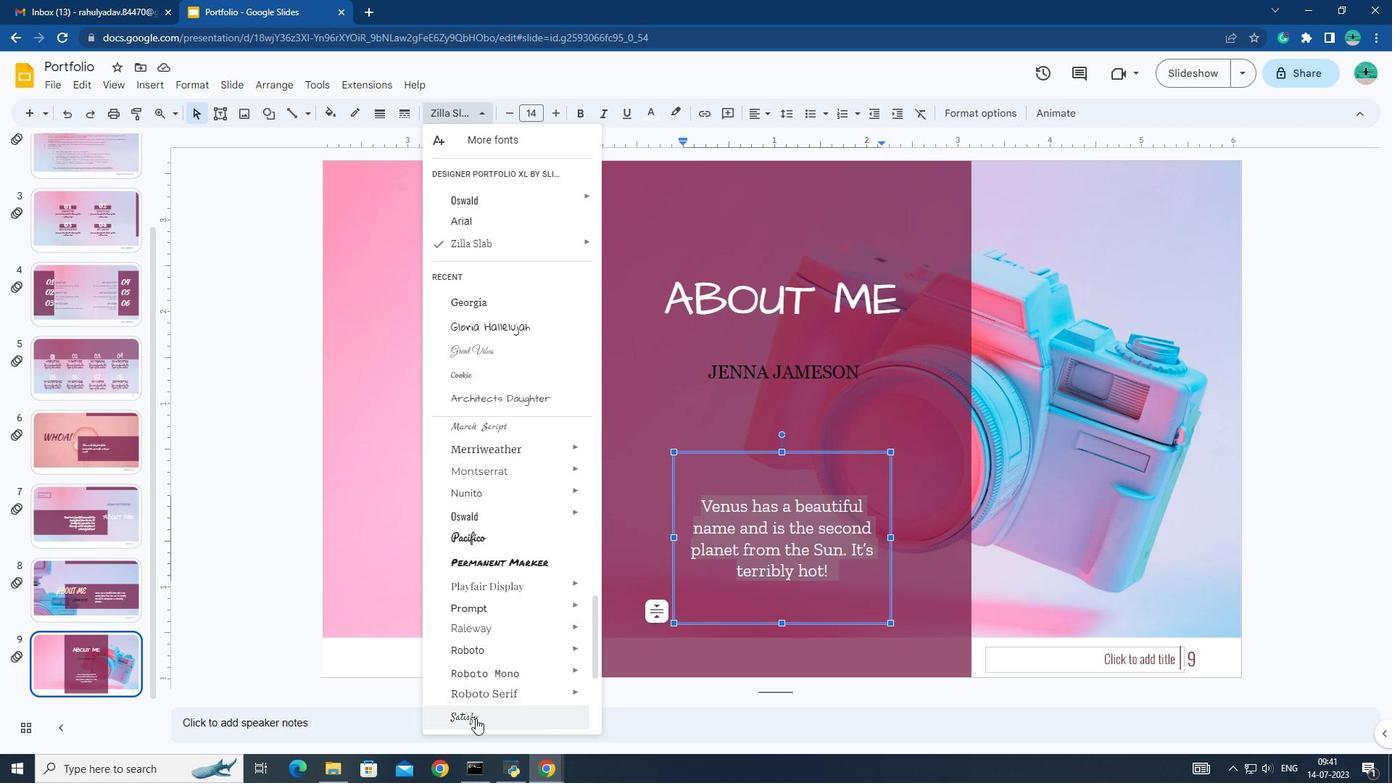 
Action: Mouse pressed left at (475, 718)
Screenshot: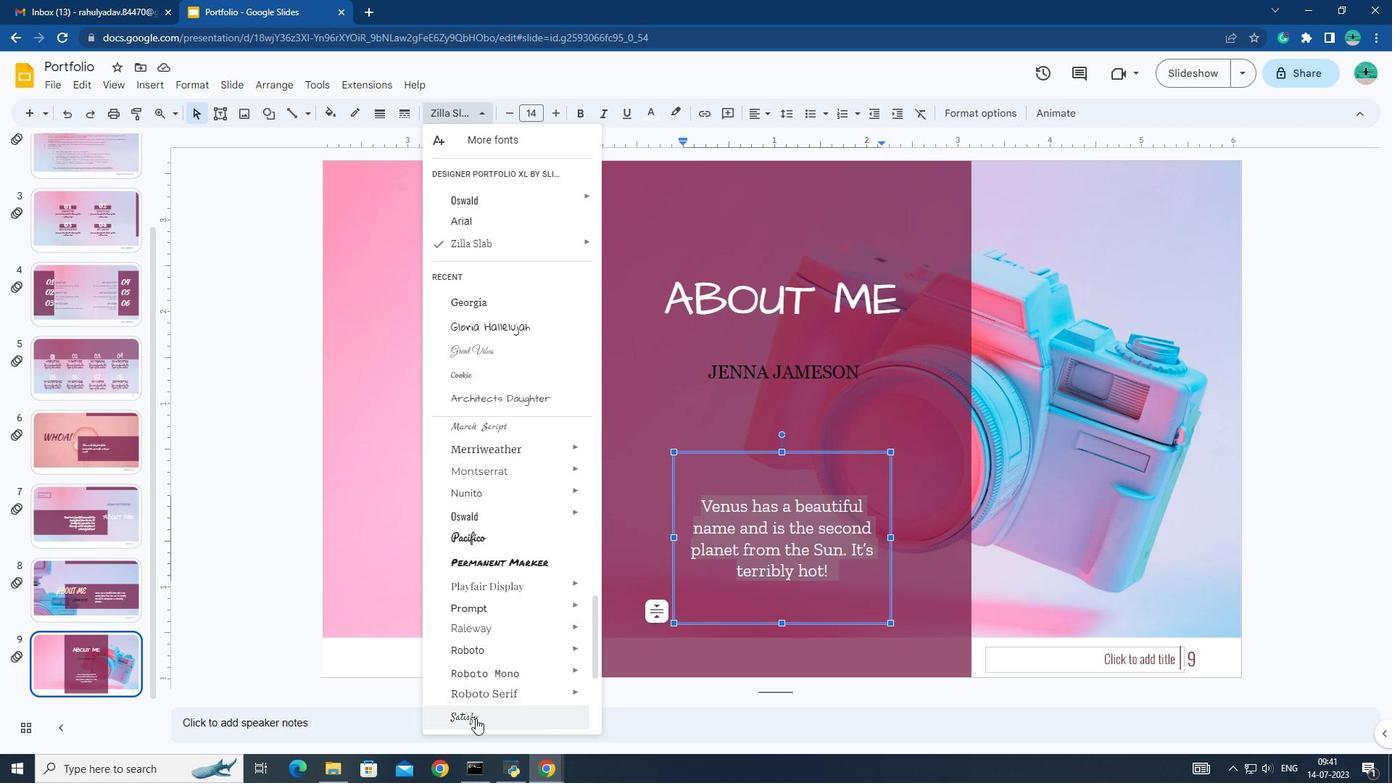 
Action: Mouse moved to (551, 113)
Screenshot: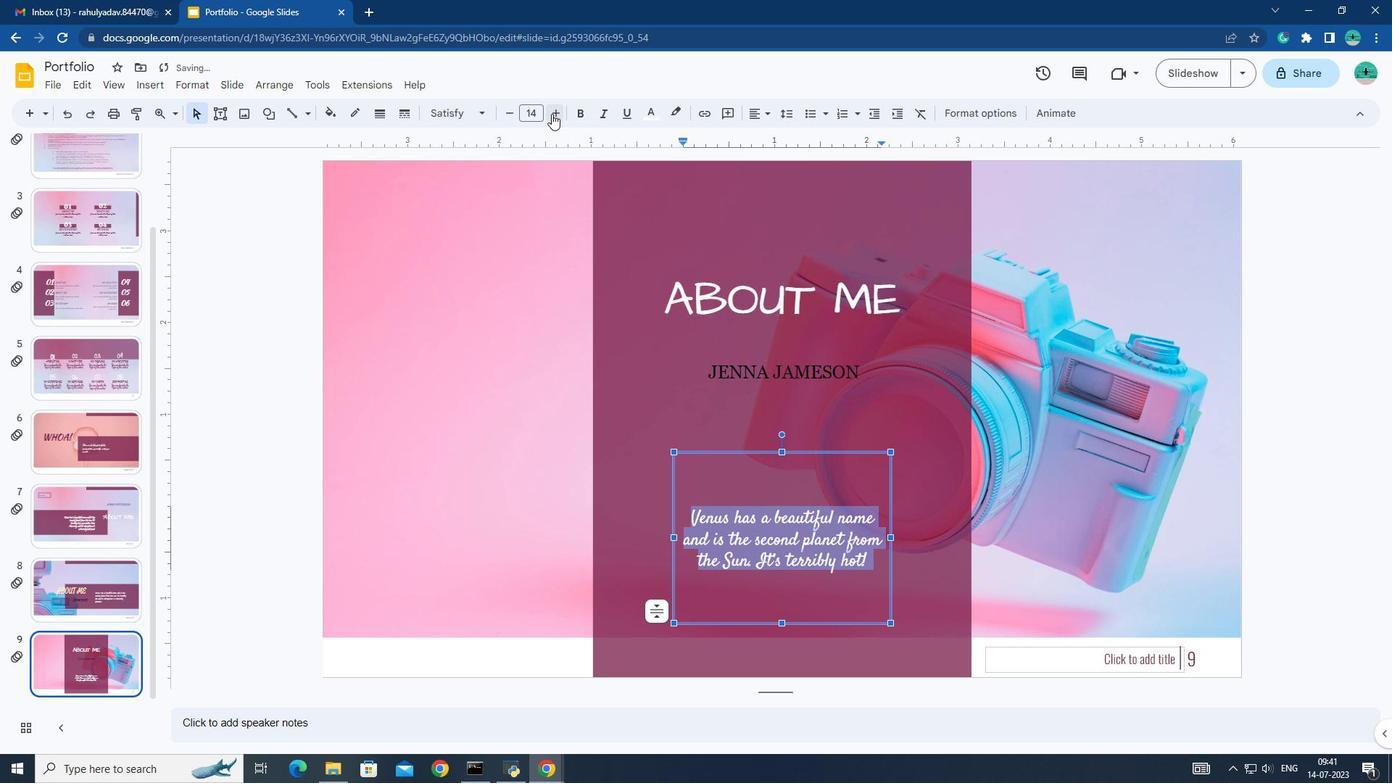 
Action: Mouse pressed left at (551, 113)
Screenshot: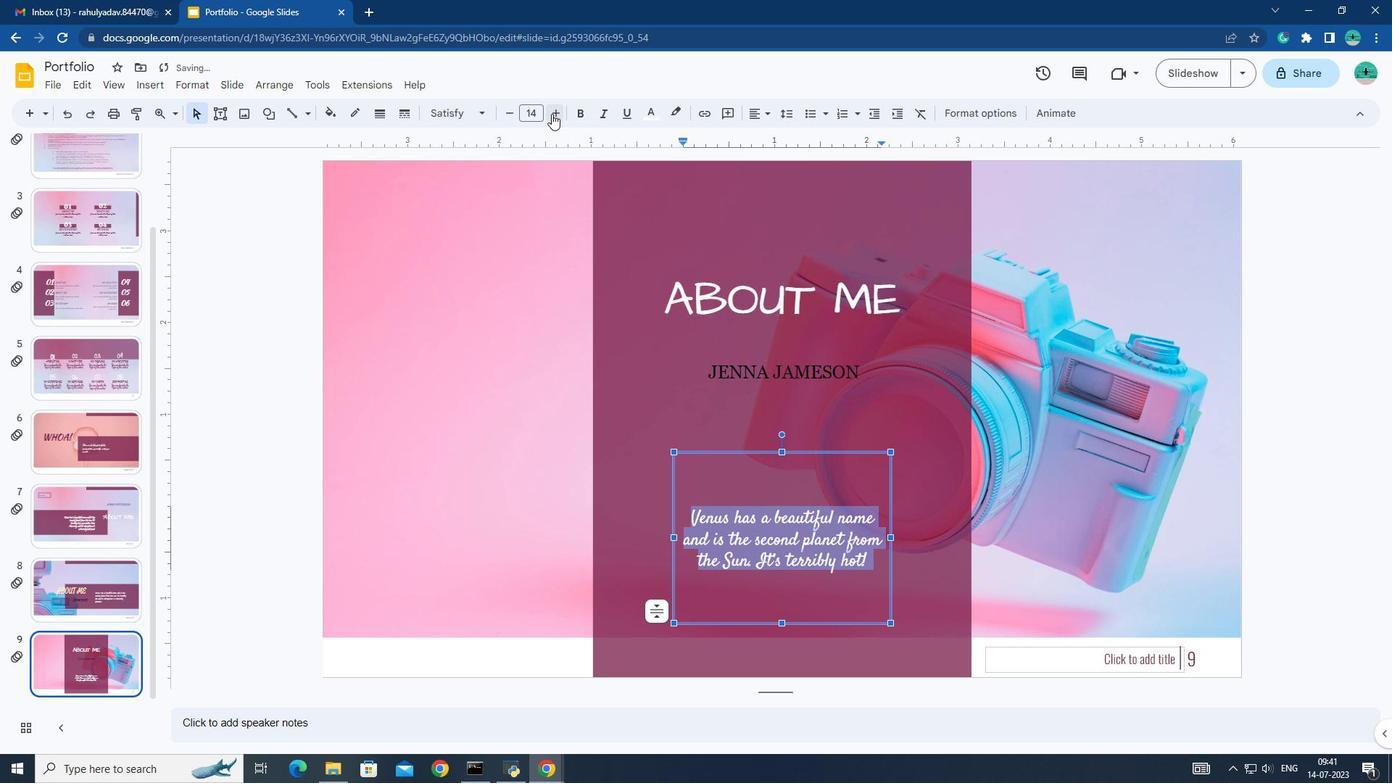 
Action: Mouse moved to (551, 113)
Screenshot: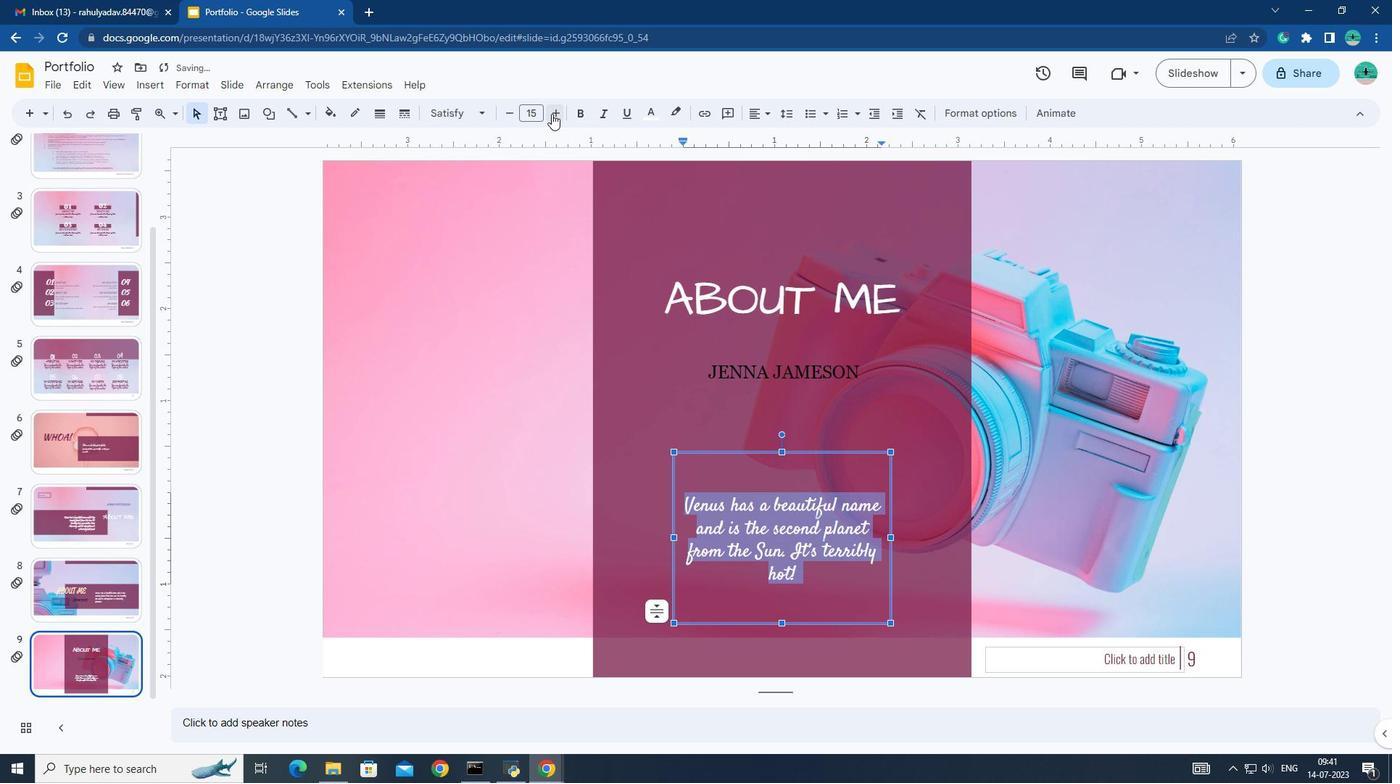 
Action: Mouse pressed left at (551, 113)
Screenshot: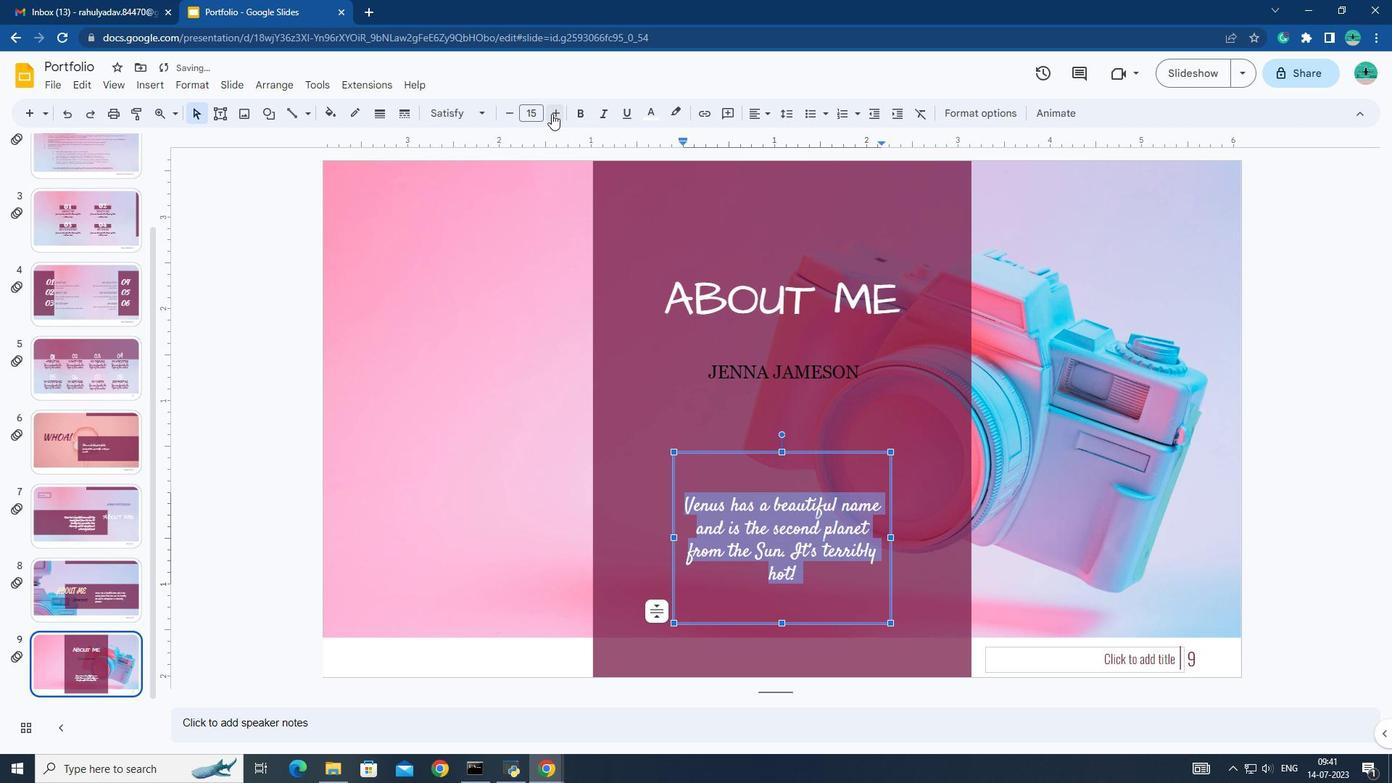 
Action: Mouse moved to (498, 326)
Screenshot: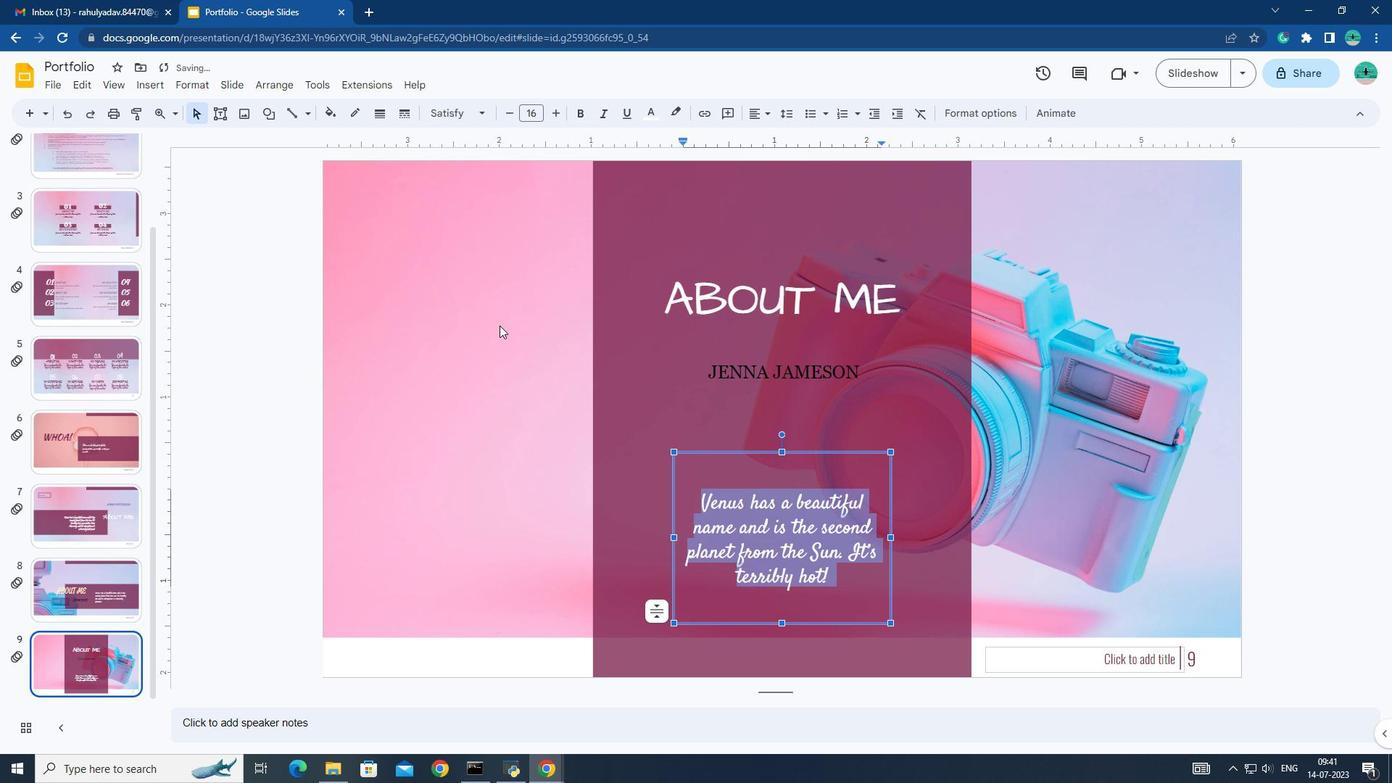 
Action: Mouse pressed left at (498, 326)
Screenshot: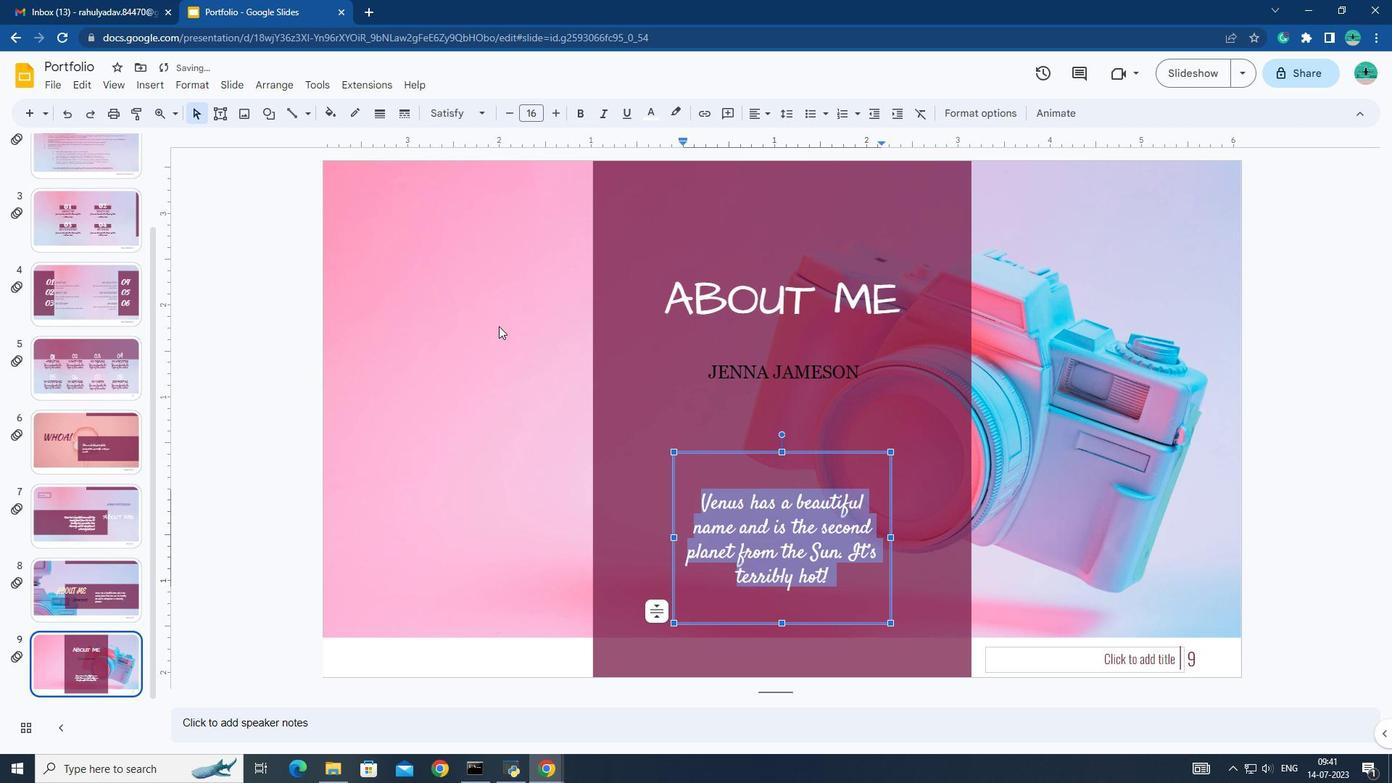 
Action: Mouse moved to (220, 118)
Screenshot: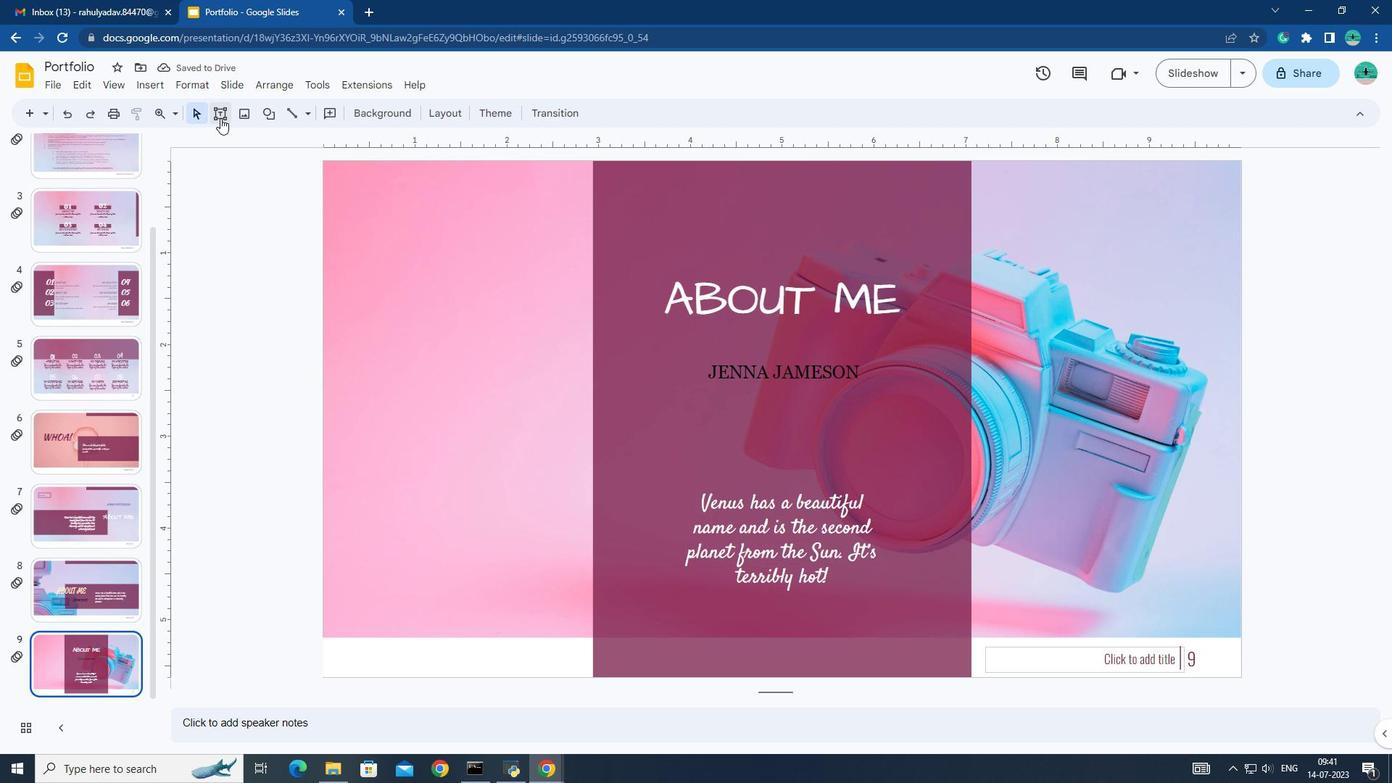 
Action: Mouse pressed left at (220, 118)
Screenshot: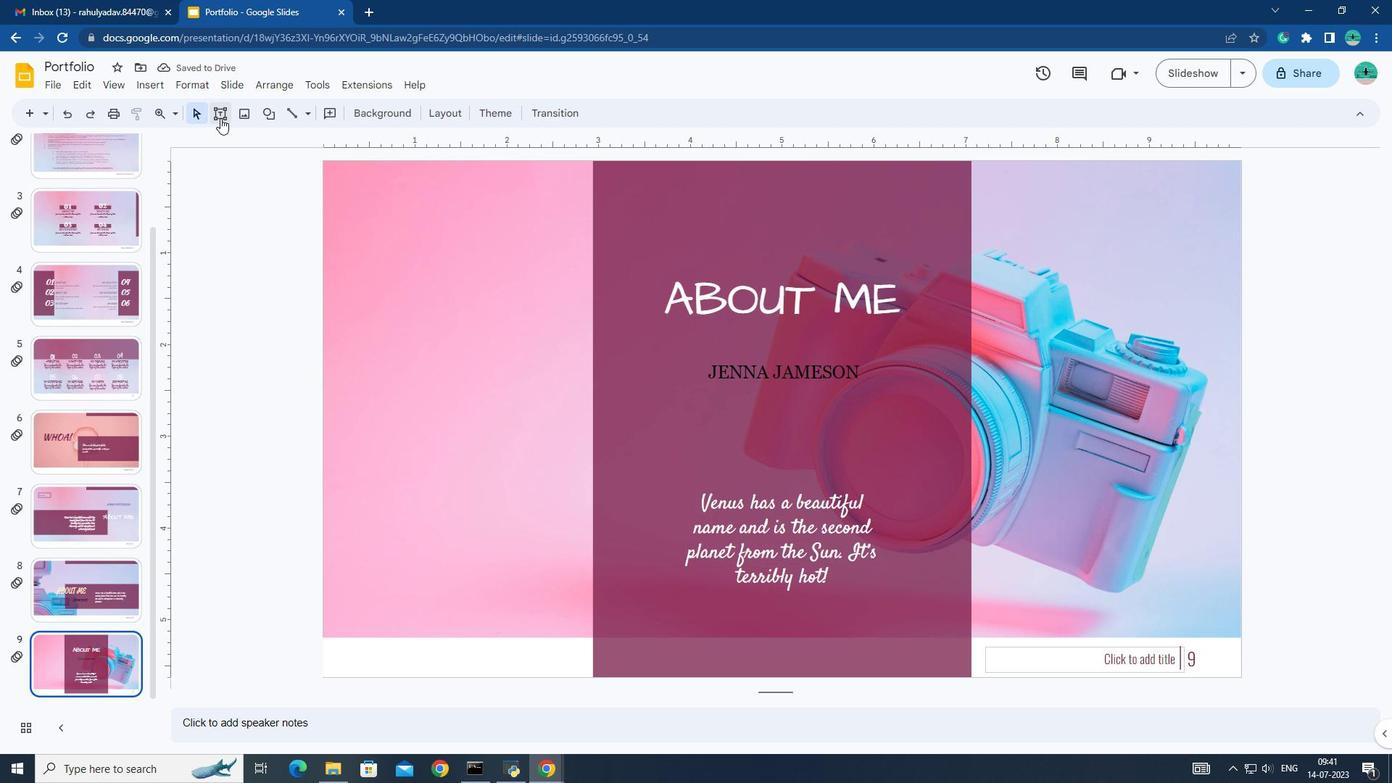 
Action: Mouse moved to (370, 213)
Screenshot: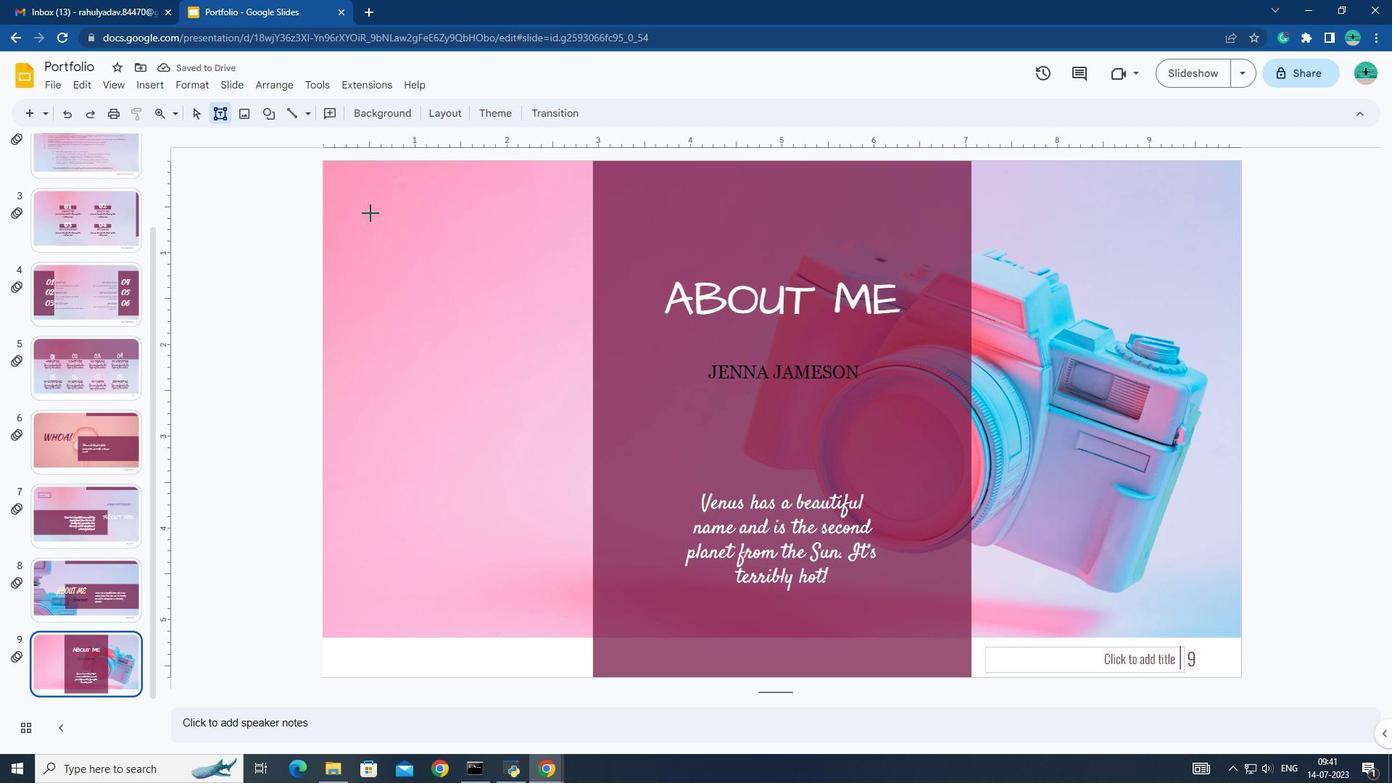 
Action: Mouse pressed left at (370, 213)
Screenshot: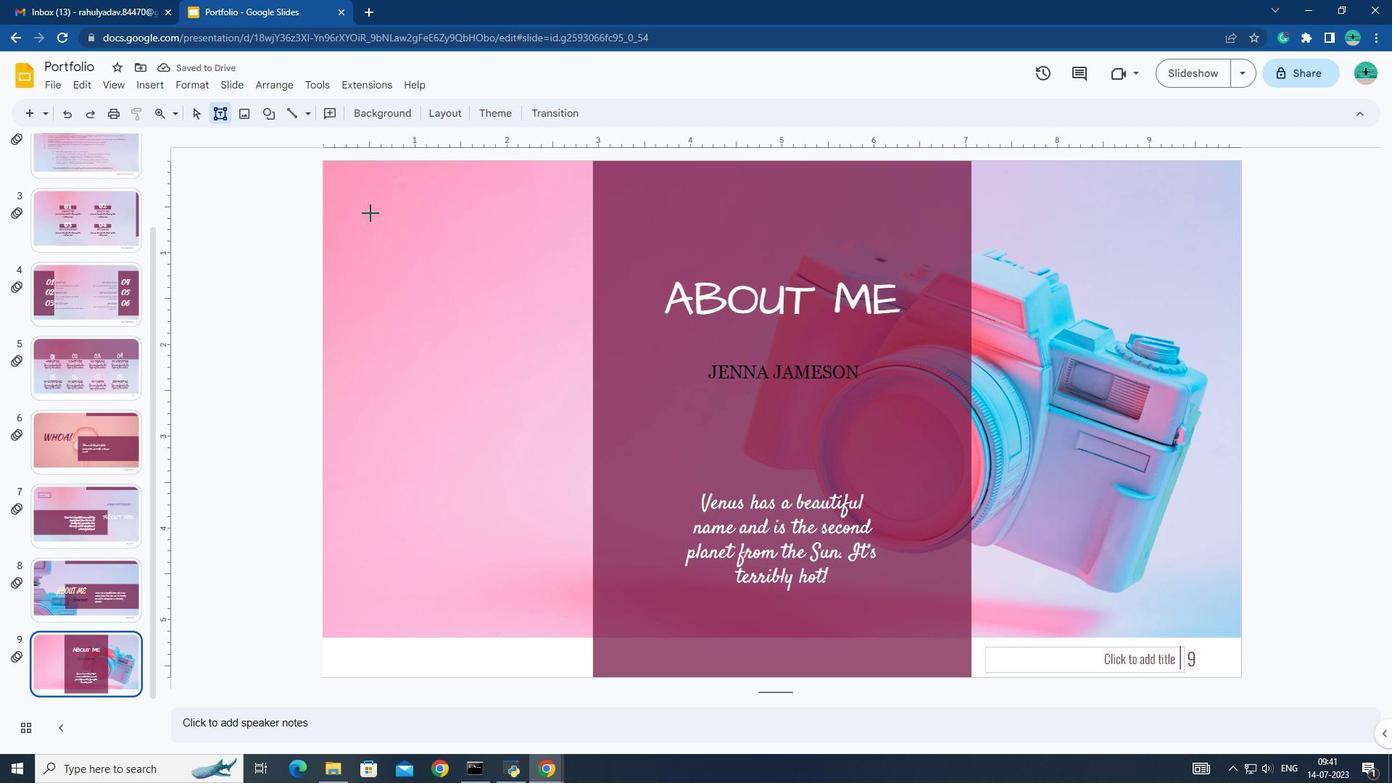 
Action: Mouse moved to (386, 227)
Screenshot: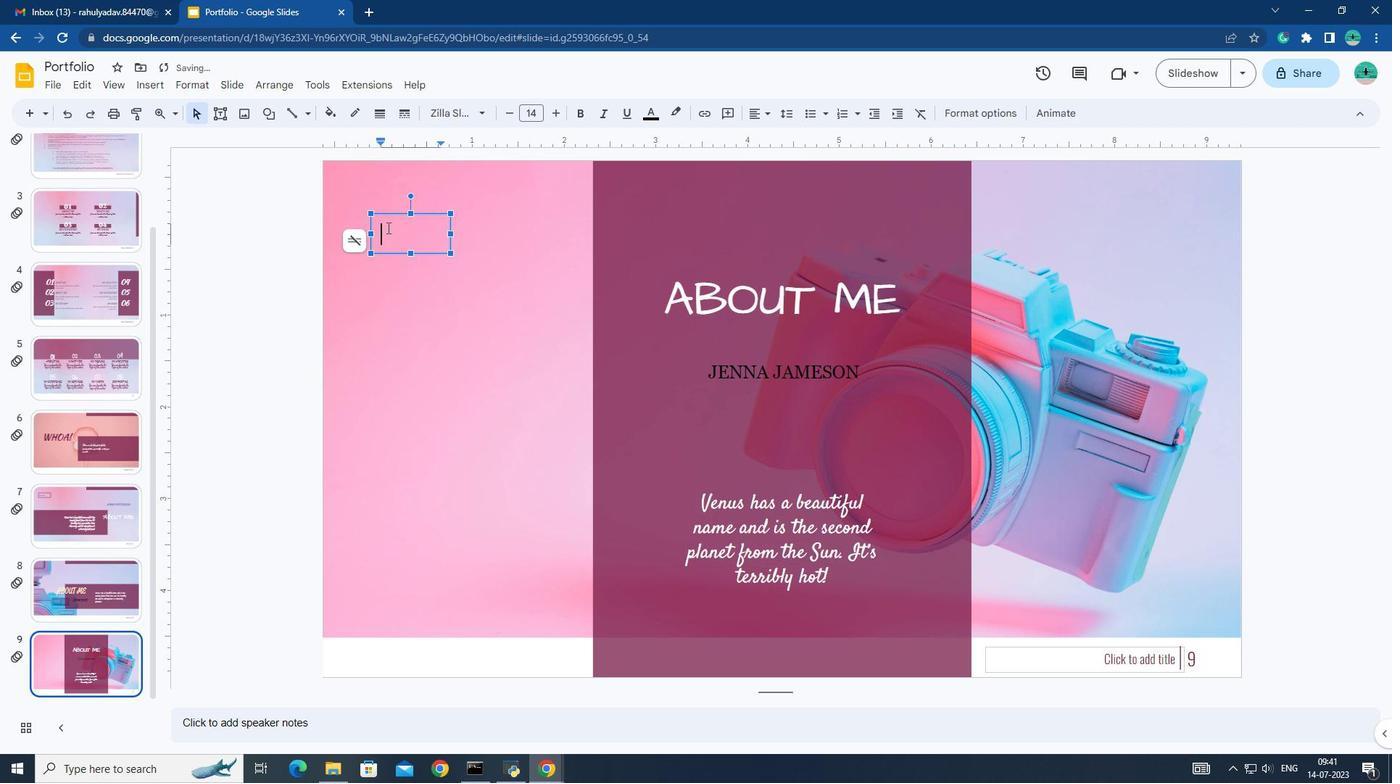 
Action: Key pressed <Key.caps_lock>BACK
Screenshot: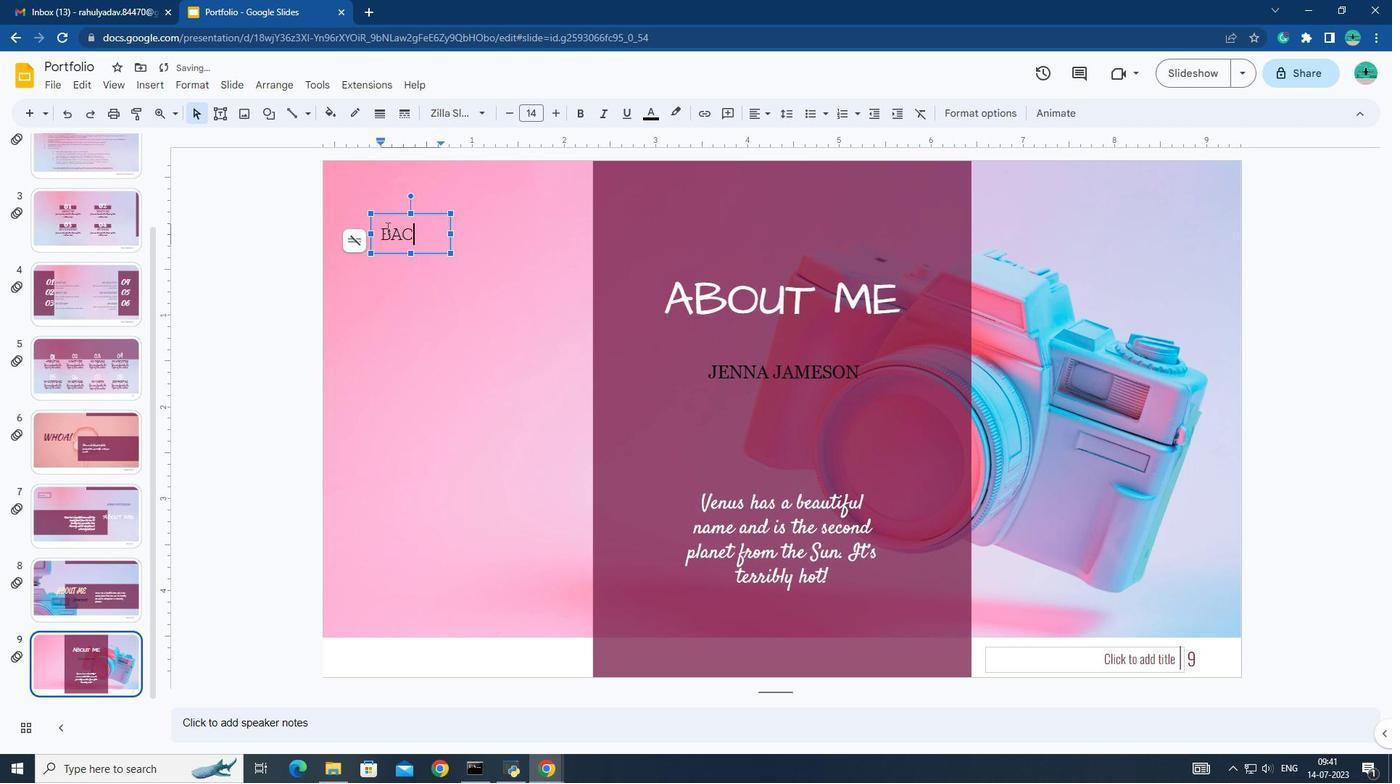 
Action: Mouse moved to (581, 120)
Screenshot: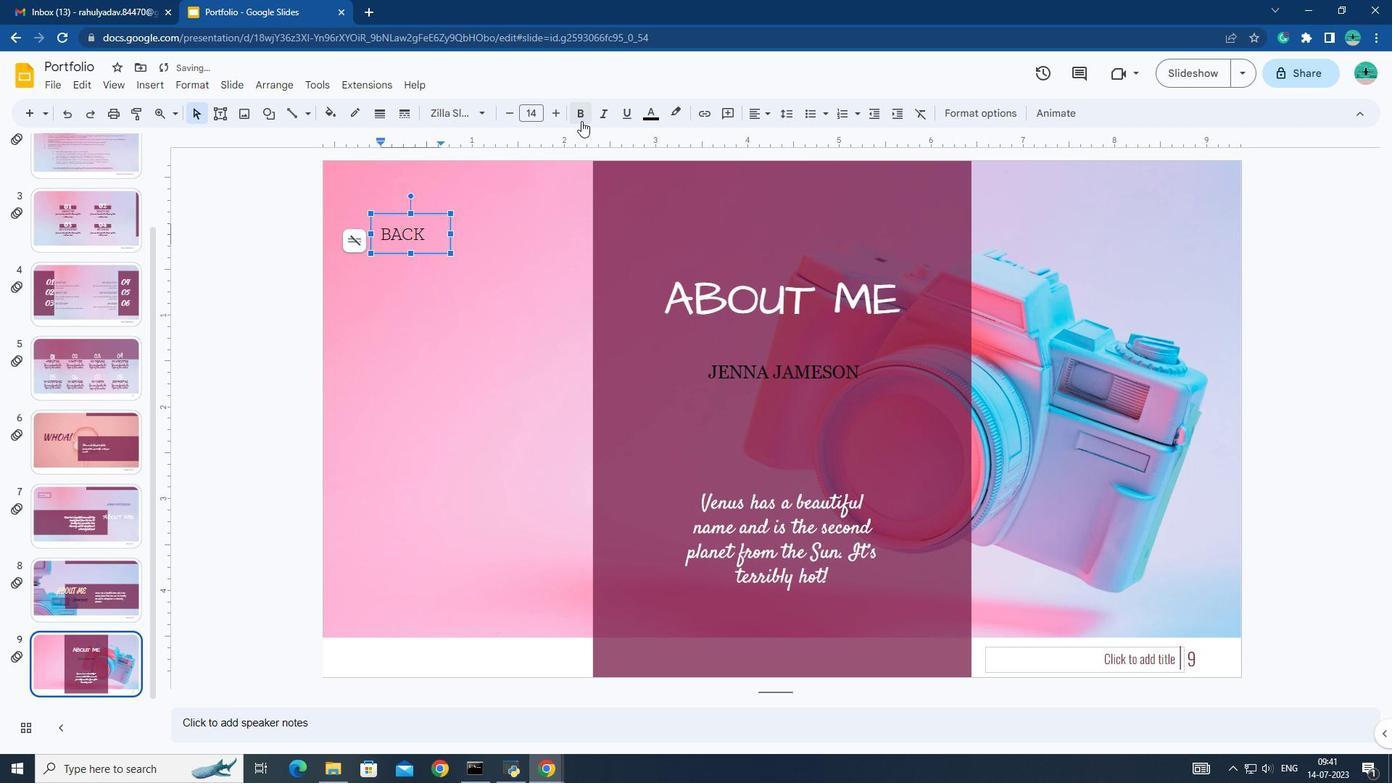 
Action: Mouse pressed left at (581, 120)
Screenshot: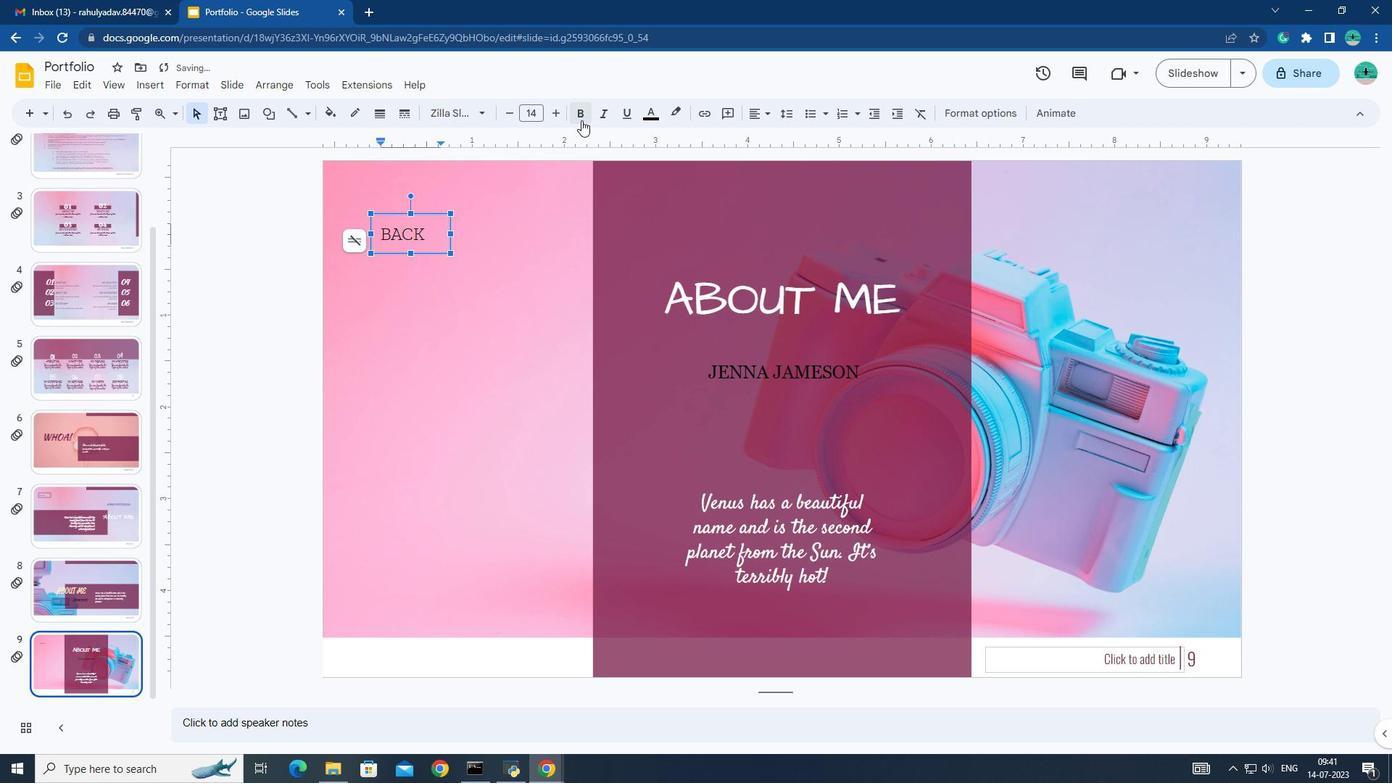 
Action: Mouse moved to (384, 231)
Screenshot: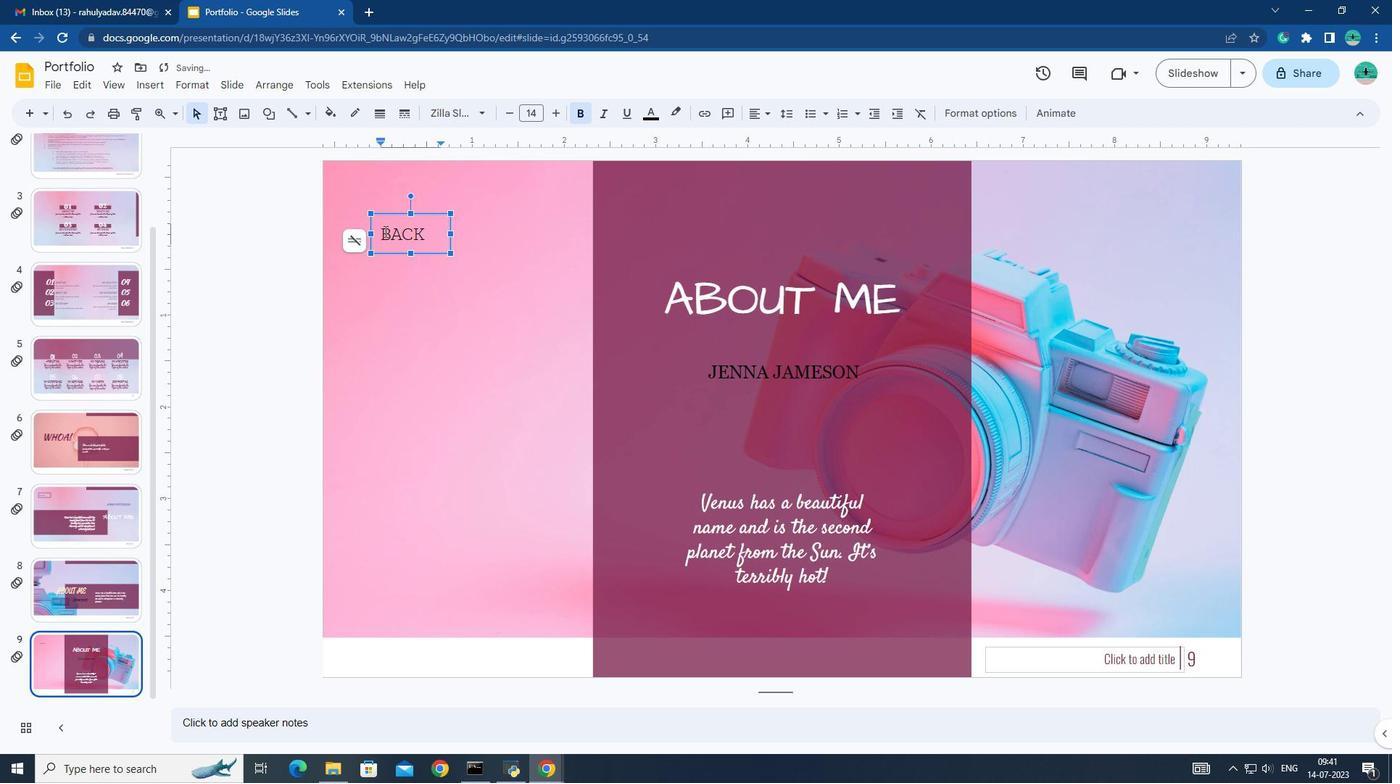 
Action: Mouse pressed left at (384, 231)
Screenshot: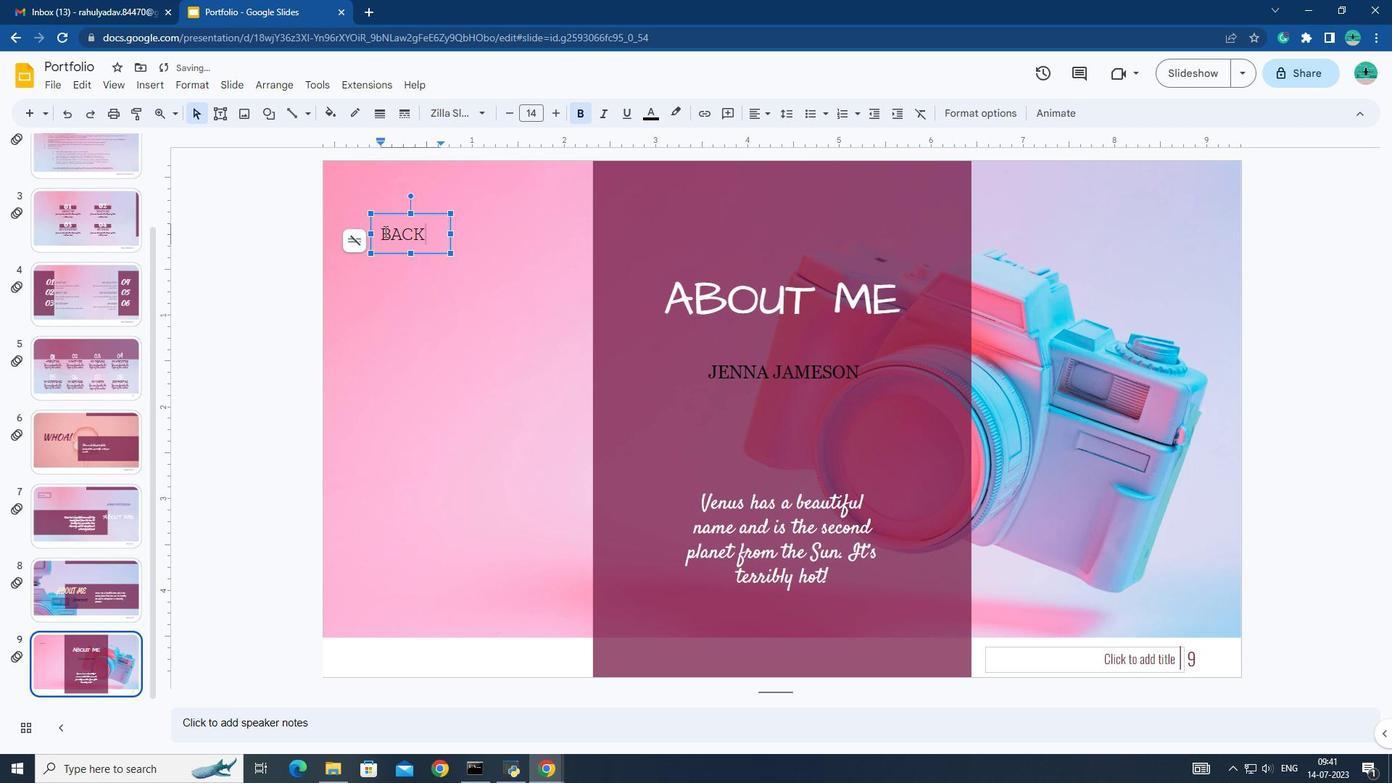 
Action: Mouse pressed left at (384, 231)
Screenshot: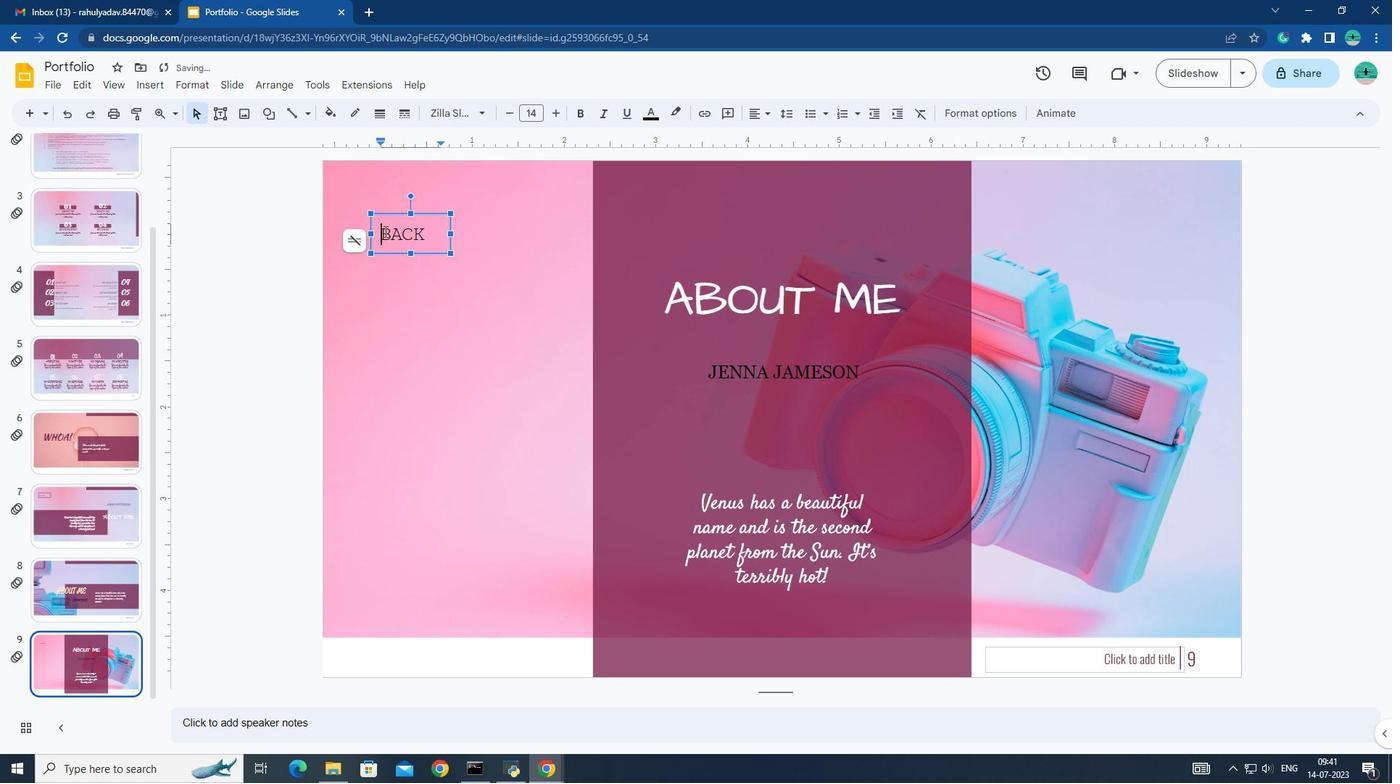 
Action: Mouse moved to (581, 110)
Screenshot: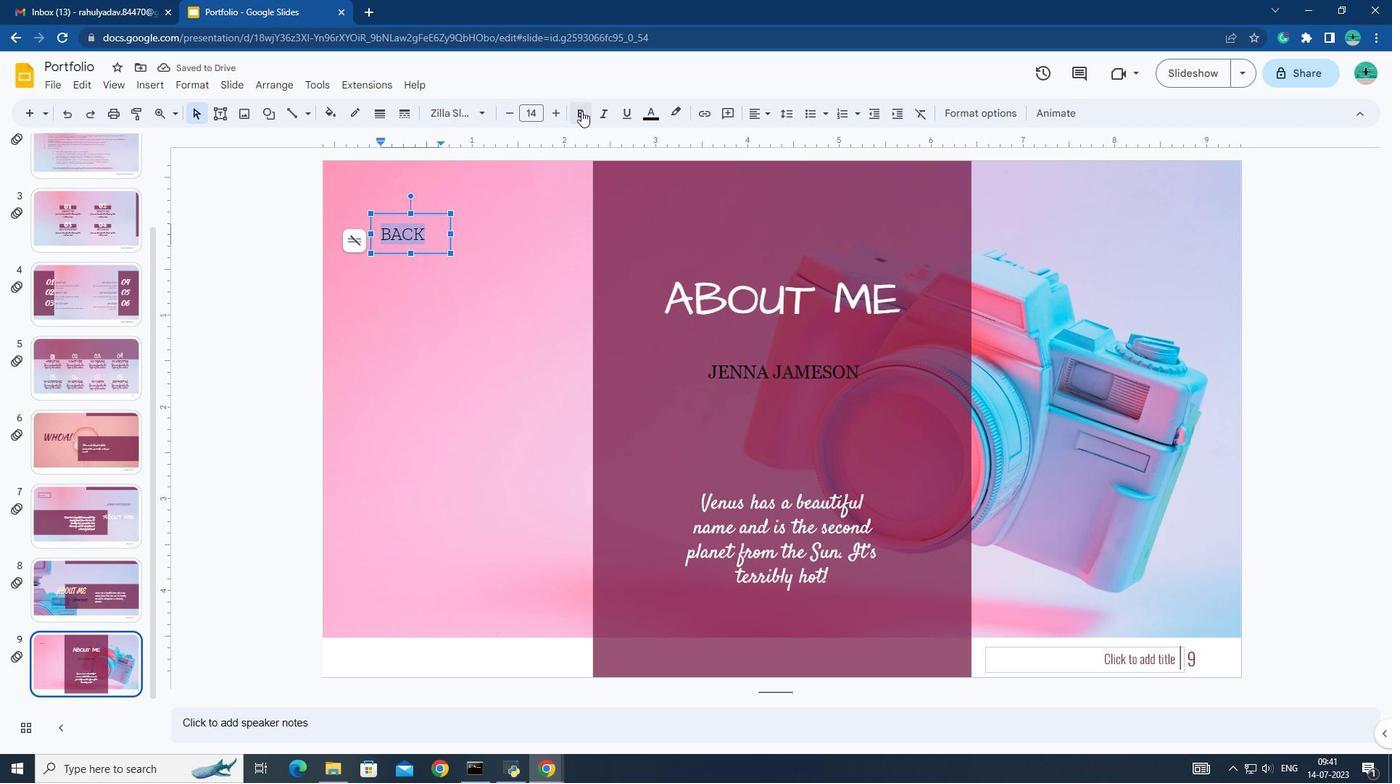 
Action: Mouse pressed left at (581, 110)
Screenshot: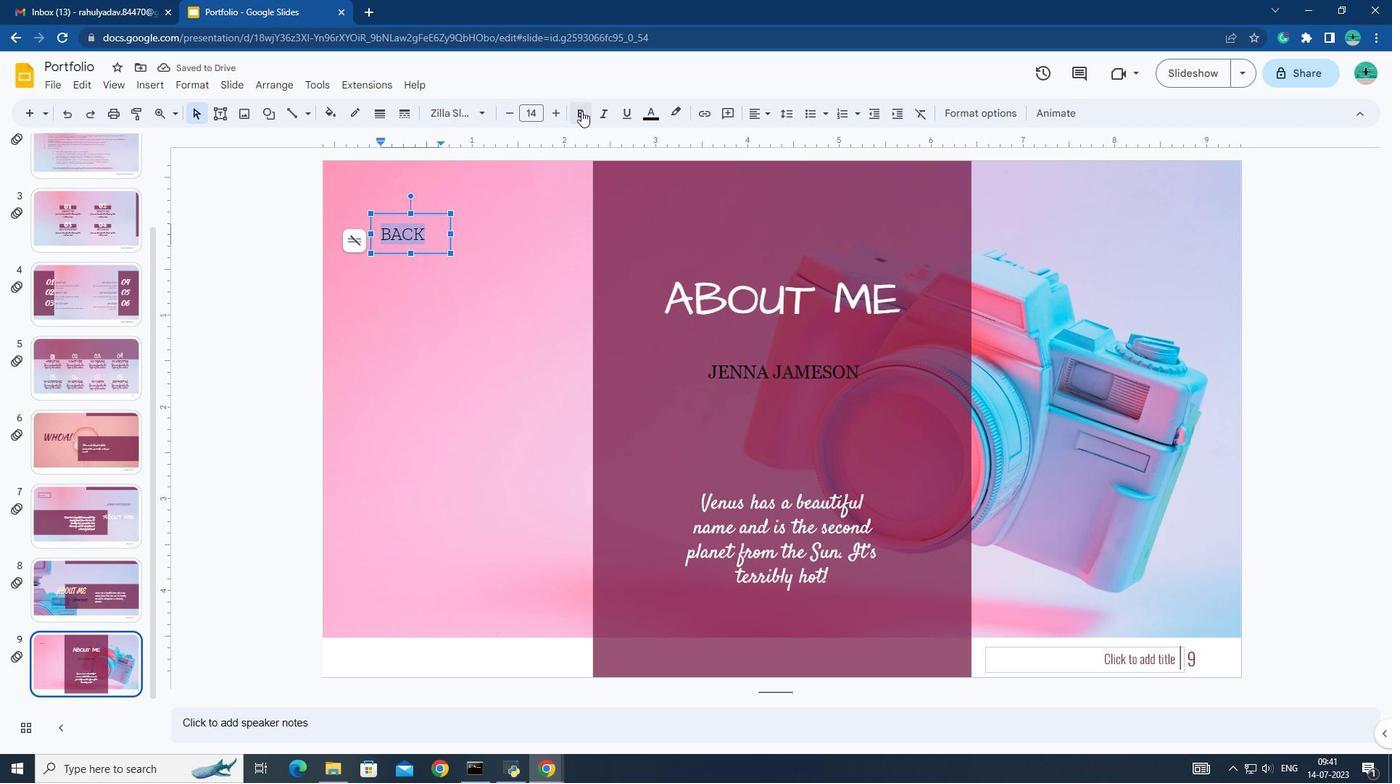 
Action: Mouse pressed left at (581, 110)
Screenshot: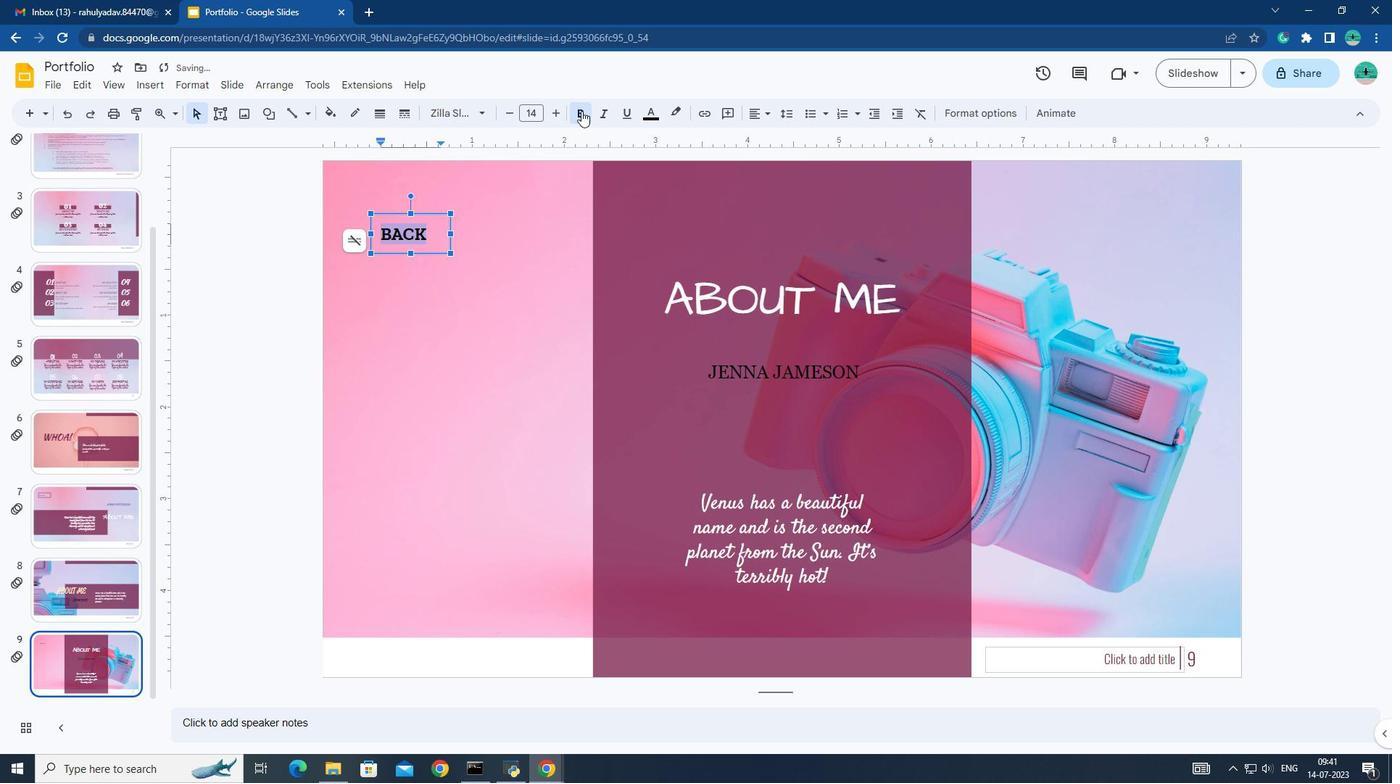 
Action: Mouse moved to (1126, 659)
Screenshot: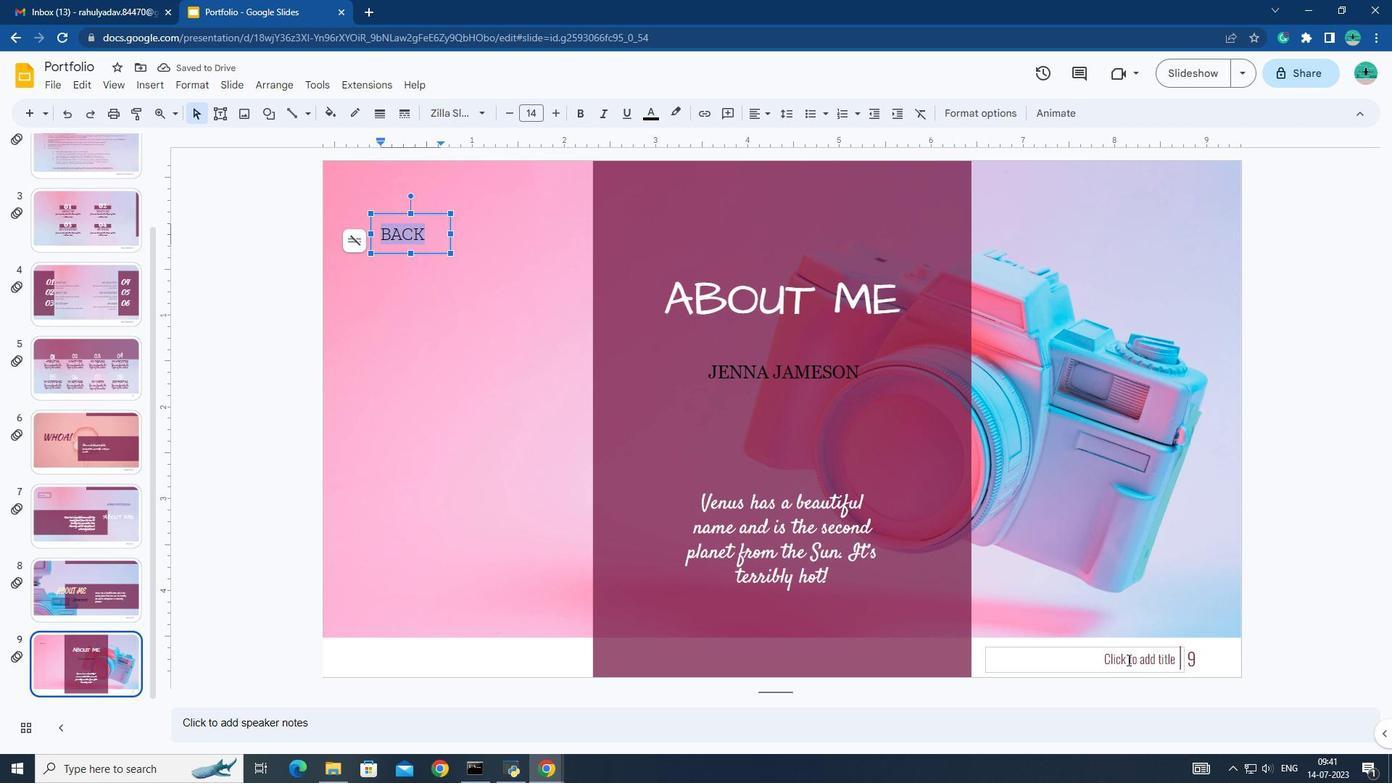 
Action: Mouse pressed left at (1126, 659)
Screenshot: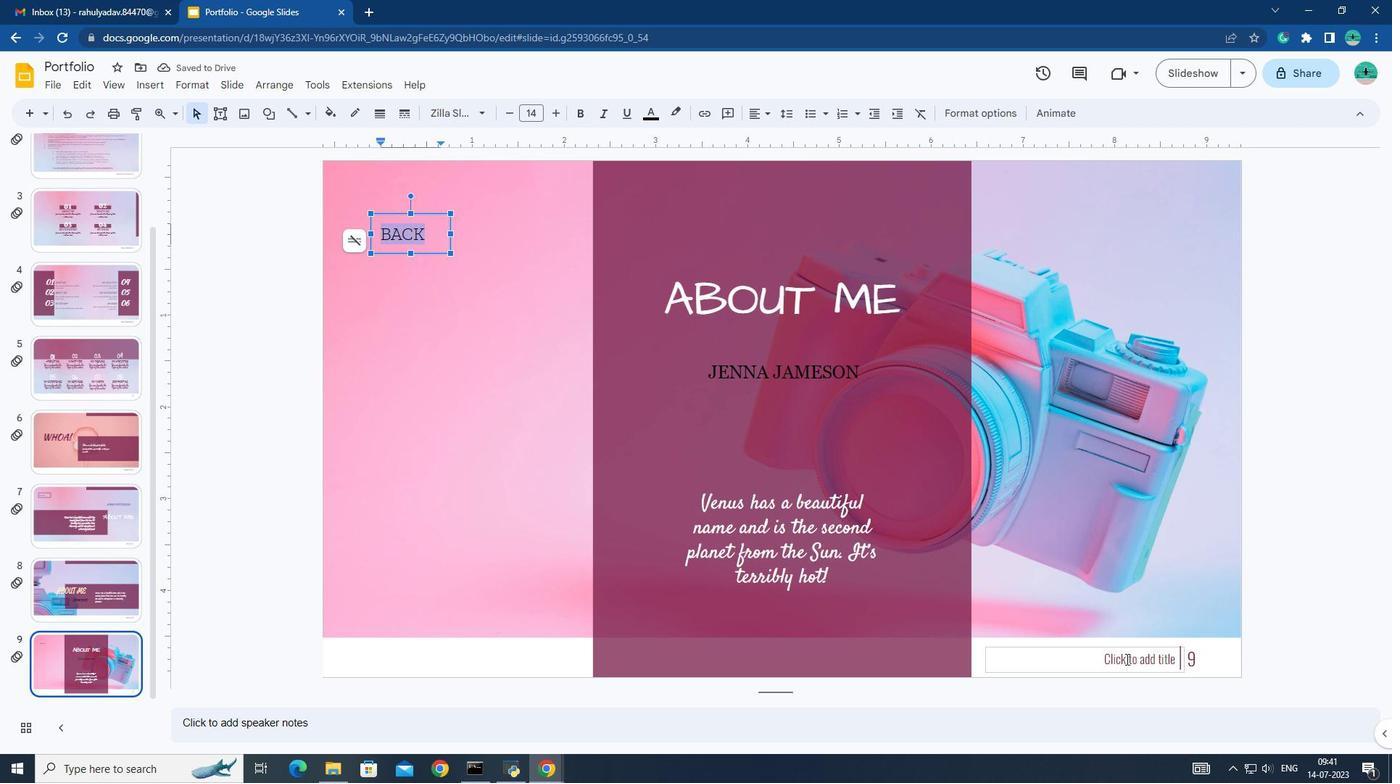 
Action: Key pressed ABOUT<Key.space>ME
Screenshot: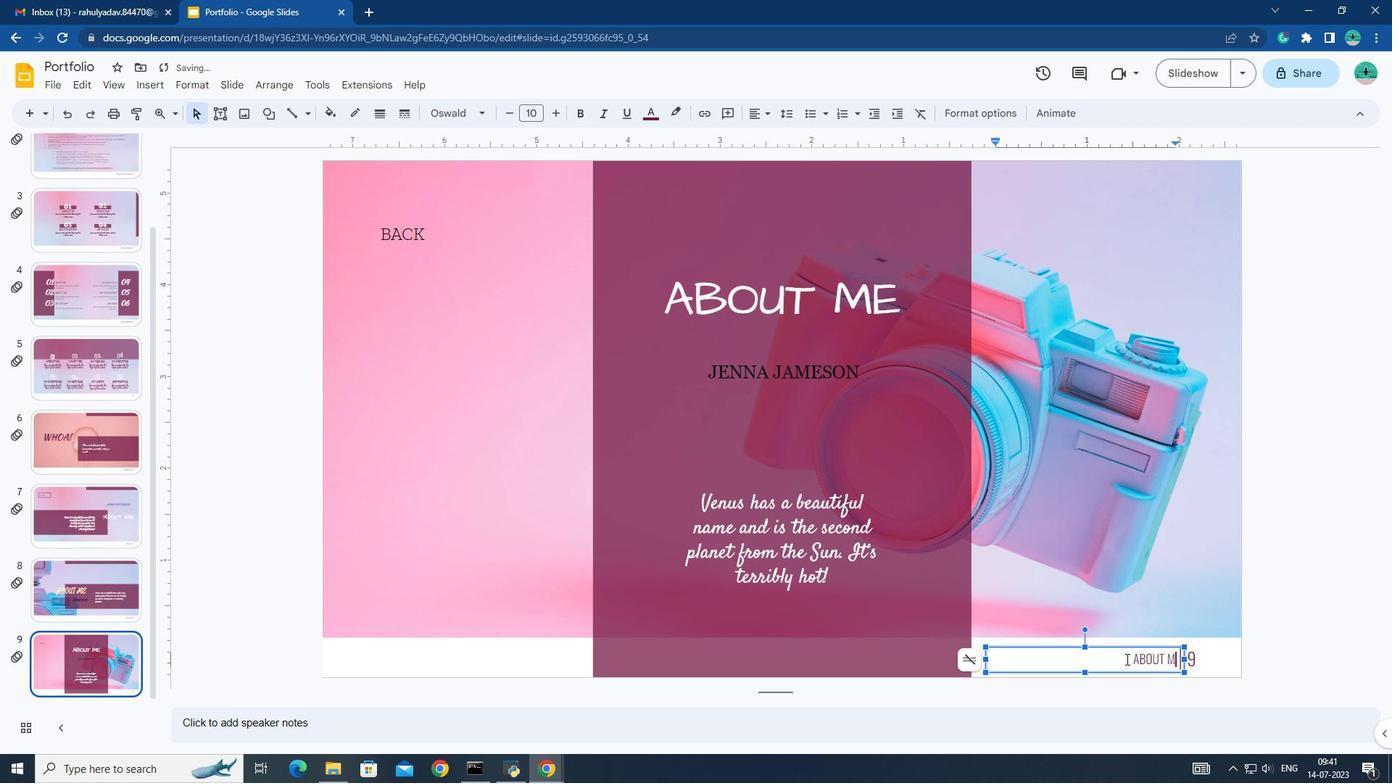 
Action: Mouse moved to (870, 596)
Screenshot: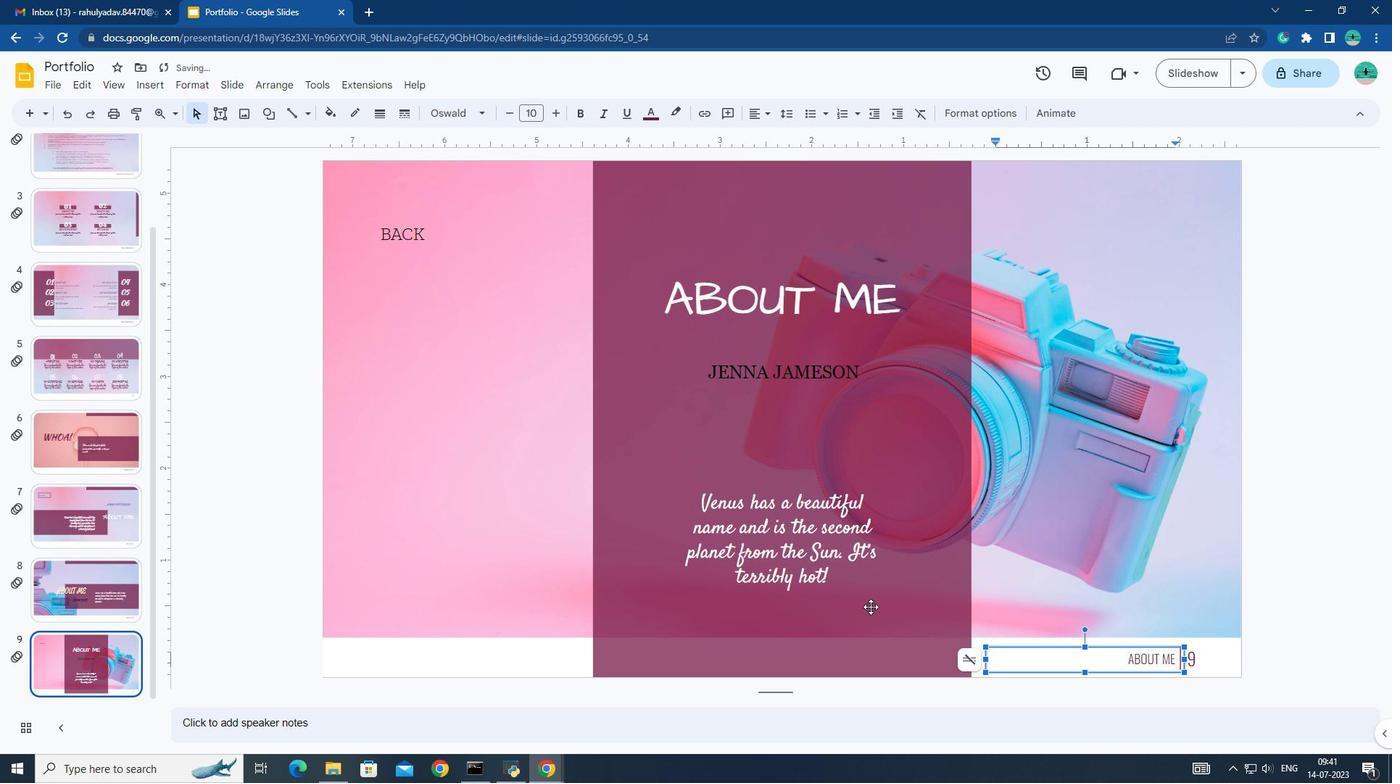 
